 Task: Play online Dominion games in very easy mode.
Action: Mouse moved to (533, 432)
Screenshot: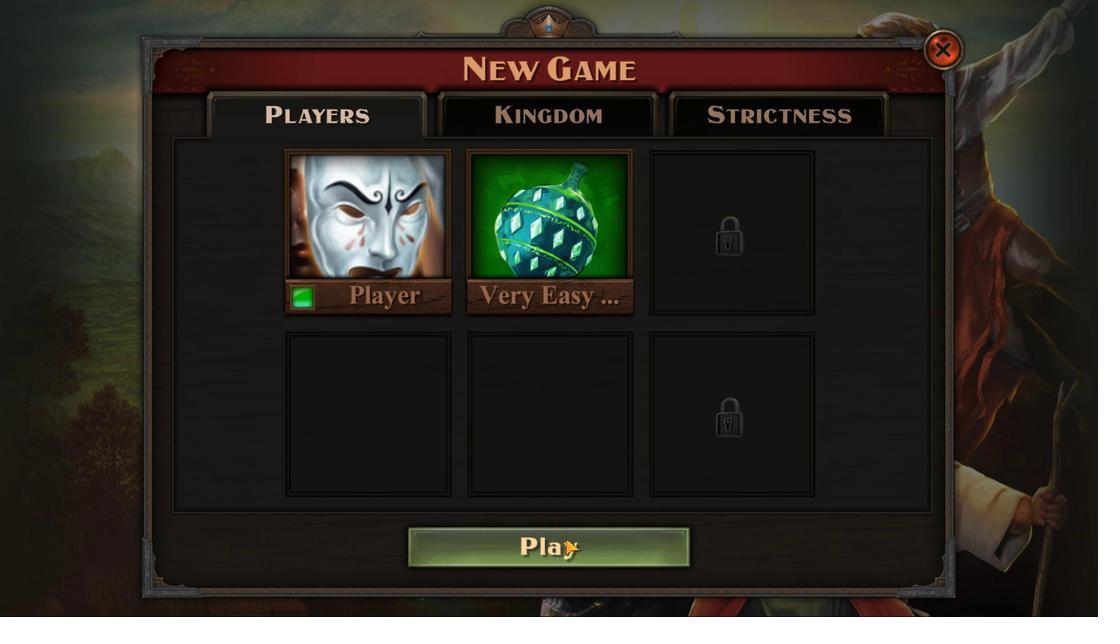 
Action: Mouse pressed left at (533, 432)
Screenshot: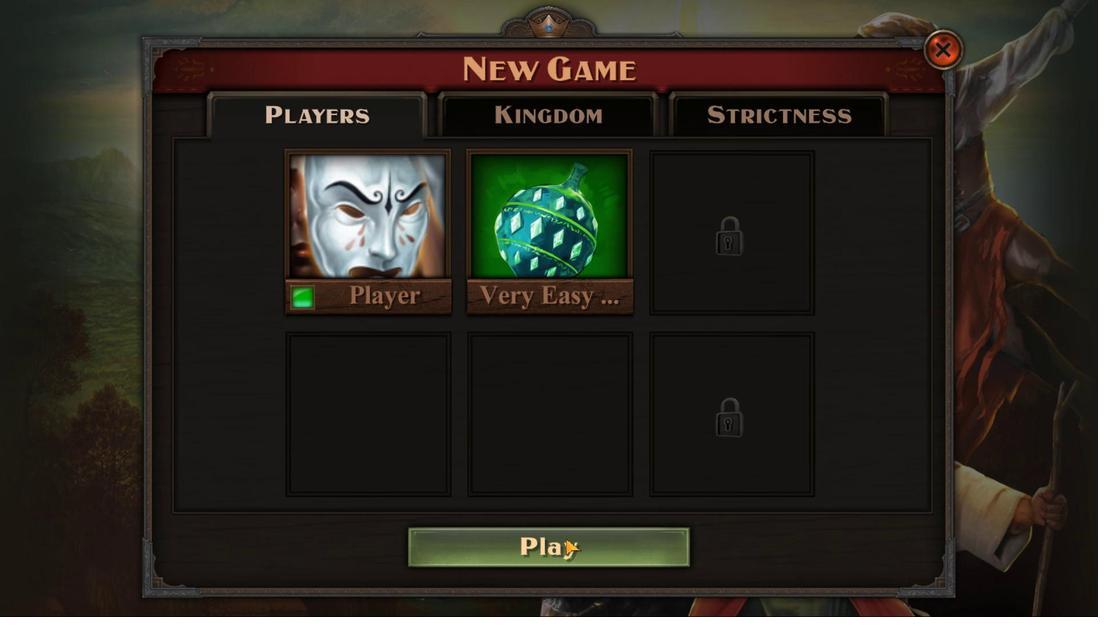 
Action: Mouse moved to (460, 422)
Screenshot: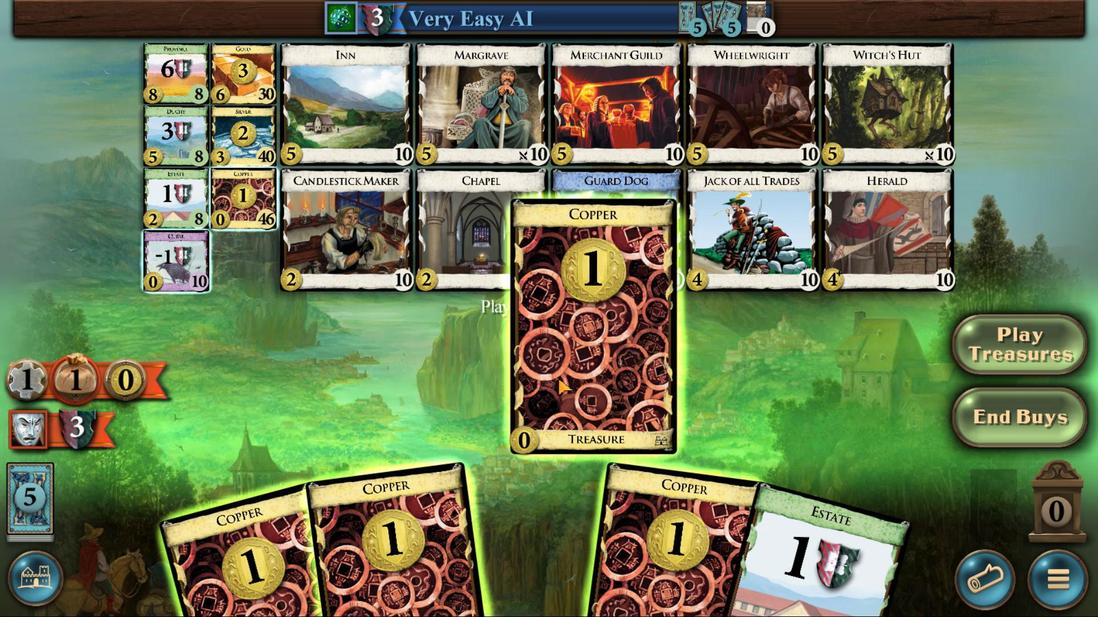 
Action: Mouse pressed left at (460, 422)
Screenshot: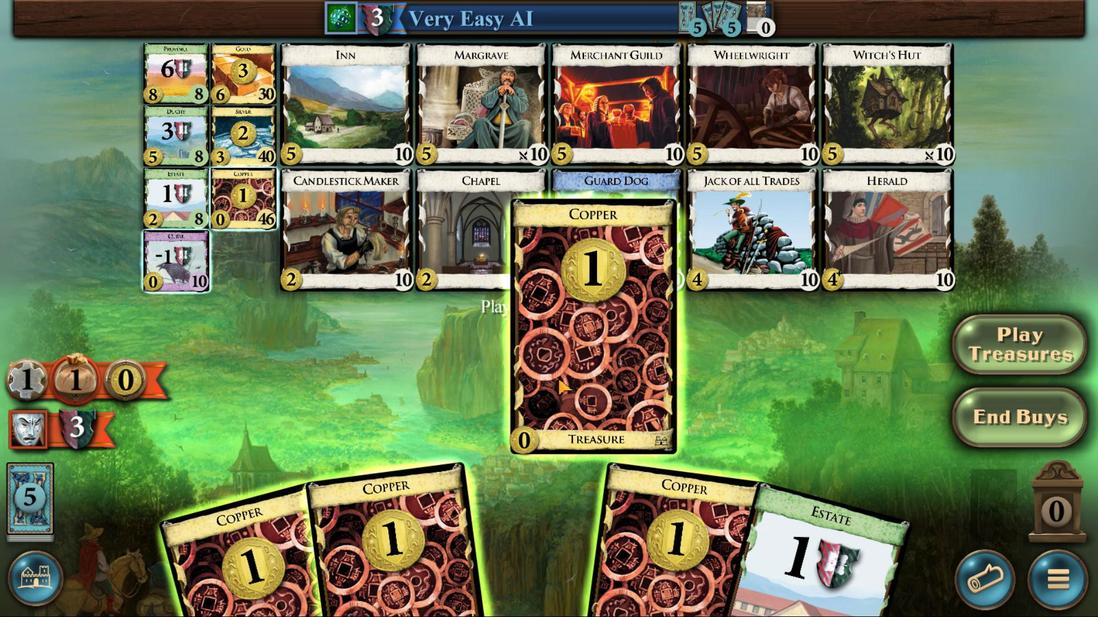 
Action: Mouse moved to (419, 426)
Screenshot: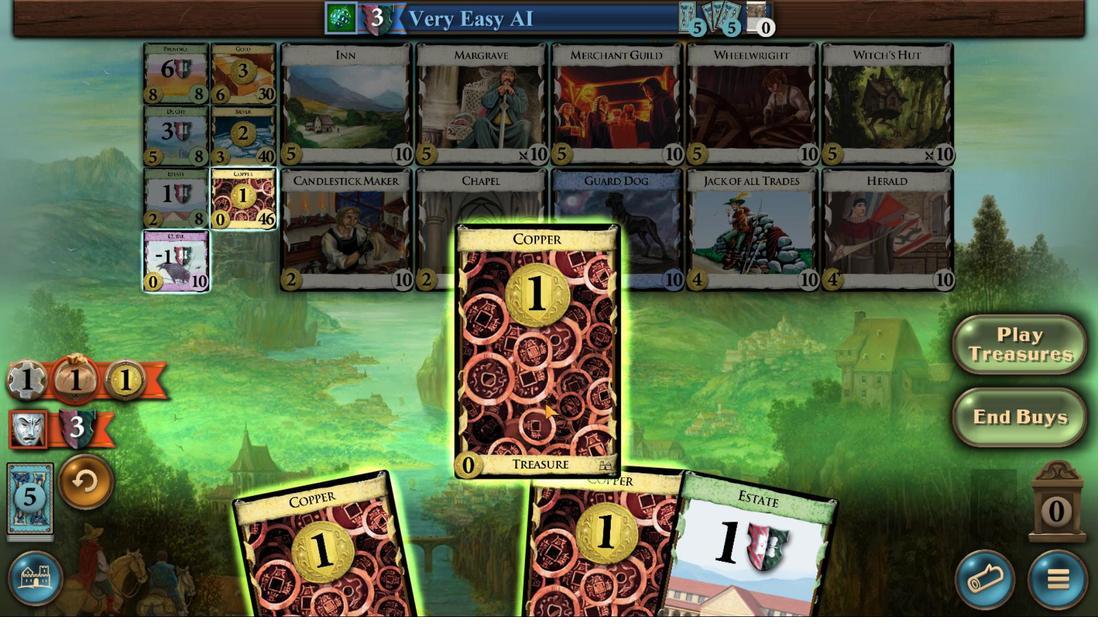 
Action: Mouse pressed left at (419, 426)
Screenshot: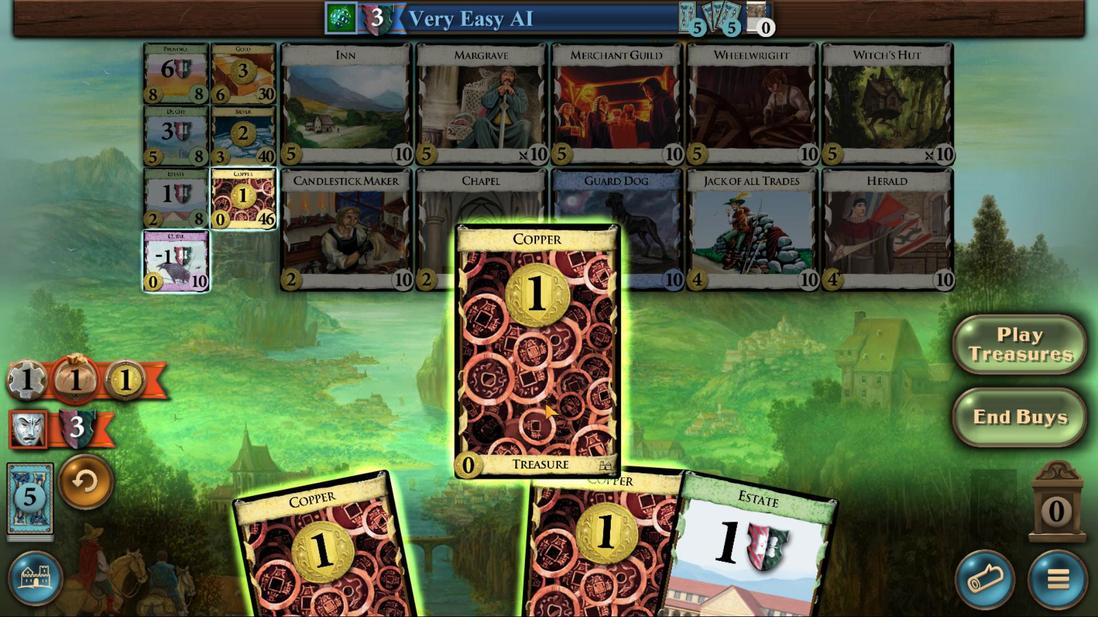 
Action: Mouse moved to (492, 423)
Screenshot: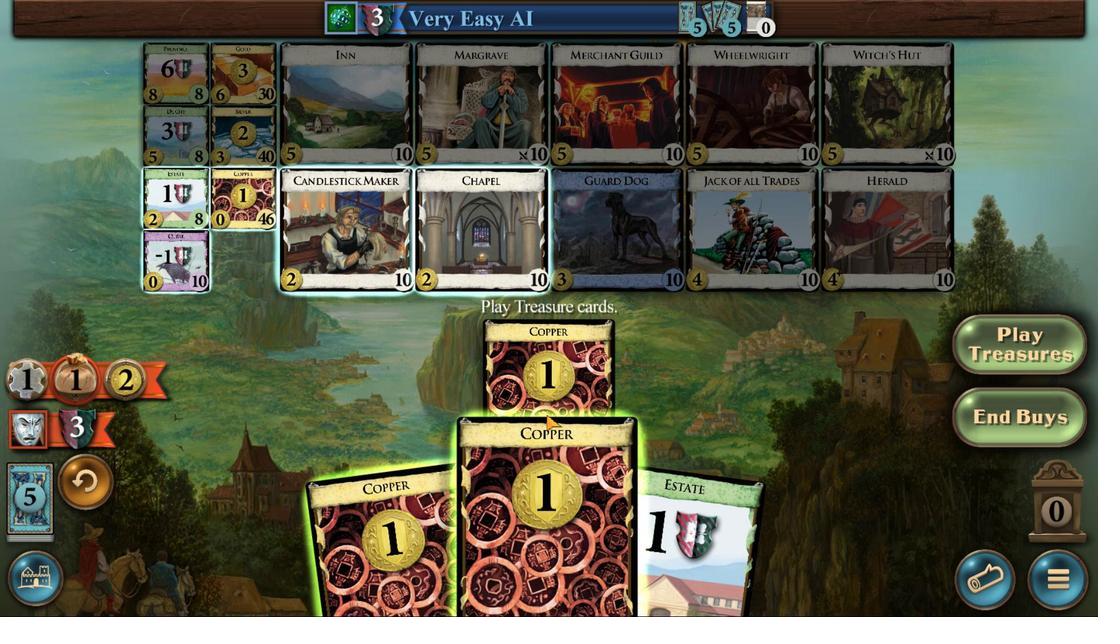 
Action: Mouse pressed left at (492, 423)
Screenshot: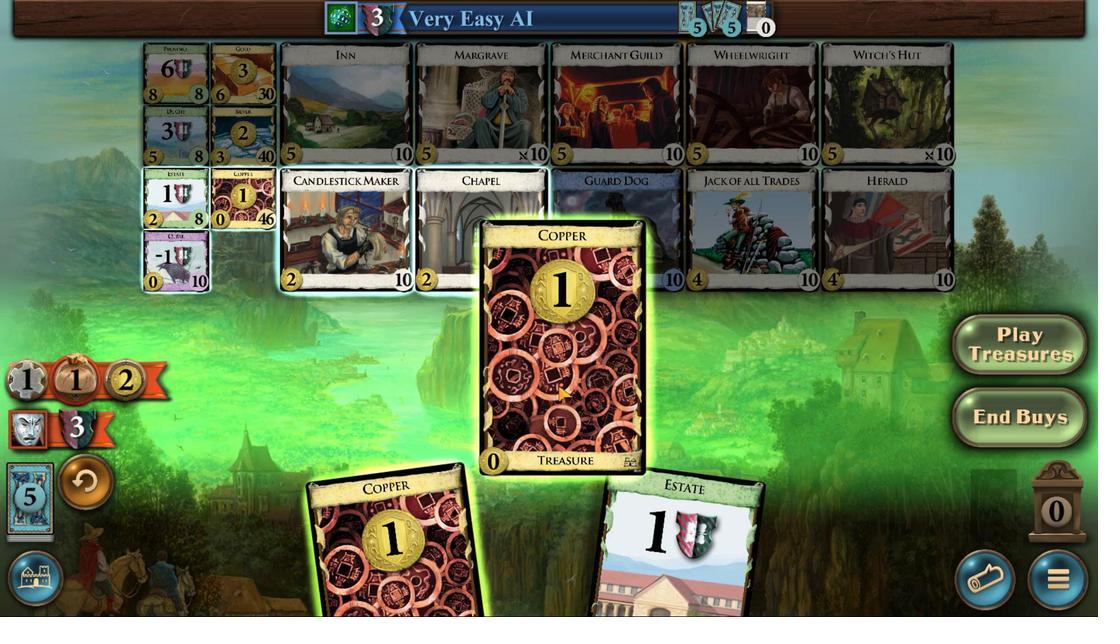 
Action: Mouse moved to (449, 422)
Screenshot: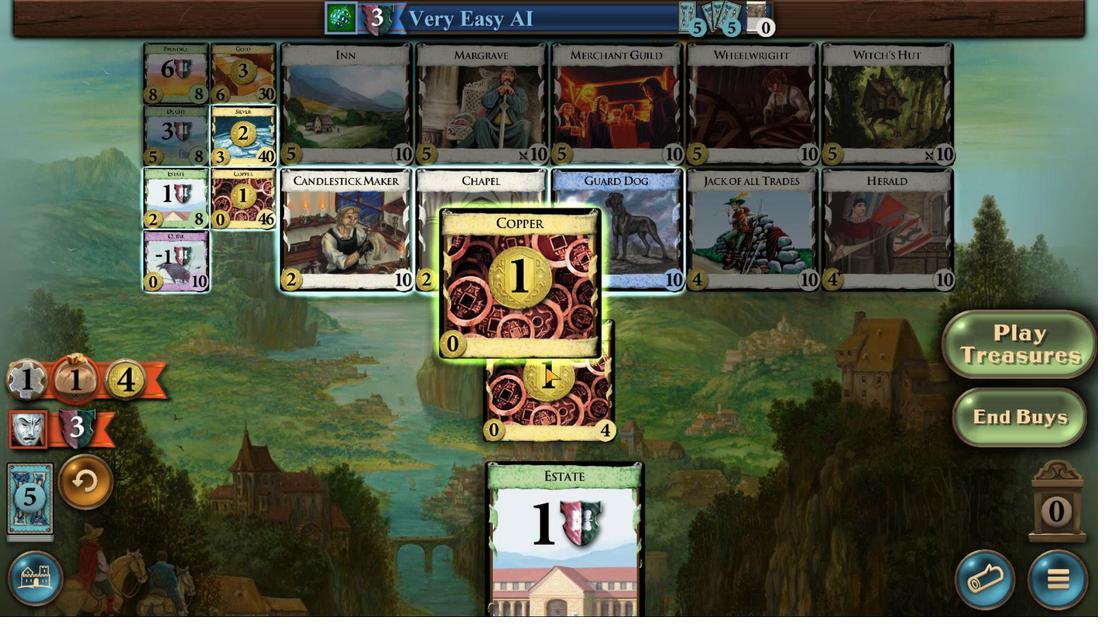 
Action: Mouse pressed left at (449, 422)
Screenshot: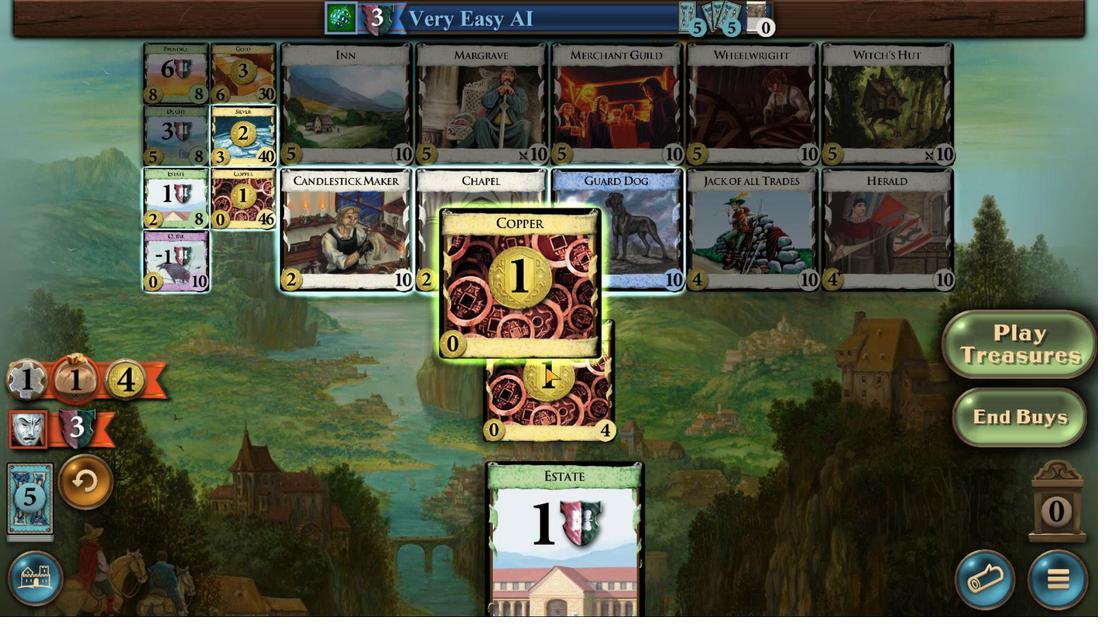 
Action: Mouse moved to (177, 271)
Screenshot: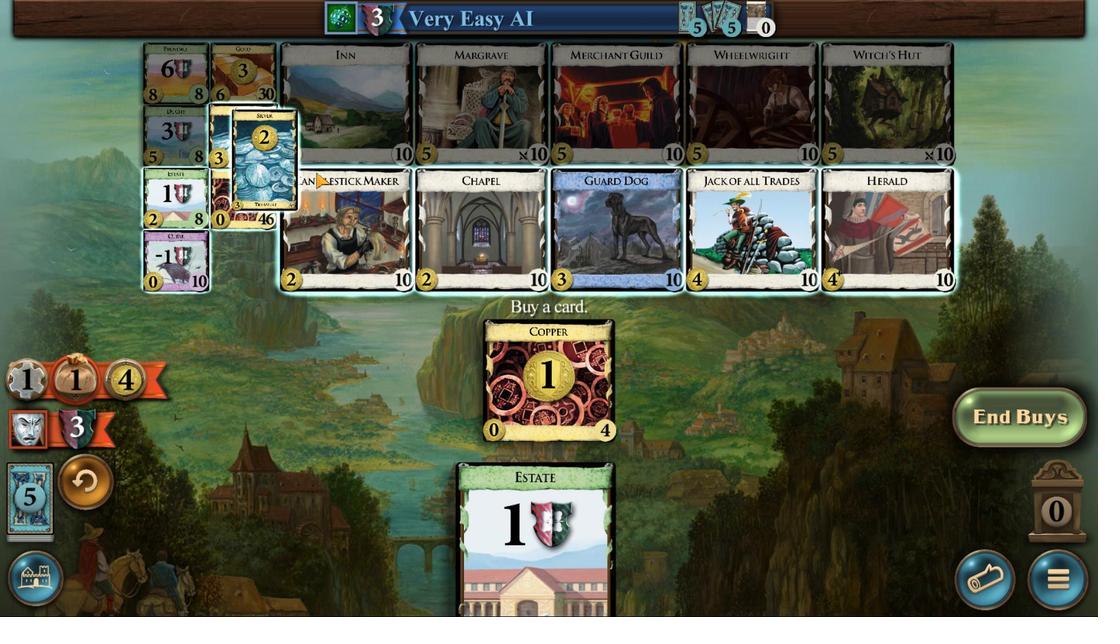 
Action: Mouse pressed left at (177, 271)
Screenshot: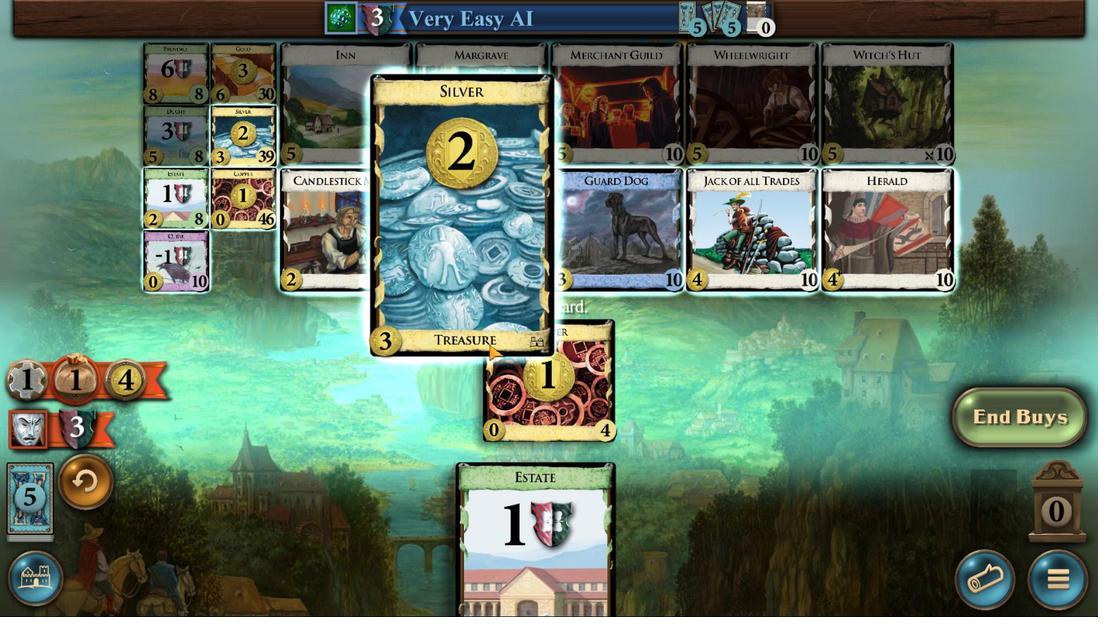
Action: Mouse moved to (757, 307)
Screenshot: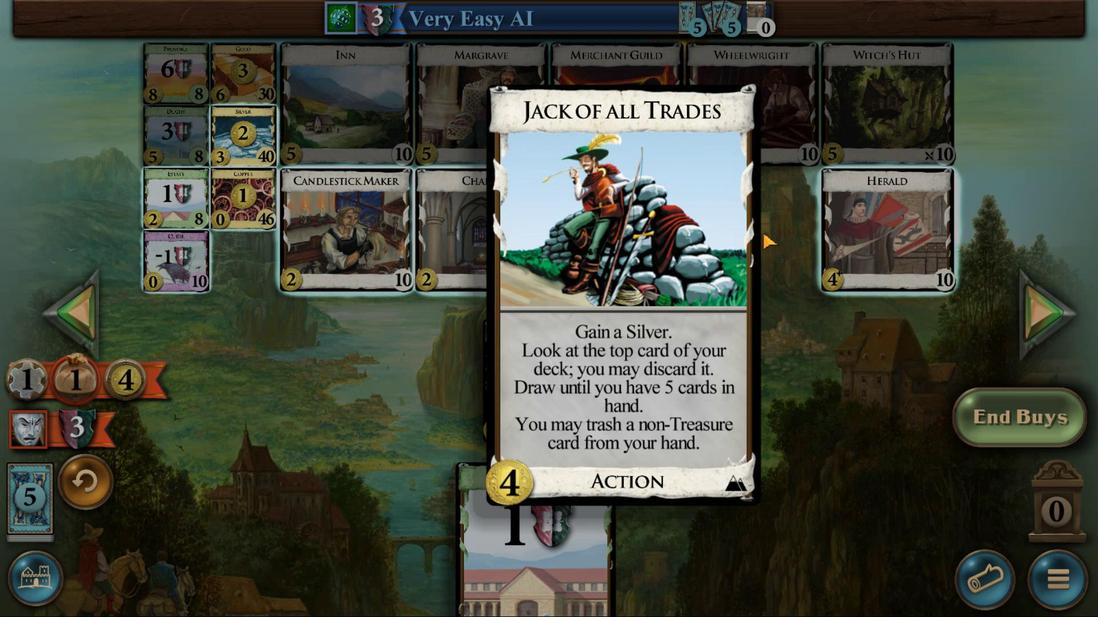 
Action: Mouse pressed left at (757, 307)
Screenshot: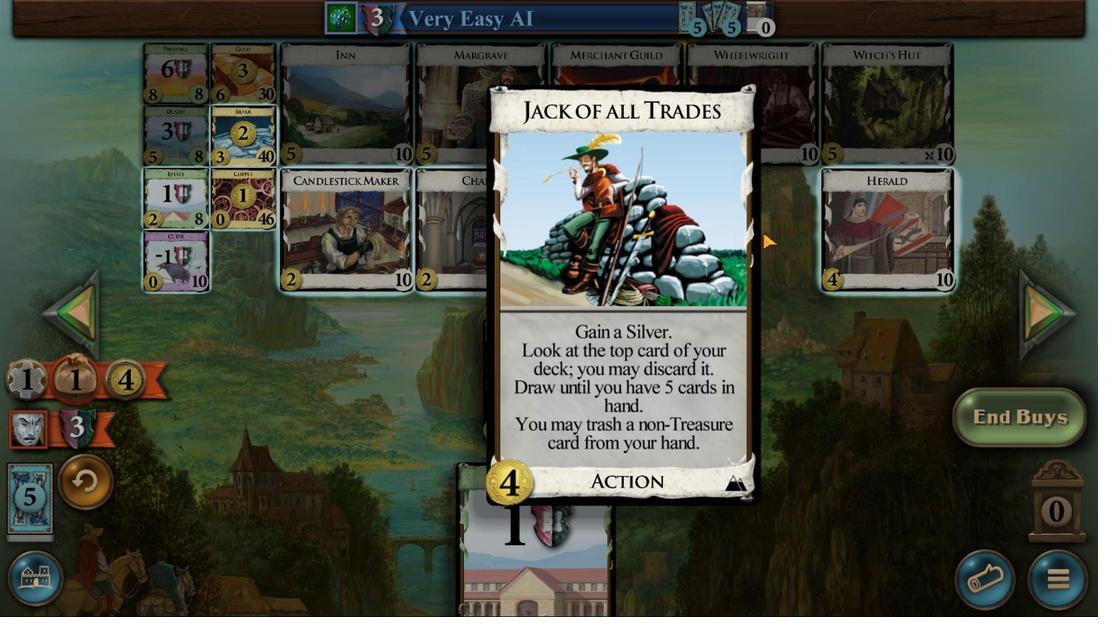 
Action: Mouse moved to (799, 341)
Screenshot: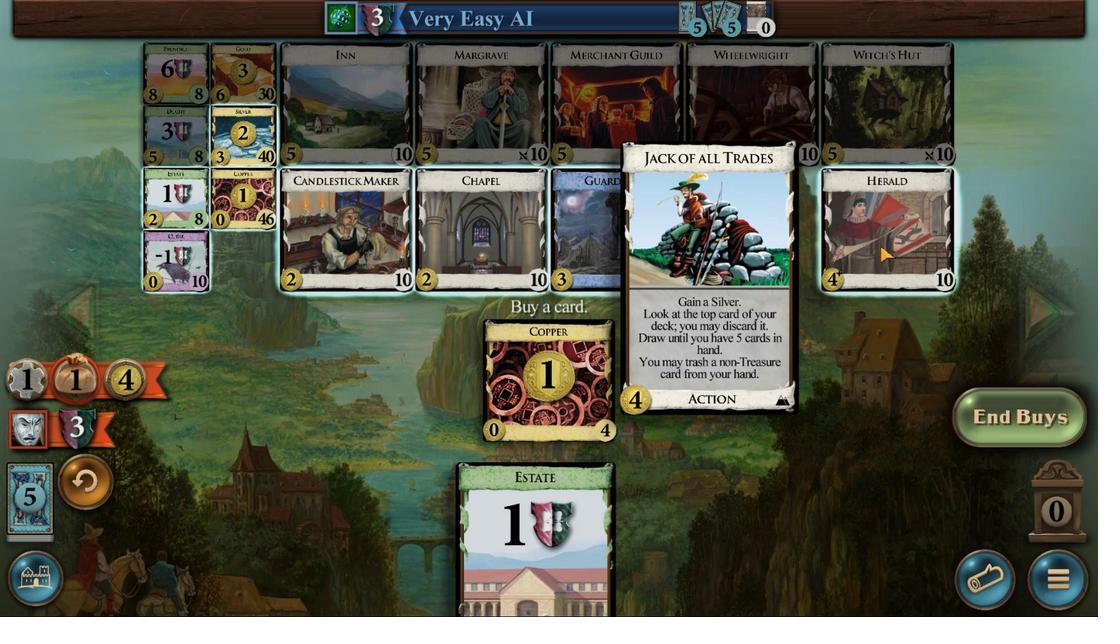 
Action: Mouse pressed left at (799, 341)
Screenshot: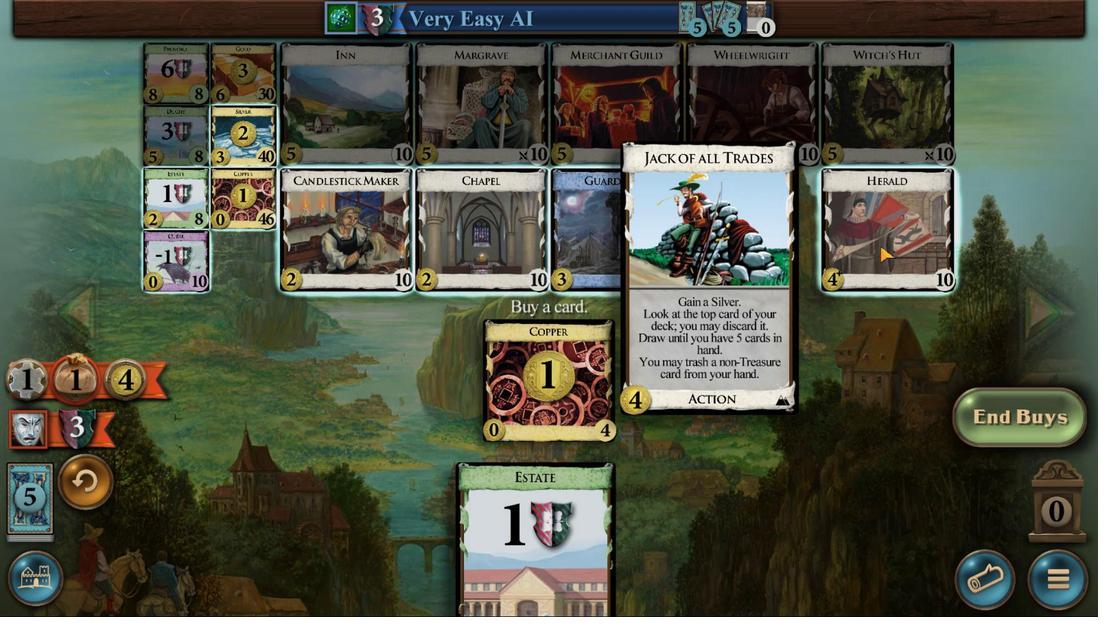 
Action: Mouse moved to (891, 313)
Screenshot: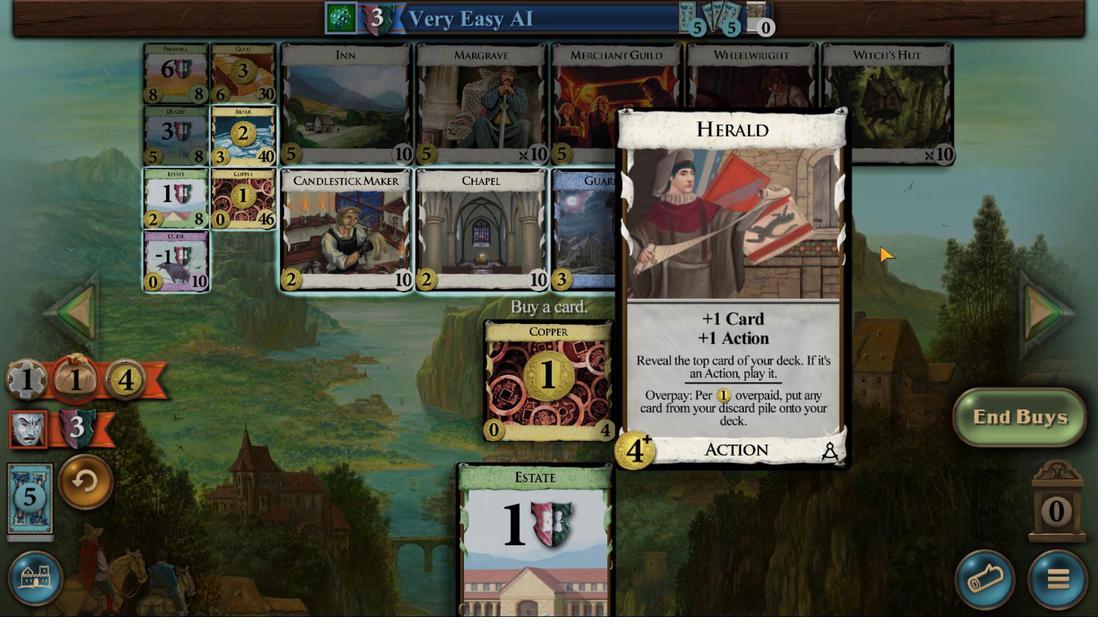 
Action: Mouse pressed left at (891, 313)
Screenshot: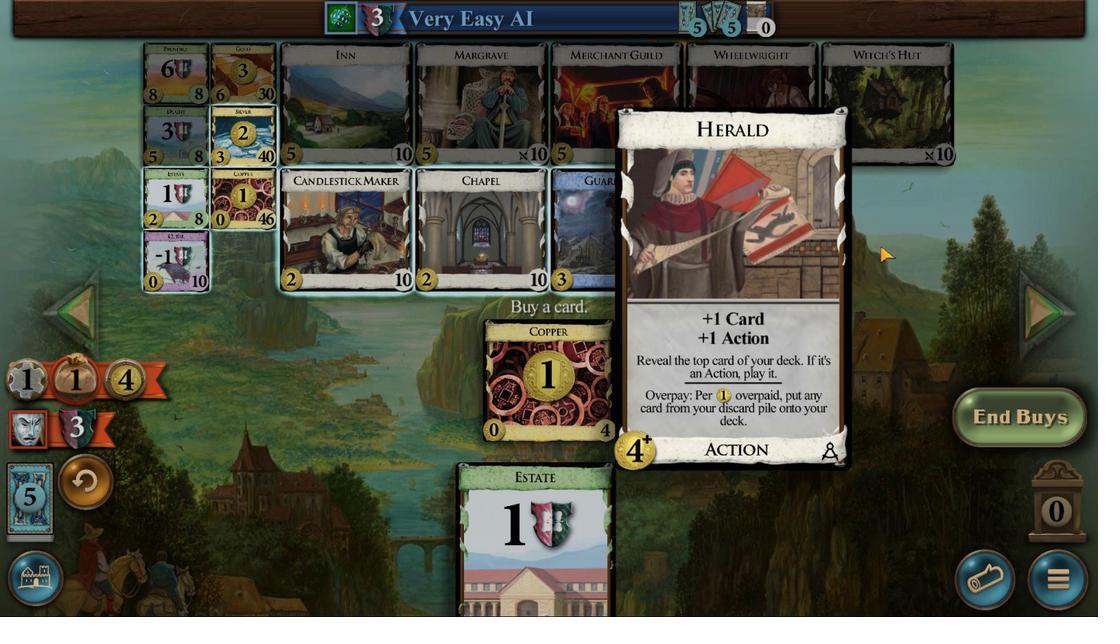 
Action: Mouse moved to (833, 340)
Screenshot: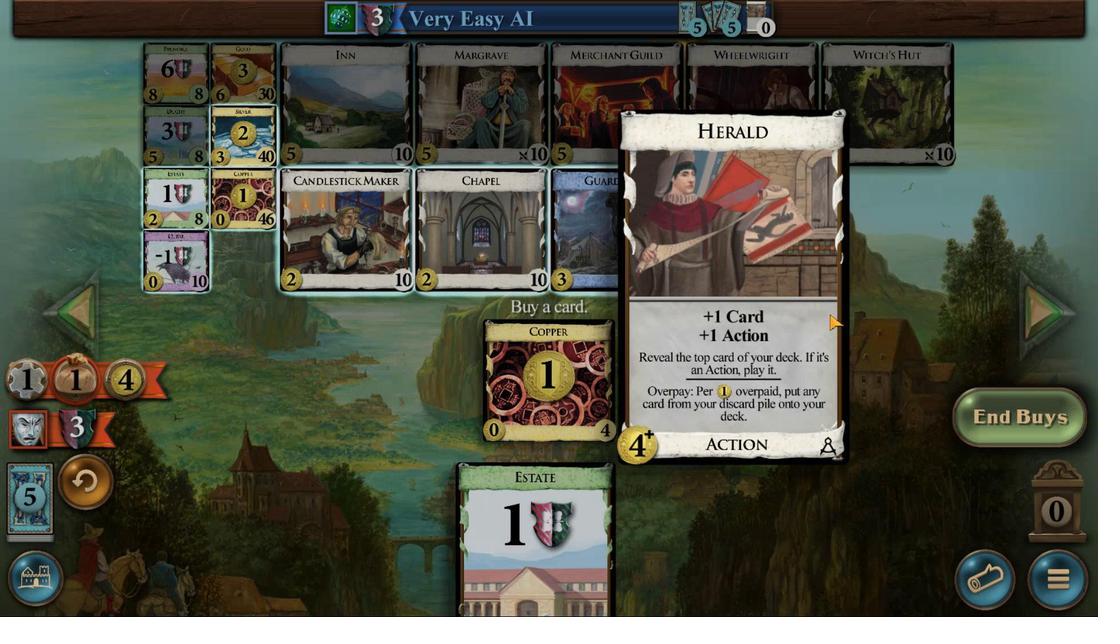 
Action: Mouse pressed left at (833, 340)
Screenshot: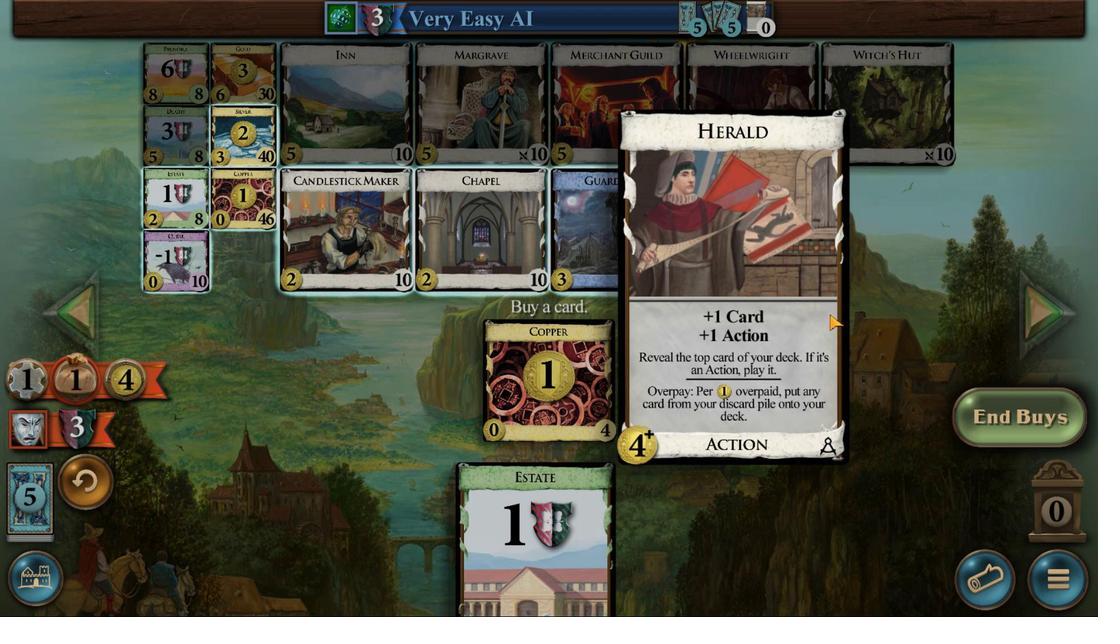 
Action: Mouse moved to (167, 271)
Screenshot: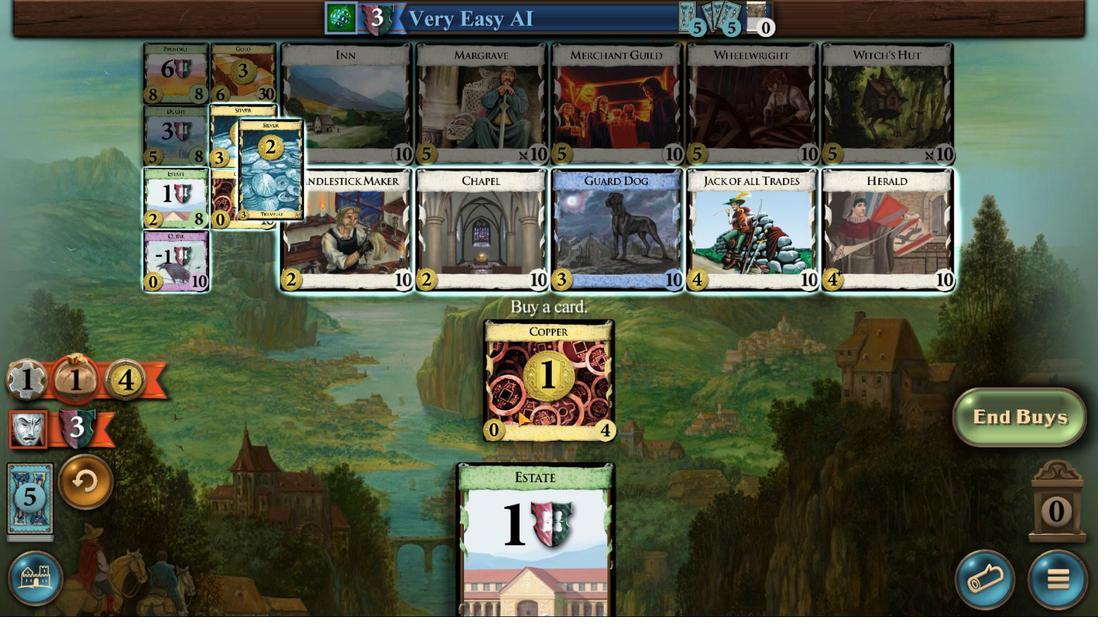 
Action: Mouse pressed left at (167, 271)
Screenshot: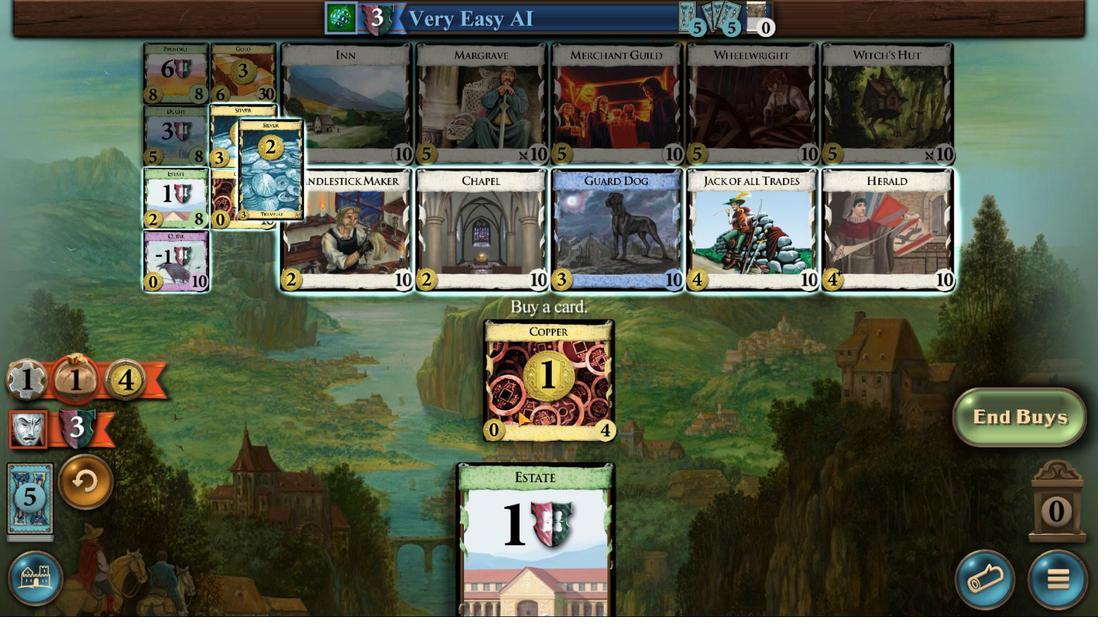 
Action: Mouse moved to (505, 430)
Screenshot: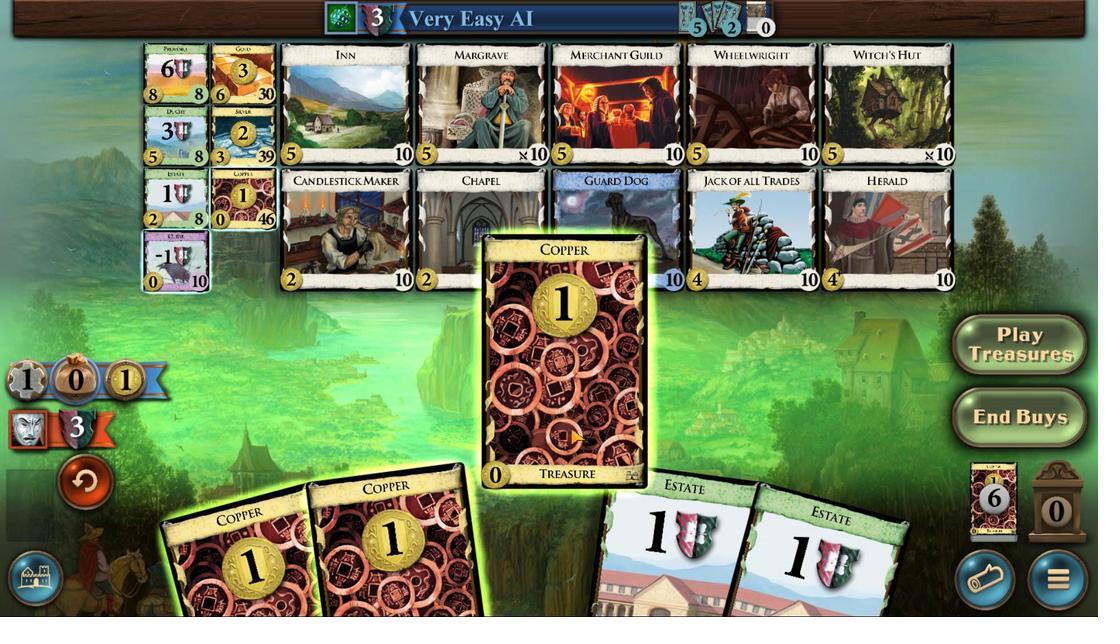 
Action: Mouse pressed left at (505, 430)
Screenshot: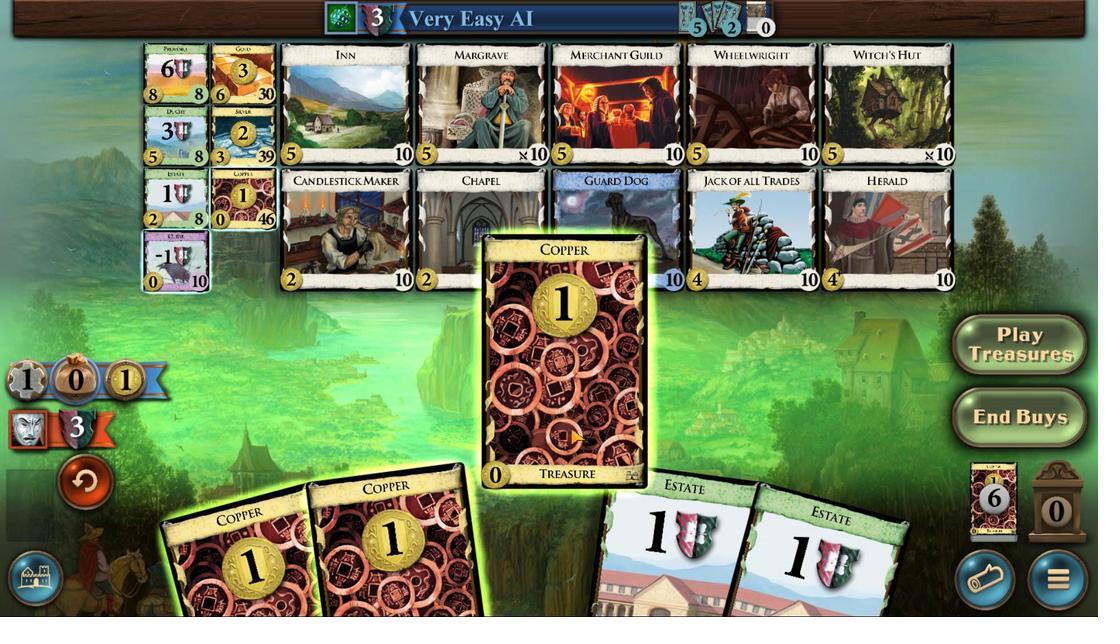 
Action: Mouse moved to (430, 420)
Screenshot: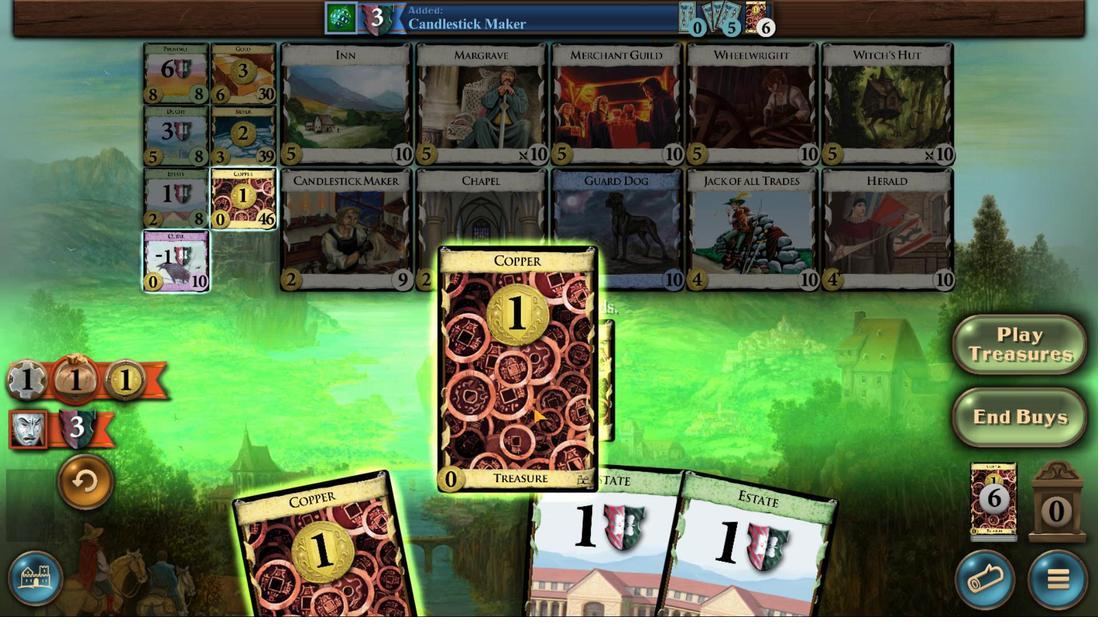 
Action: Mouse pressed left at (430, 420)
Screenshot: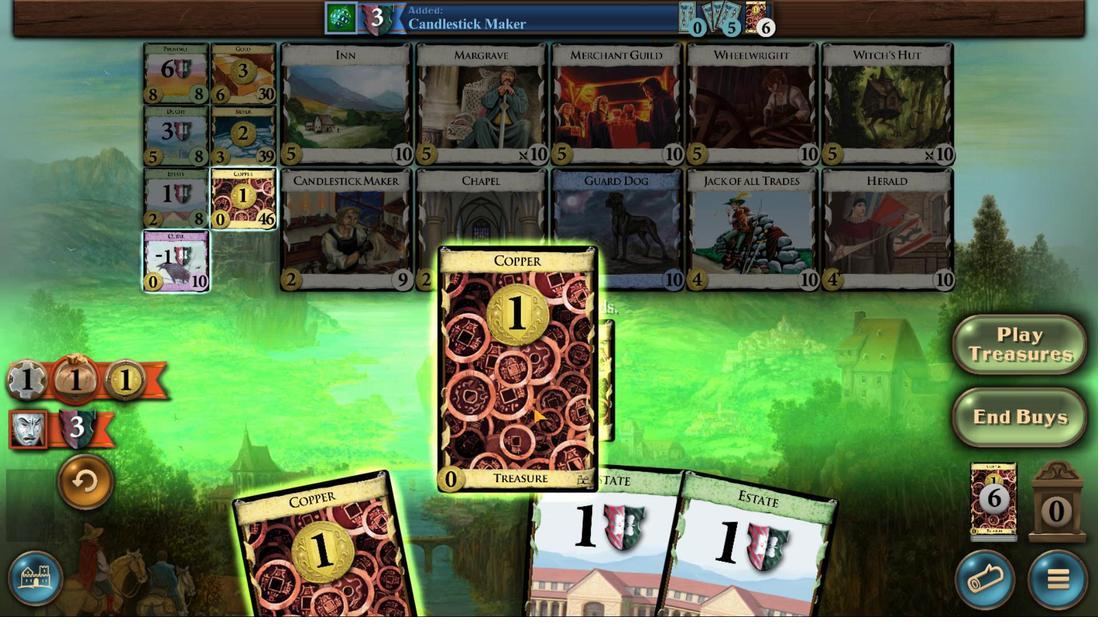 
Action: Mouse moved to (348, 420)
Screenshot: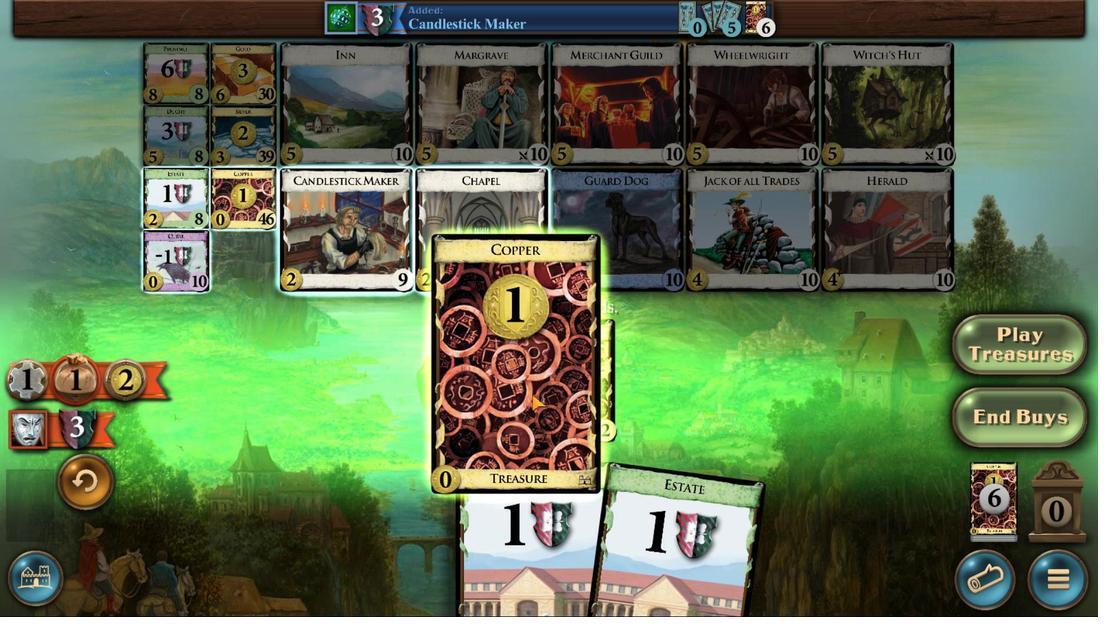 
Action: Mouse pressed left at (348, 420)
Screenshot: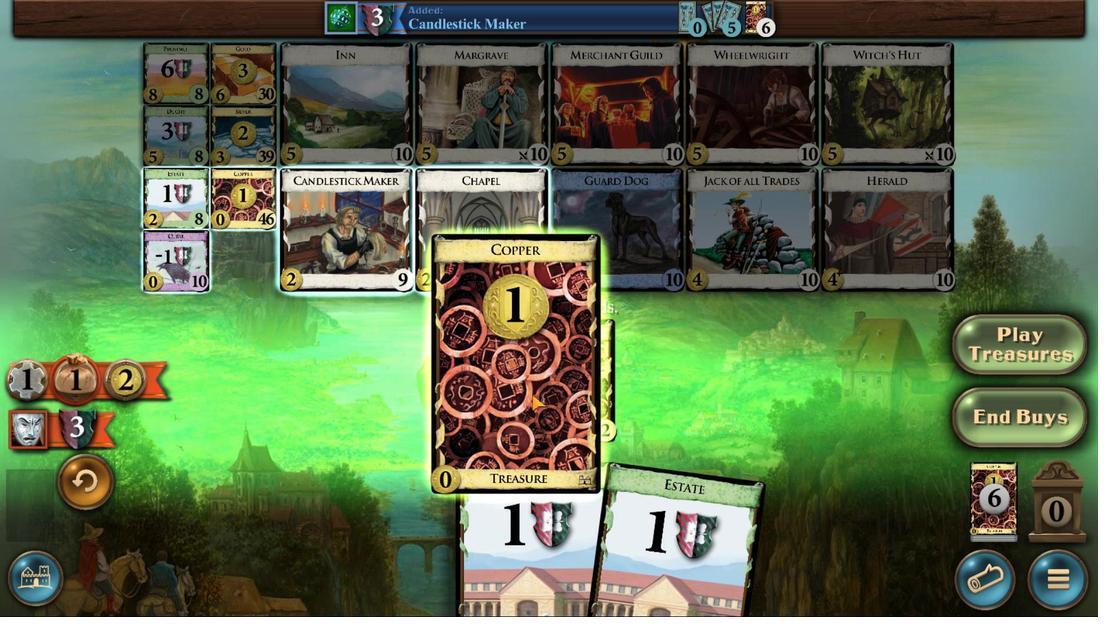 
Action: Mouse moved to (178, 268)
Screenshot: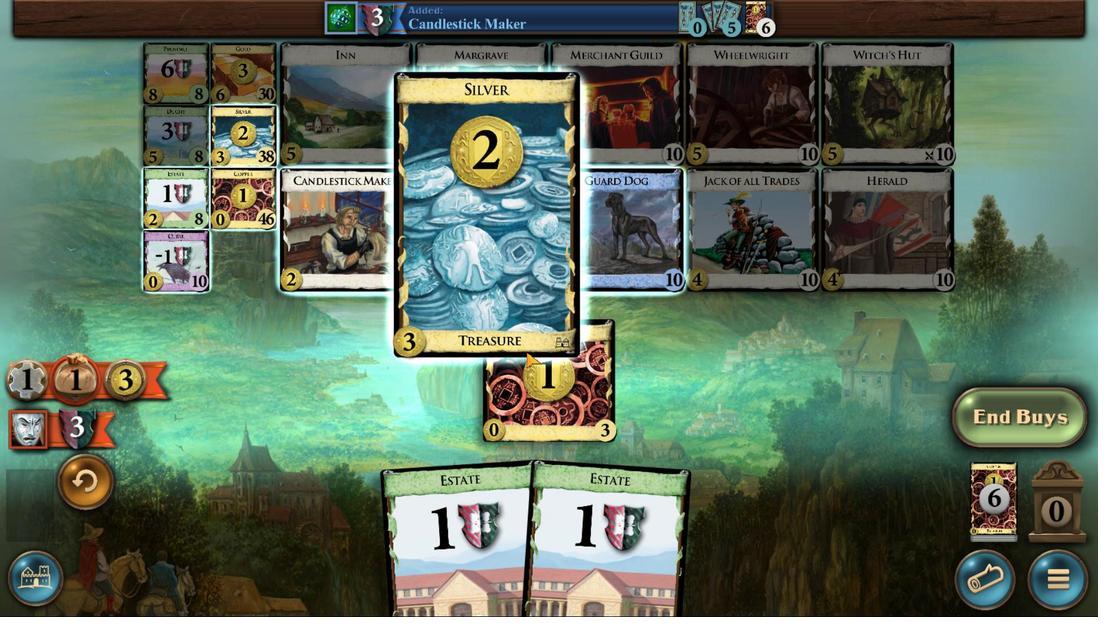 
Action: Mouse pressed left at (178, 268)
Screenshot: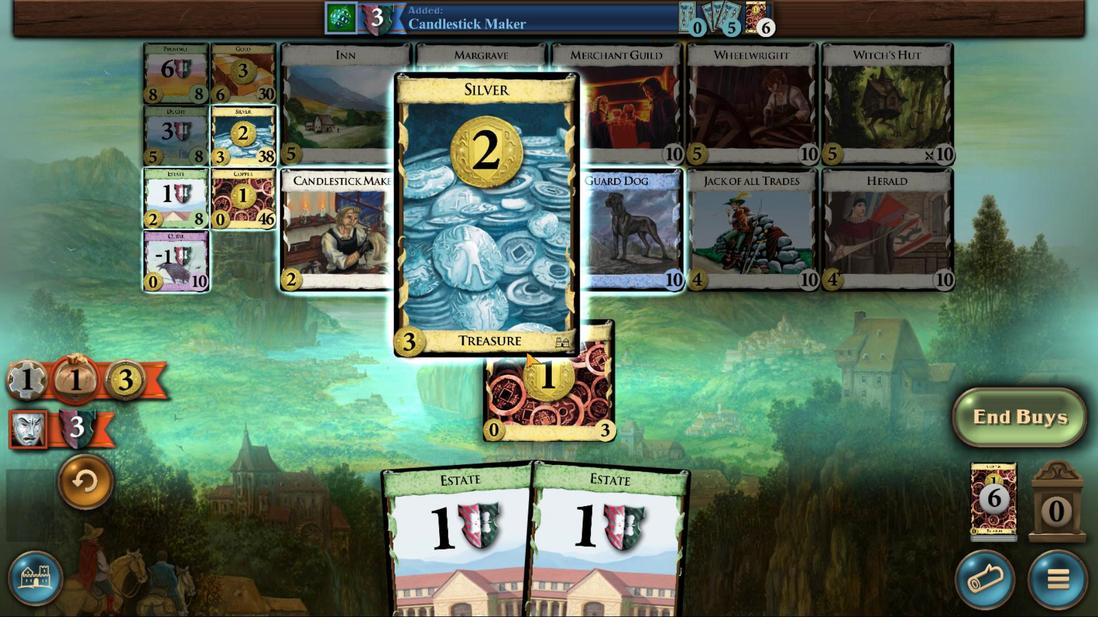 
Action: Mouse moved to (641, 425)
Screenshot: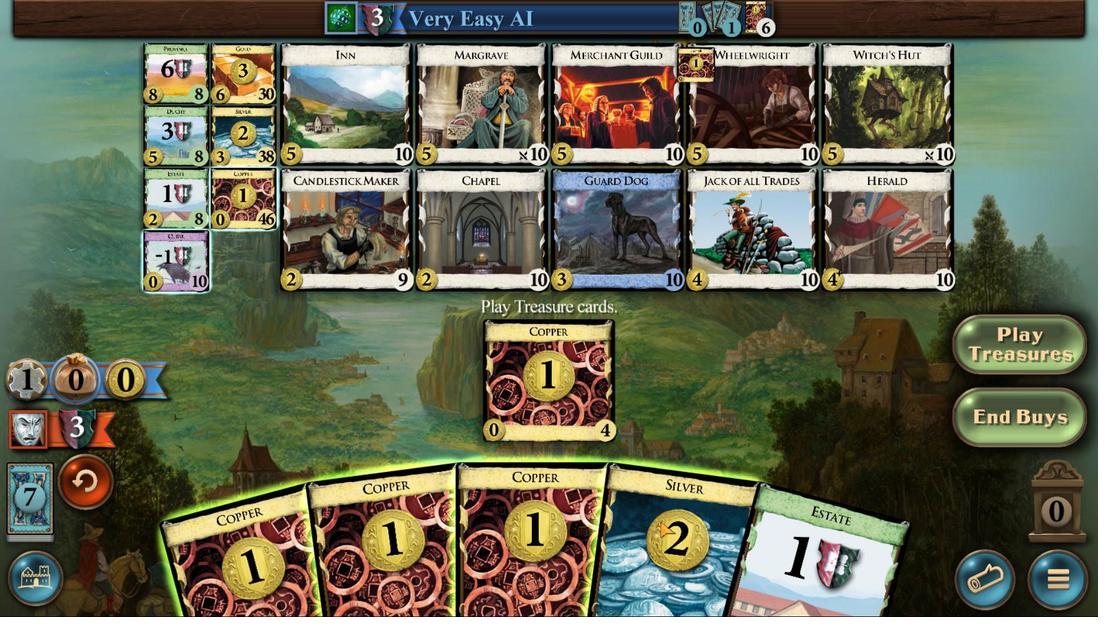 
Action: Mouse pressed left at (641, 425)
Screenshot: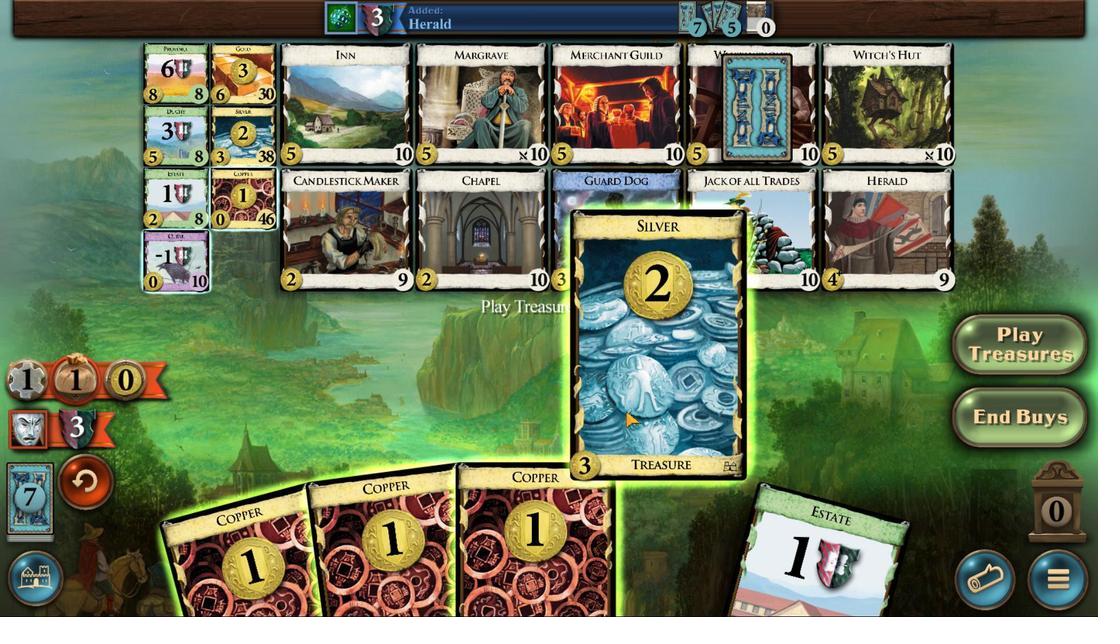 
Action: Mouse moved to (567, 423)
Screenshot: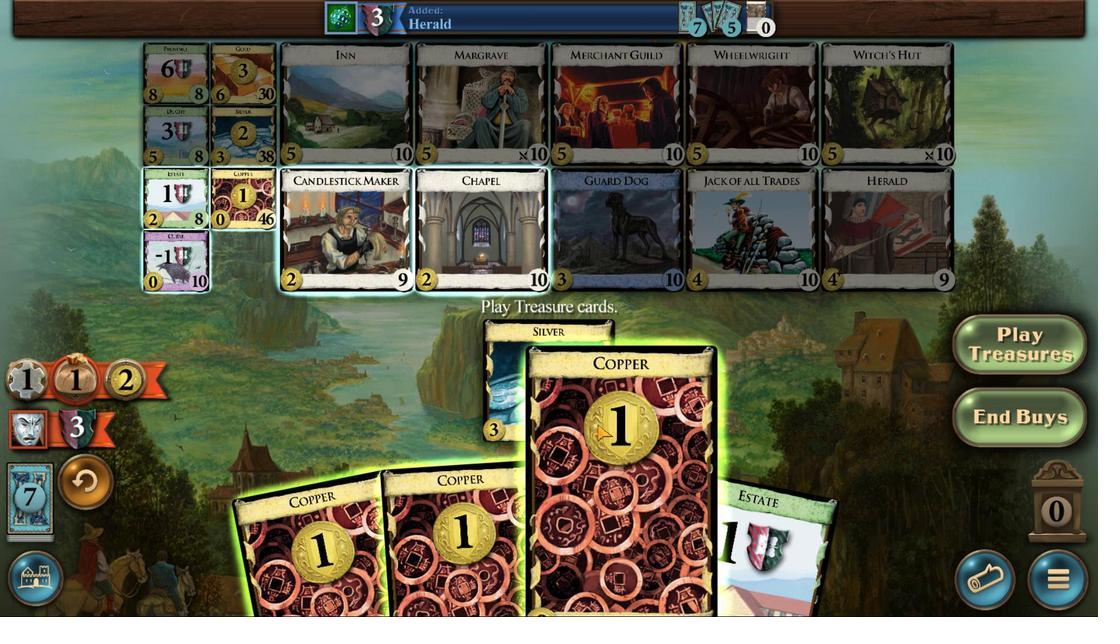 
Action: Mouse pressed left at (567, 423)
Screenshot: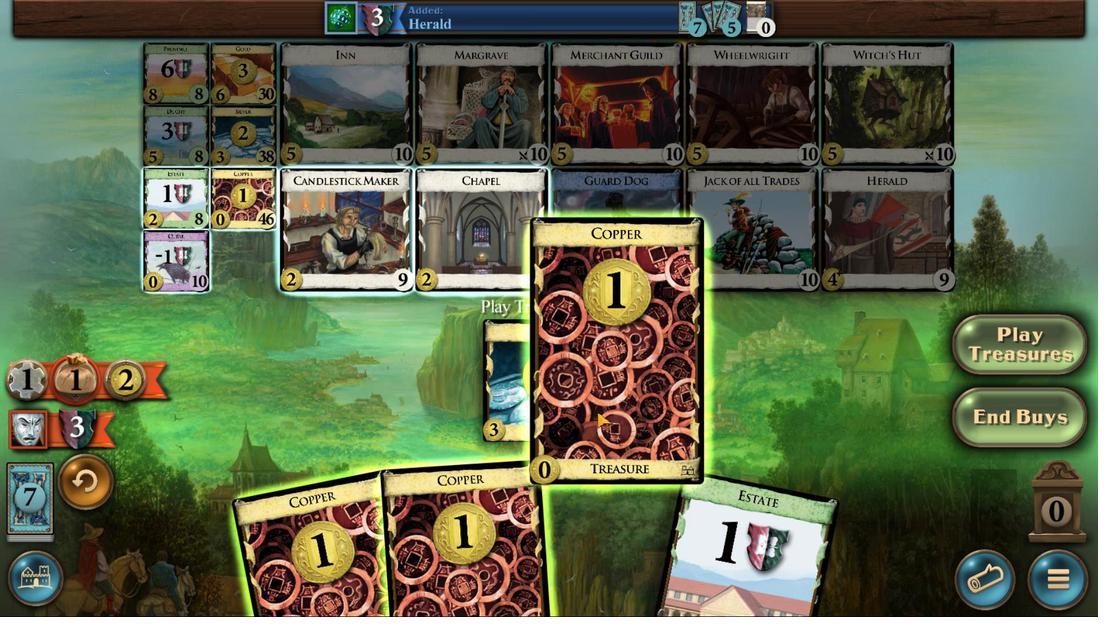 
Action: Mouse moved to (494, 433)
Screenshot: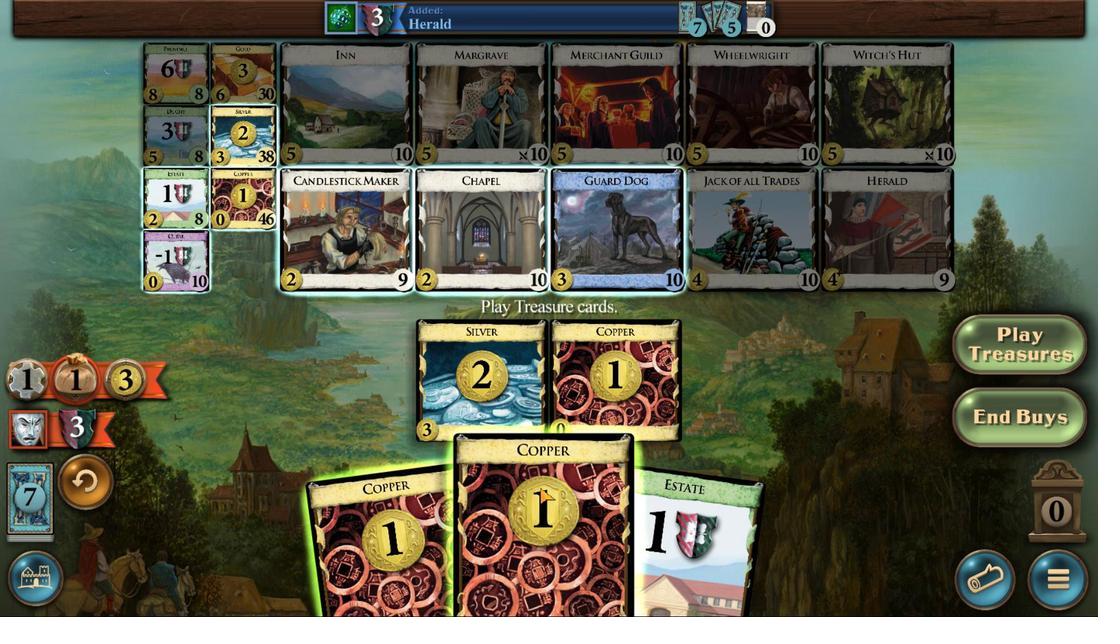 
Action: Mouse pressed left at (494, 433)
Screenshot: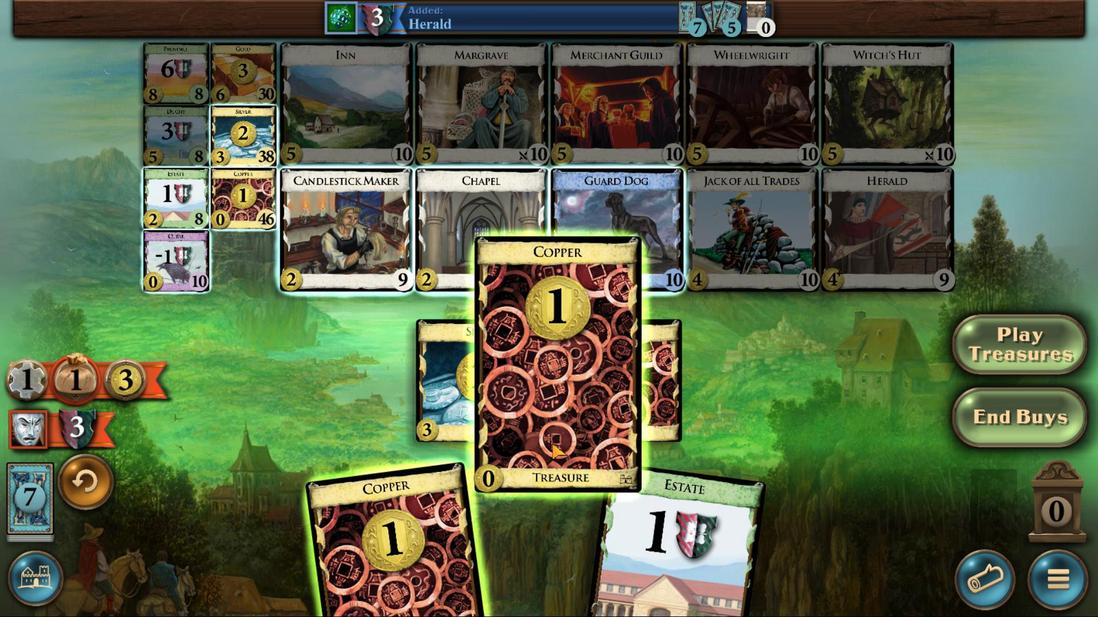 
Action: Mouse moved to (405, 436)
Screenshot: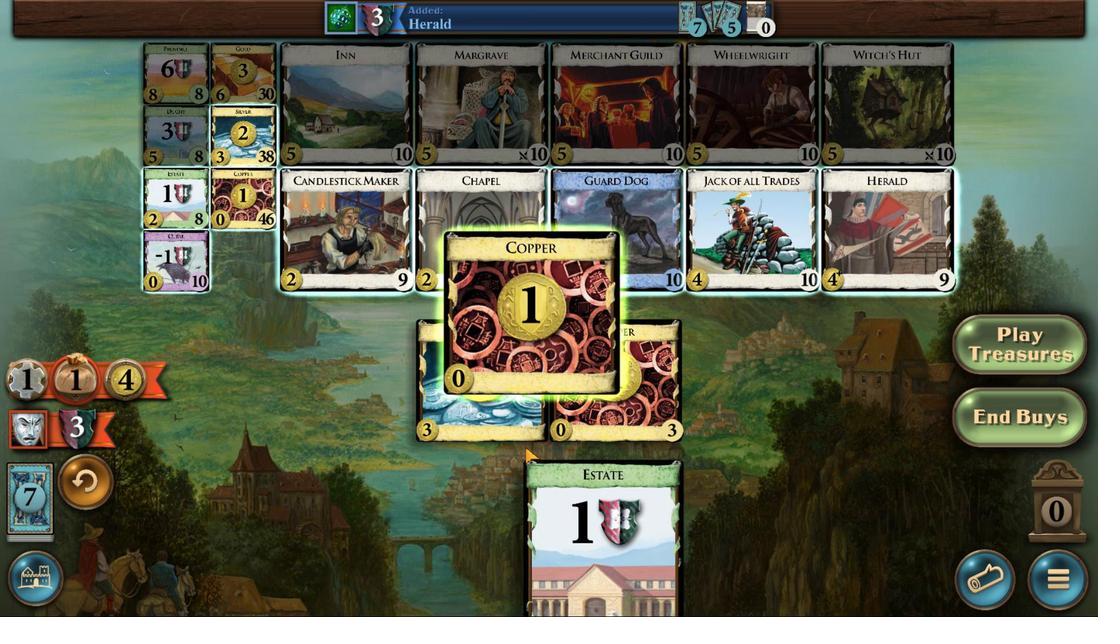
Action: Mouse pressed left at (405, 436)
Screenshot: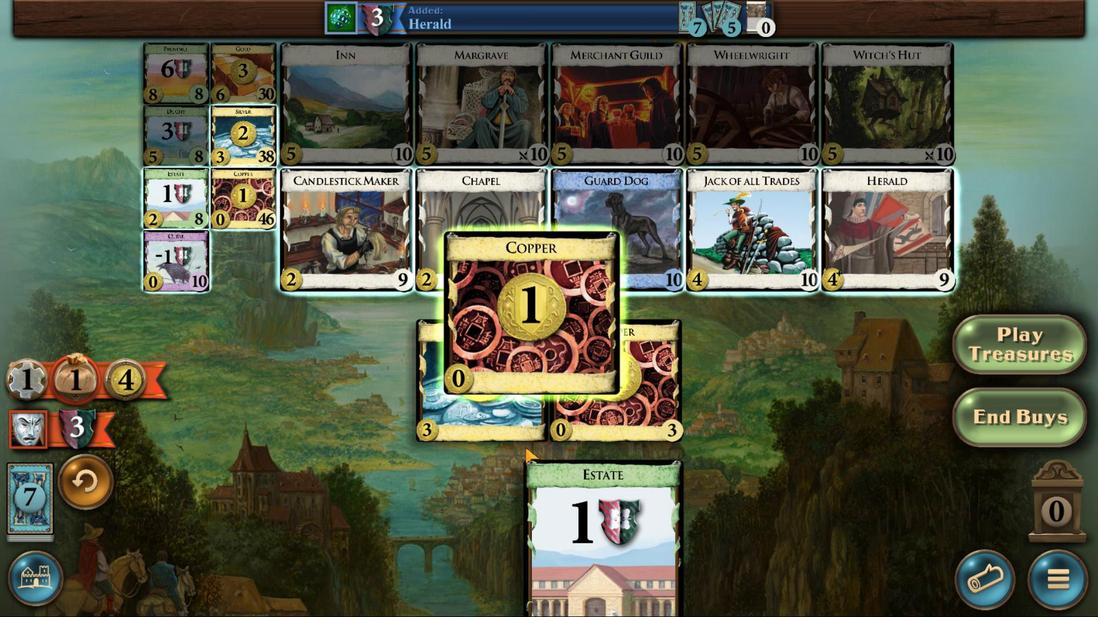 
Action: Mouse moved to (75, 267)
Screenshot: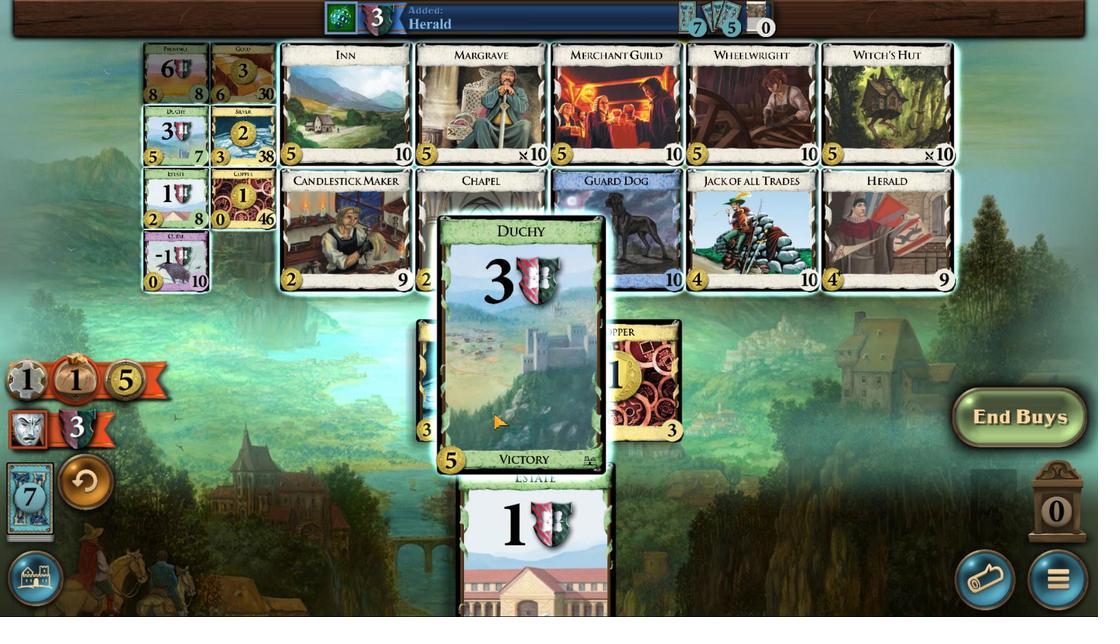 
Action: Mouse pressed left at (75, 267)
Screenshot: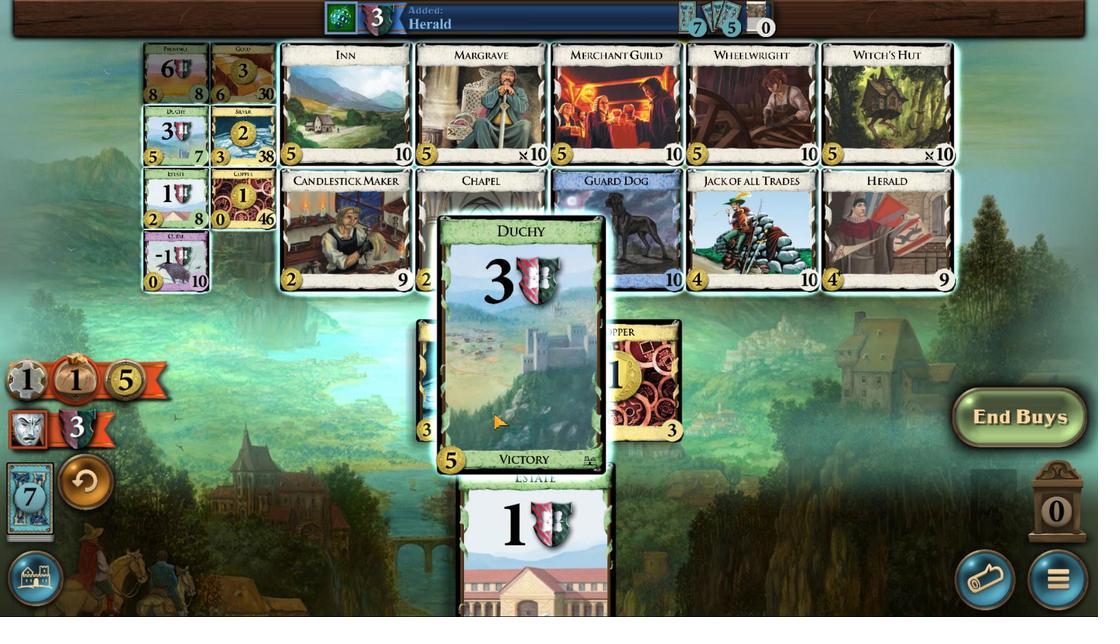 
Action: Mouse moved to (764, 434)
Screenshot: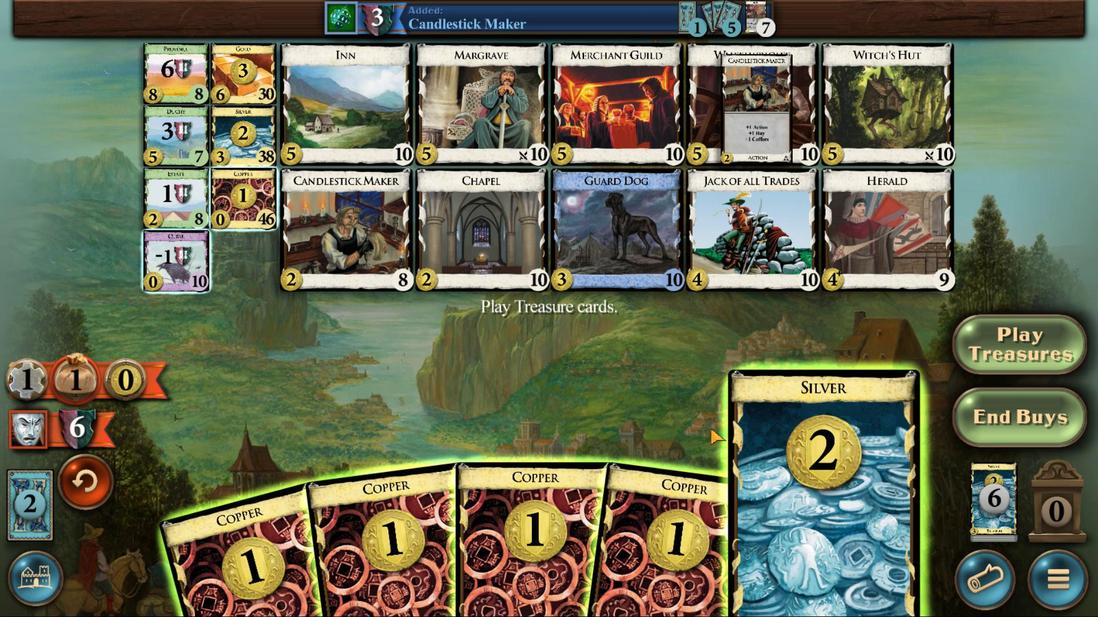 
Action: Mouse pressed left at (764, 434)
Screenshot: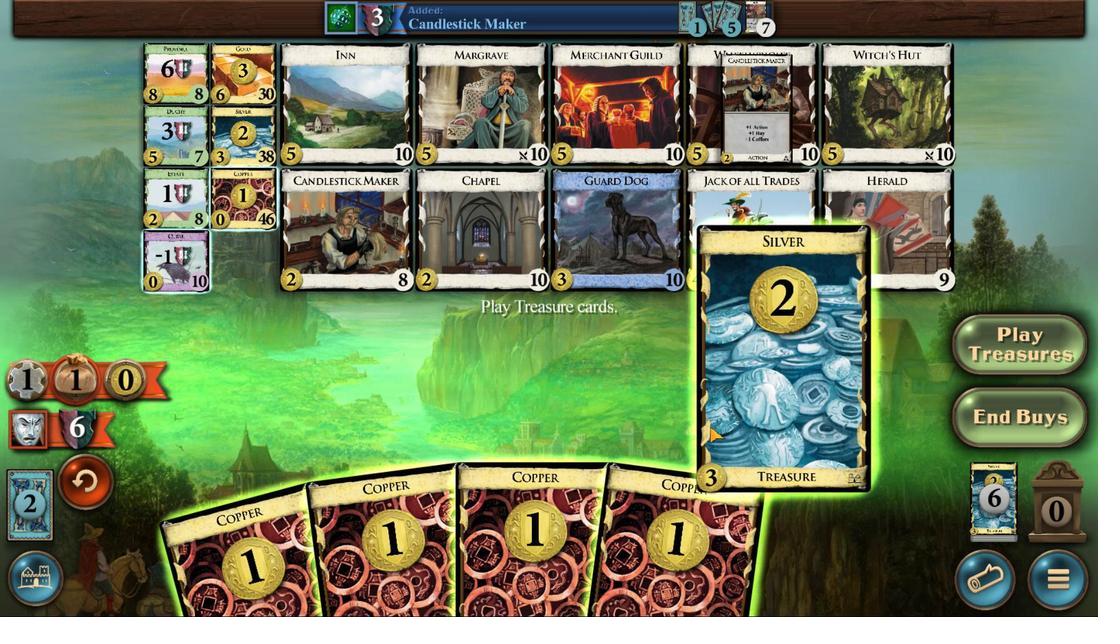 
Action: Mouse moved to (714, 430)
Screenshot: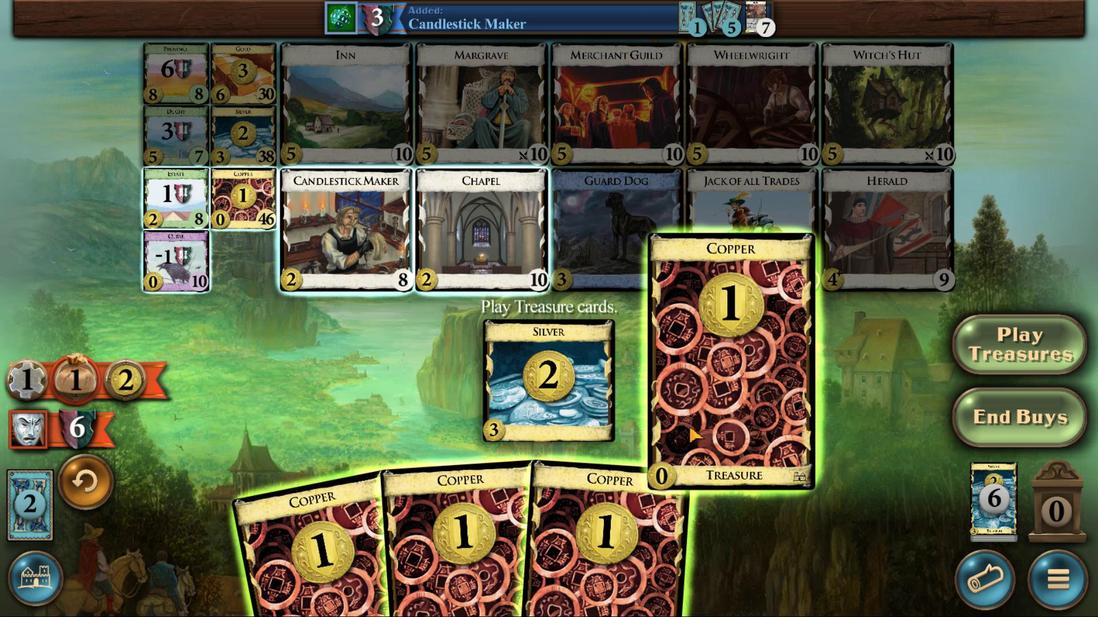 
Action: Mouse pressed left at (714, 430)
Screenshot: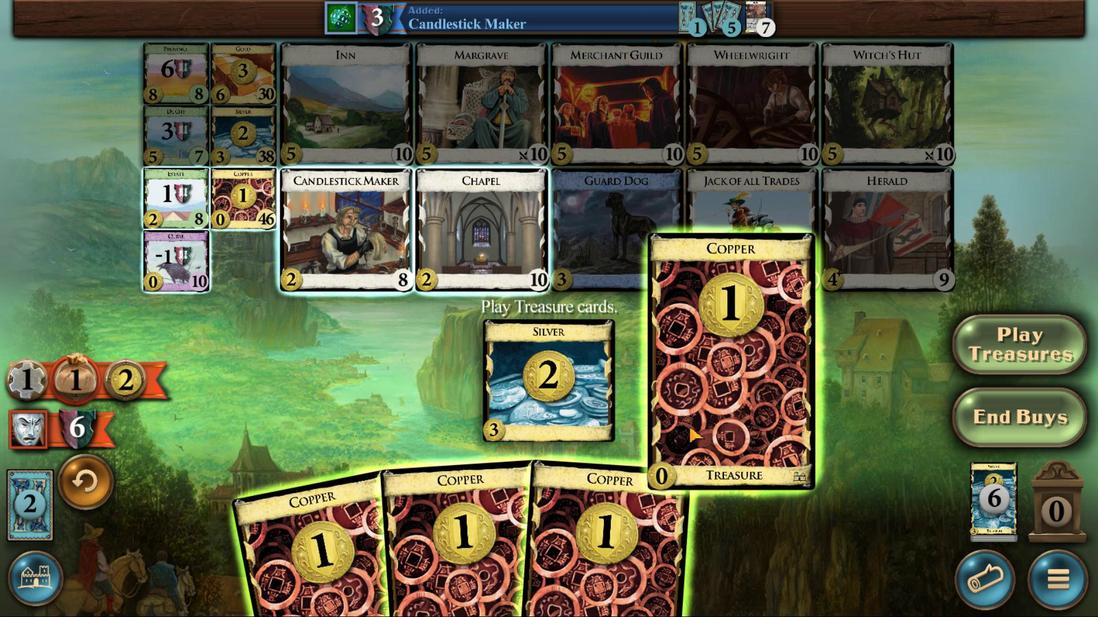 
Action: Mouse moved to (657, 437)
Screenshot: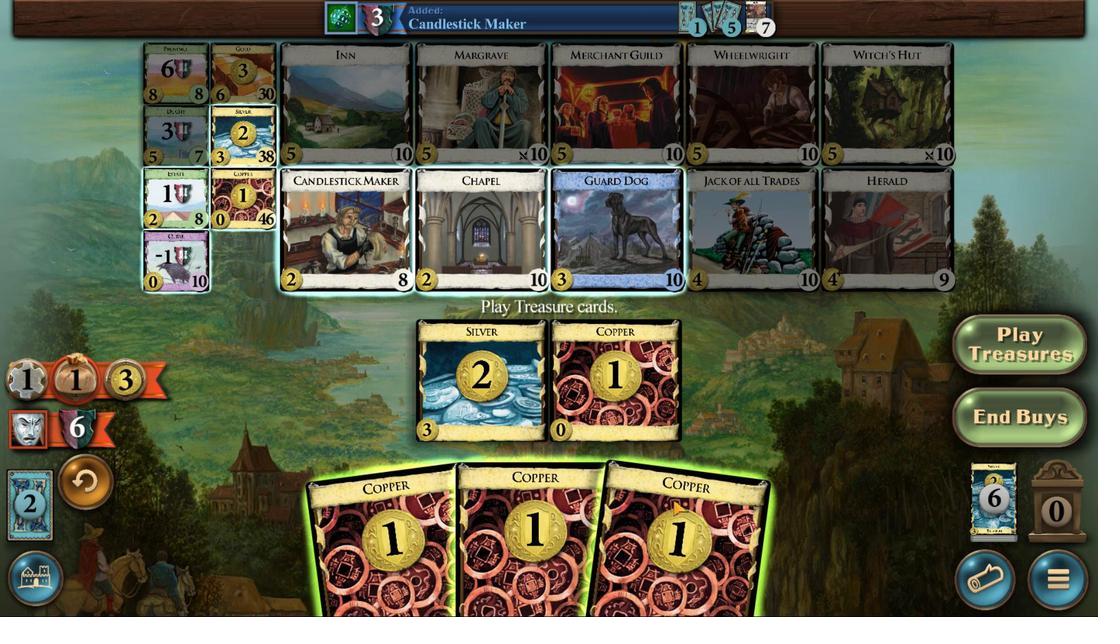 
Action: Mouse pressed left at (657, 437)
Screenshot: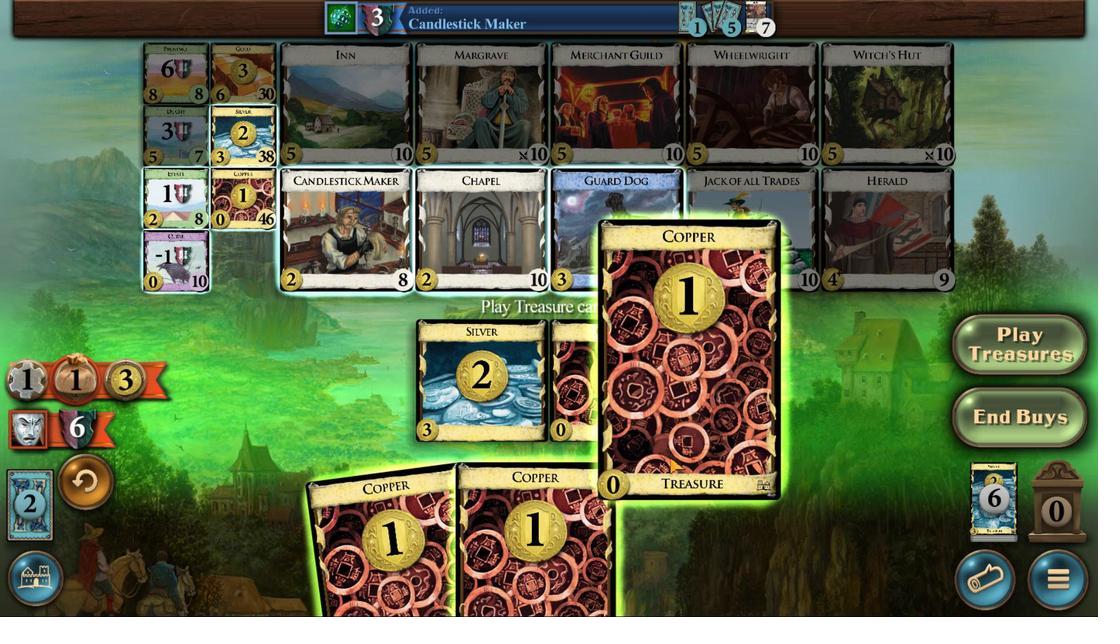 
Action: Mouse moved to (614, 445)
Screenshot: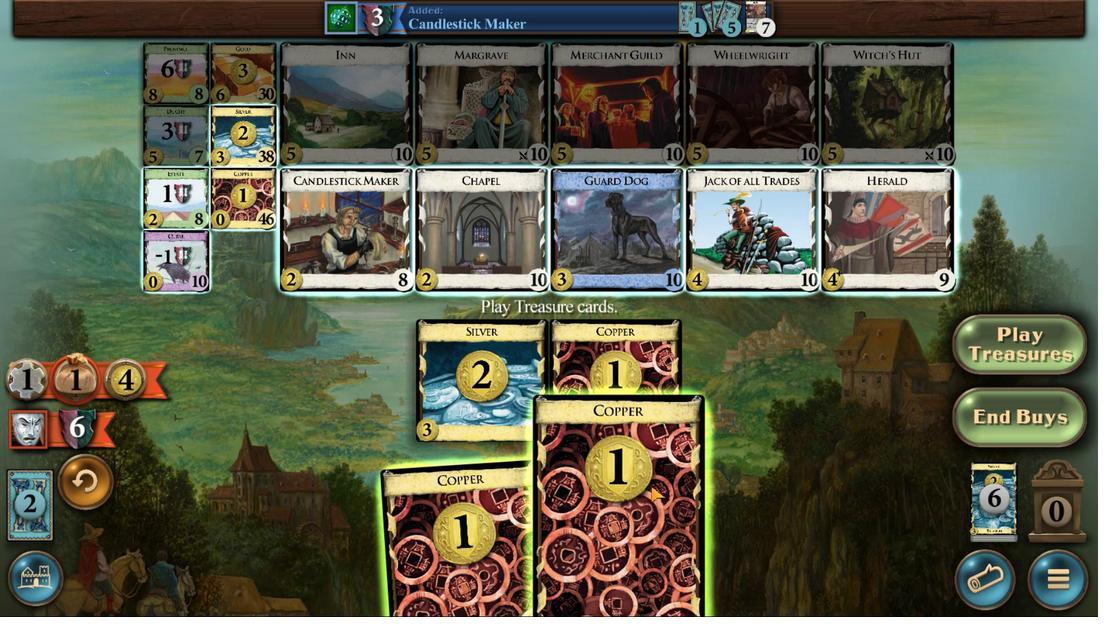 
Action: Mouse pressed left at (614, 445)
Screenshot: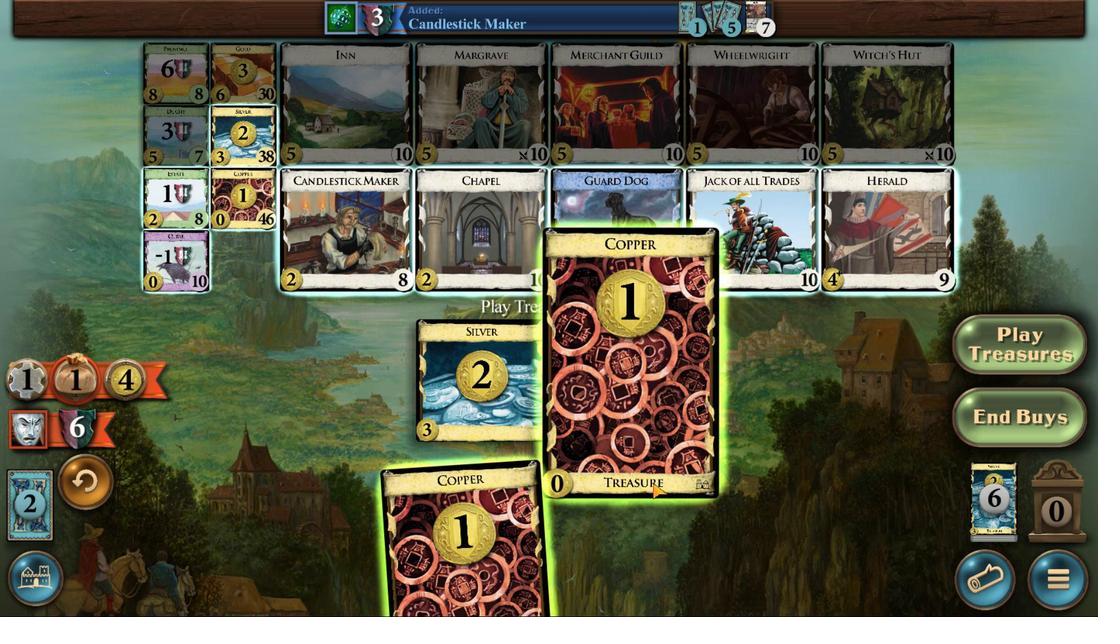 
Action: Mouse moved to (610, 440)
Screenshot: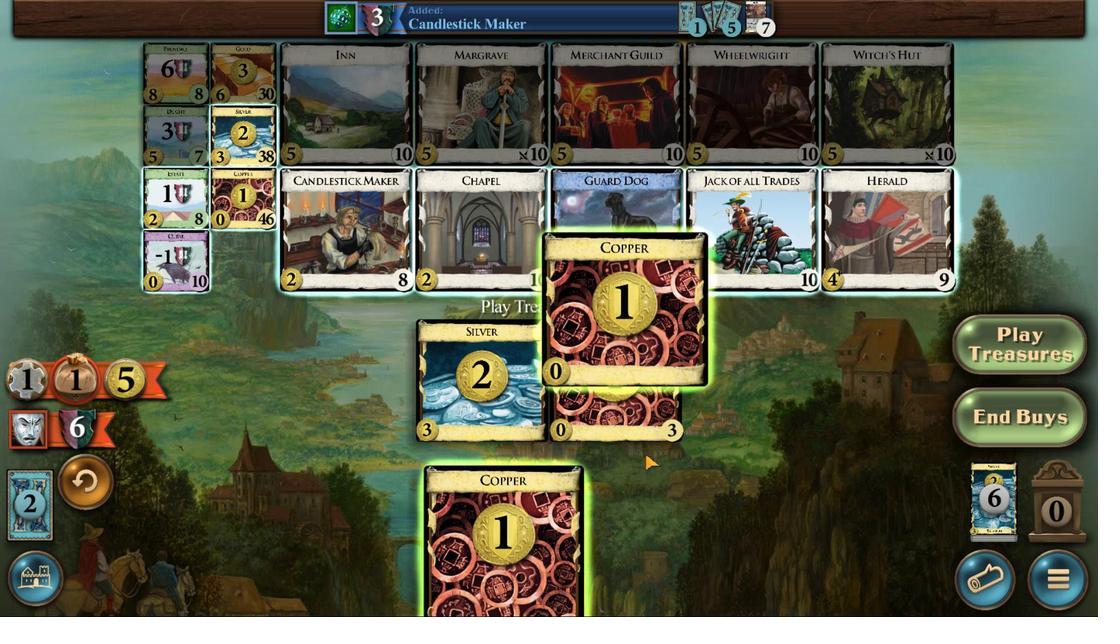 
Action: Mouse pressed left at (610, 440)
Screenshot: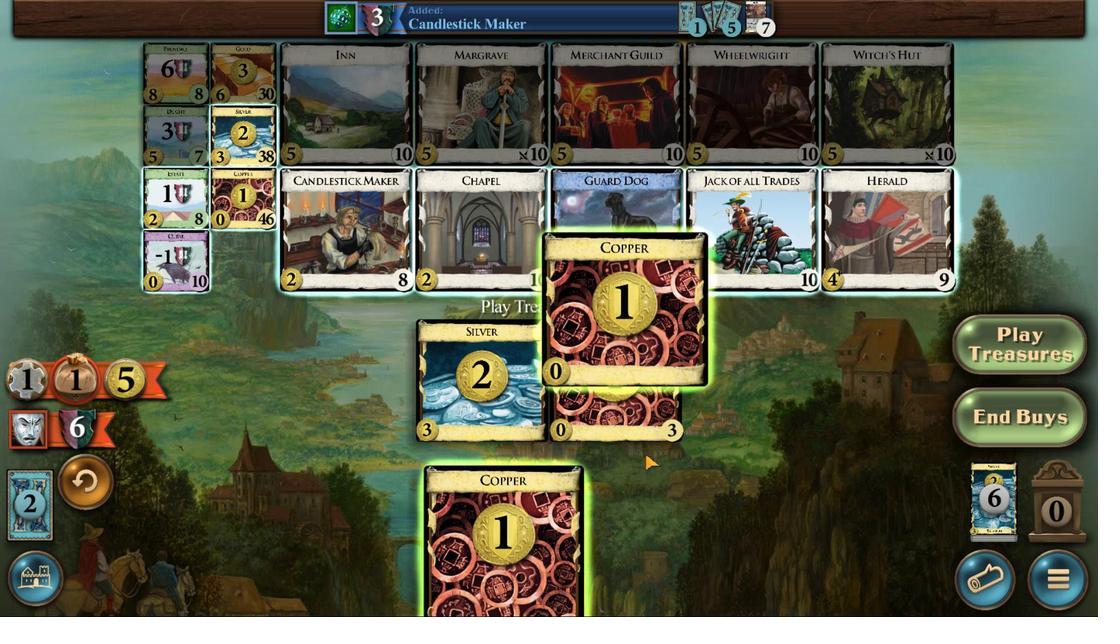 
Action: Mouse moved to (425, 254)
Screenshot: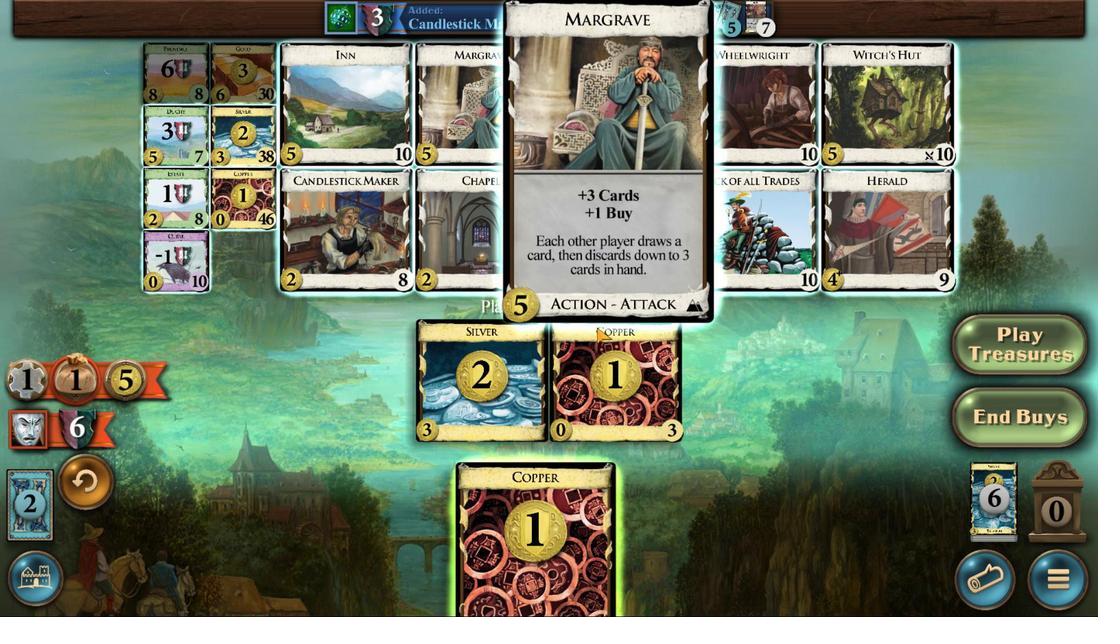 
Action: Mouse pressed left at (425, 254)
Screenshot: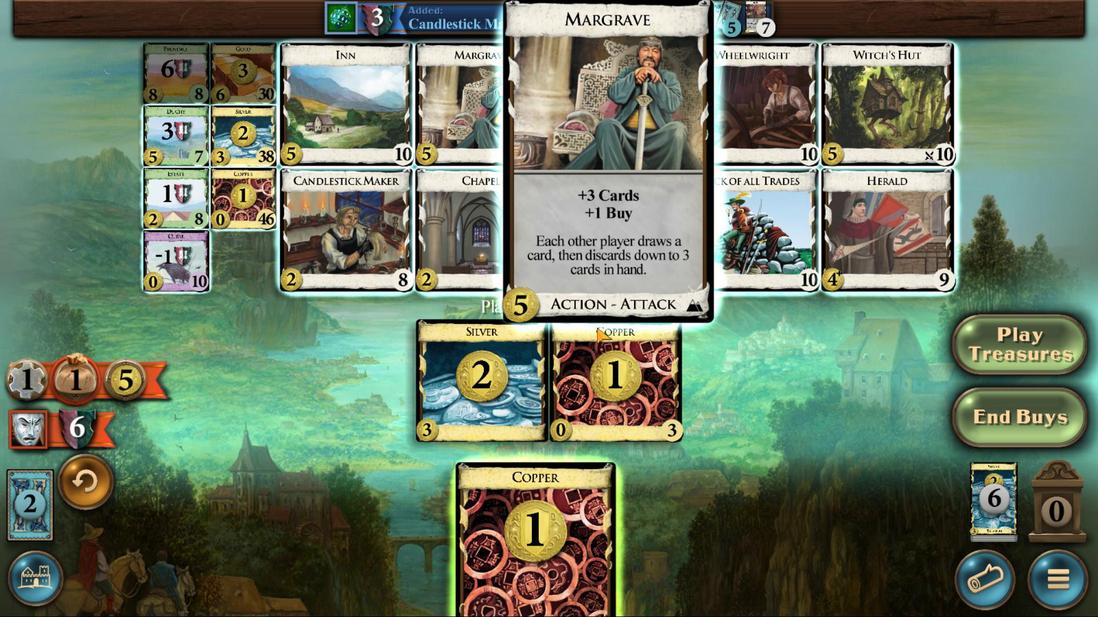 
Action: Mouse moved to (182, 435)
Screenshot: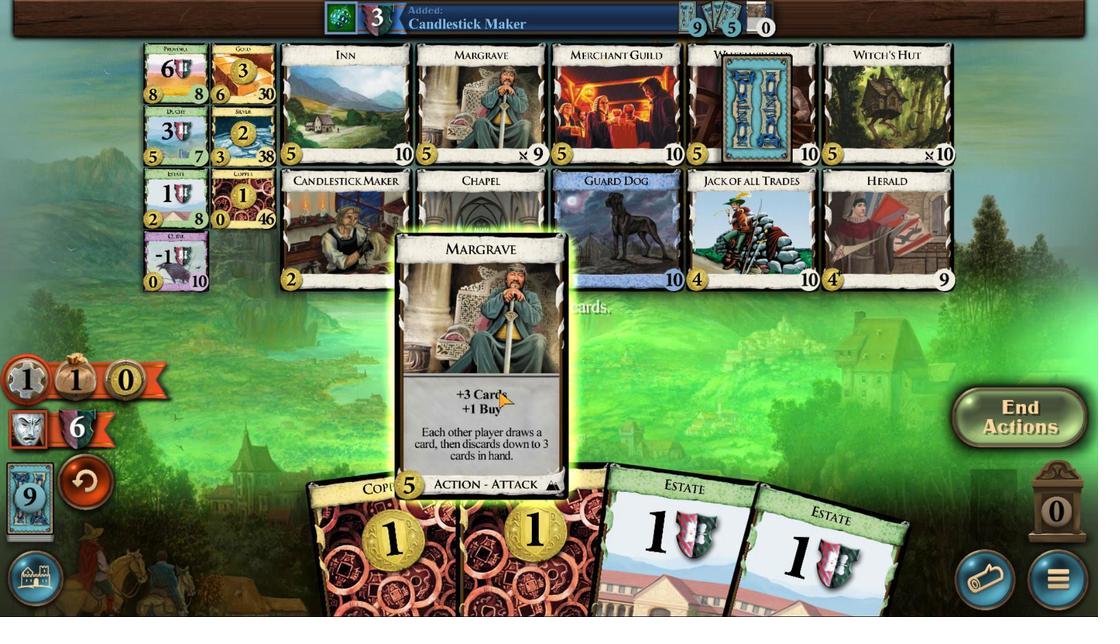 
Action: Mouse pressed left at (182, 435)
Screenshot: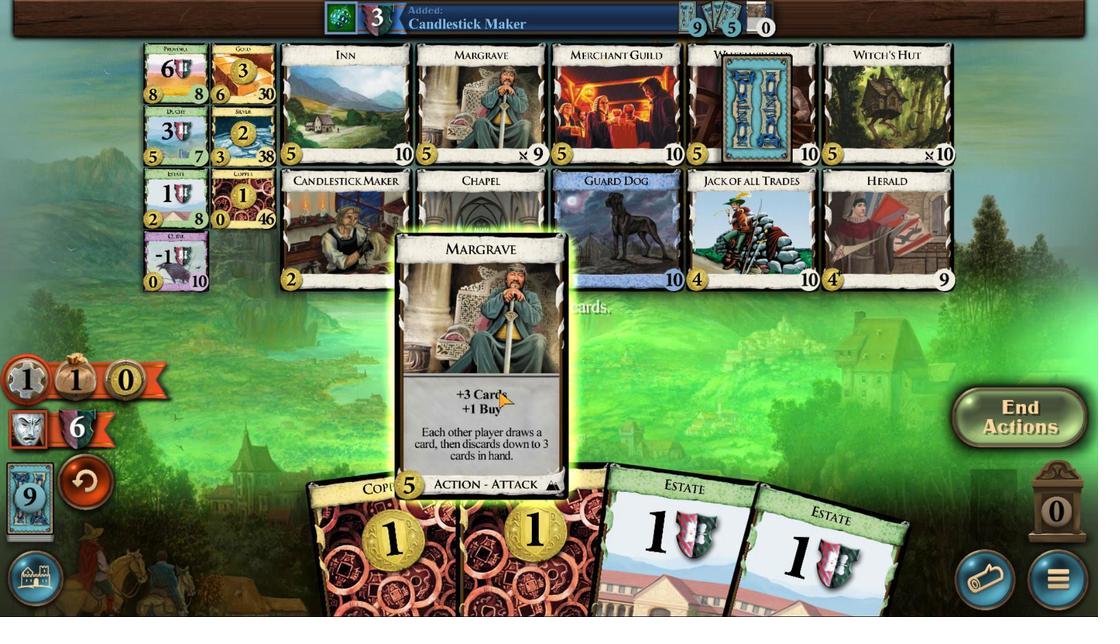
Action: Mouse moved to (442, 427)
Screenshot: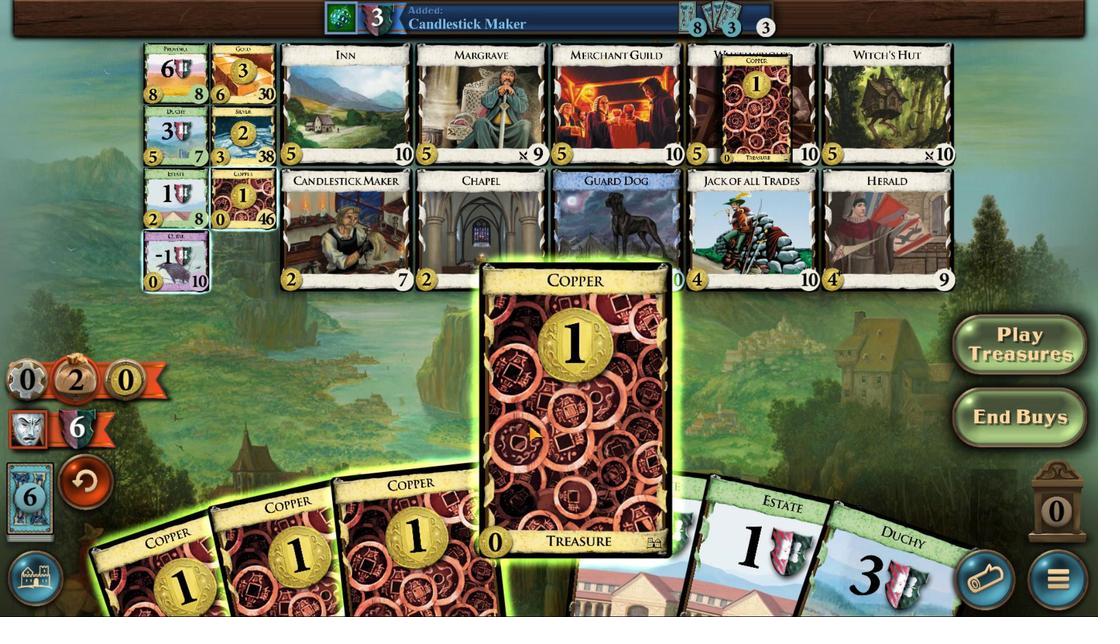 
Action: Mouse pressed left at (442, 427)
Screenshot: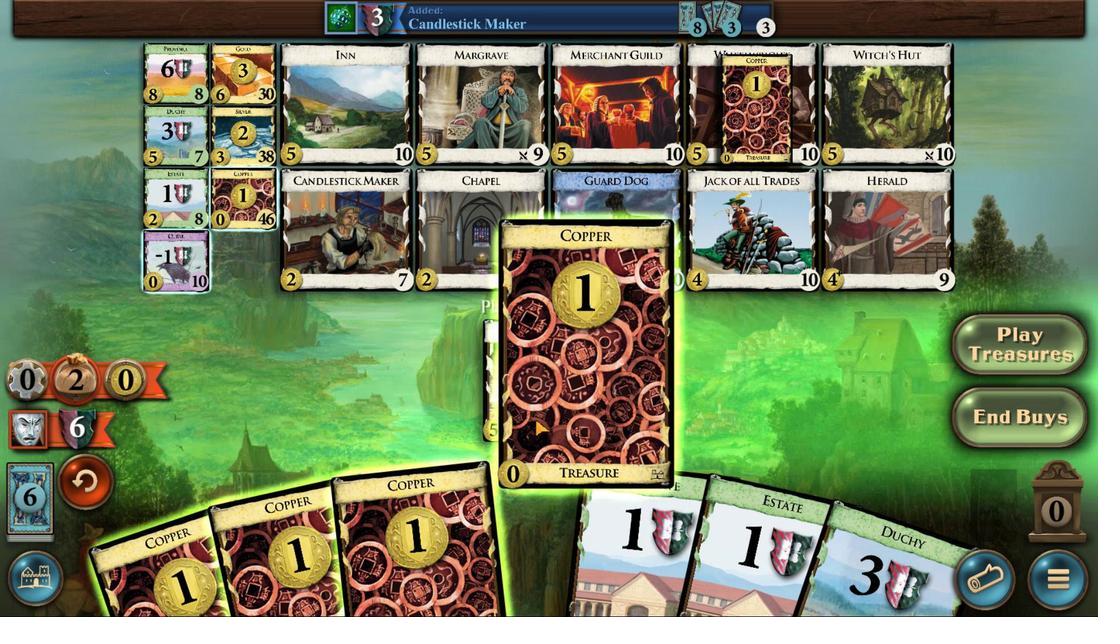 
Action: Mouse moved to (382, 422)
Screenshot: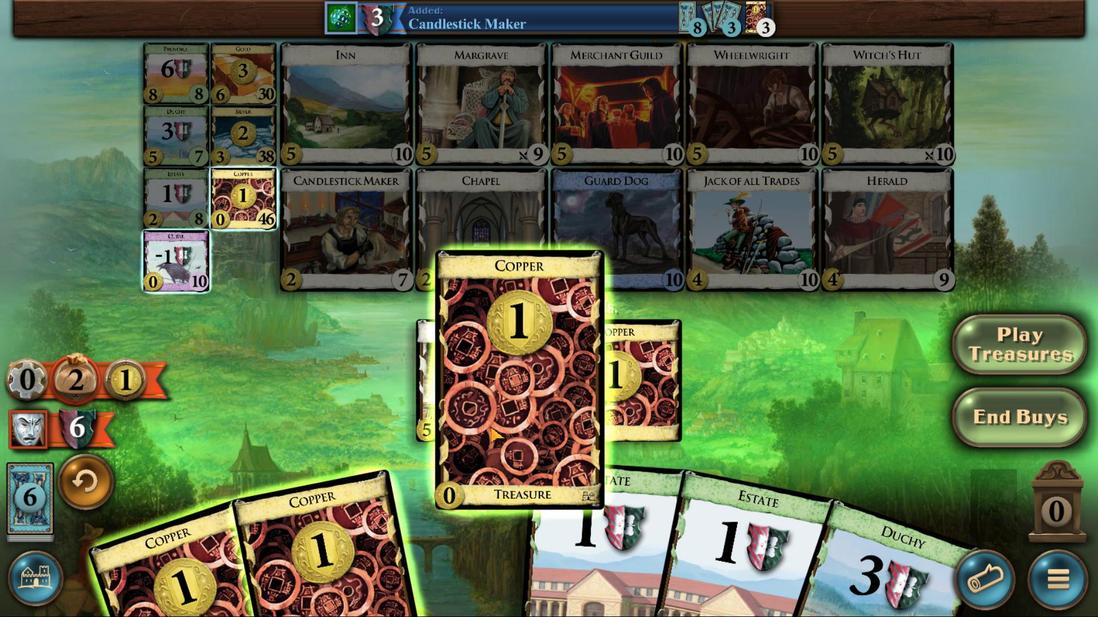 
Action: Mouse pressed left at (382, 422)
Screenshot: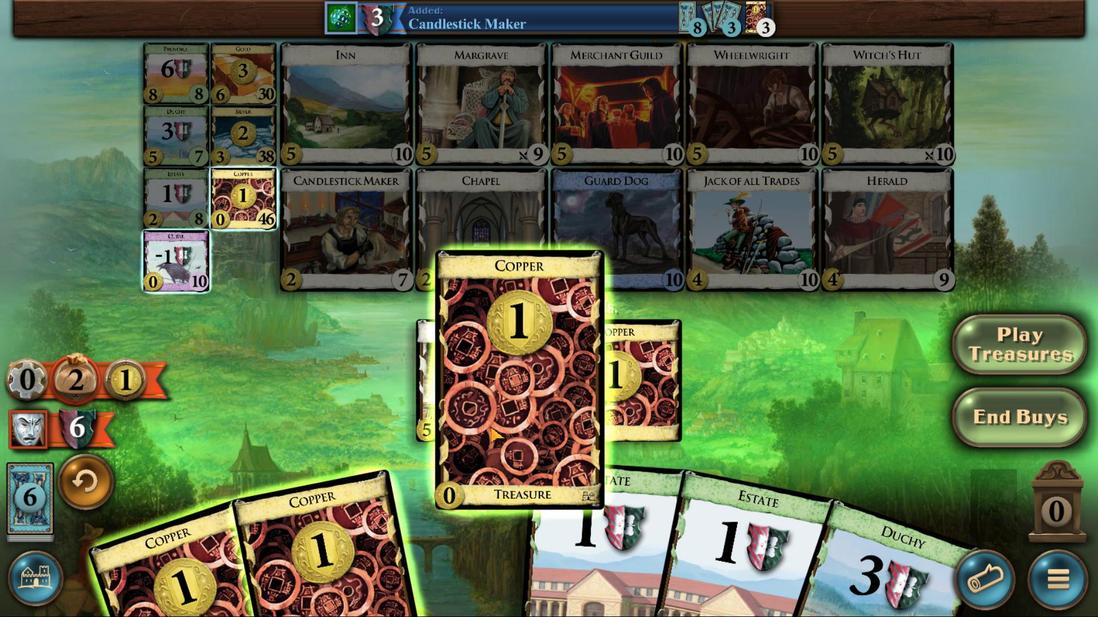 
Action: Mouse moved to (340, 427)
Screenshot: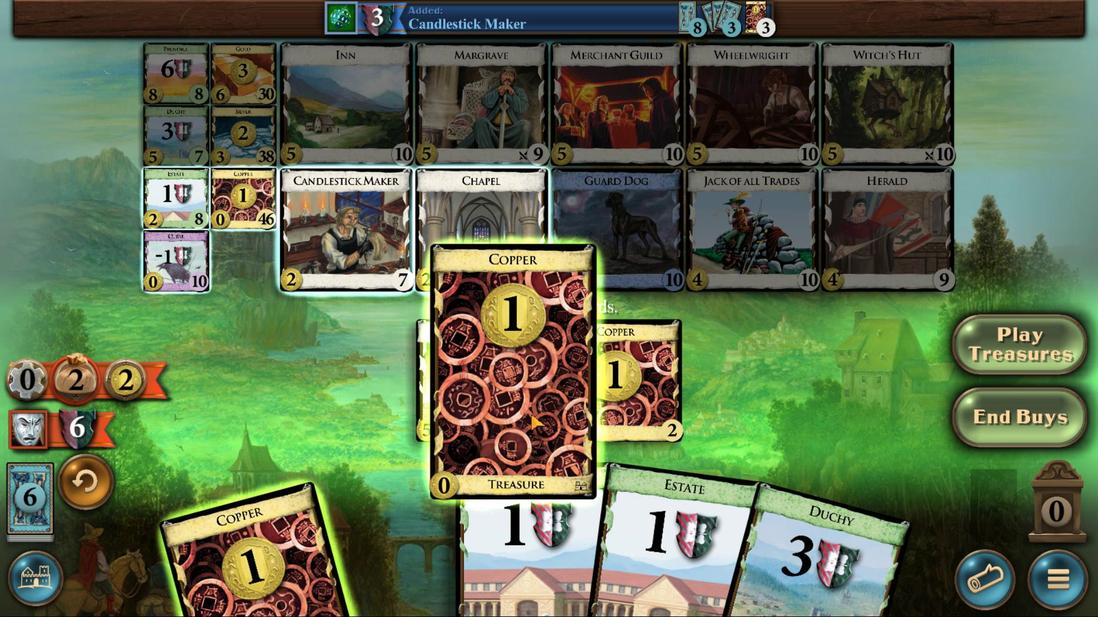 
Action: Mouse pressed left at (340, 427)
Screenshot: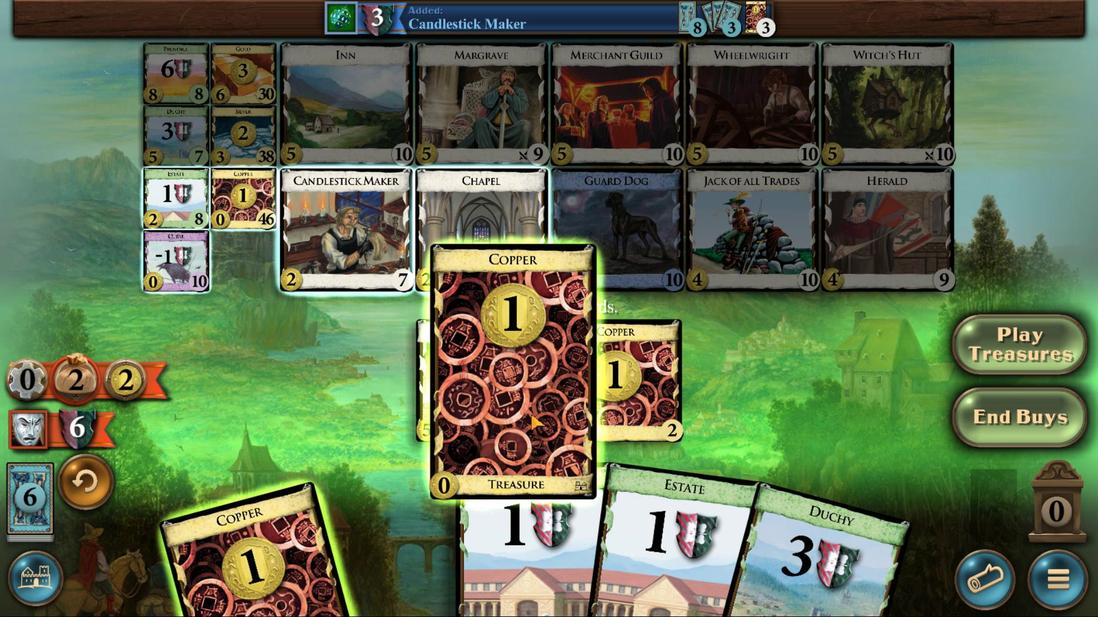 
Action: Mouse moved to (276, 424)
Screenshot: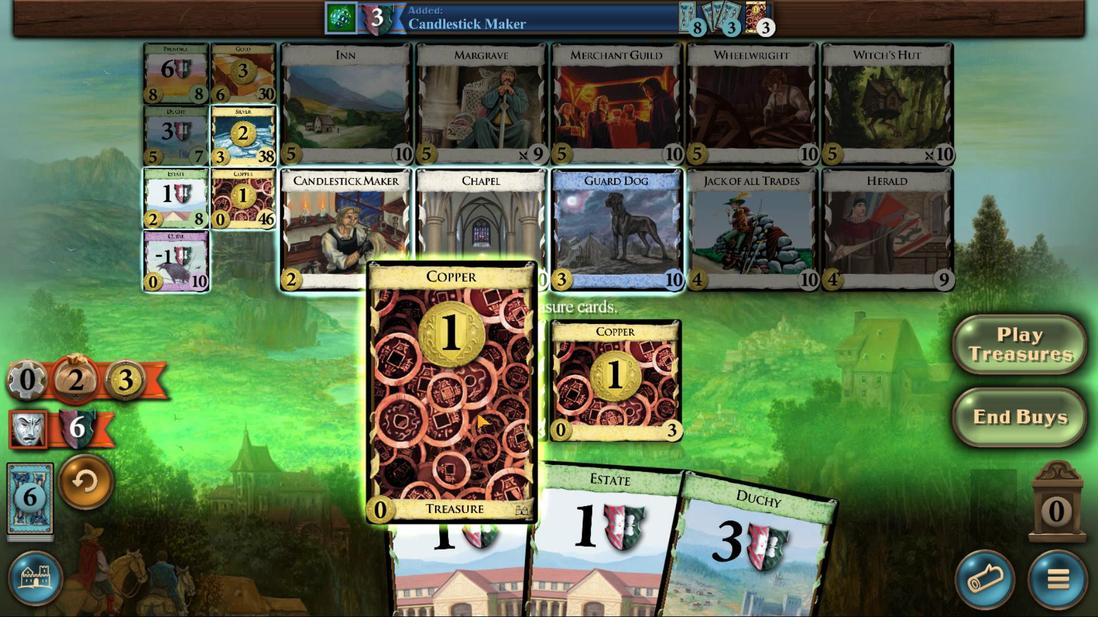 
Action: Mouse pressed left at (276, 424)
Screenshot: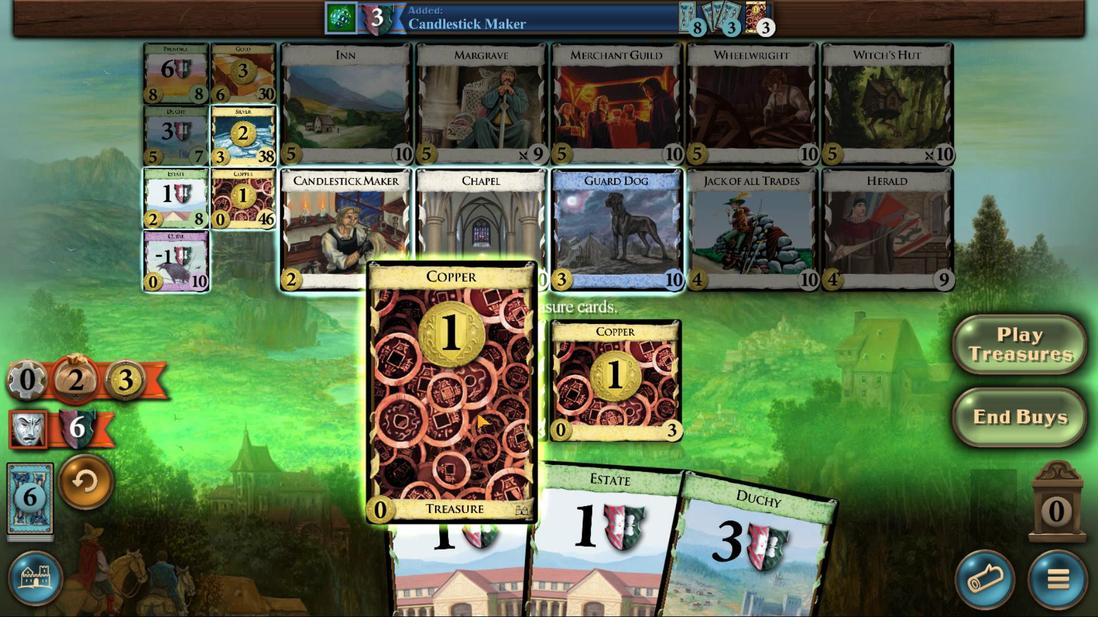 
Action: Mouse moved to (169, 272)
Screenshot: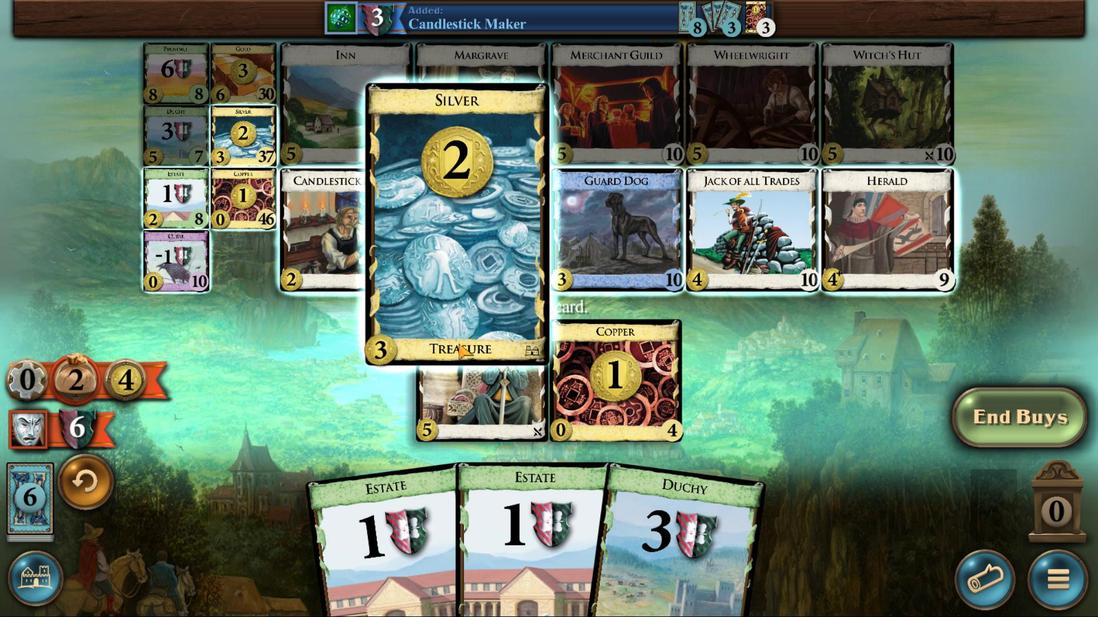 
Action: Mouse pressed left at (169, 272)
Screenshot: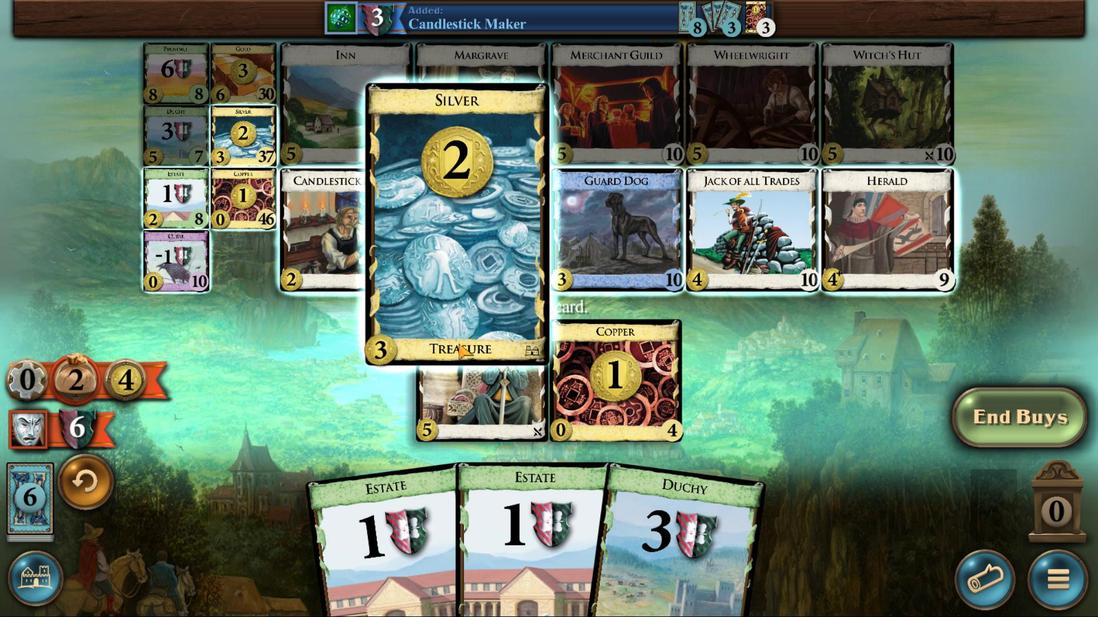 
Action: Mouse moved to (184, 292)
Screenshot: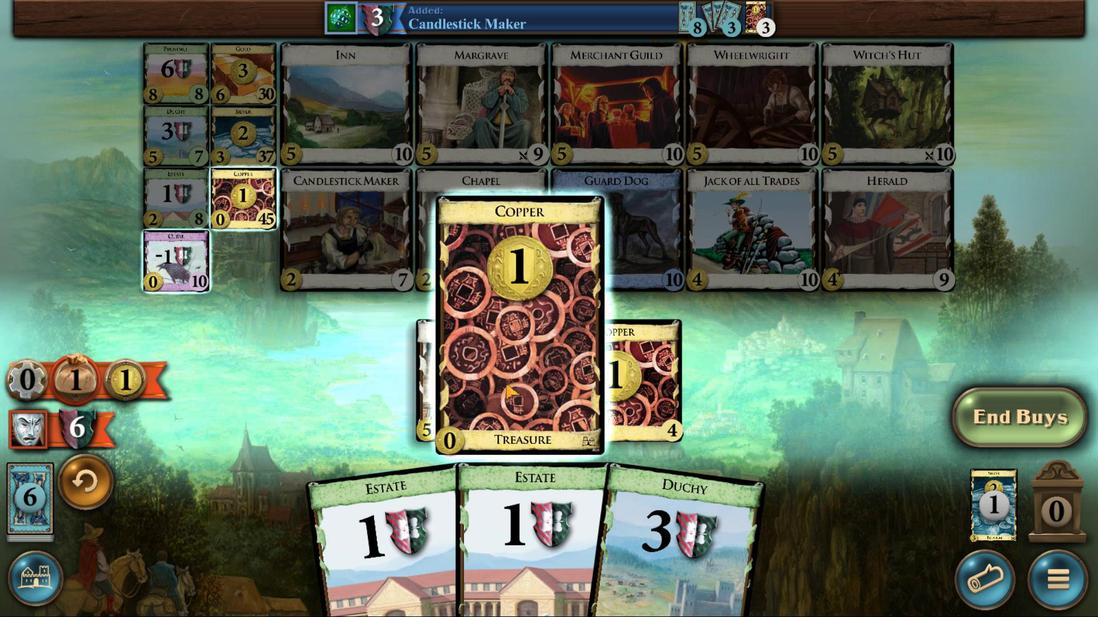 
Action: Mouse pressed left at (184, 292)
Screenshot: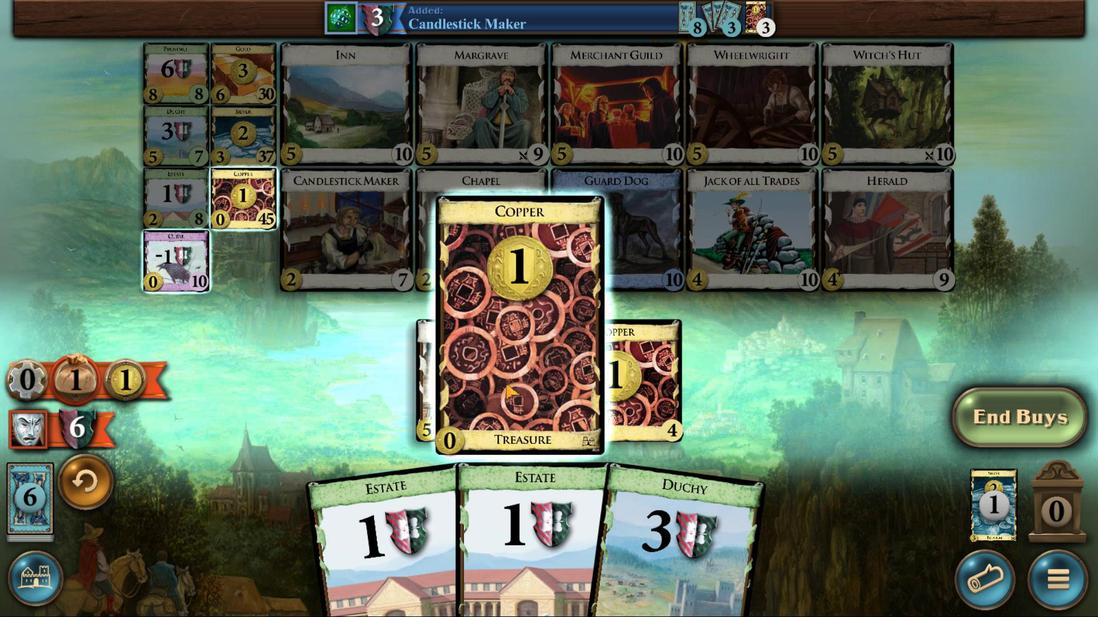 
Action: Mouse moved to (622, 423)
Screenshot: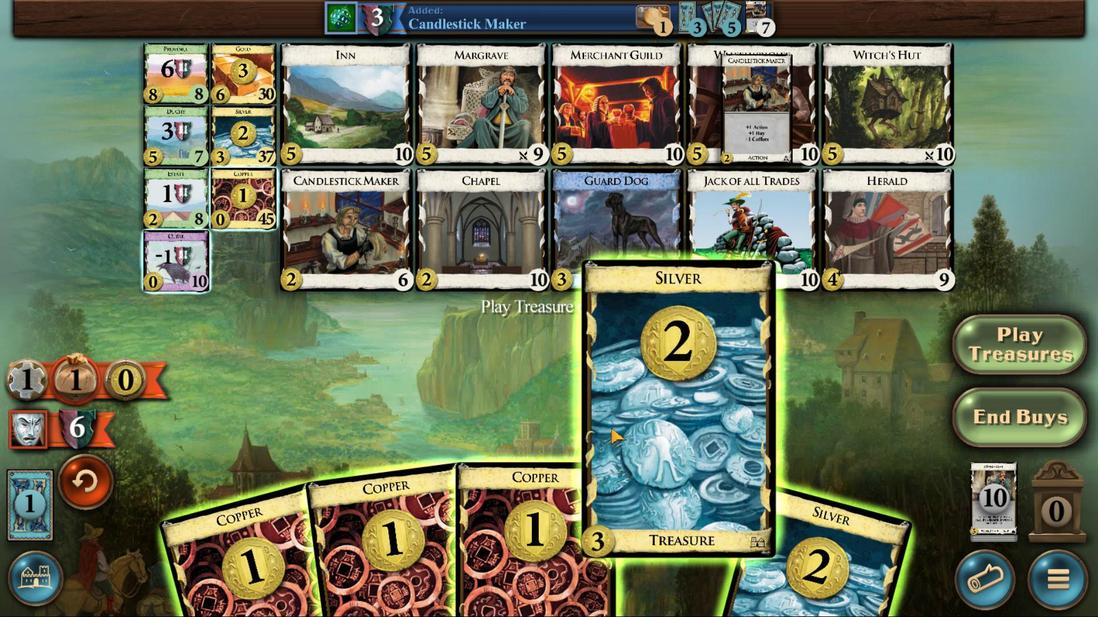 
Action: Mouse pressed left at (622, 423)
Screenshot: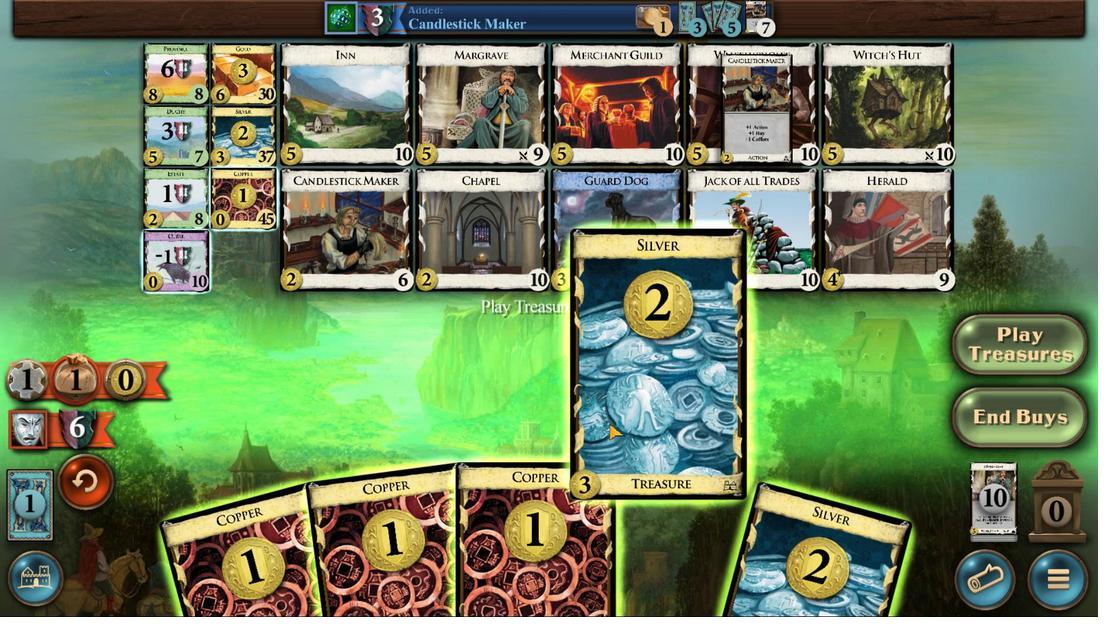 
Action: Mouse moved to (701, 437)
Screenshot: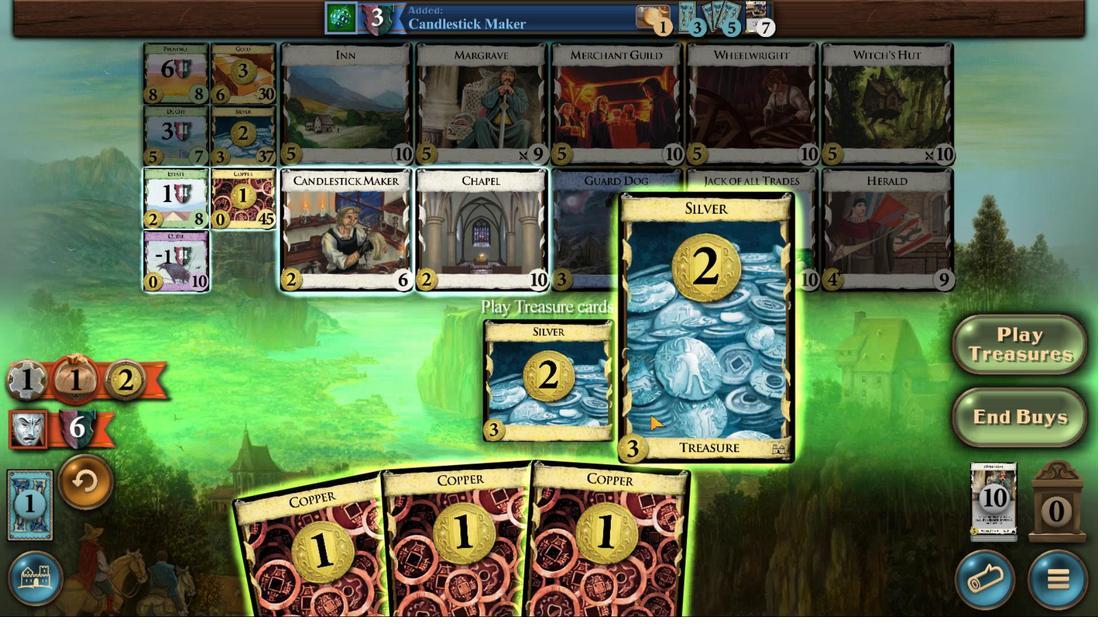 
Action: Mouse pressed left at (701, 437)
Screenshot: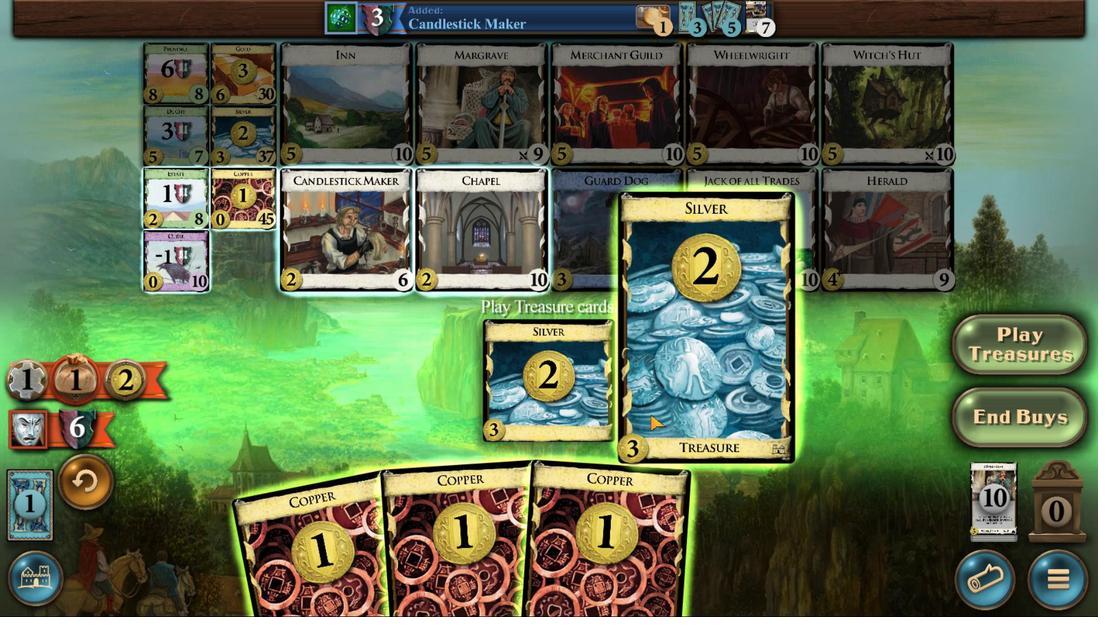 
Action: Mouse moved to (670, 434)
Screenshot: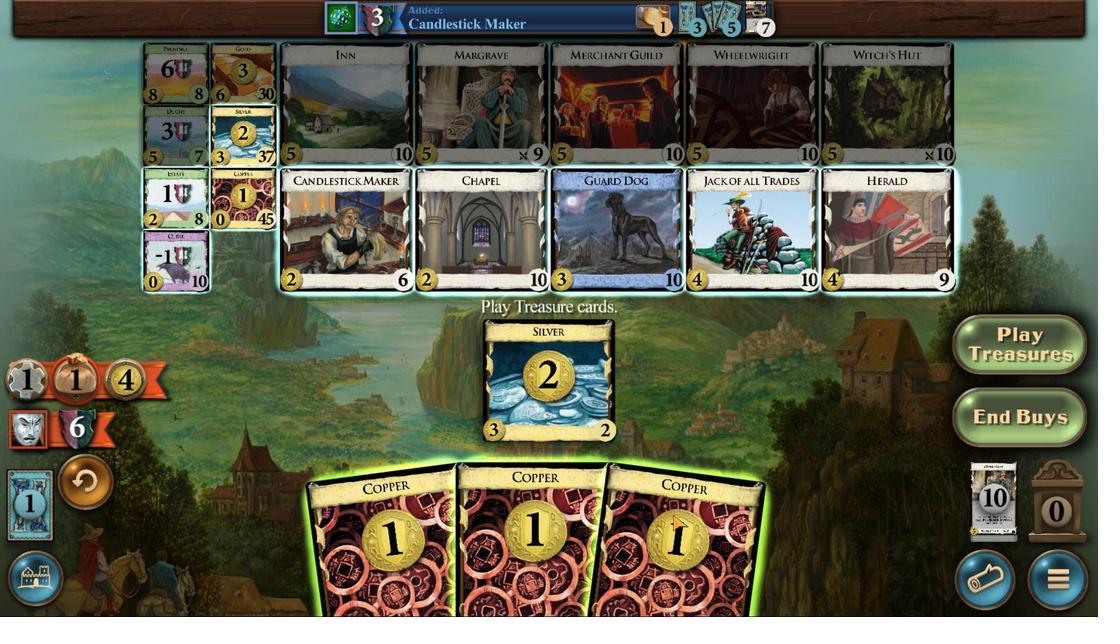 
Action: Mouse pressed left at (670, 434)
Screenshot: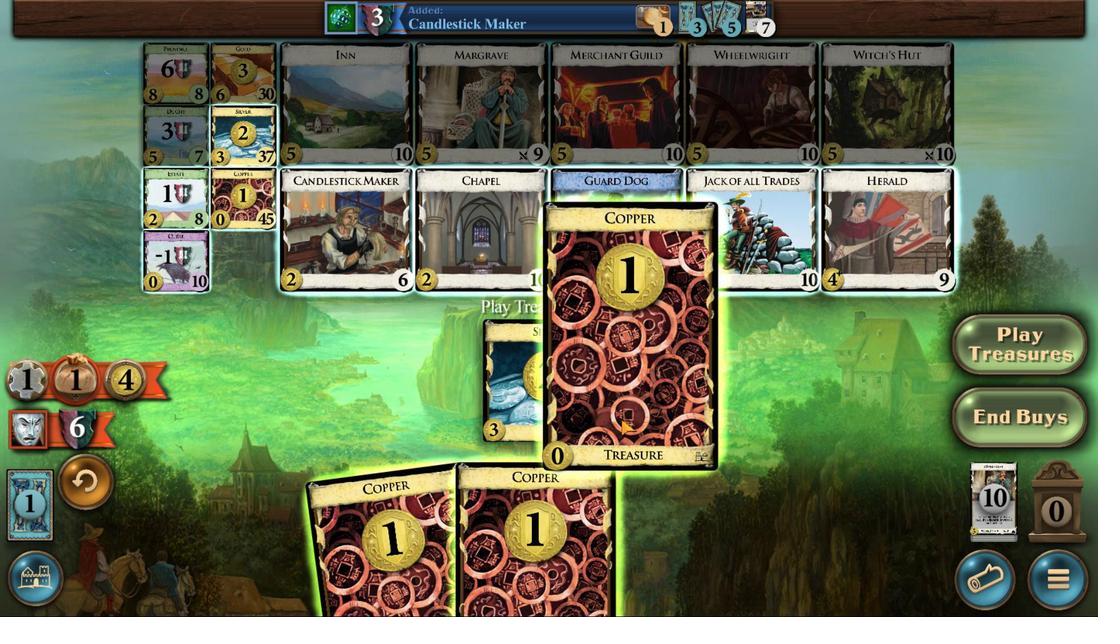 
Action: Mouse moved to (584, 428)
Screenshot: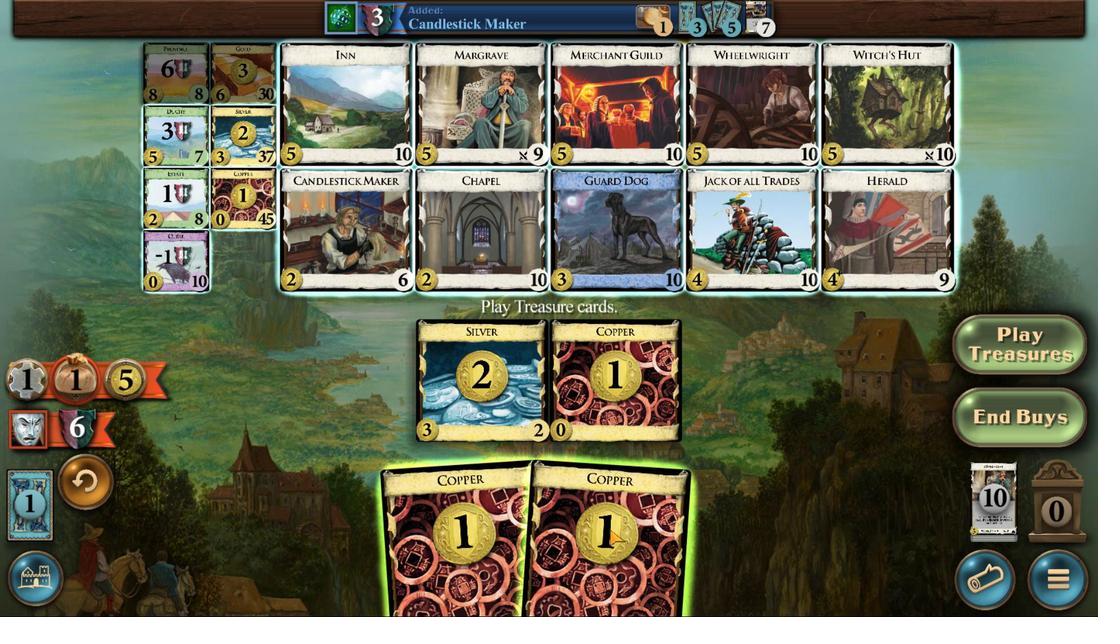 
Action: Mouse pressed left at (584, 428)
Screenshot: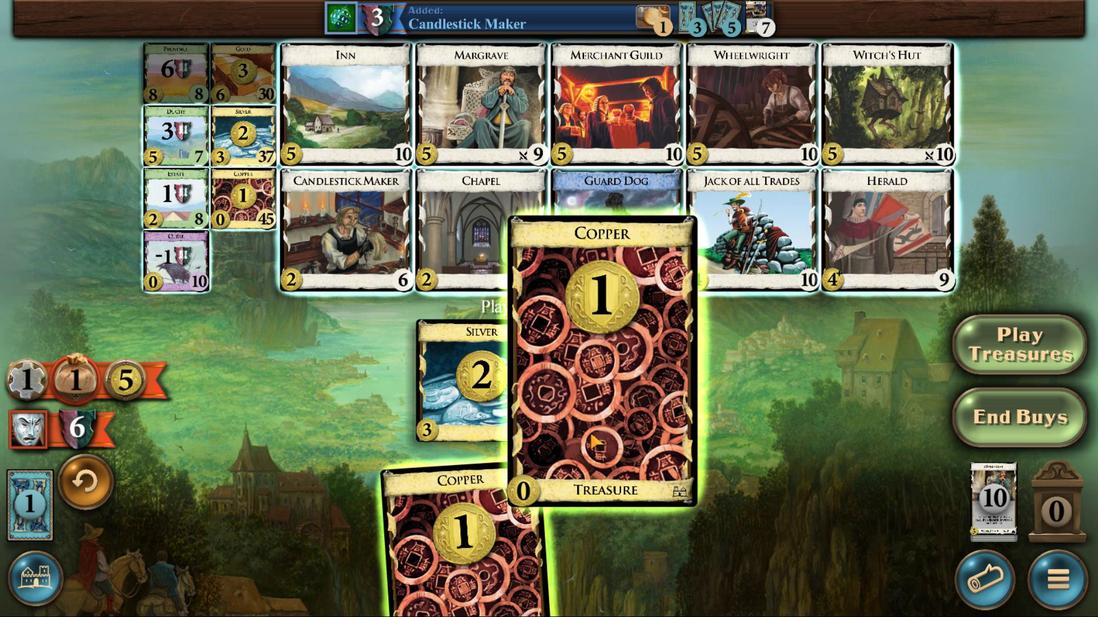 
Action: Mouse moved to (161, 248)
Screenshot: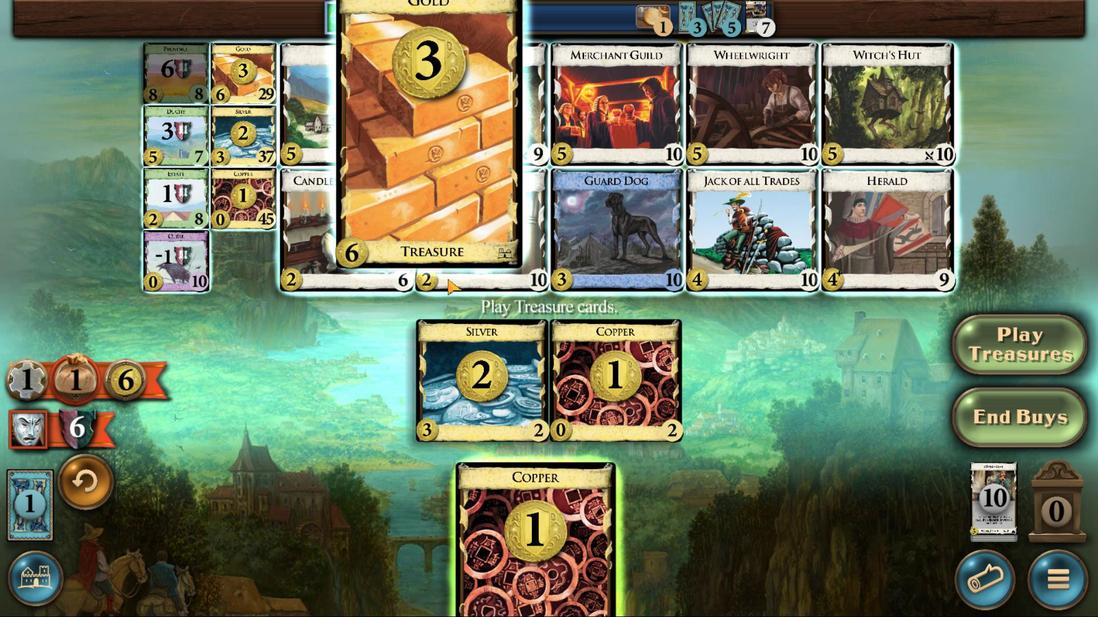 
Action: Mouse pressed left at (161, 248)
Screenshot: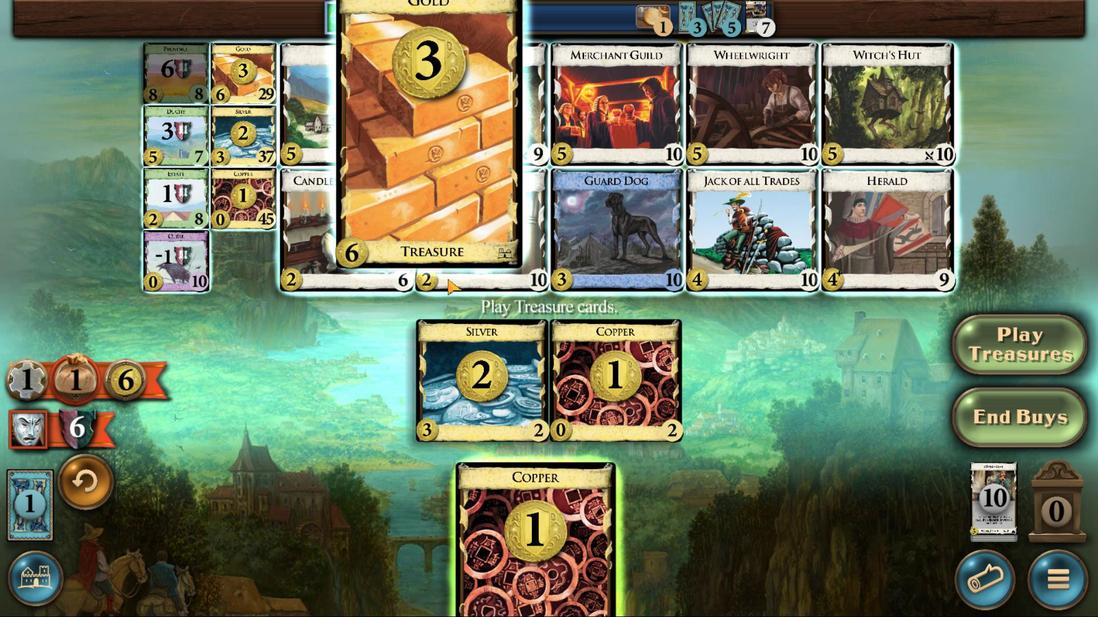 
Action: Mouse moved to (341, 428)
Screenshot: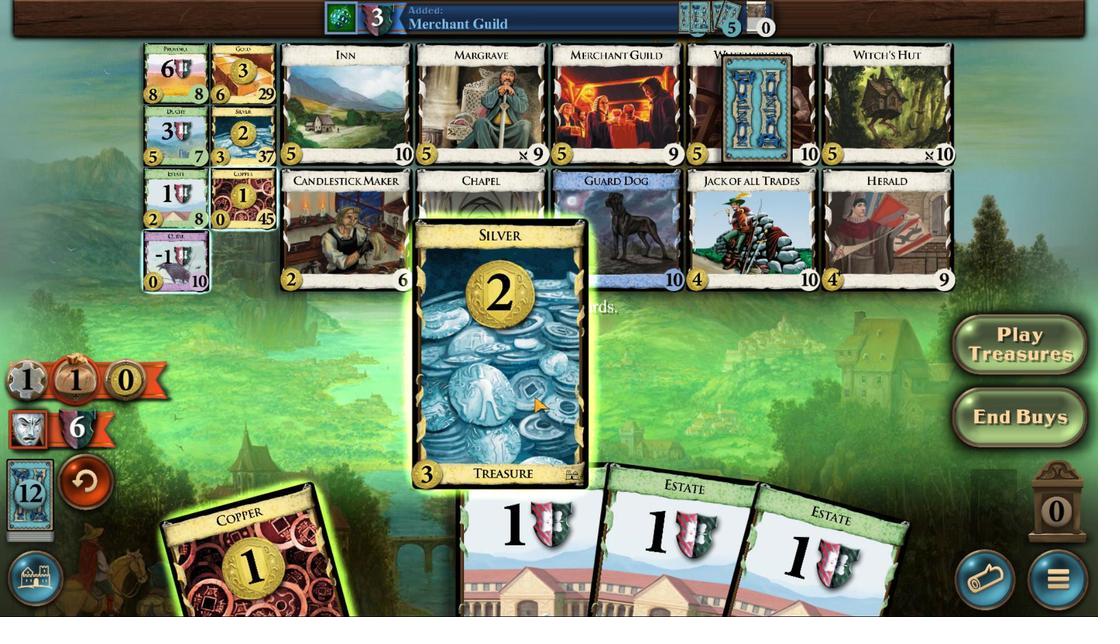 
Action: Mouse pressed left at (341, 428)
Screenshot: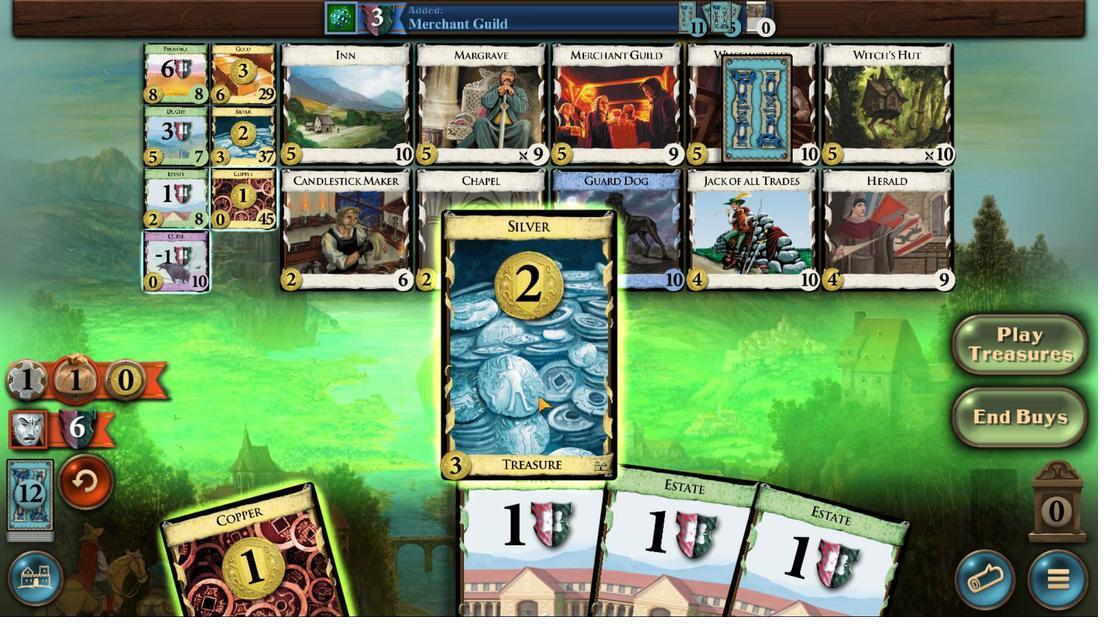 
Action: Mouse moved to (245, 438)
Screenshot: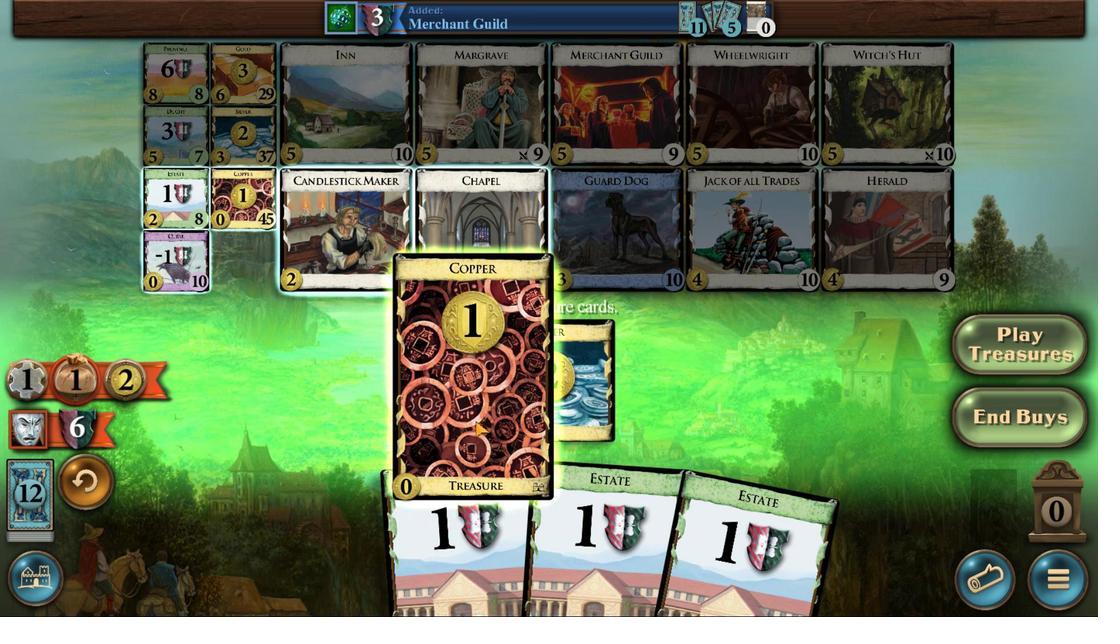 
Action: Mouse pressed left at (245, 438)
Screenshot: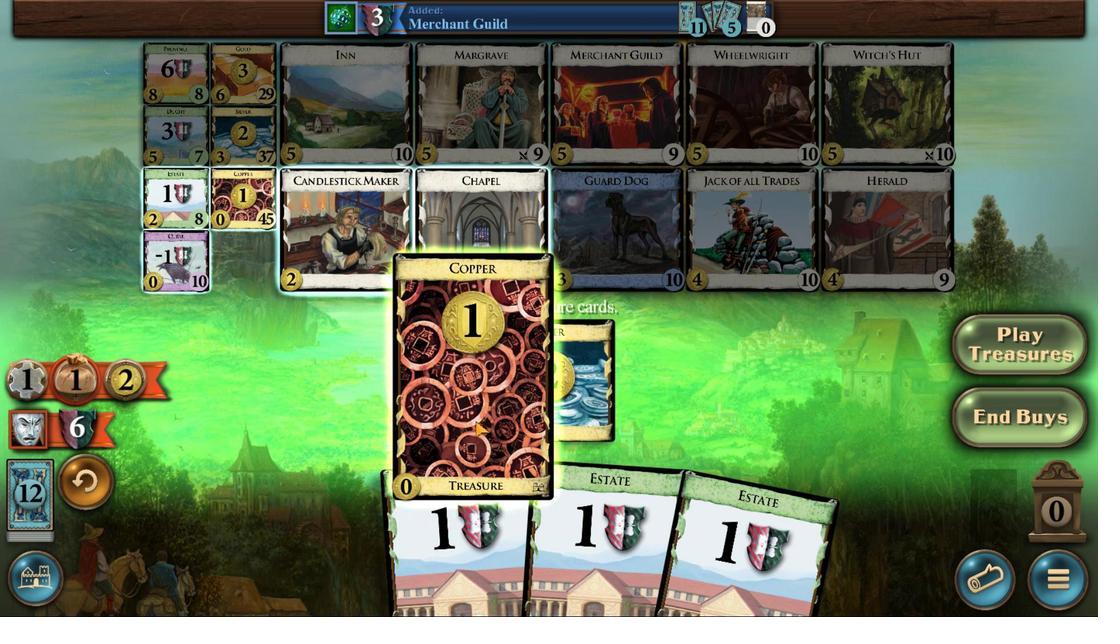 
Action: Mouse moved to (167, 269)
Screenshot: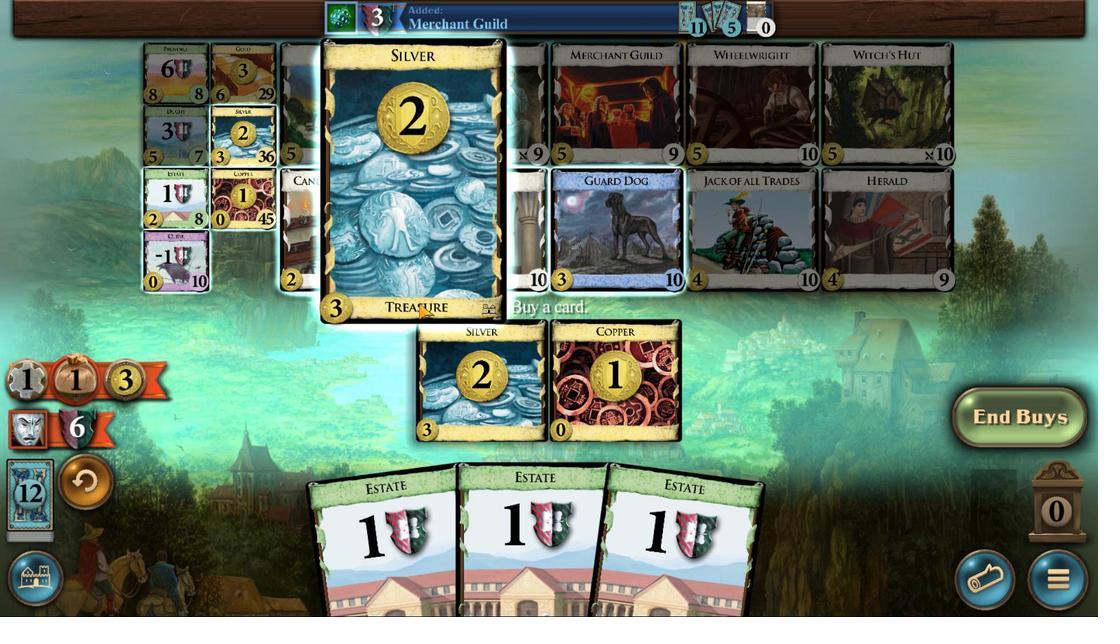 
Action: Mouse pressed left at (167, 269)
Screenshot: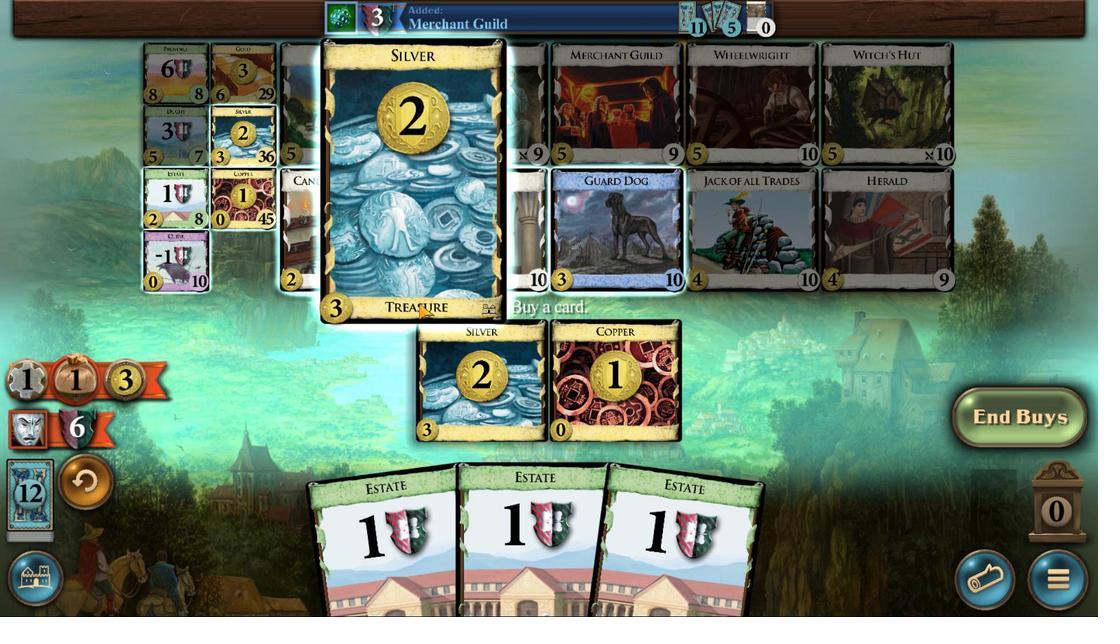 
Action: Mouse moved to (268, 299)
Screenshot: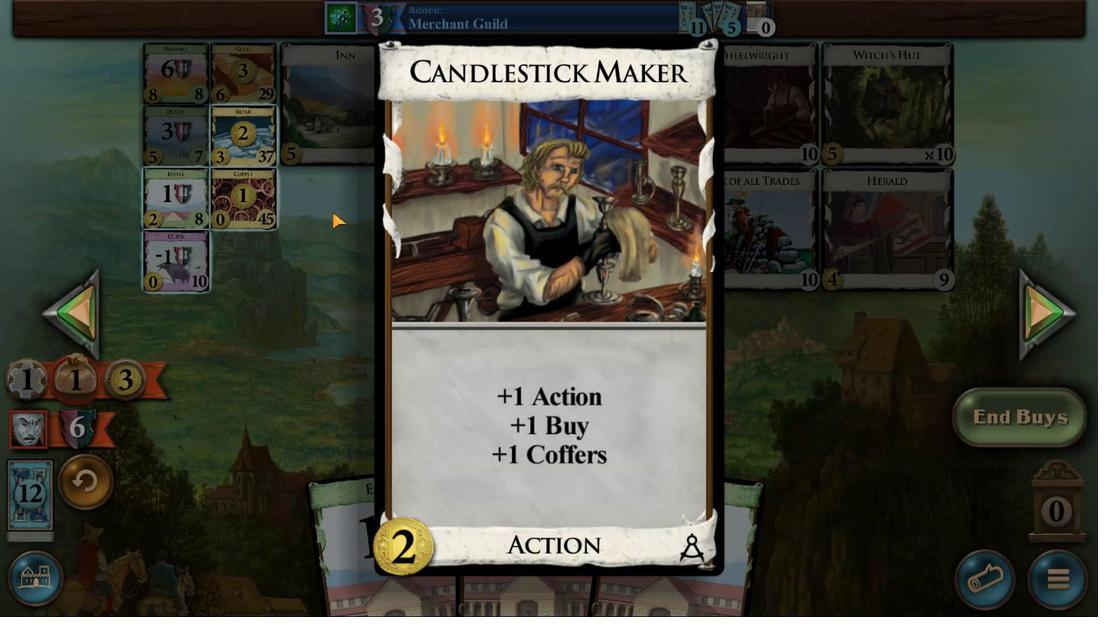 
Action: Mouse pressed left at (268, 299)
Screenshot: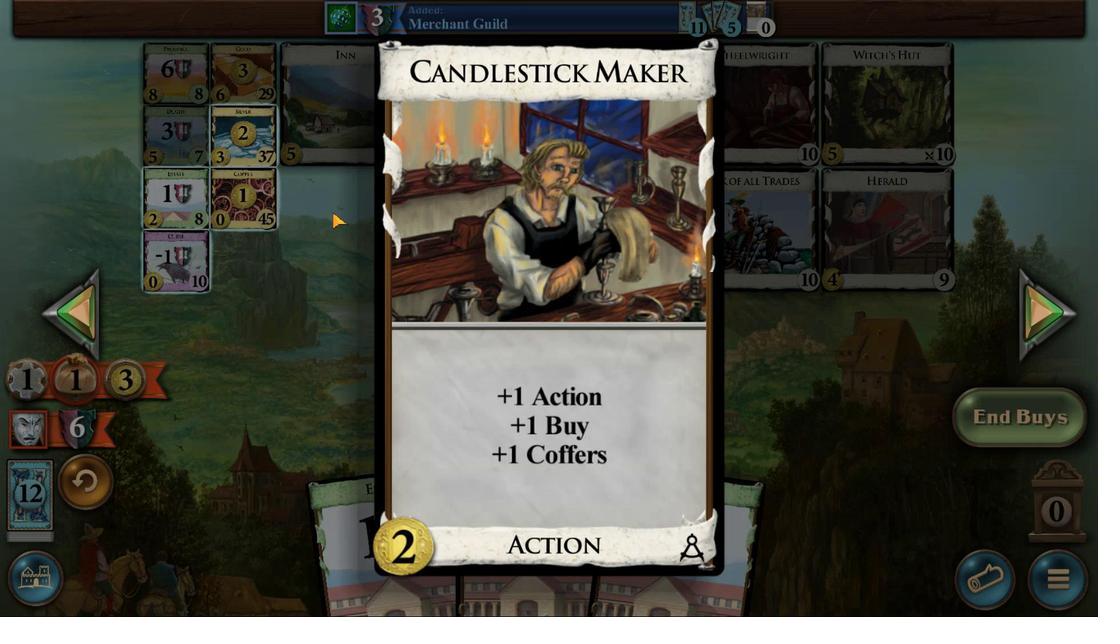 
Action: Mouse moved to (792, 359)
Screenshot: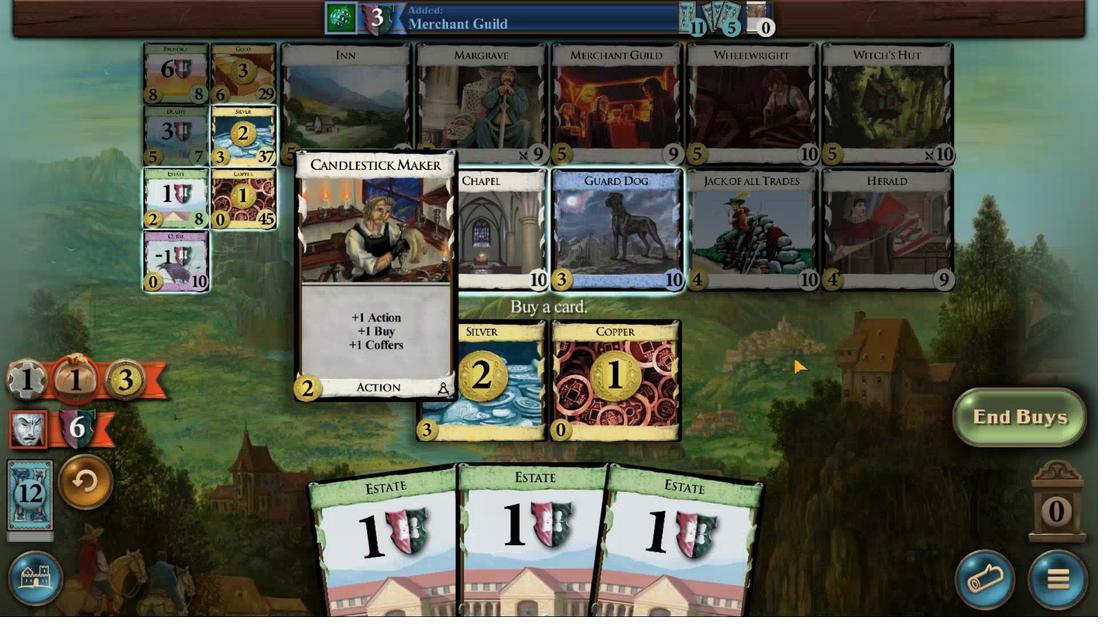 
Action: Mouse pressed left at (792, 359)
Screenshot: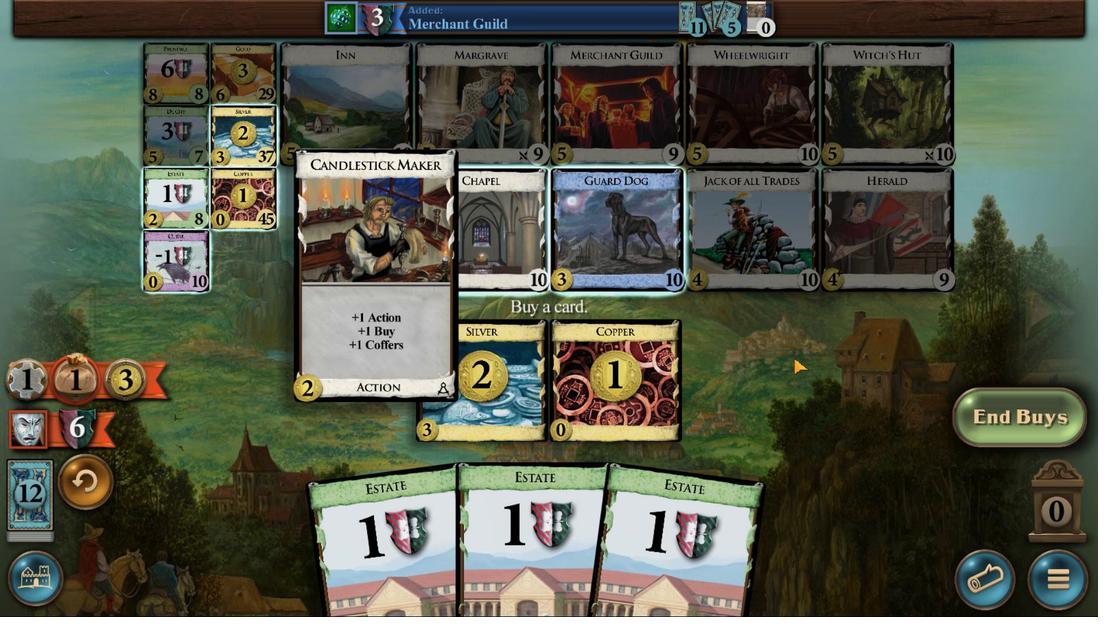 
Action: Mouse moved to (305, 306)
Screenshot: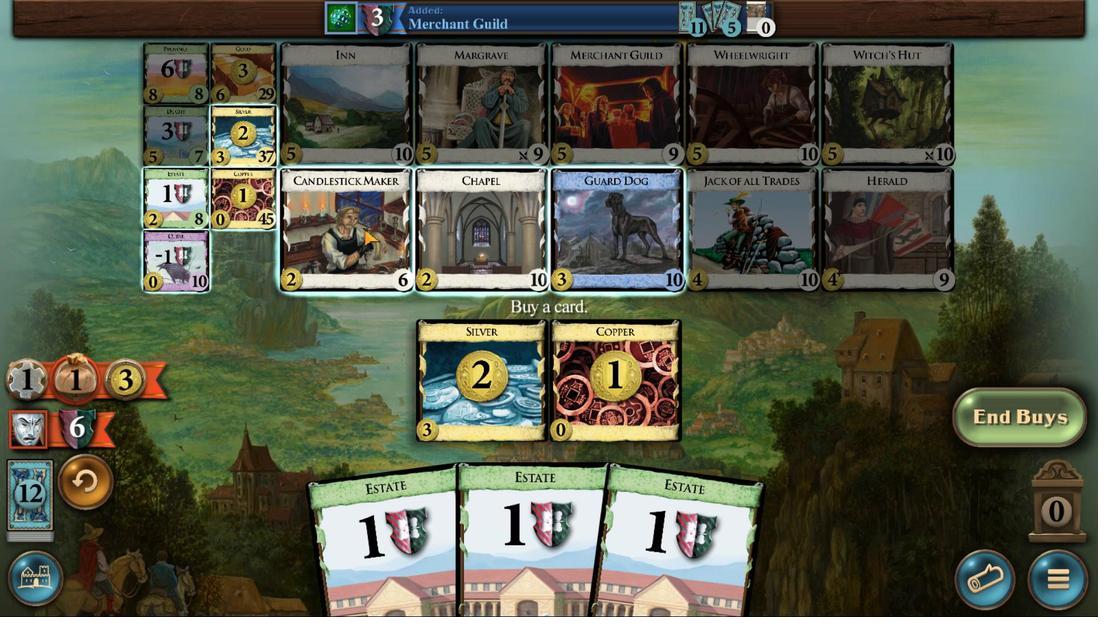 
Action: Mouse pressed left at (305, 306)
Screenshot: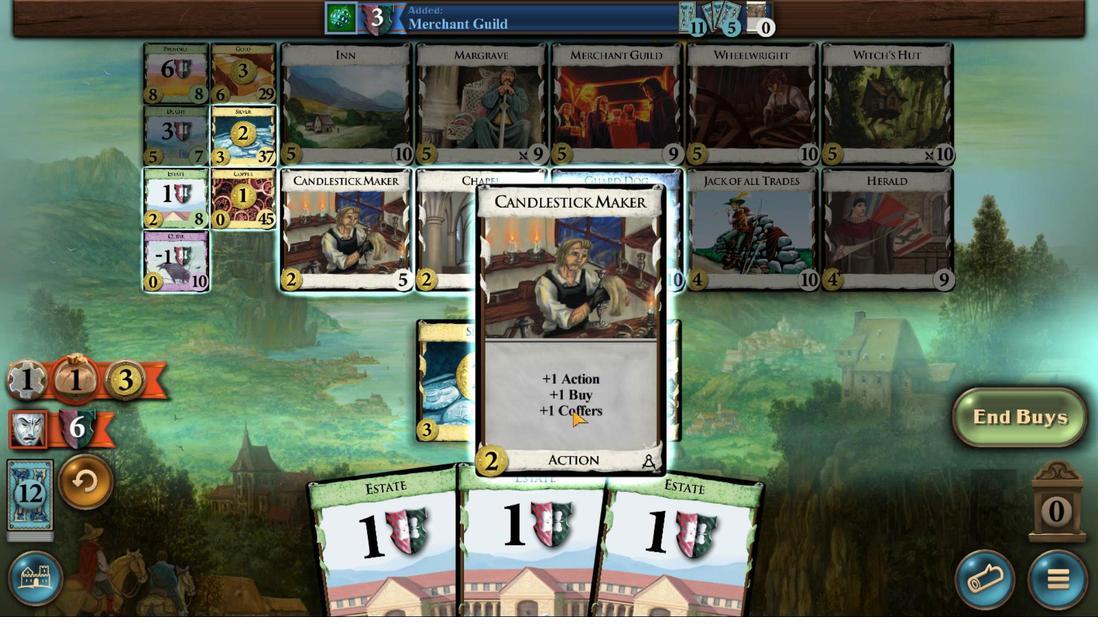 
Action: Mouse moved to (146, 429)
Screenshot: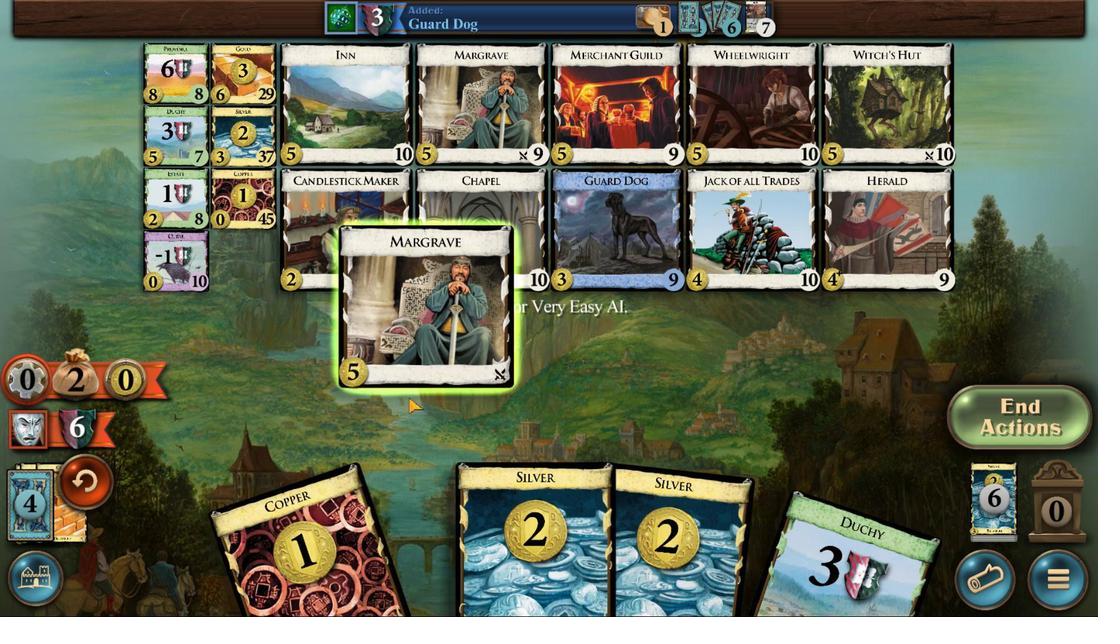 
Action: Mouse pressed left at (146, 429)
Screenshot: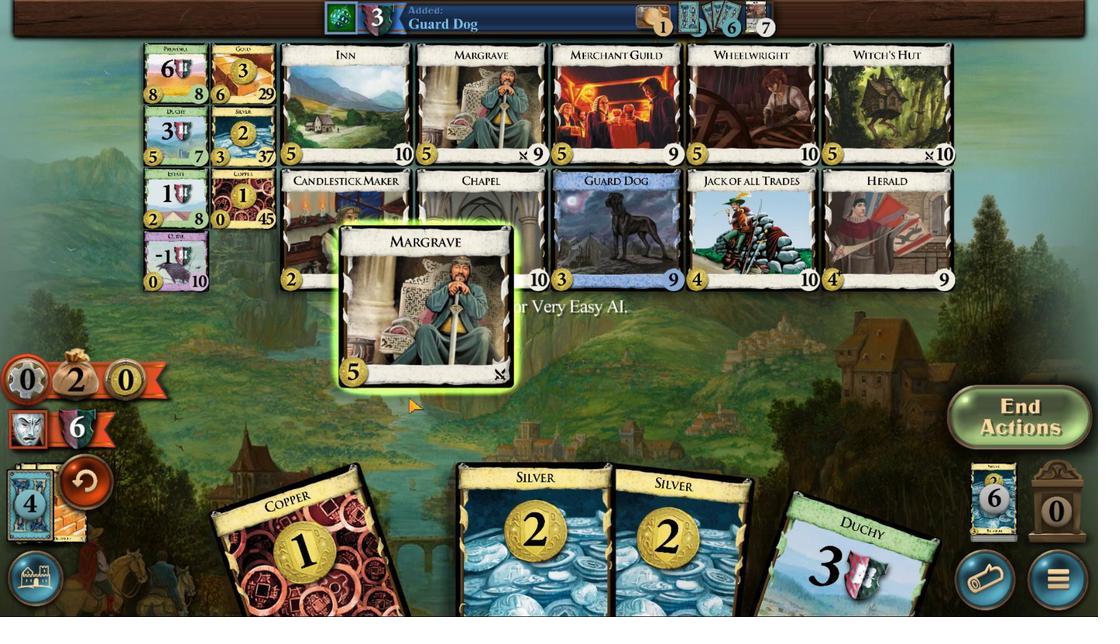 
Action: Mouse moved to (721, 425)
Screenshot: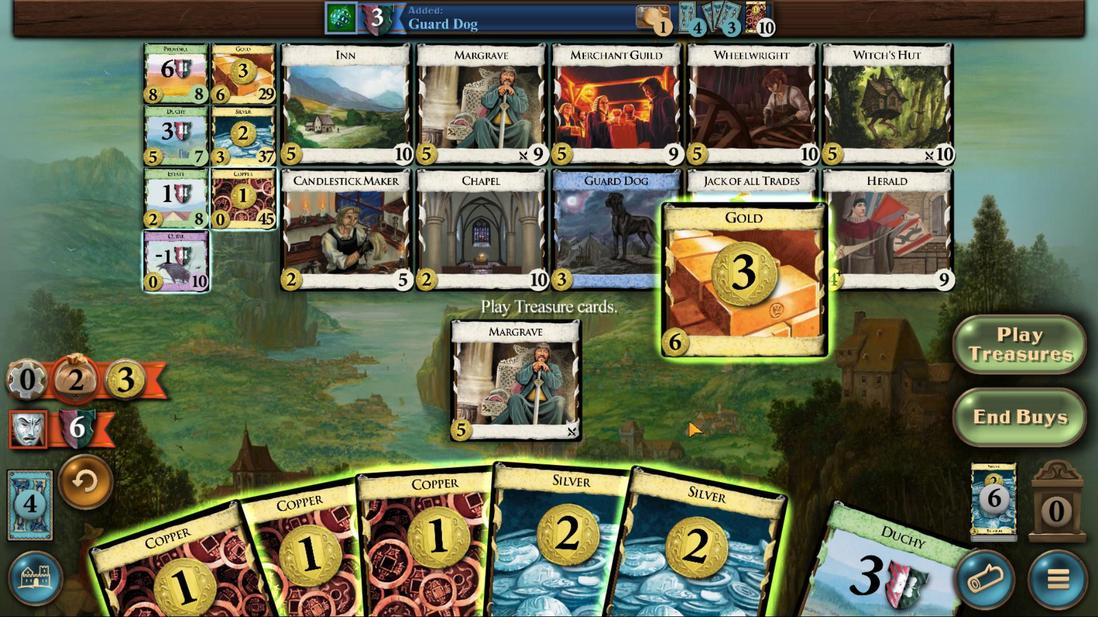 
Action: Mouse pressed left at (721, 425)
Screenshot: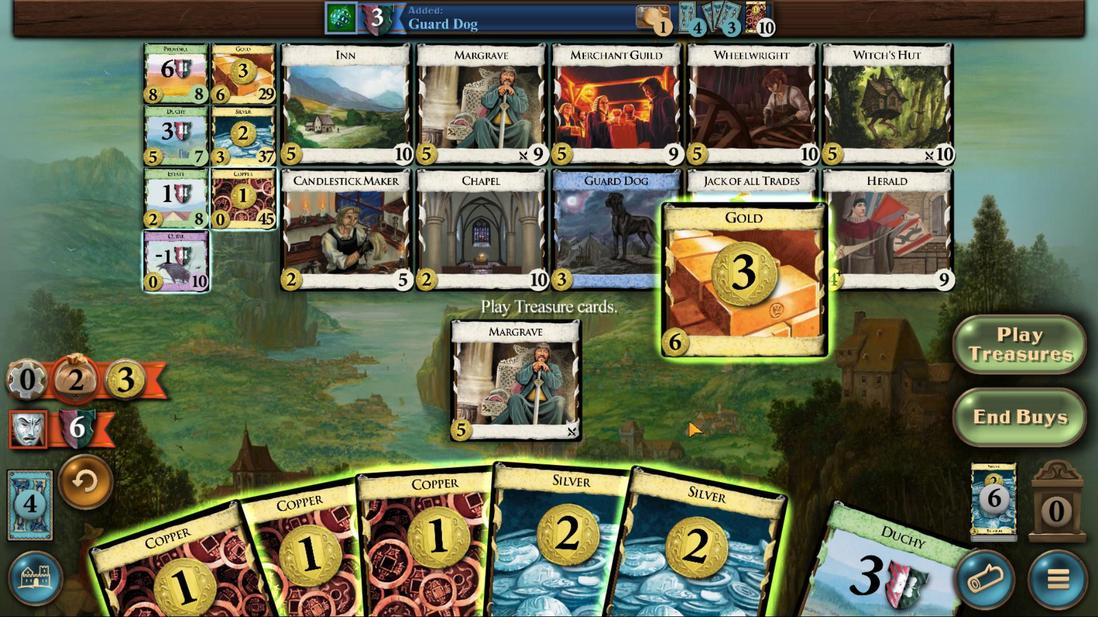 
Action: Mouse moved to (690, 421)
Screenshot: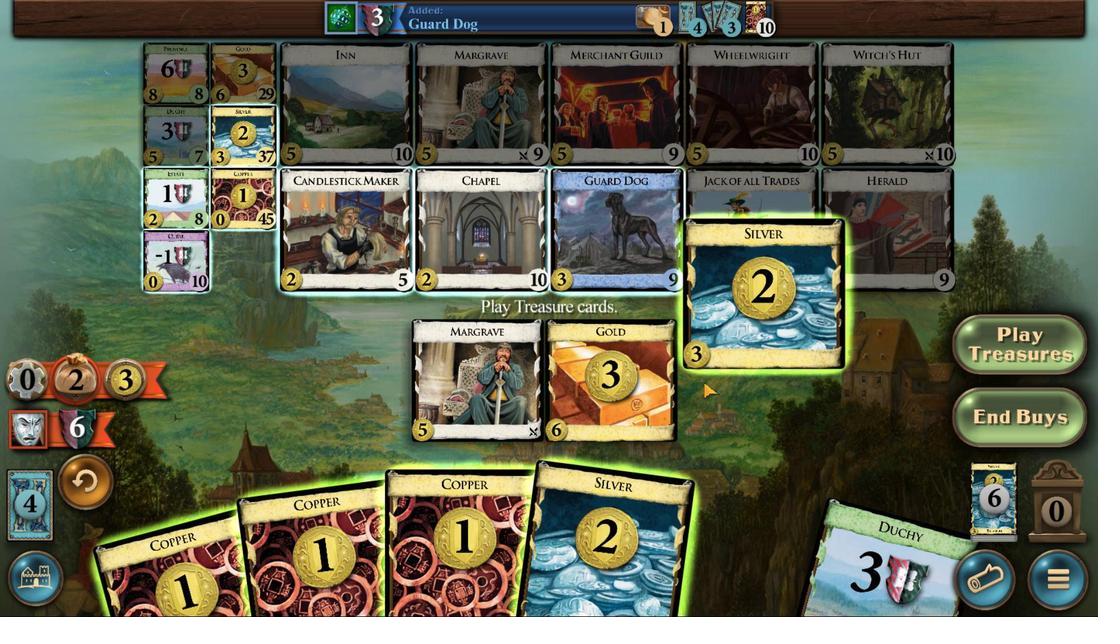 
Action: Mouse pressed left at (690, 421)
Screenshot: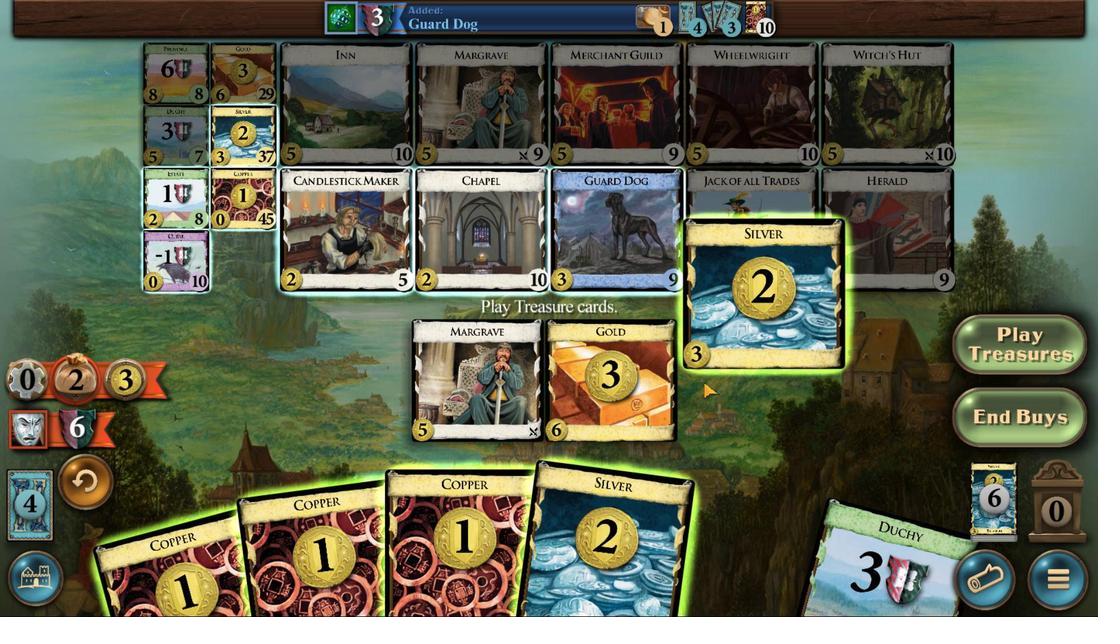 
Action: Mouse moved to (652, 419)
Screenshot: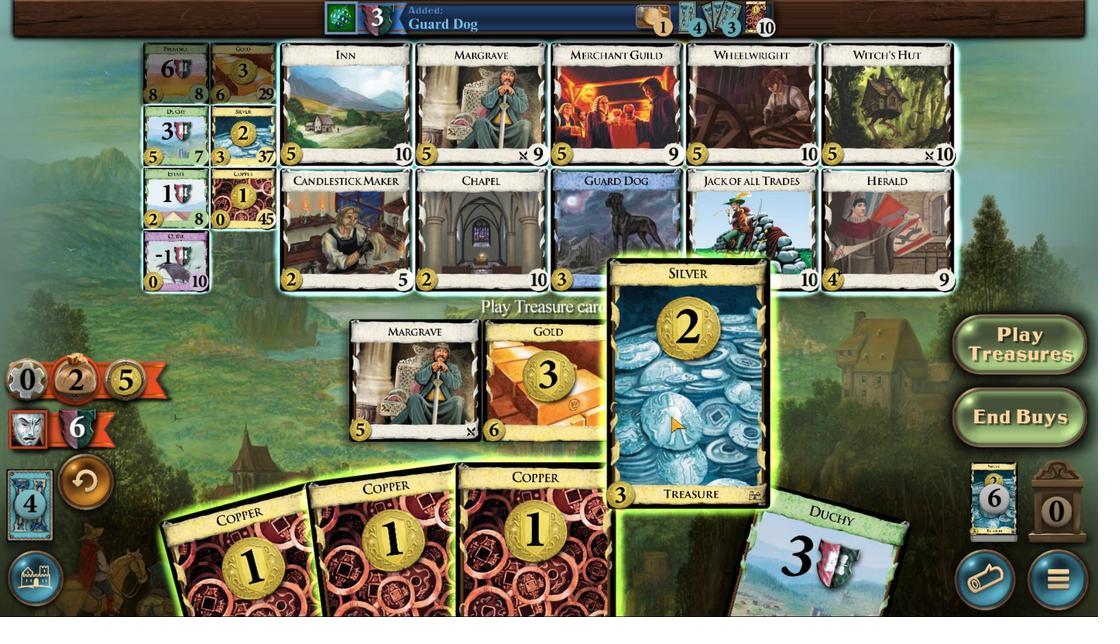 
Action: Mouse pressed left at (652, 419)
Screenshot: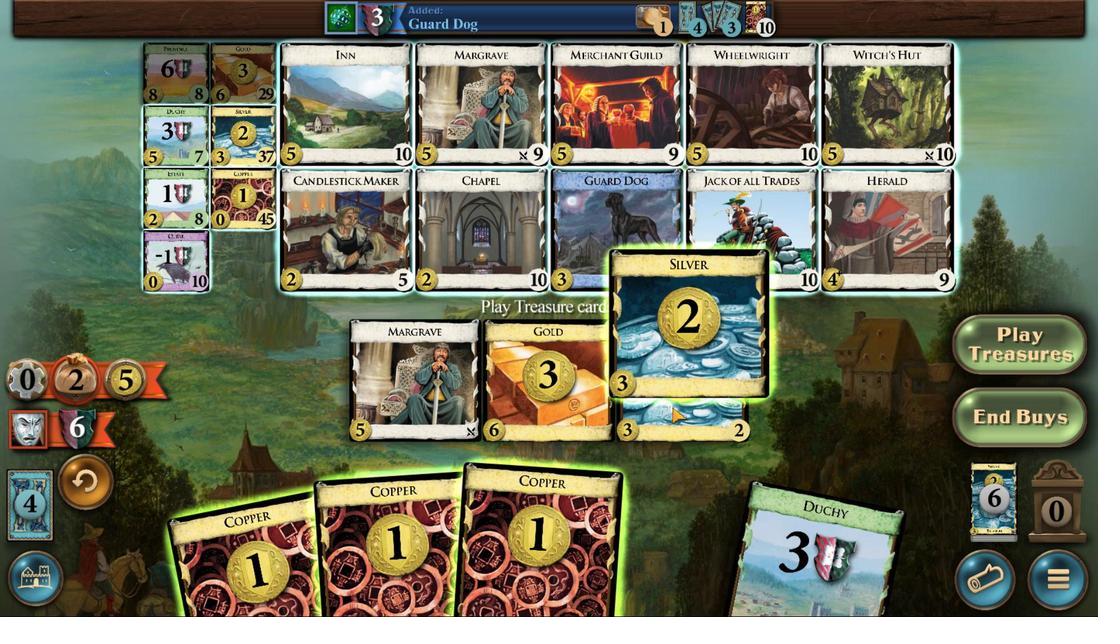
Action: Mouse moved to (561, 422)
Screenshot: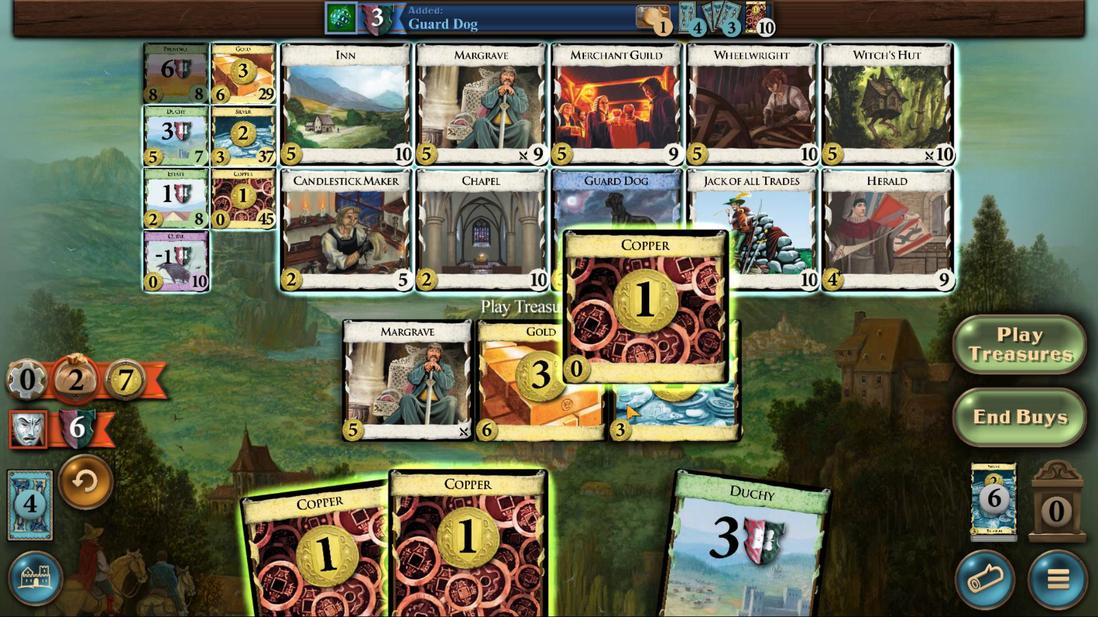 
Action: Mouse pressed left at (561, 422)
Screenshot: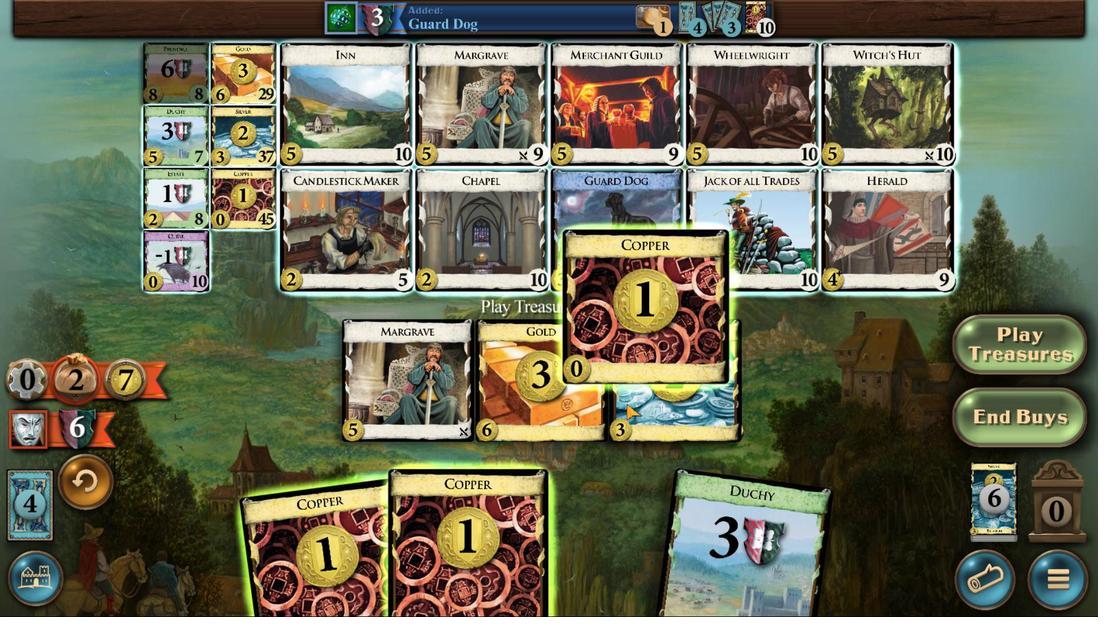 
Action: Mouse moved to (457, 430)
Screenshot: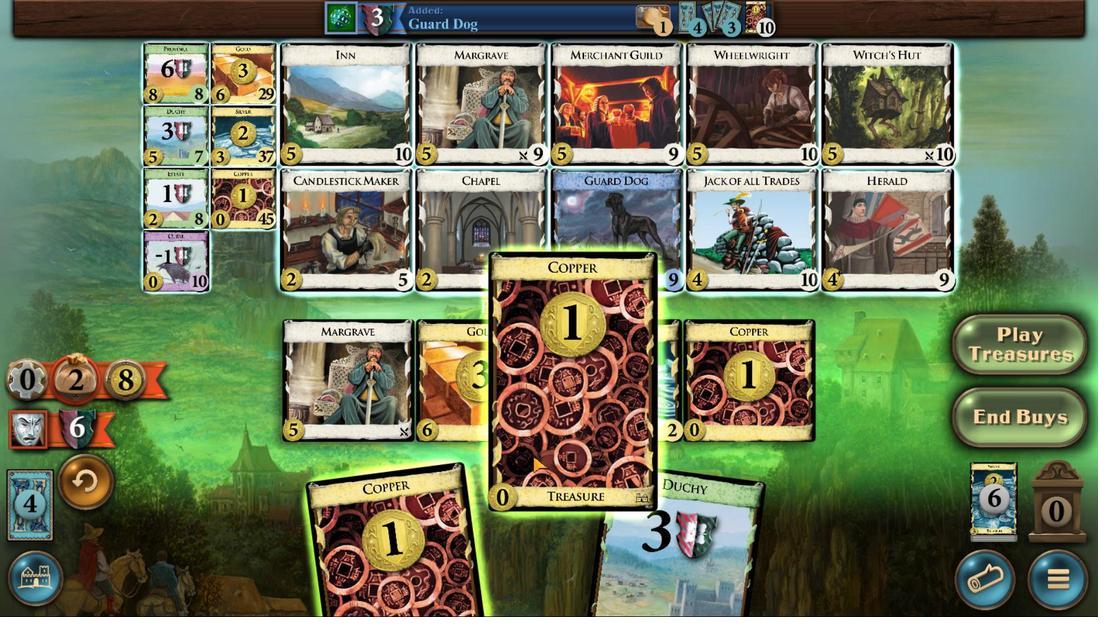 
Action: Mouse pressed left at (457, 430)
Screenshot: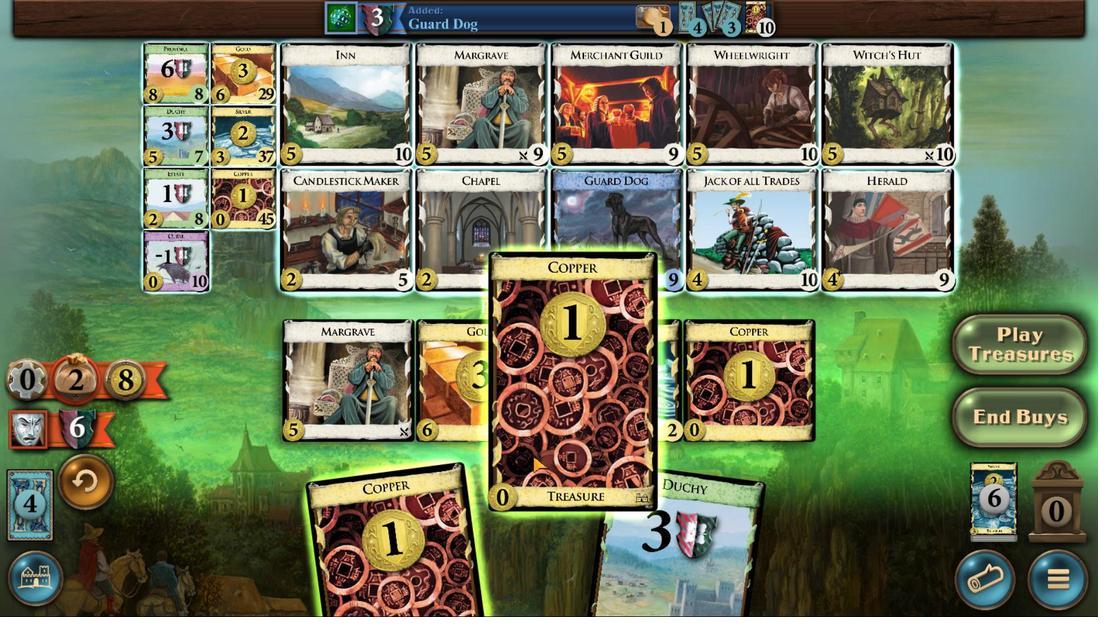 
Action: Mouse moved to (81, 241)
Screenshot: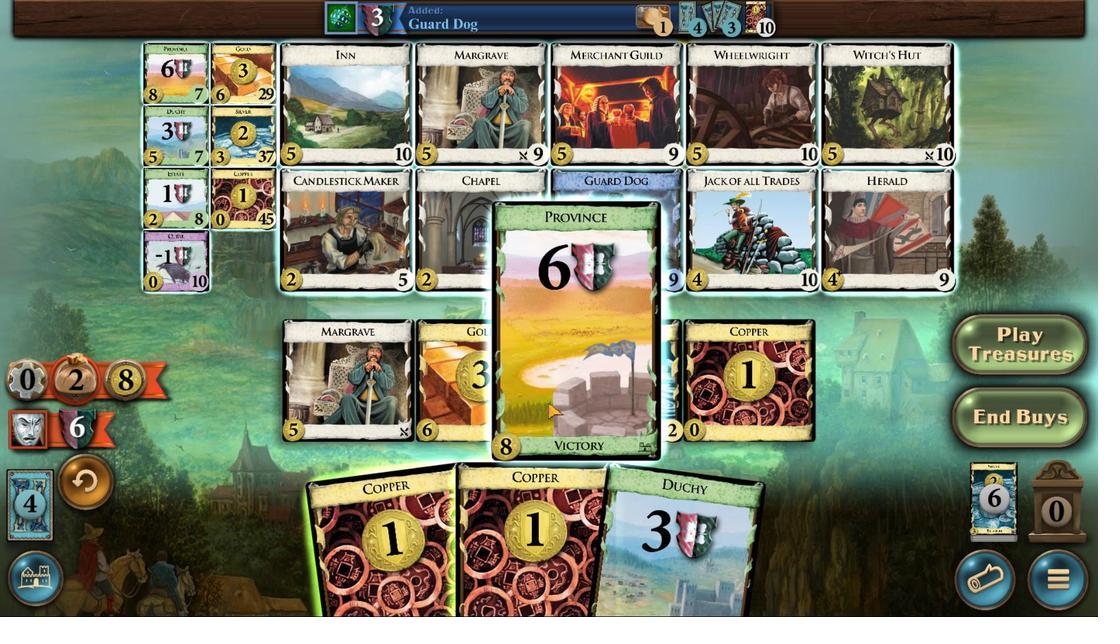 
Action: Mouse pressed left at (81, 241)
Screenshot: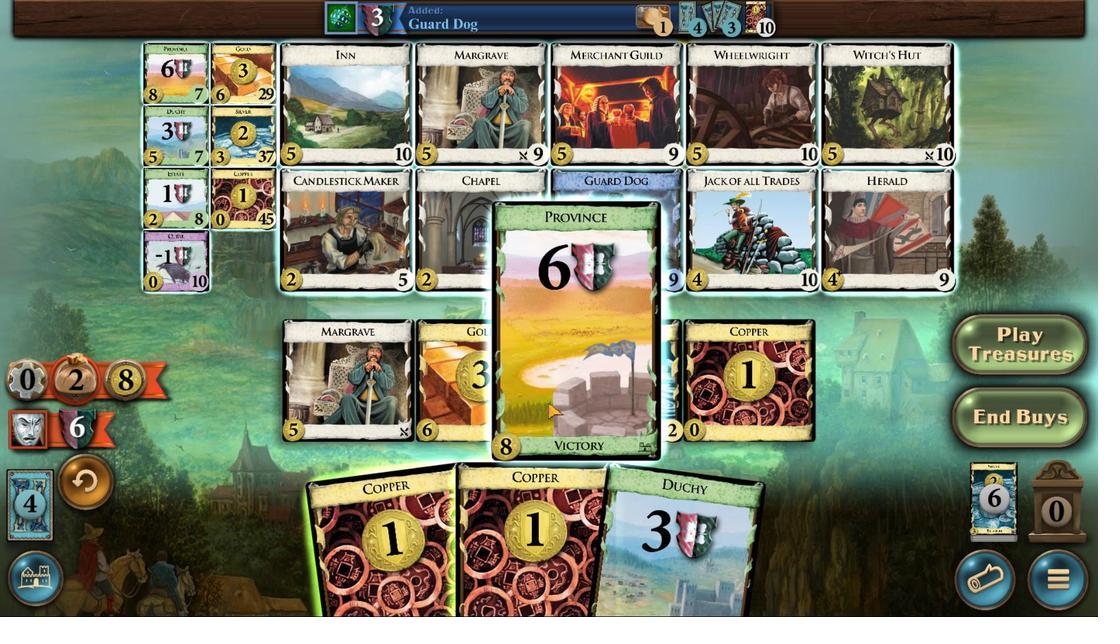 
Action: Mouse moved to (163, 295)
Screenshot: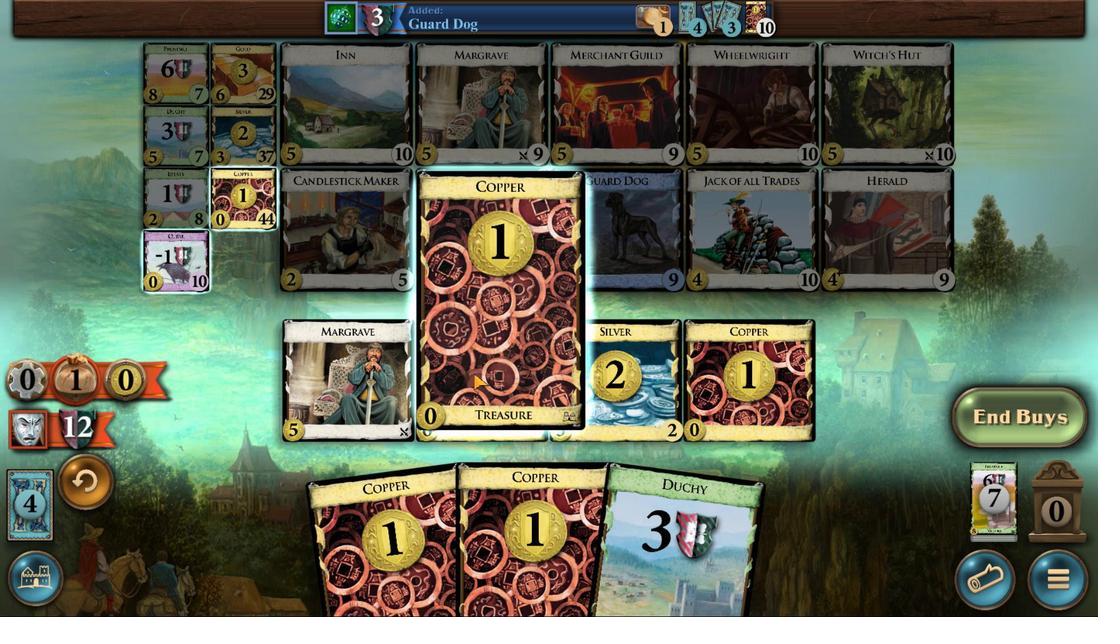 
Action: Mouse pressed left at (163, 295)
Screenshot: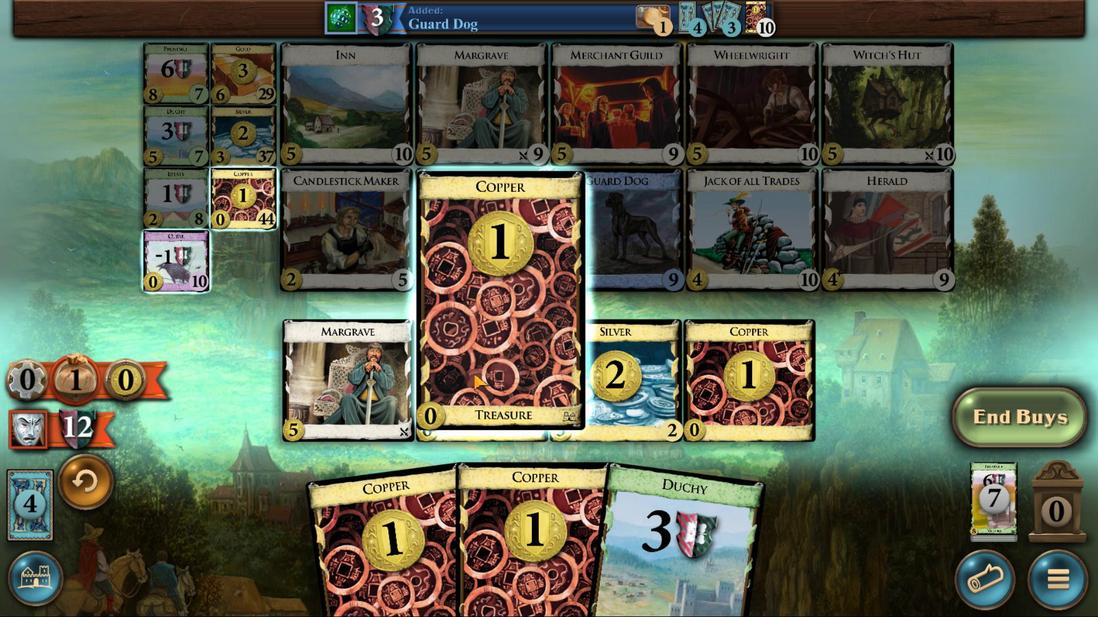 
Action: Mouse moved to (814, 438)
Screenshot: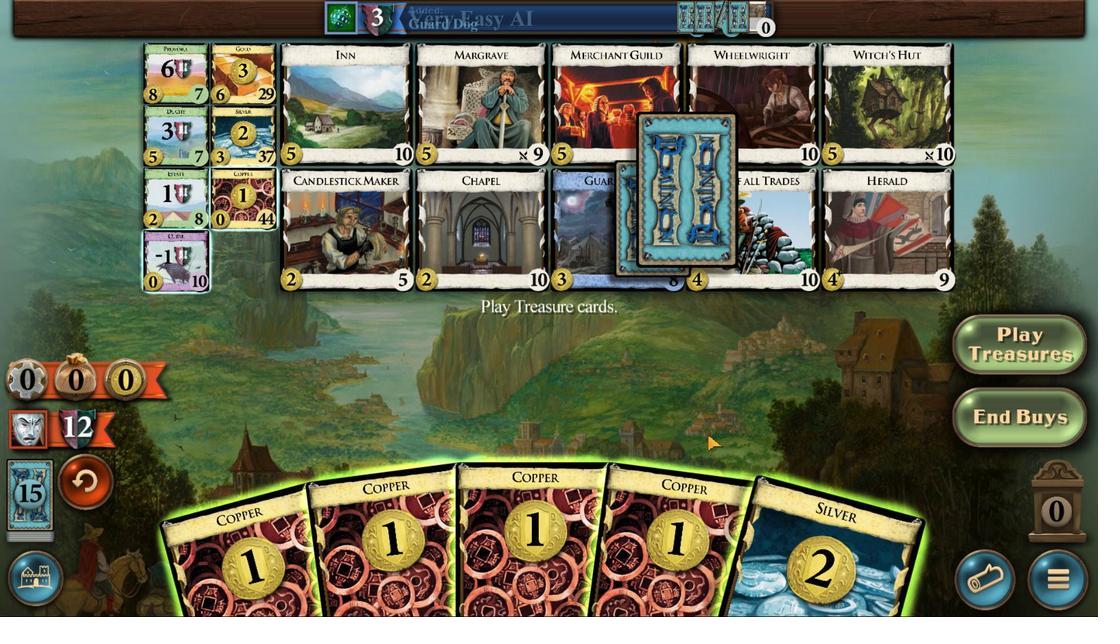 
Action: Mouse pressed left at (814, 438)
Screenshot: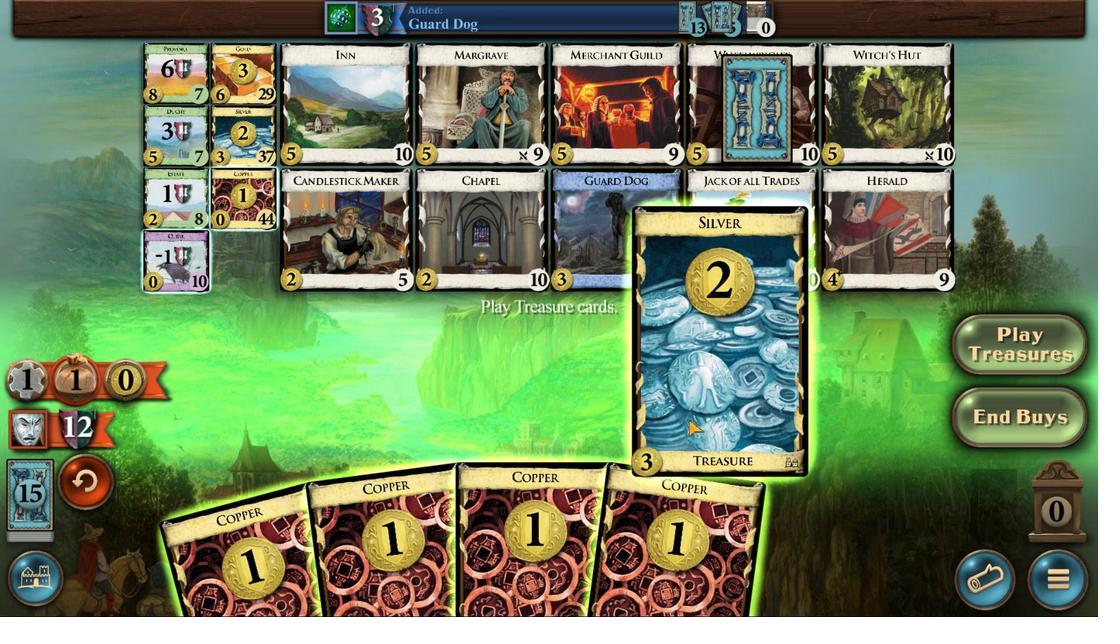 
Action: Mouse moved to (743, 436)
Screenshot: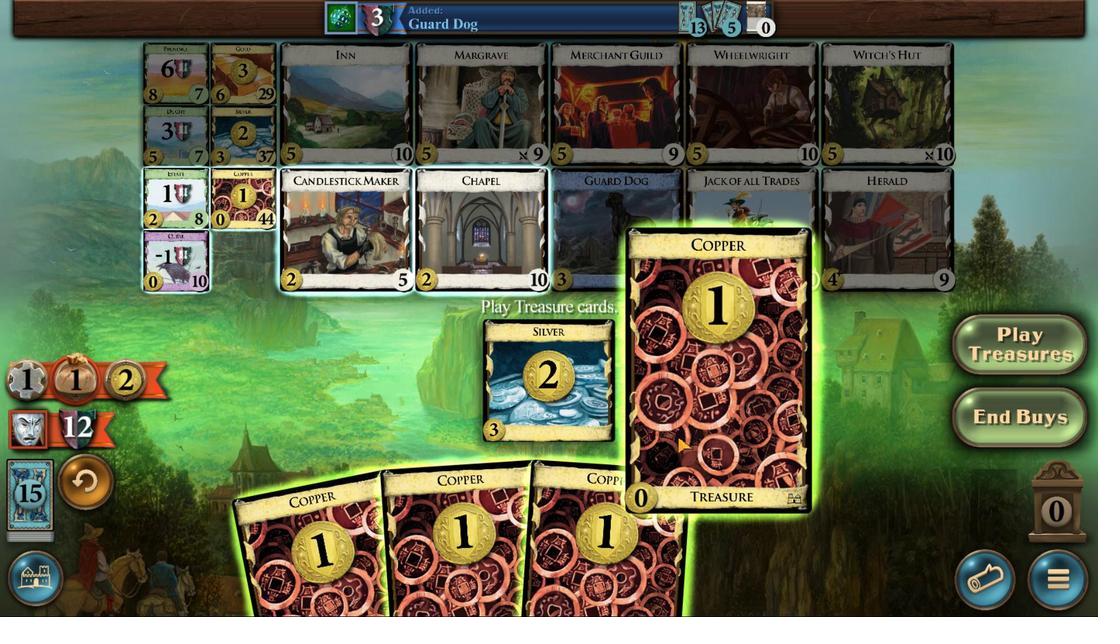 
Action: Mouse pressed left at (743, 436)
Screenshot: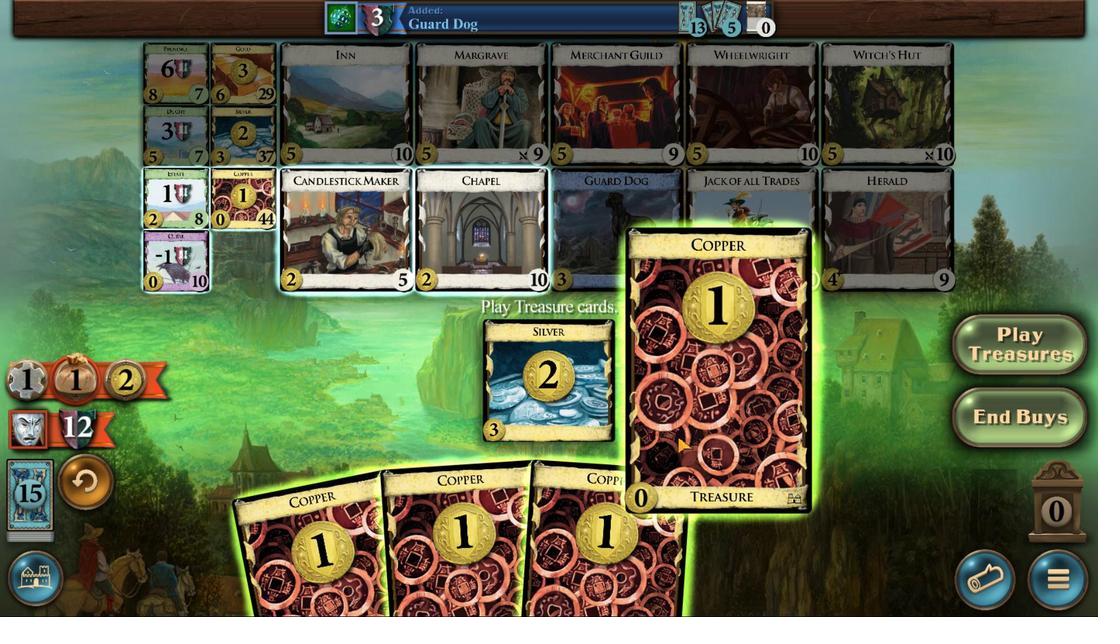 
Action: Mouse moved to (641, 438)
Screenshot: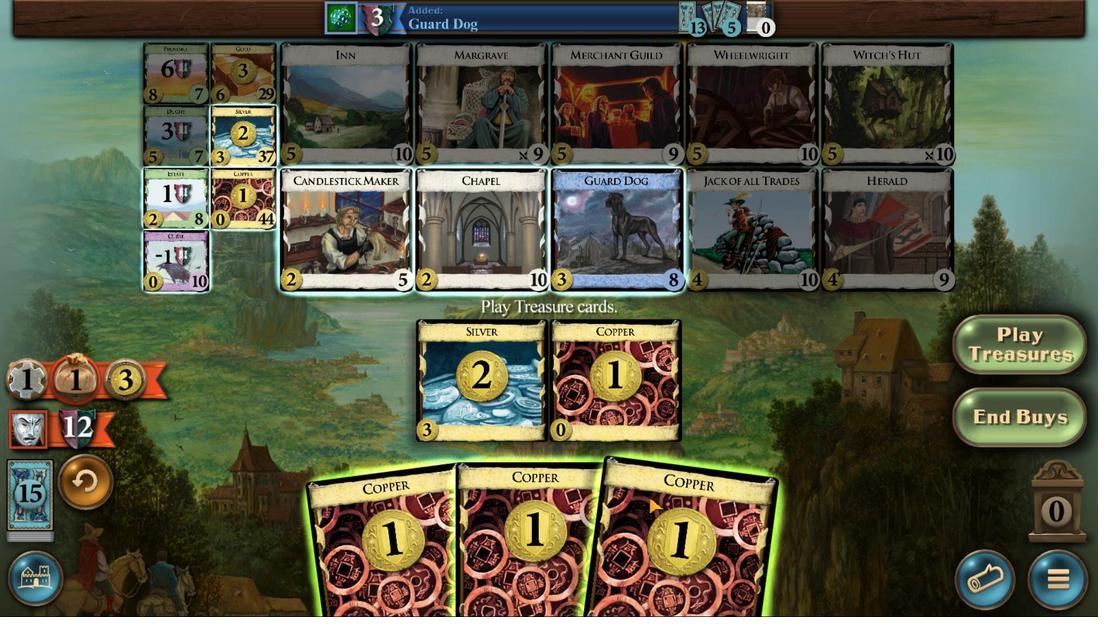 
Action: Mouse pressed left at (641, 438)
Screenshot: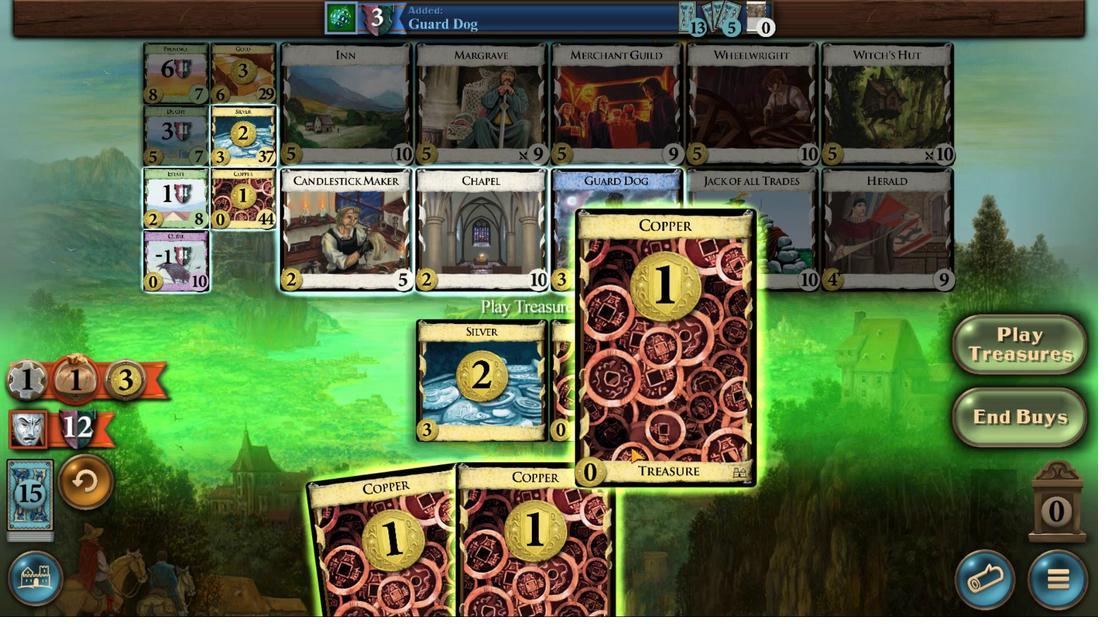 
Action: Mouse moved to (565, 435)
Screenshot: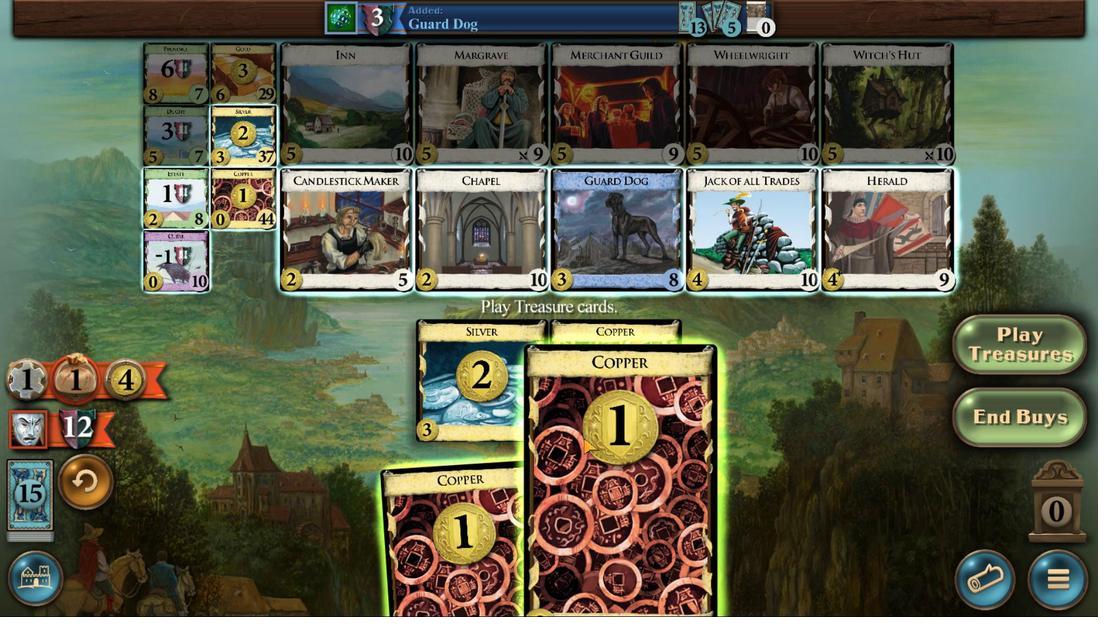 
Action: Mouse pressed left at (565, 435)
Screenshot: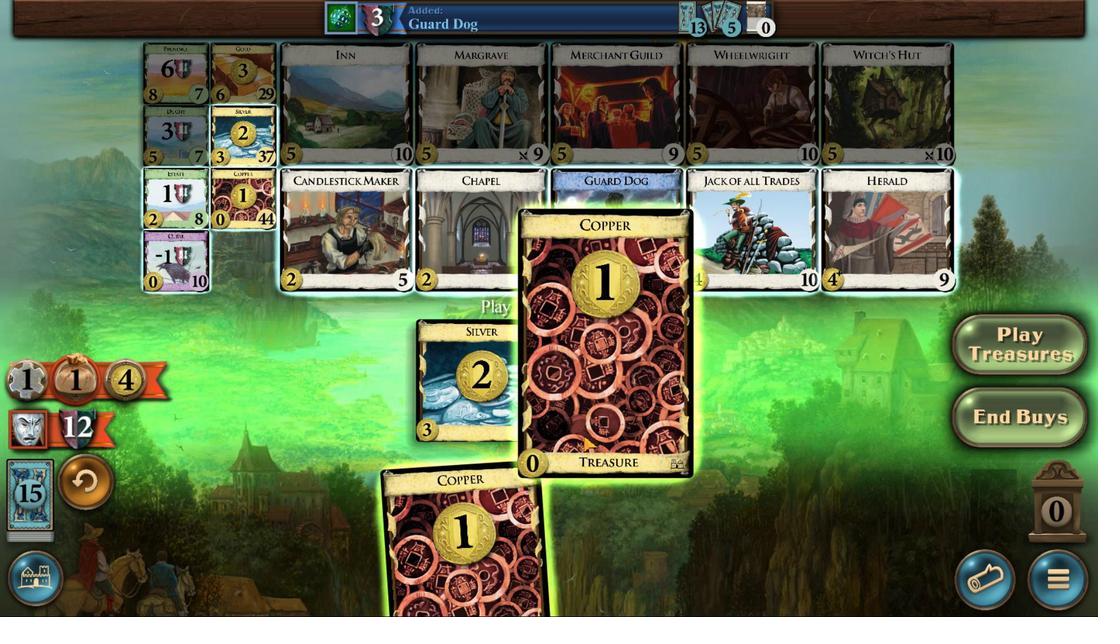 
Action: Mouse moved to (482, 434)
Screenshot: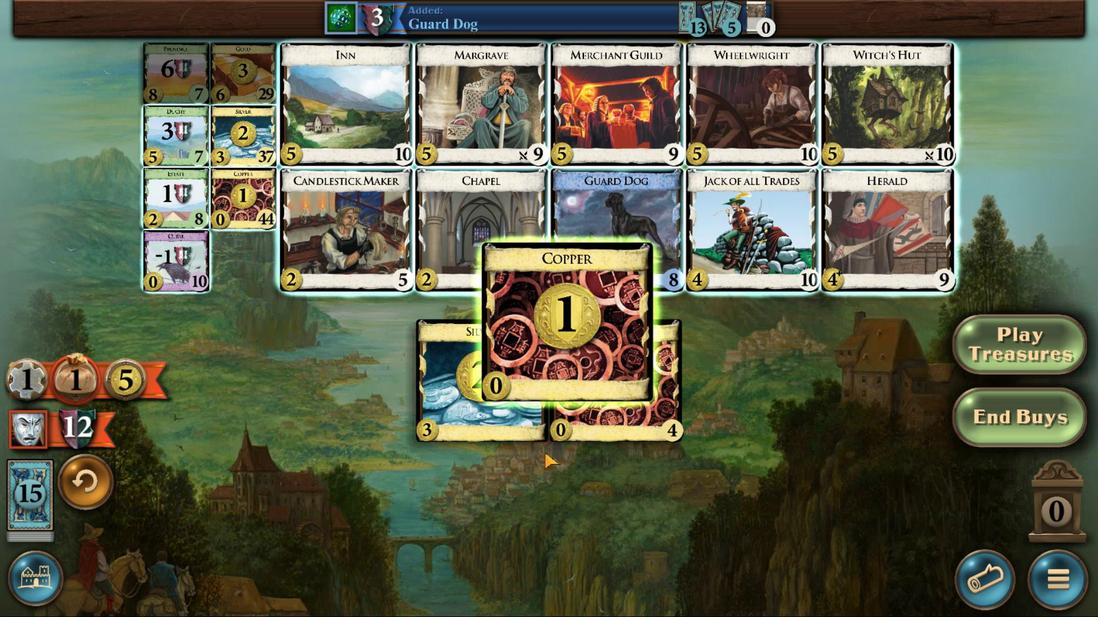 
Action: Mouse pressed left at (481, 435)
Screenshot: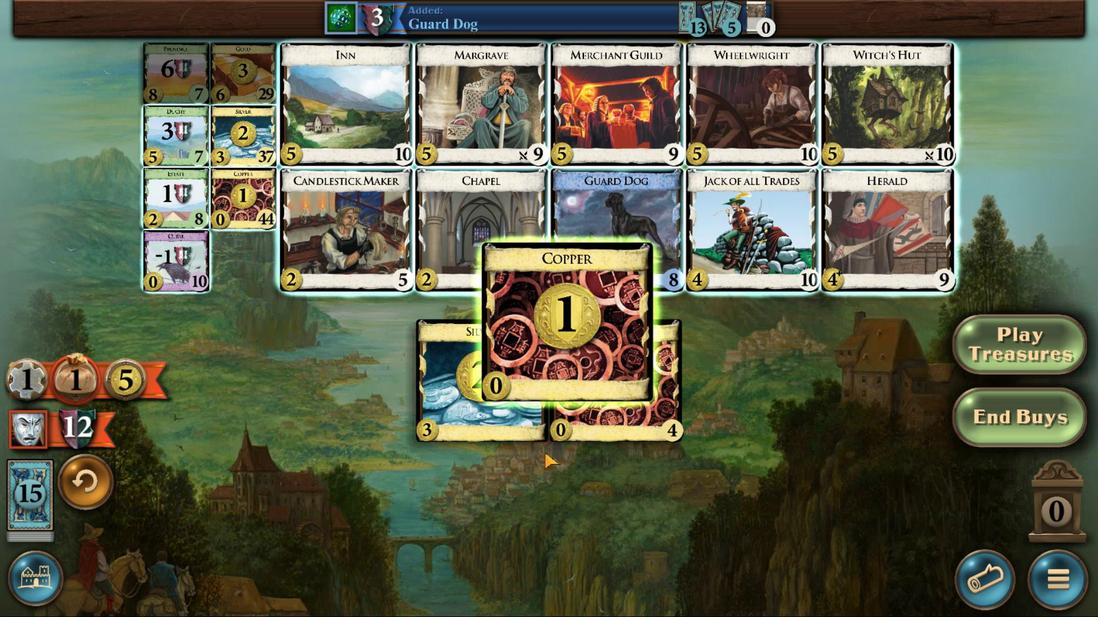 
Action: Mouse moved to (171, 241)
Screenshot: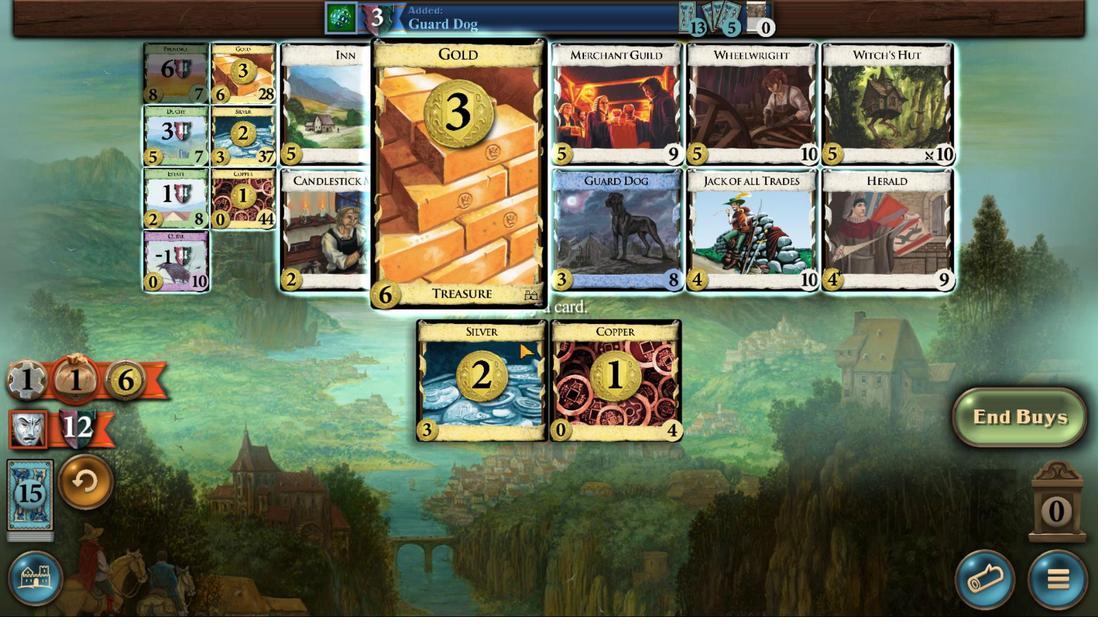 
Action: Mouse pressed left at (171, 241)
Screenshot: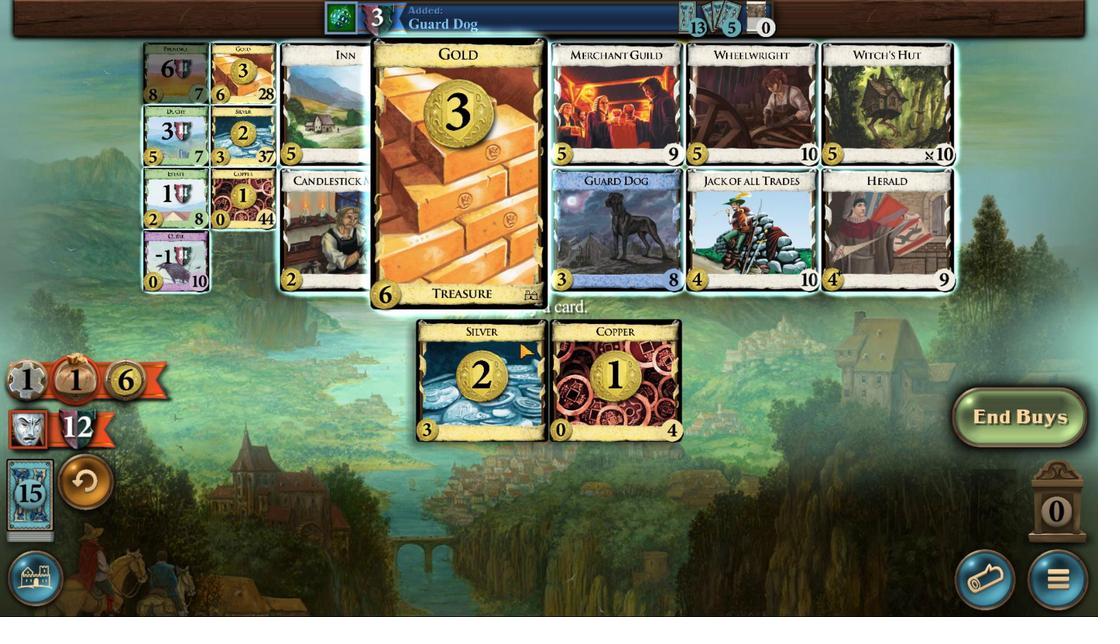 
Action: Mouse moved to (502, 432)
Screenshot: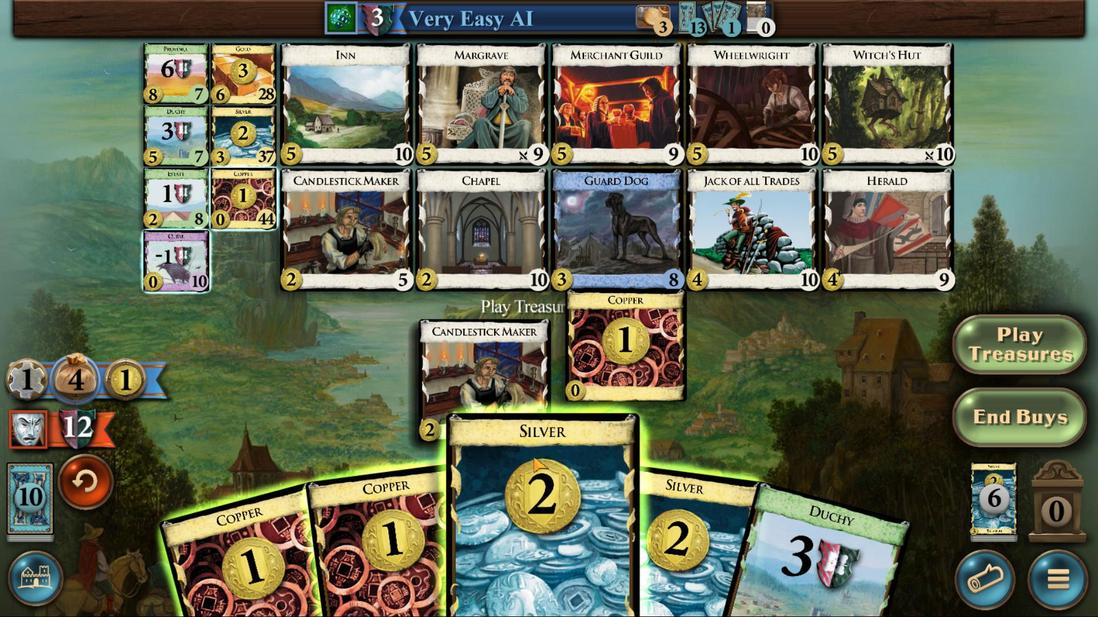 
Action: Mouse pressed left at (502, 432)
Screenshot: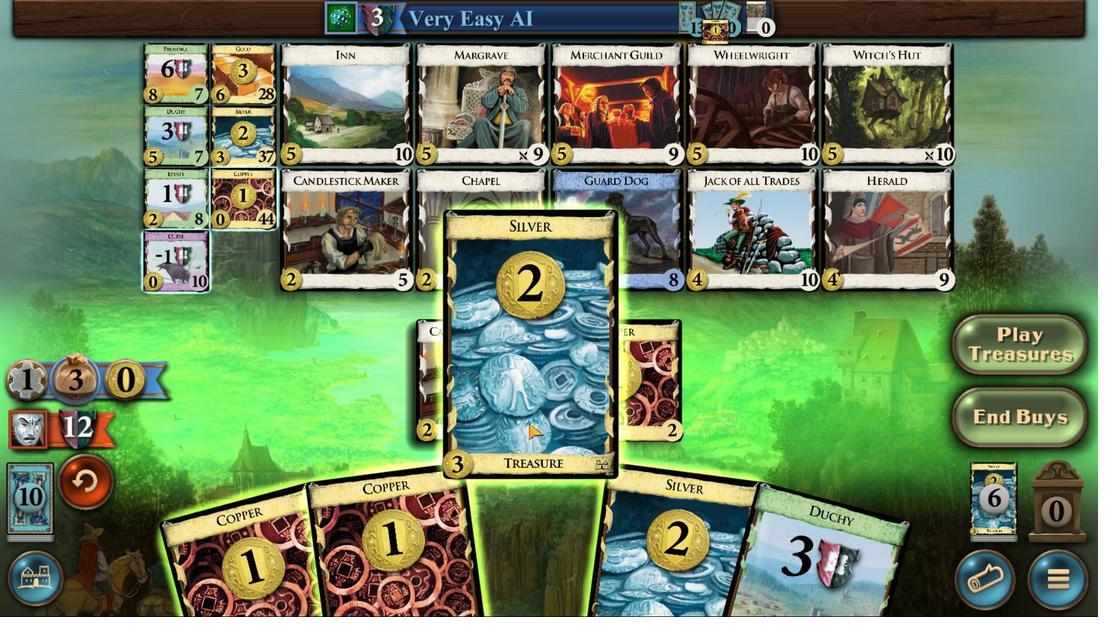 
Action: Mouse moved to (633, 433)
Screenshot: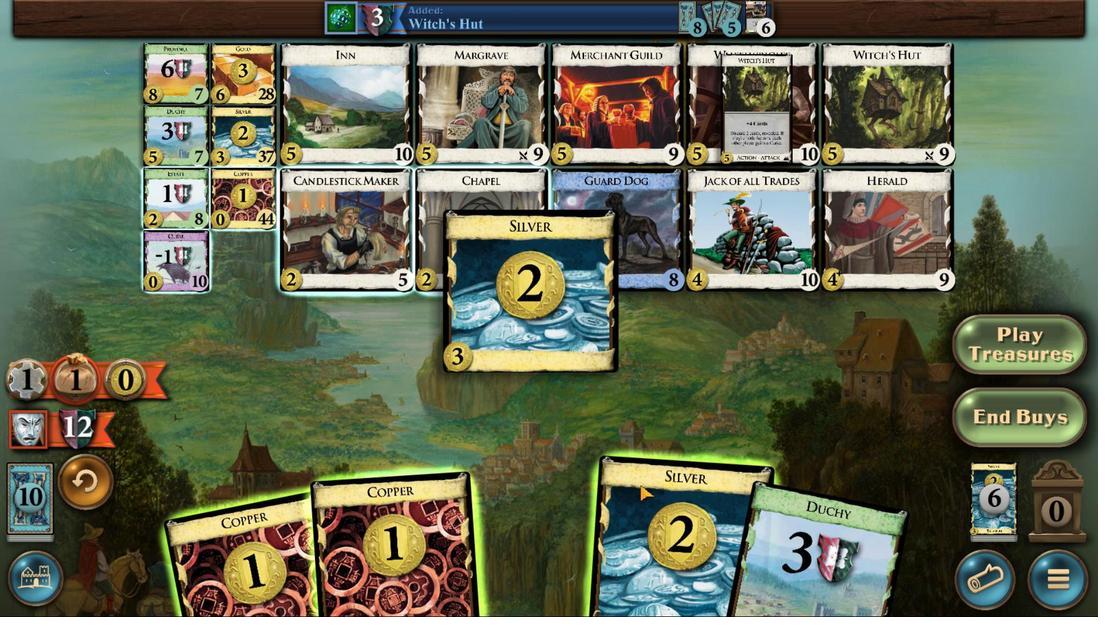 
Action: Mouse pressed left at (633, 433)
Screenshot: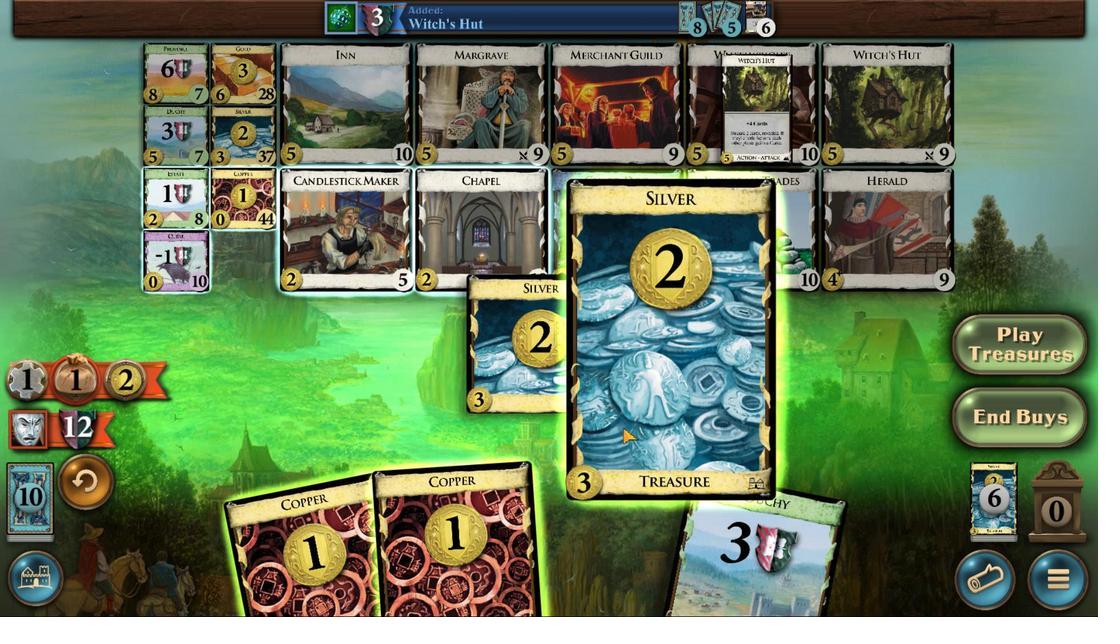 
Action: Mouse moved to (499, 433)
Screenshot: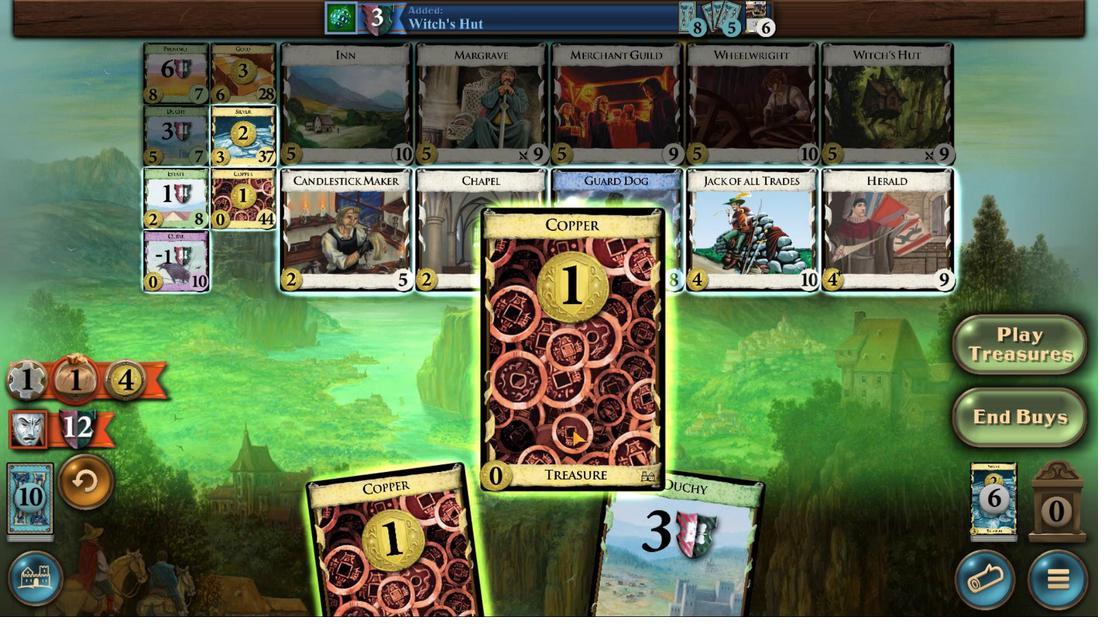 
Action: Mouse pressed left at (499, 433)
Screenshot: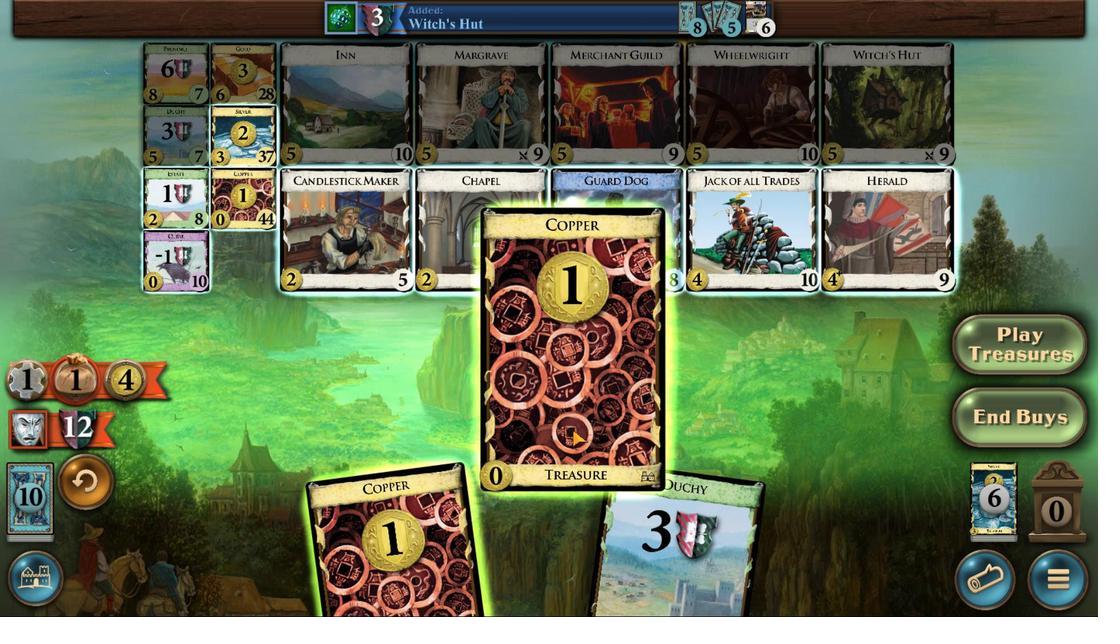 
Action: Mouse moved to (430, 429)
Screenshot: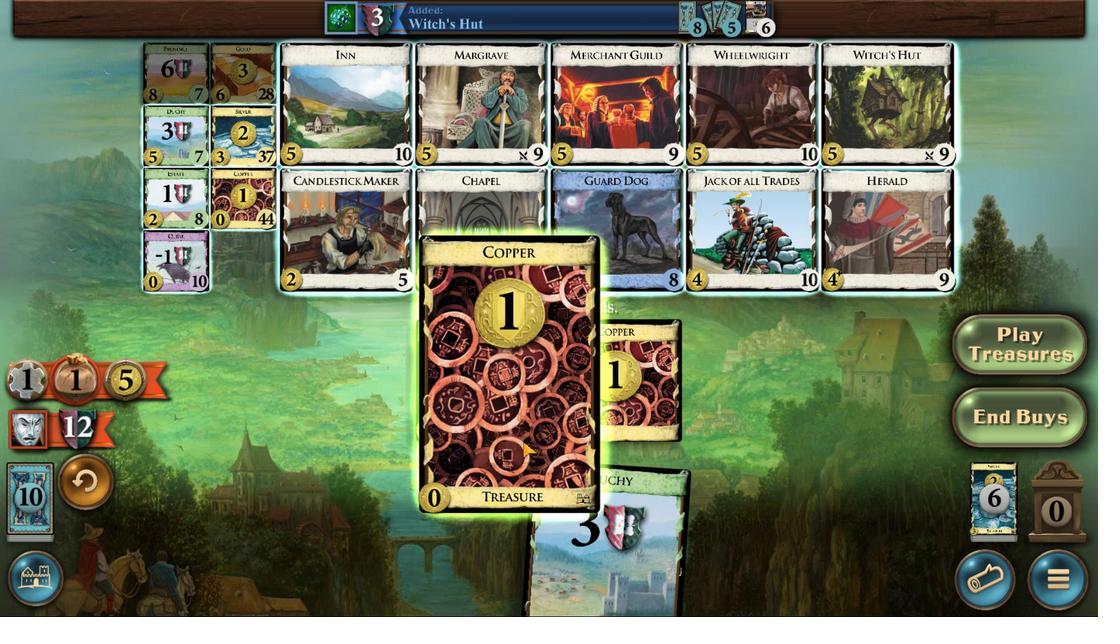 
Action: Mouse pressed left at (430, 429)
Screenshot: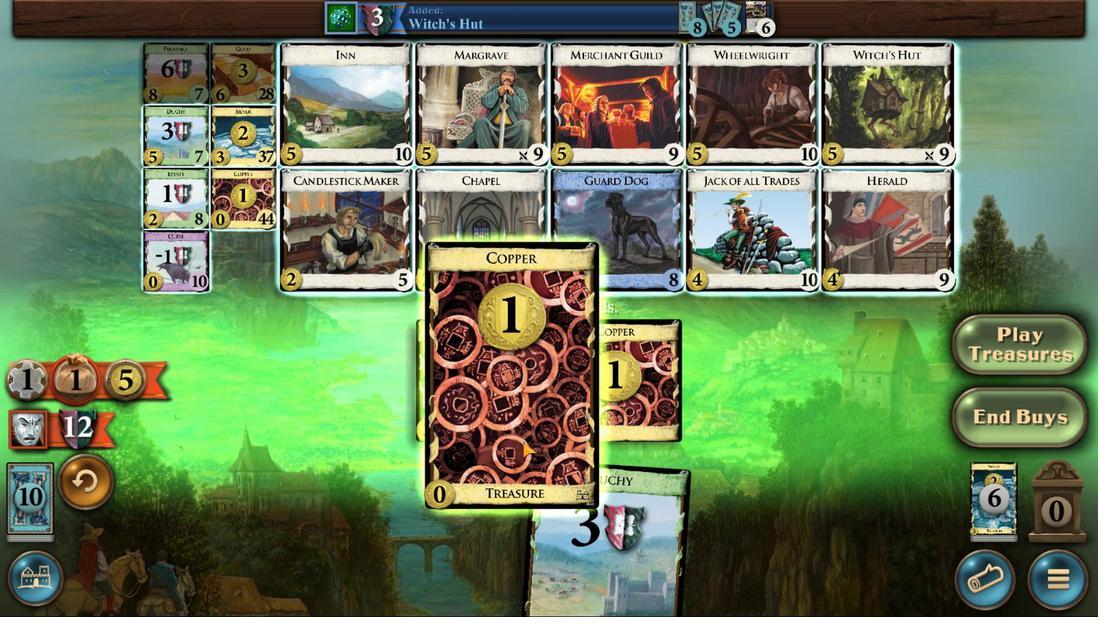 
Action: Mouse moved to (158, 244)
Screenshot: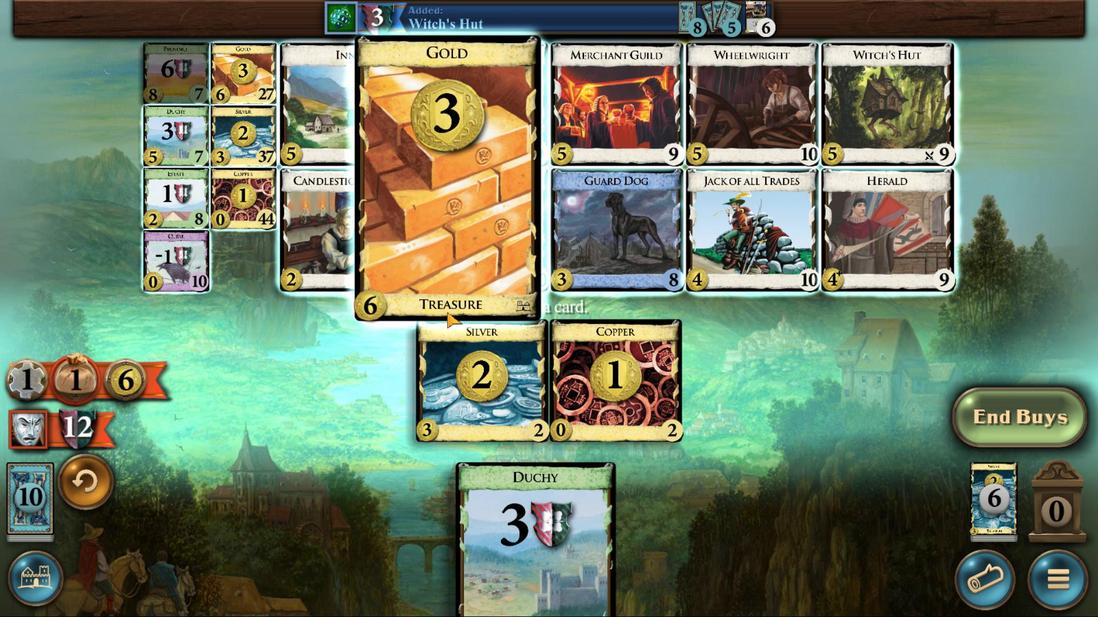 
Action: Mouse pressed left at (158, 244)
Screenshot: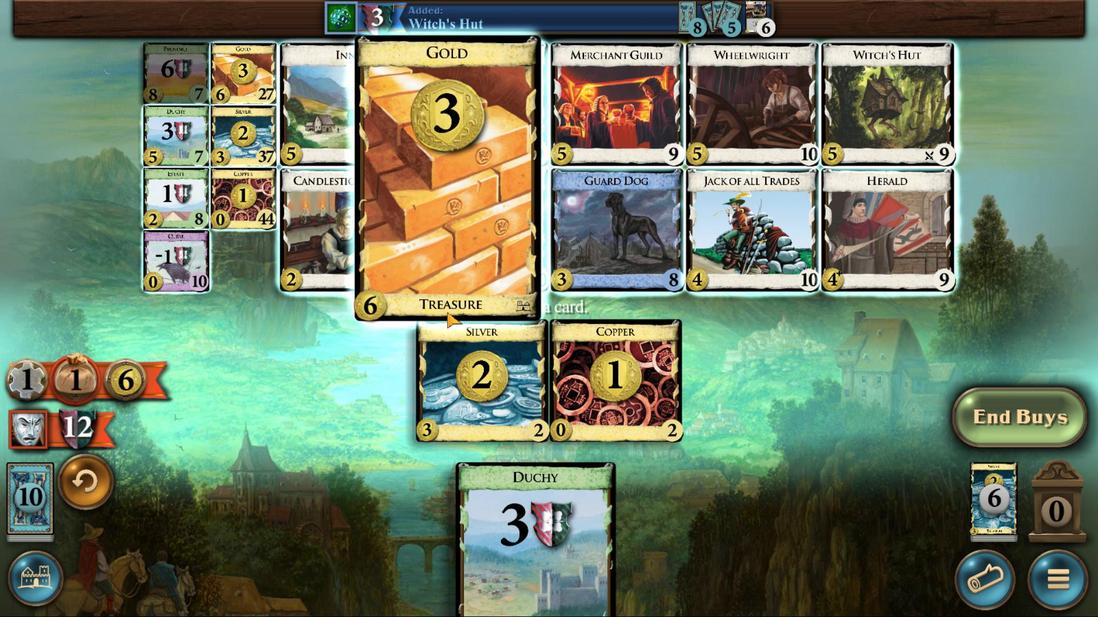 
Action: Mouse moved to (195, 427)
Screenshot: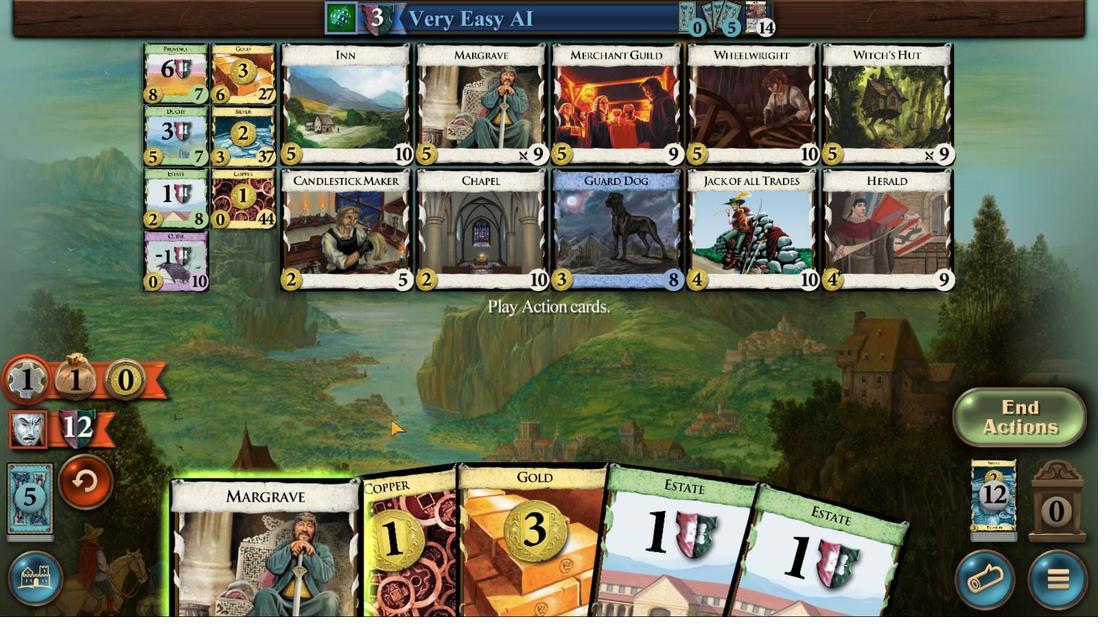
Action: Mouse pressed left at (195, 427)
Screenshot: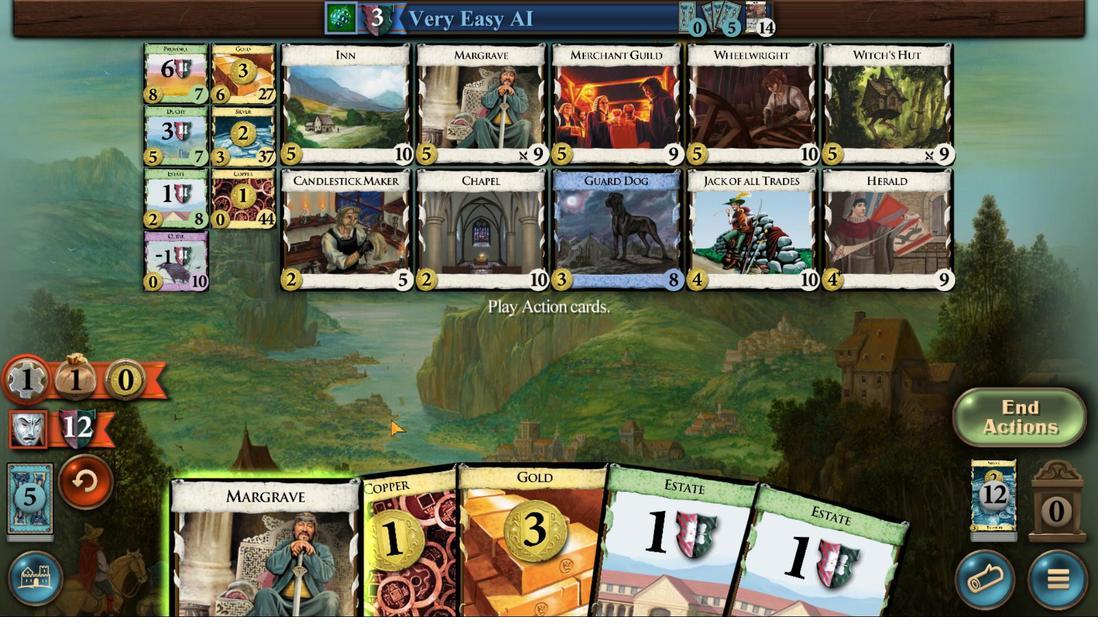 
Action: Mouse moved to (328, 427)
Screenshot: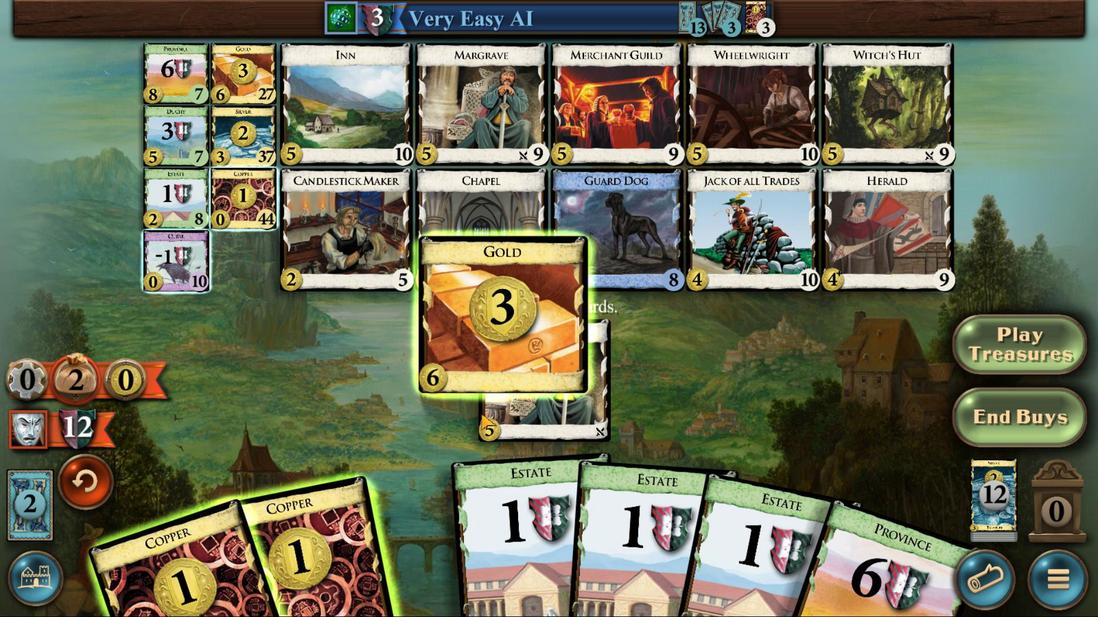 
Action: Mouse pressed left at (328, 427)
Screenshot: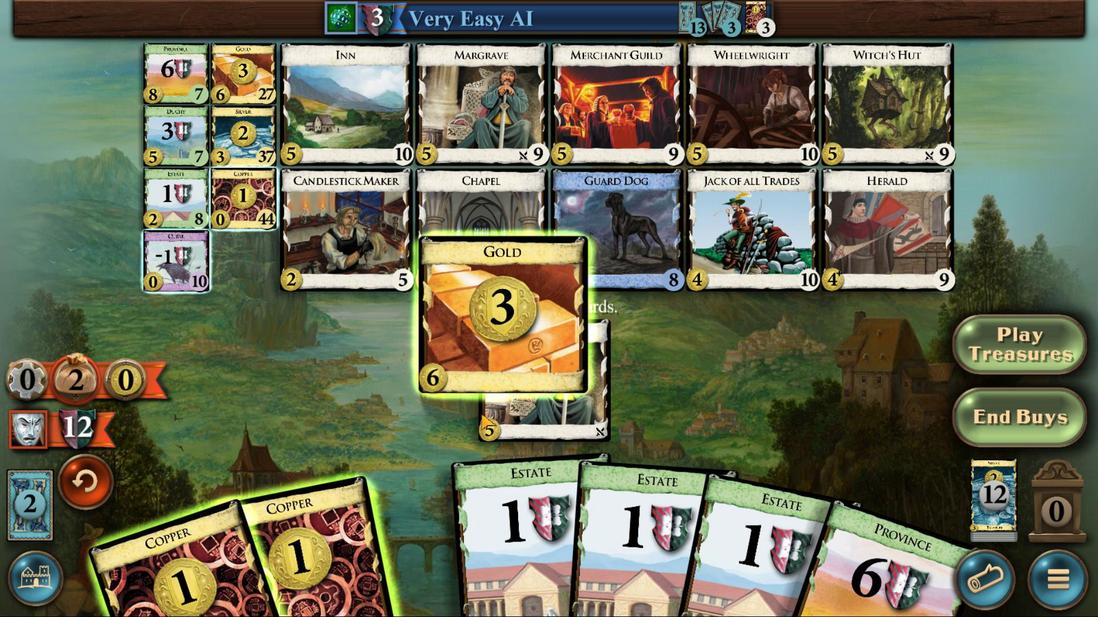 
Action: Mouse moved to (244, 434)
Screenshot: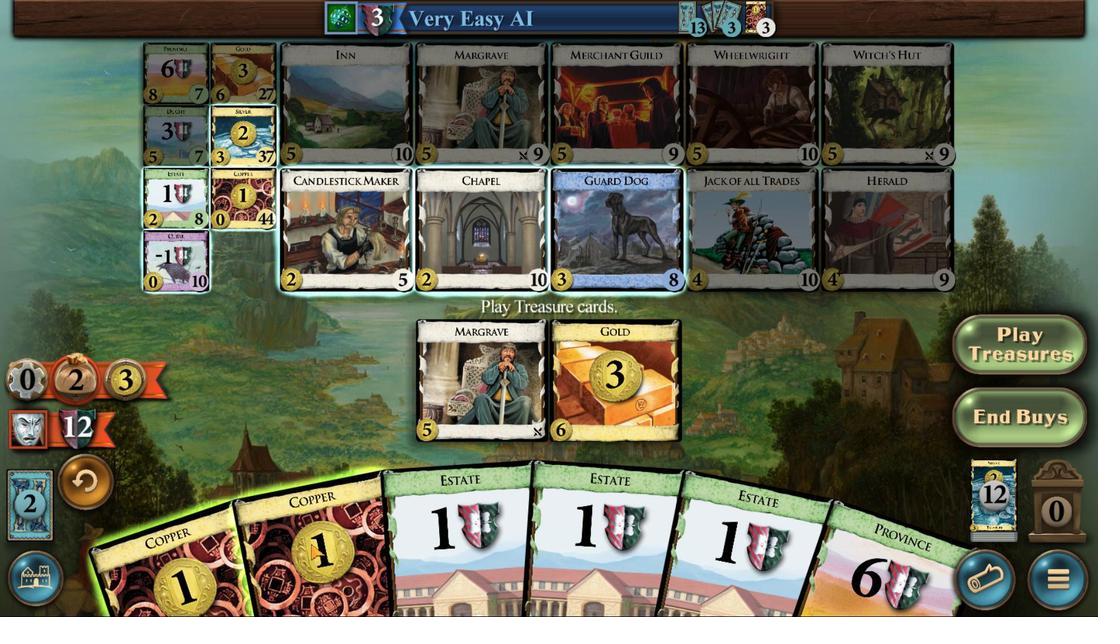 
Action: Mouse pressed left at (244, 434)
Screenshot: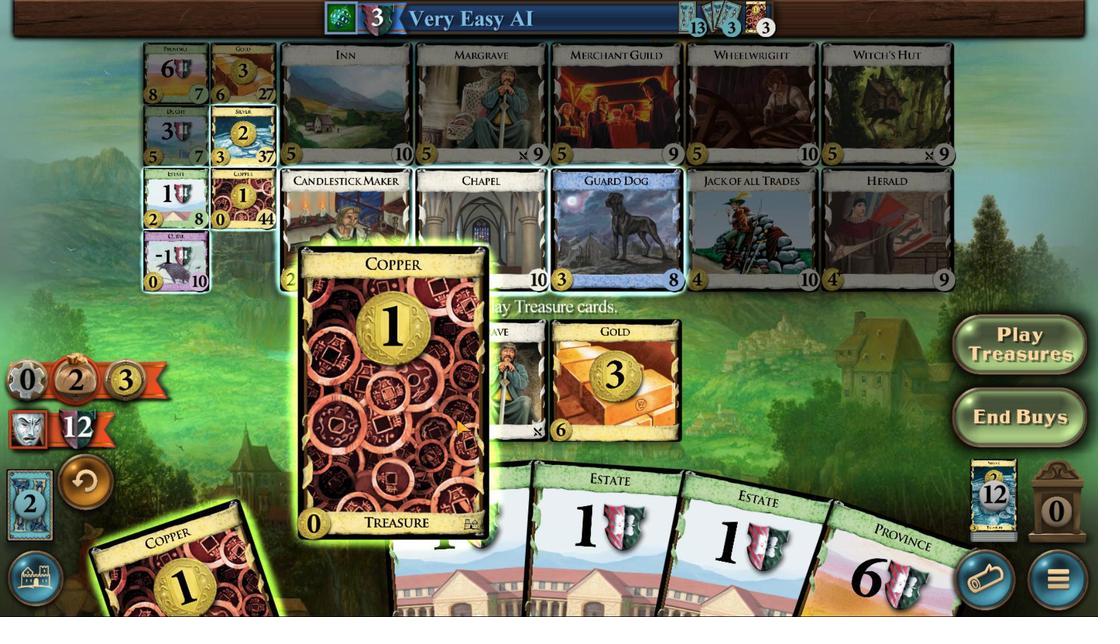 
Action: Mouse moved to (178, 439)
Screenshot: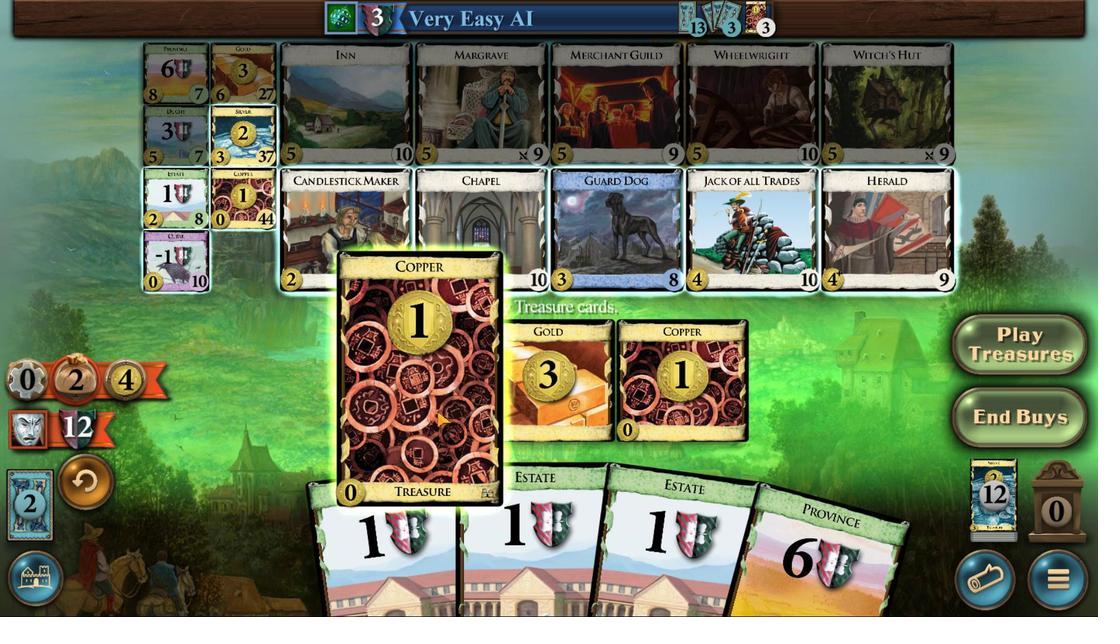 
Action: Mouse pressed left at (178, 439)
Screenshot: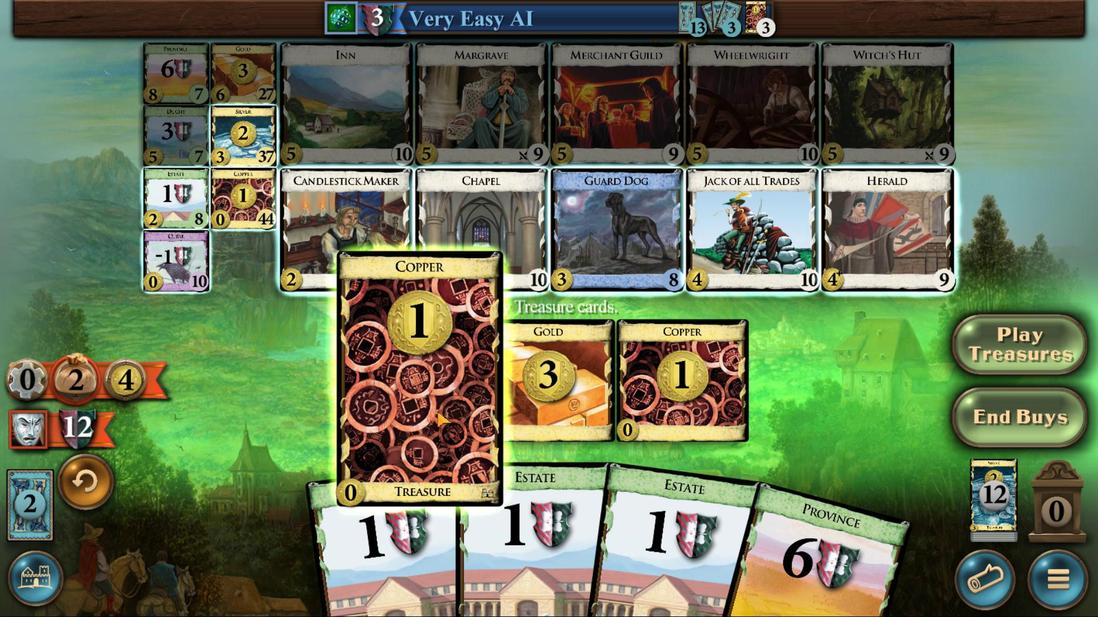 
Action: Mouse moved to (88, 264)
Screenshot: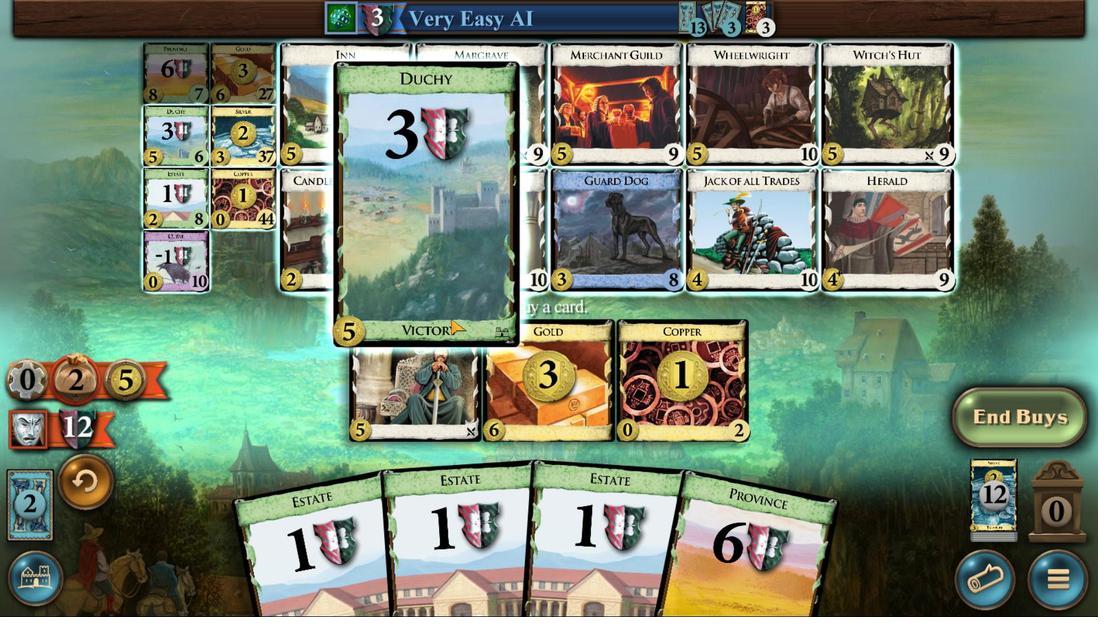 
Action: Mouse pressed left at (85, 264)
Screenshot: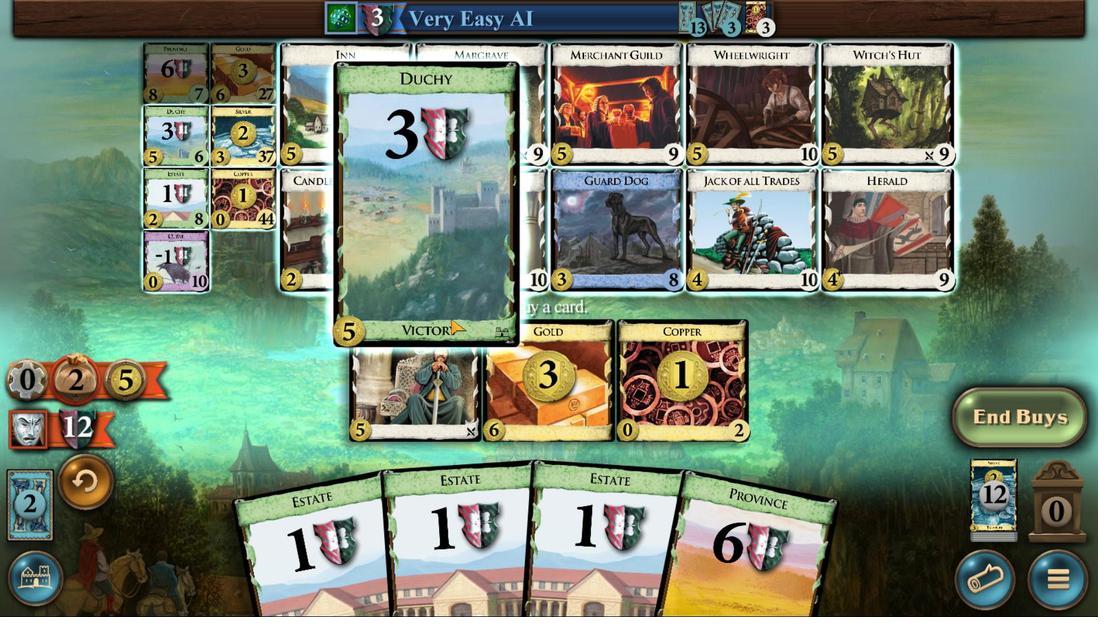 
Action: Mouse moved to (175, 293)
Screenshot: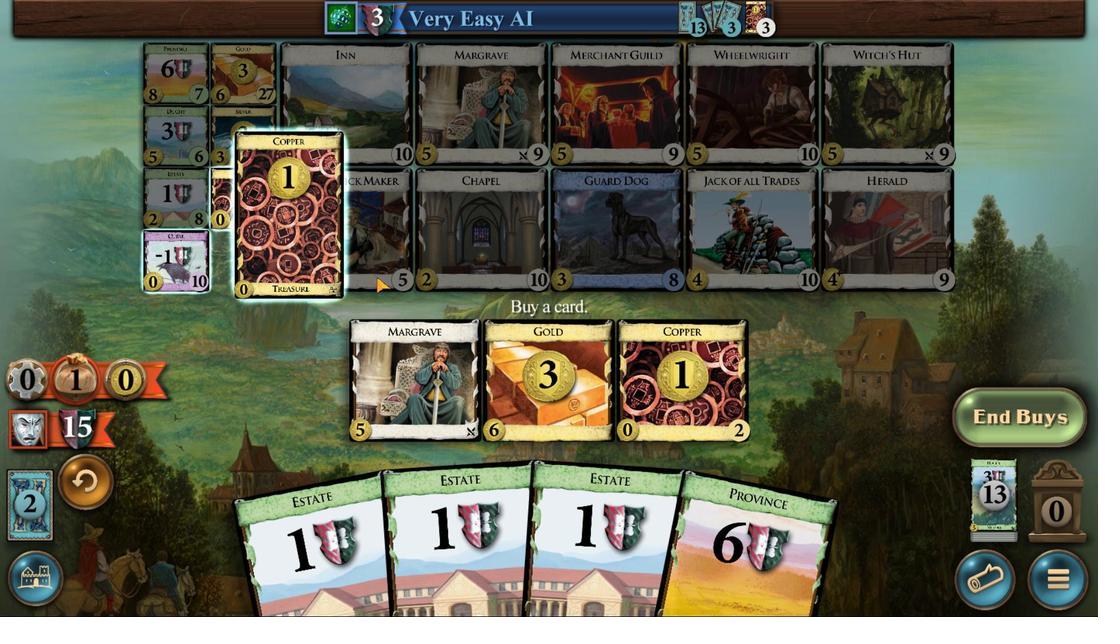 
Action: Mouse pressed left at (175, 293)
Screenshot: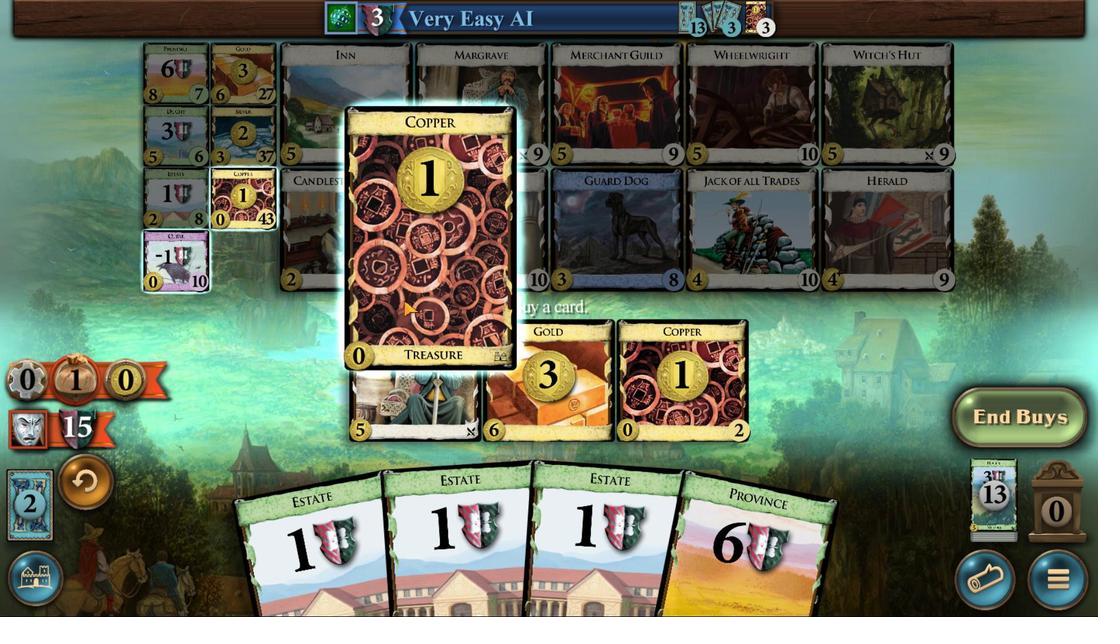 
Action: Mouse moved to (173, 424)
Screenshot: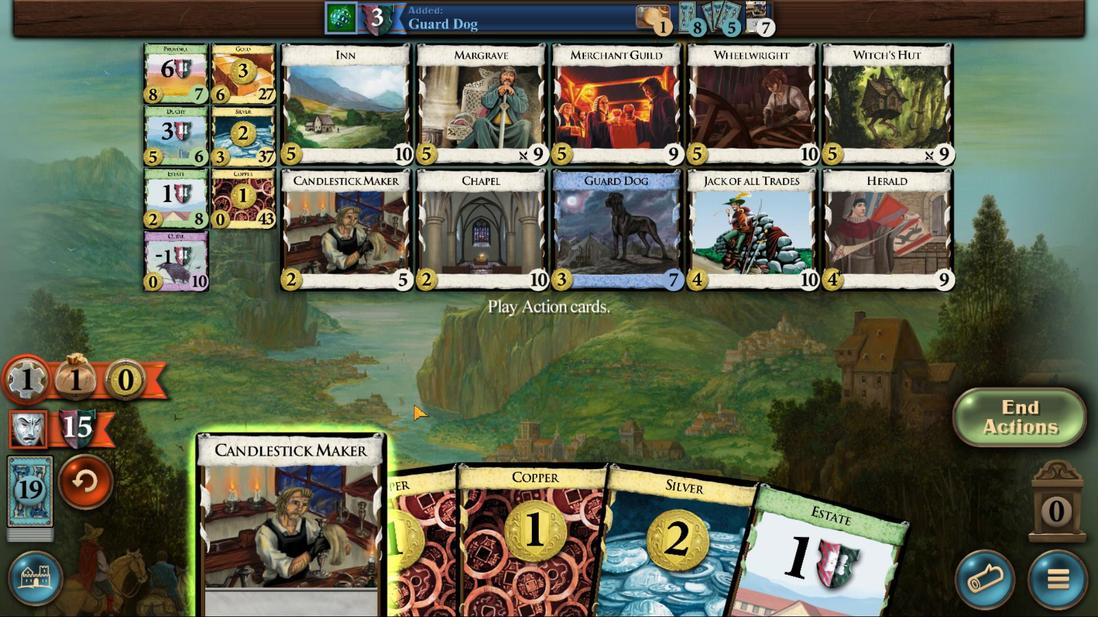 
Action: Mouse pressed left at (173, 424)
Screenshot: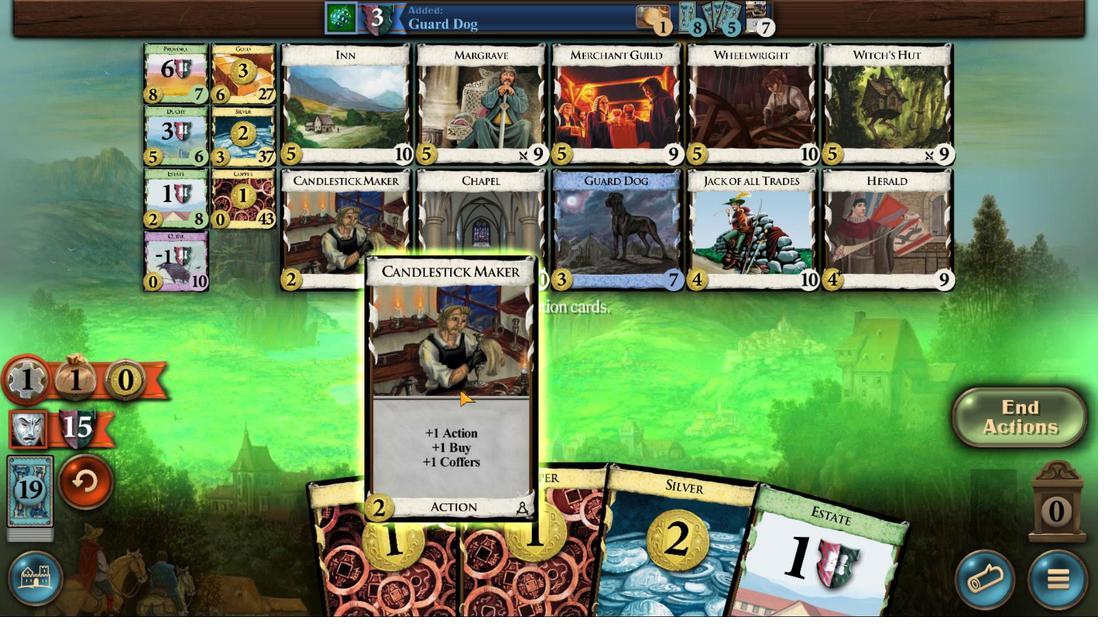 
Action: Mouse moved to (519, 431)
Screenshot: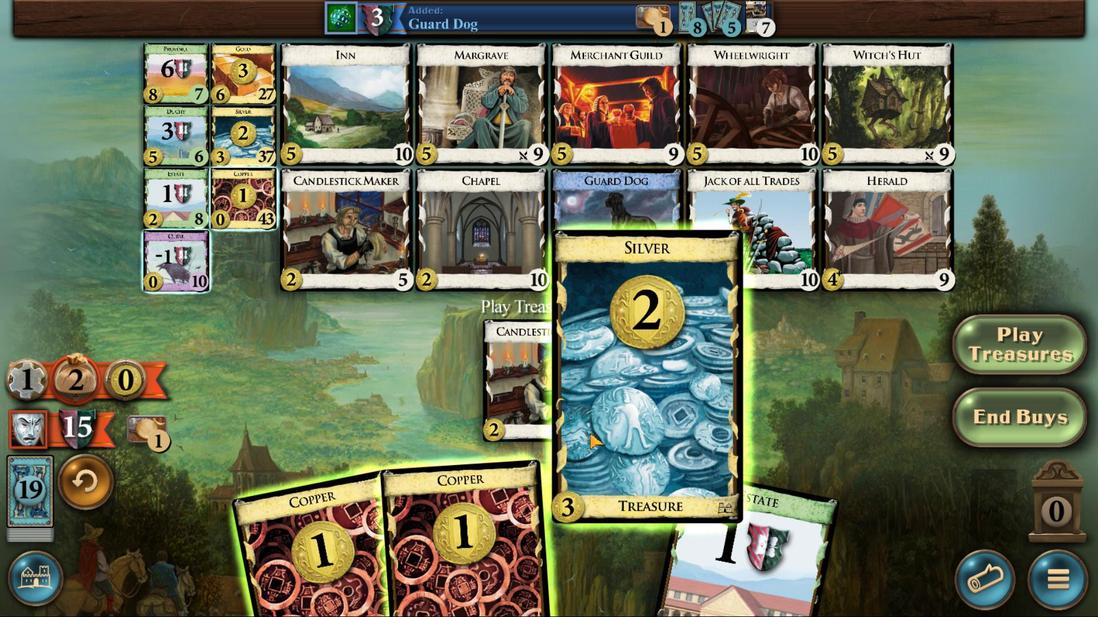 
Action: Mouse pressed left at (519, 431)
Screenshot: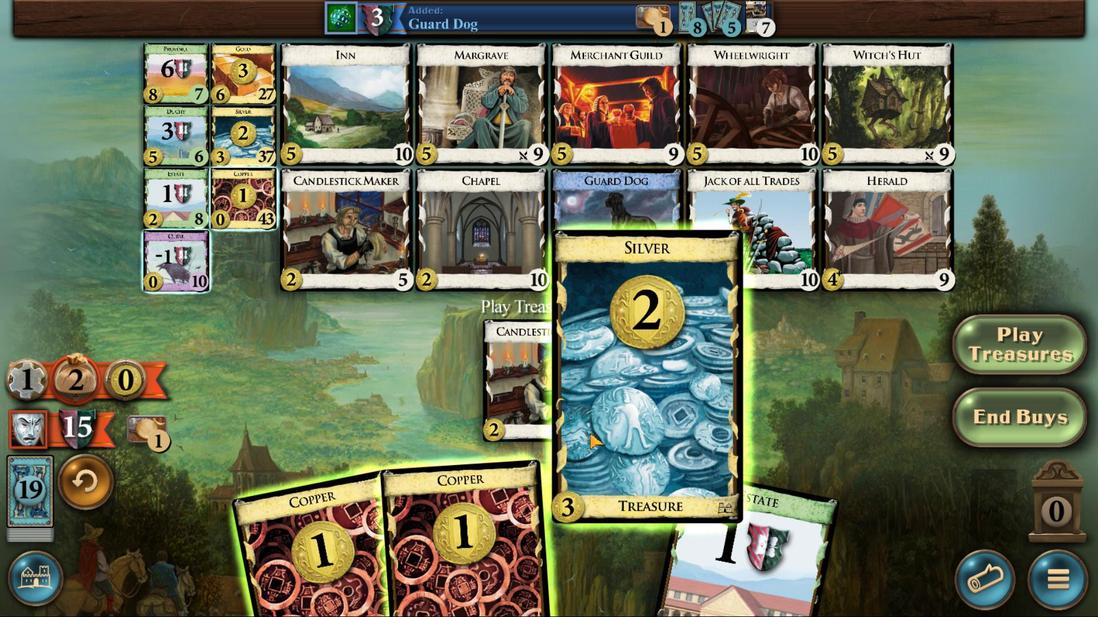 
Action: Mouse moved to (482, 429)
Screenshot: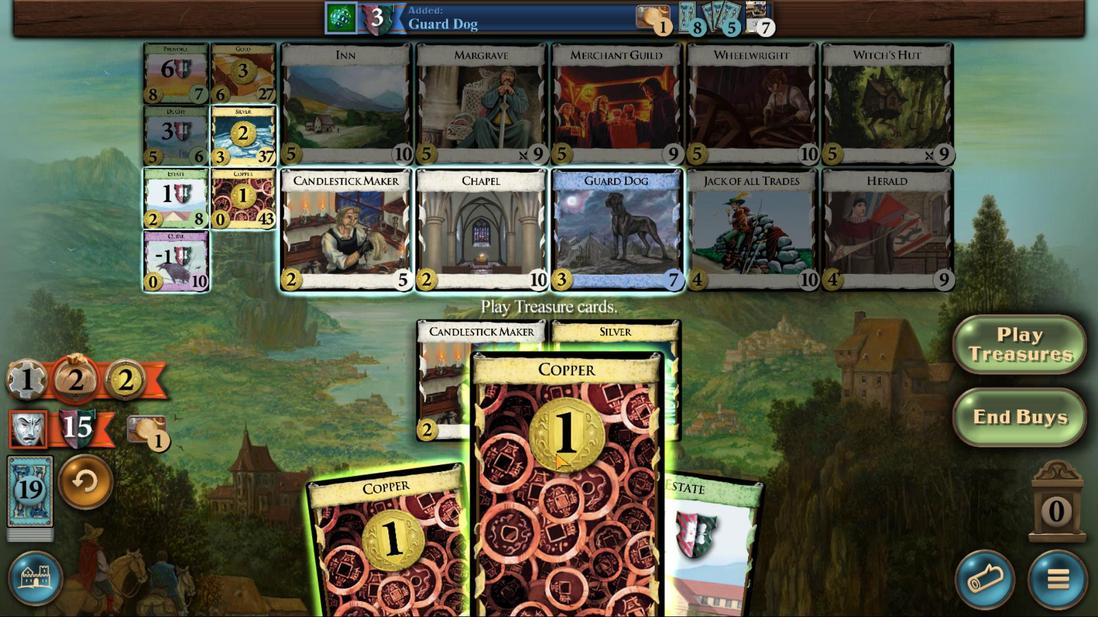 
Action: Mouse pressed left at (482, 429)
Screenshot: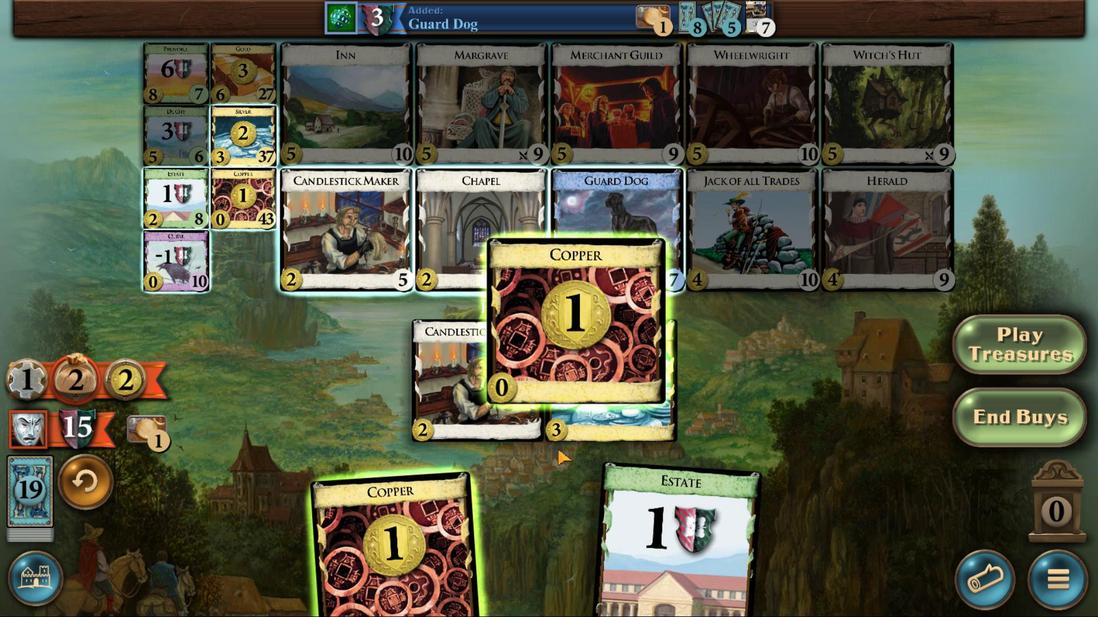 
Action: Mouse moved to (167, 271)
Screenshot: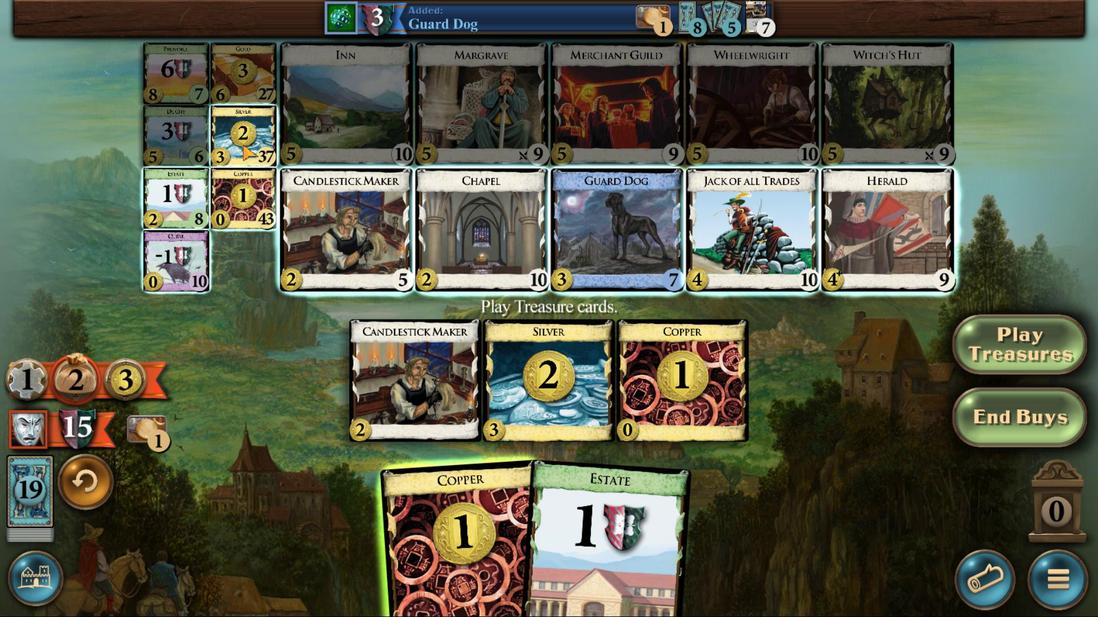 
Action: Mouse pressed left at (167, 271)
Screenshot: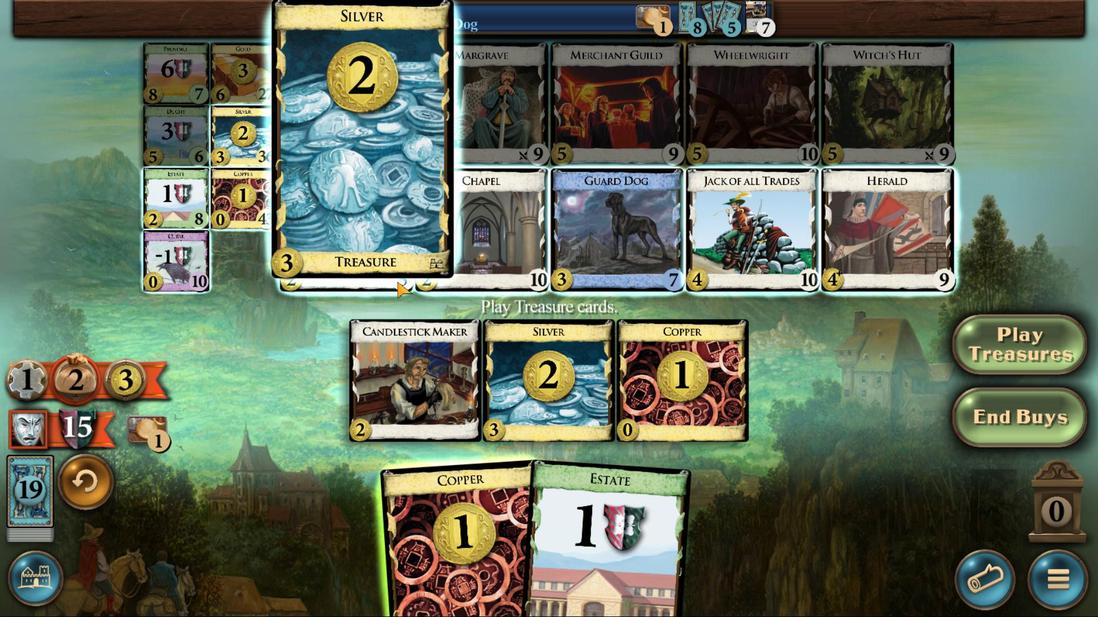 
Action: Mouse moved to (172, 291)
Screenshot: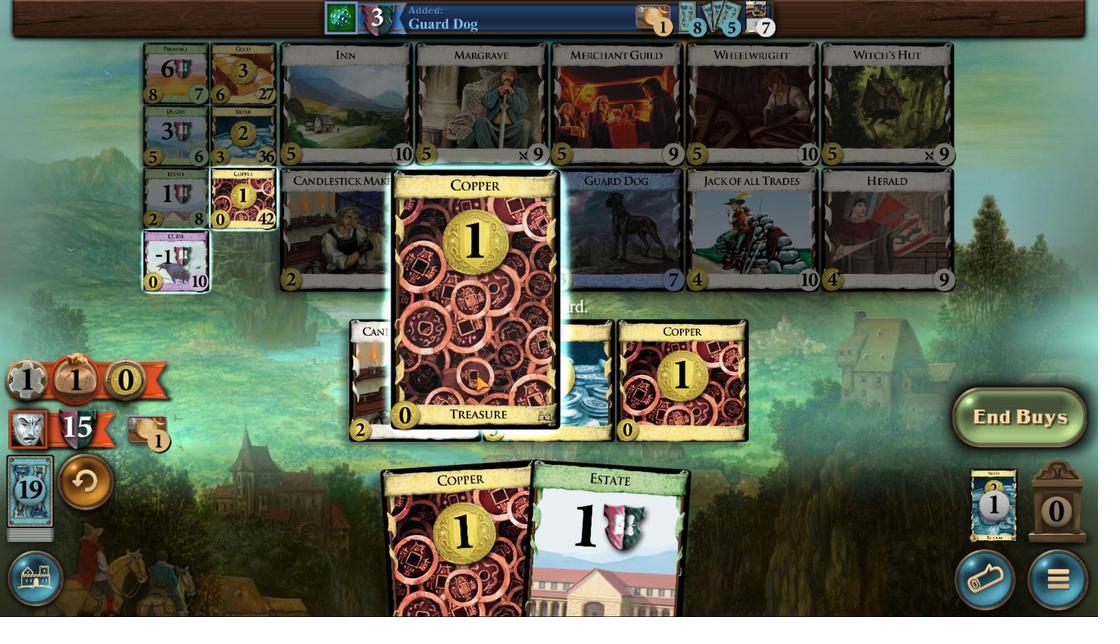 
Action: Mouse pressed left at (172, 291)
Screenshot: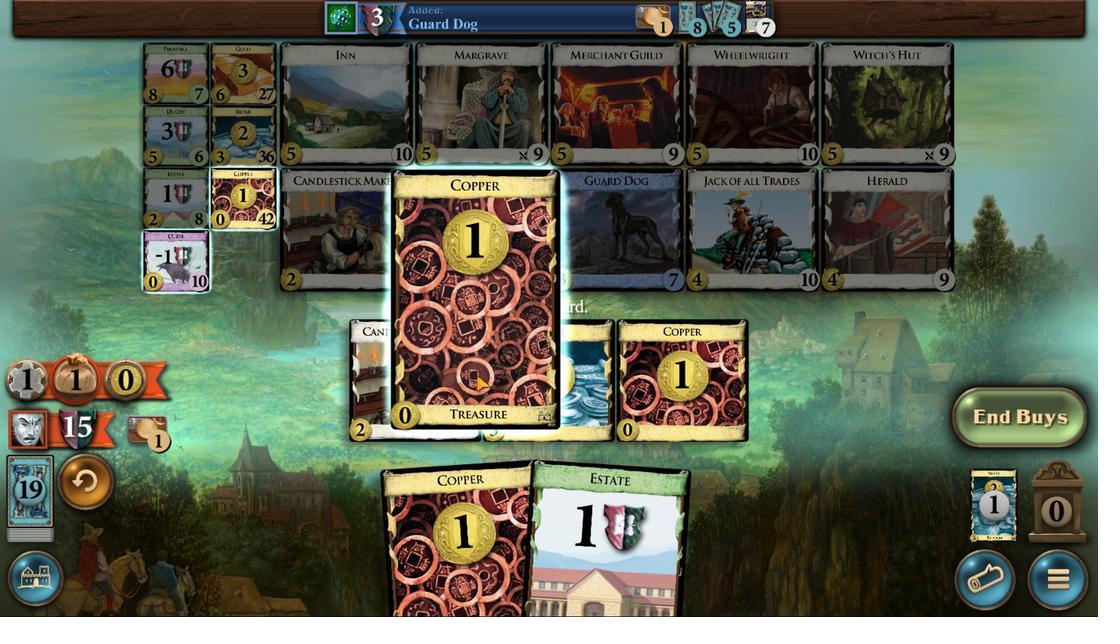 
Action: Mouse moved to (177, 426)
Screenshot: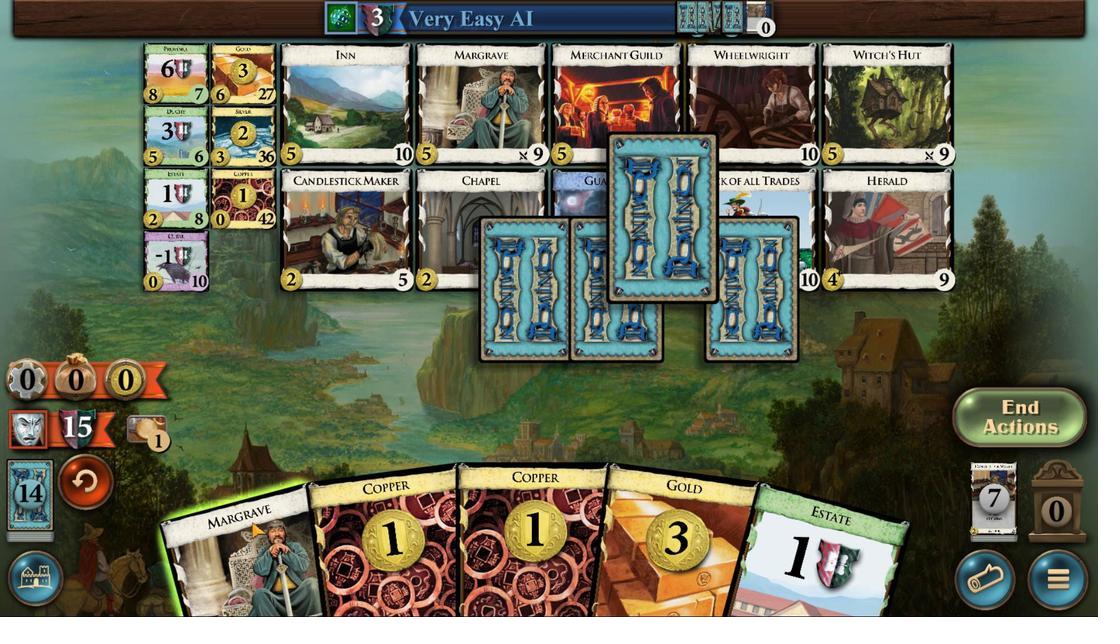 
Action: Mouse pressed left at (177, 426)
Screenshot: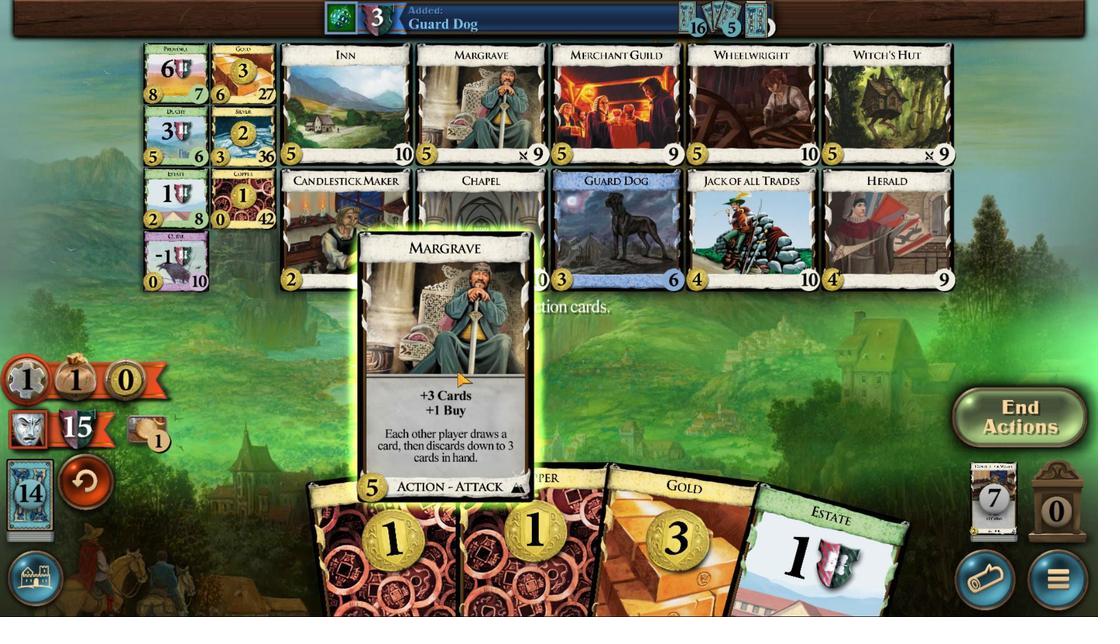 
Action: Mouse moved to (602, 423)
Screenshot: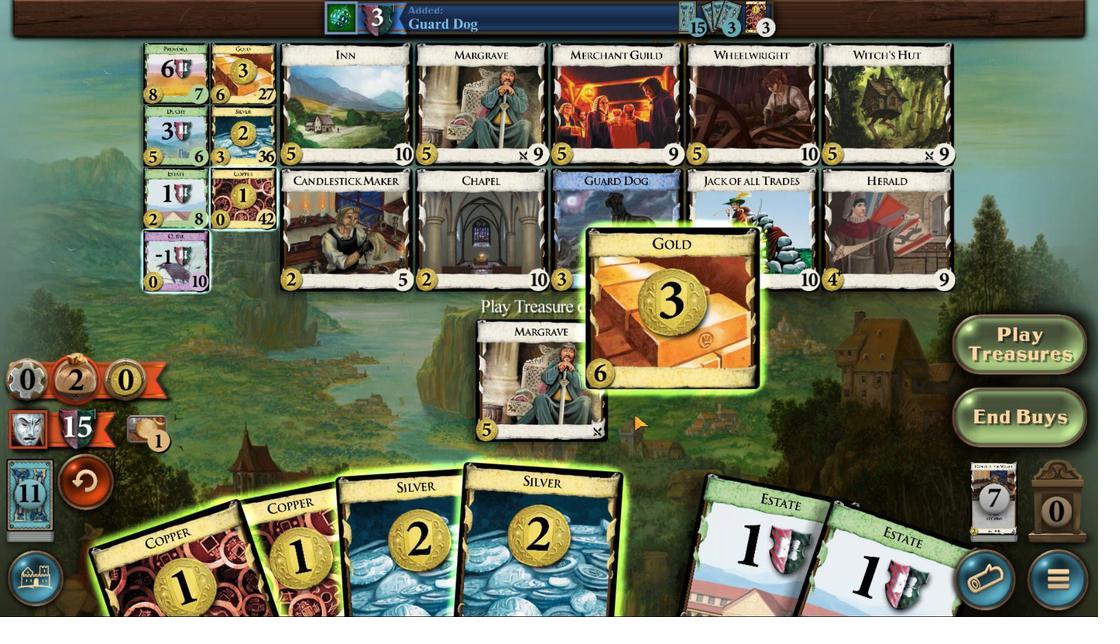 
Action: Mouse pressed left at (602, 423)
Screenshot: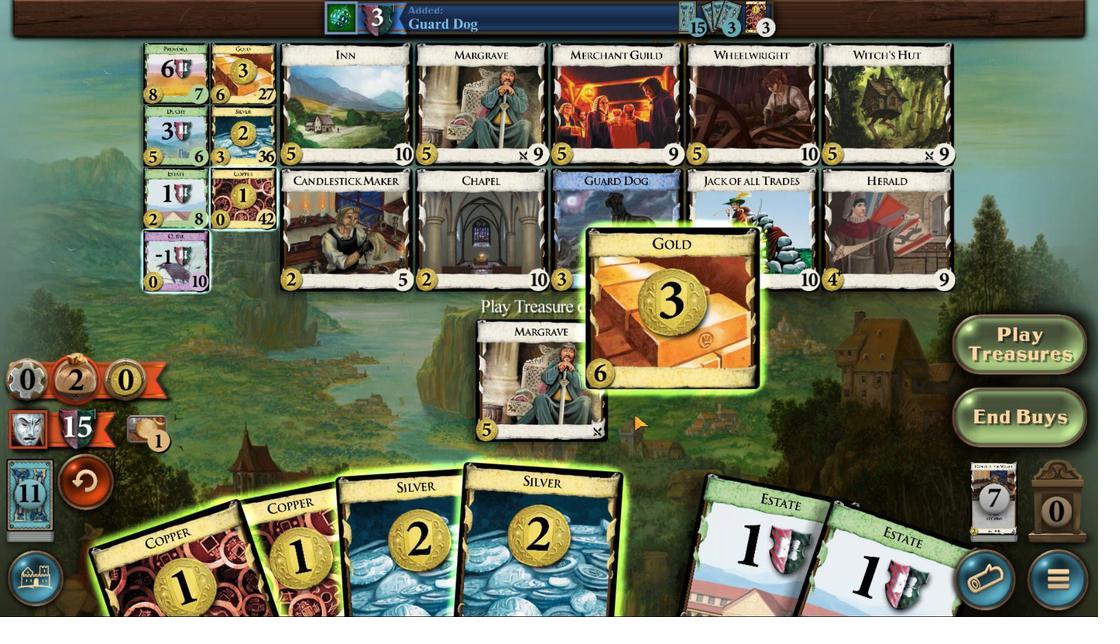 
Action: Mouse moved to (555, 434)
Screenshot: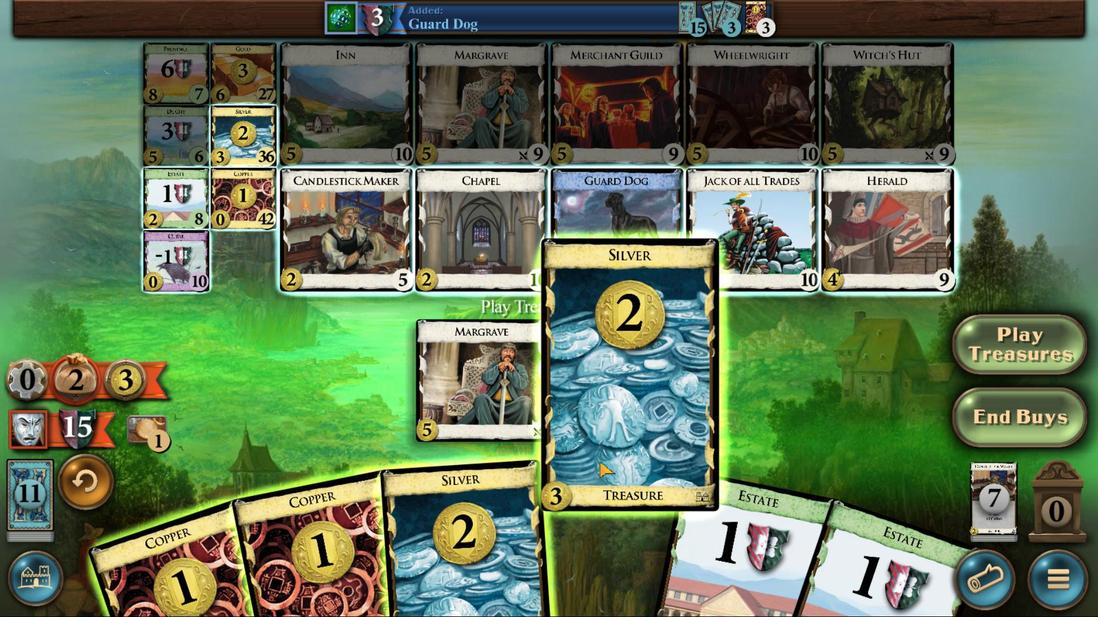 
Action: Mouse pressed left at (555, 434)
Screenshot: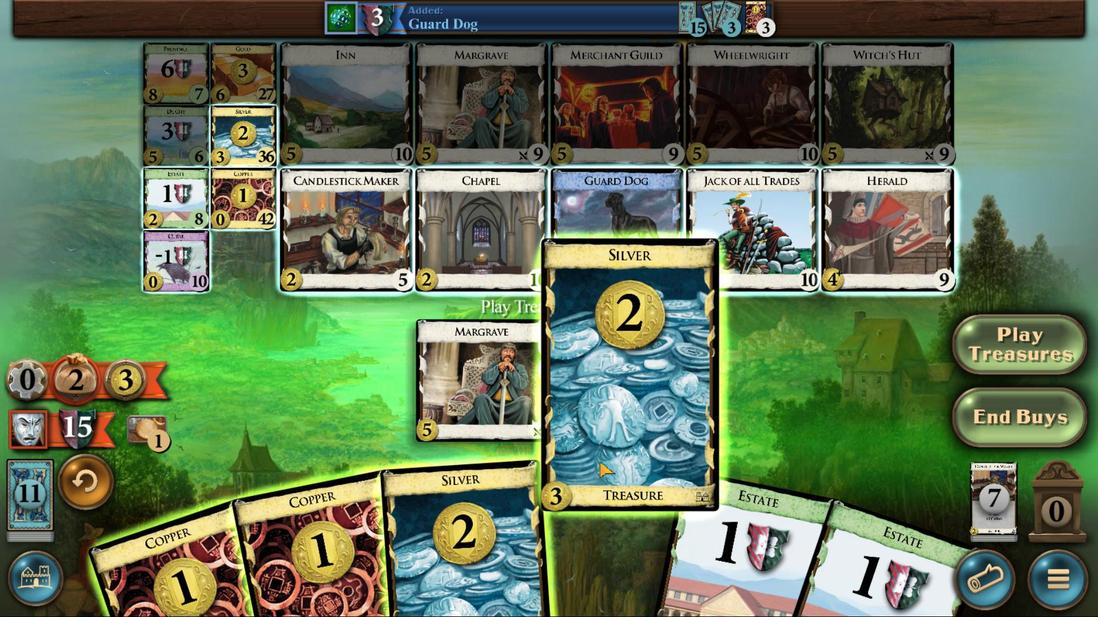 
Action: Mouse moved to (498, 431)
Screenshot: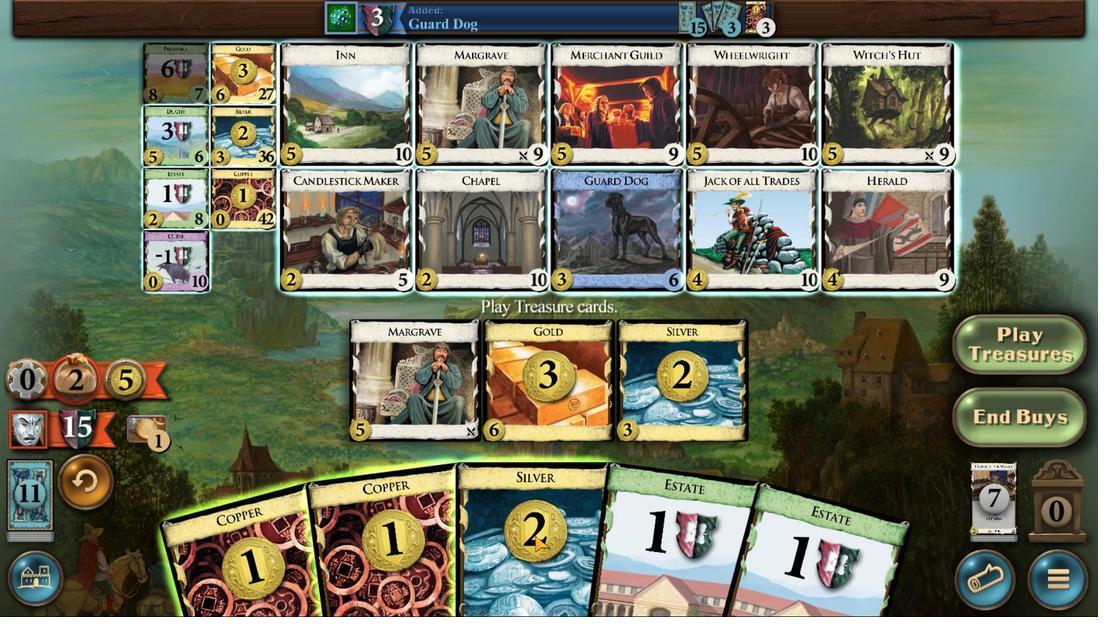 
Action: Mouse pressed left at (498, 431)
Screenshot: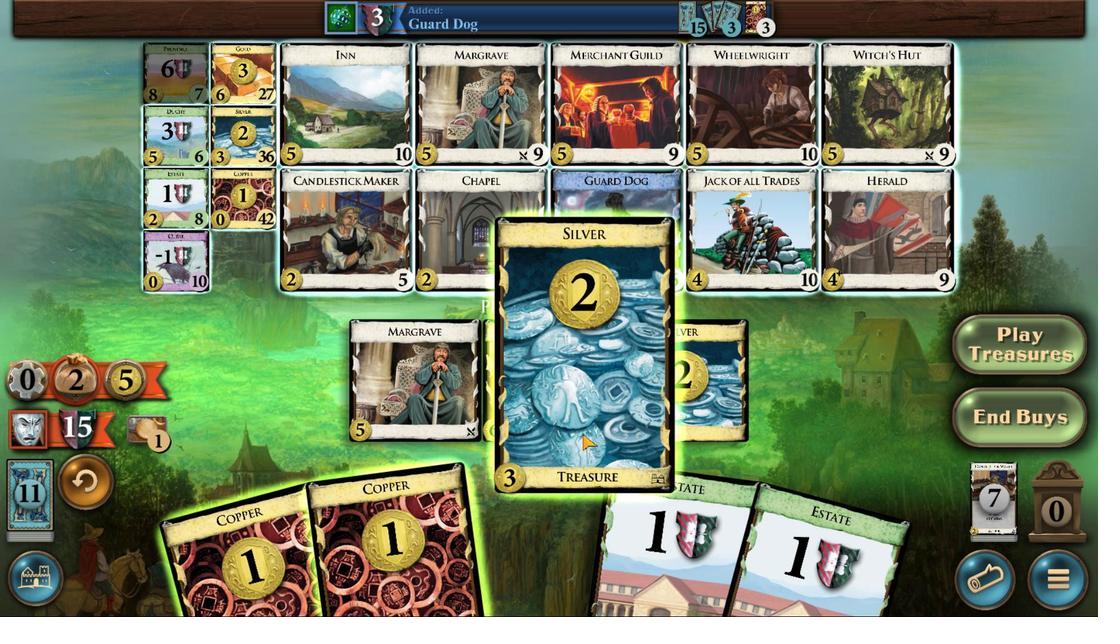 
Action: Mouse moved to (98, 244)
Screenshot: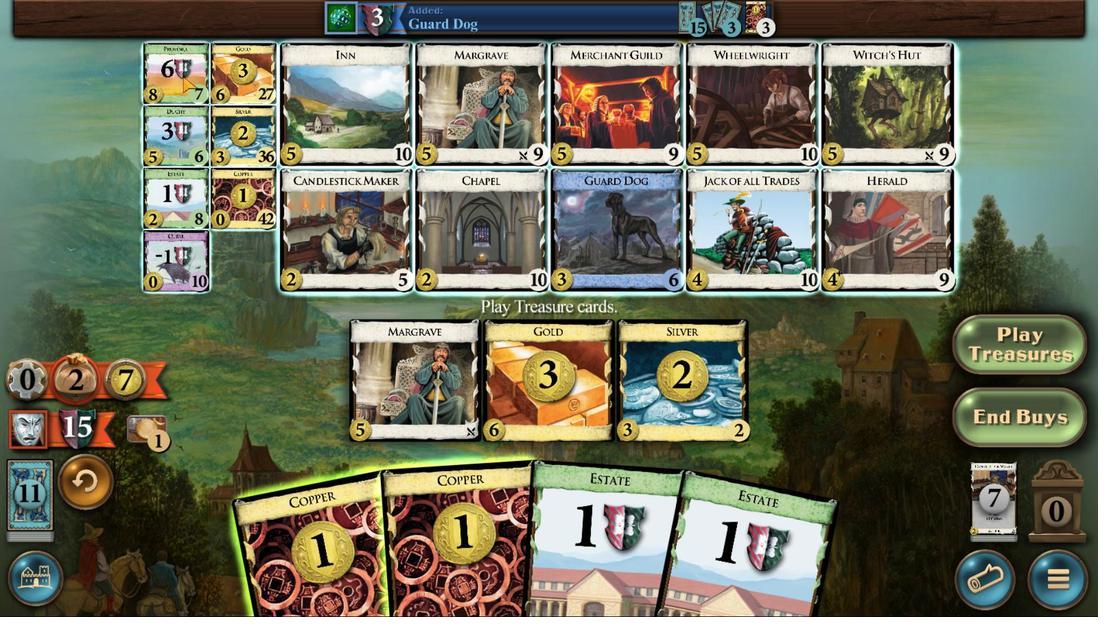
Action: Mouse pressed left at (98, 244)
Screenshot: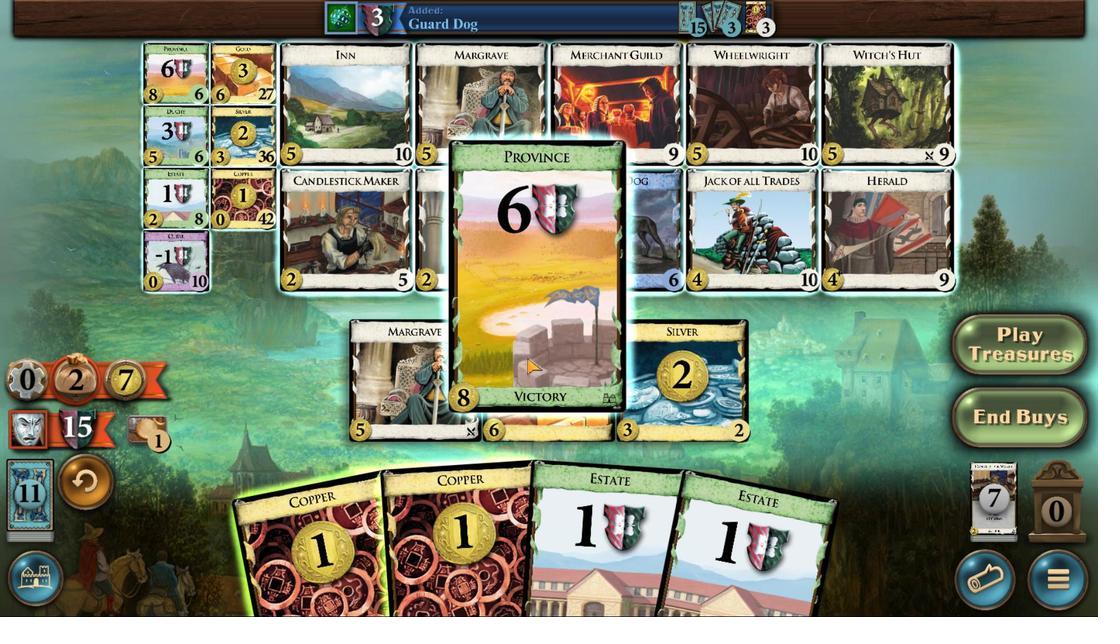 
Action: Mouse moved to (164, 287)
Screenshot: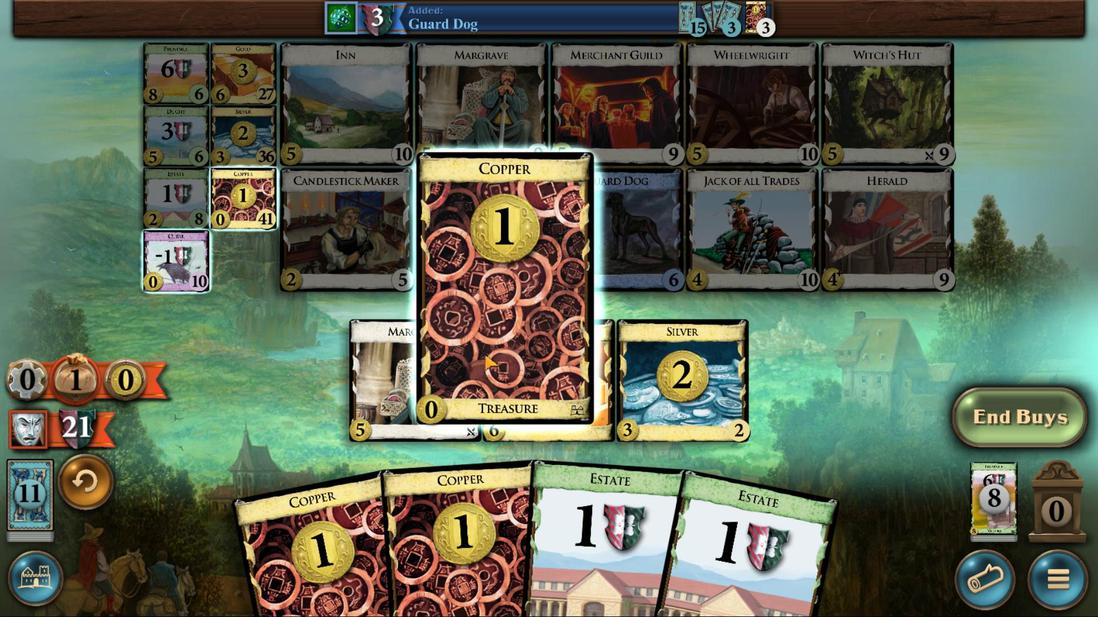 
Action: Mouse pressed left at (164, 287)
Screenshot: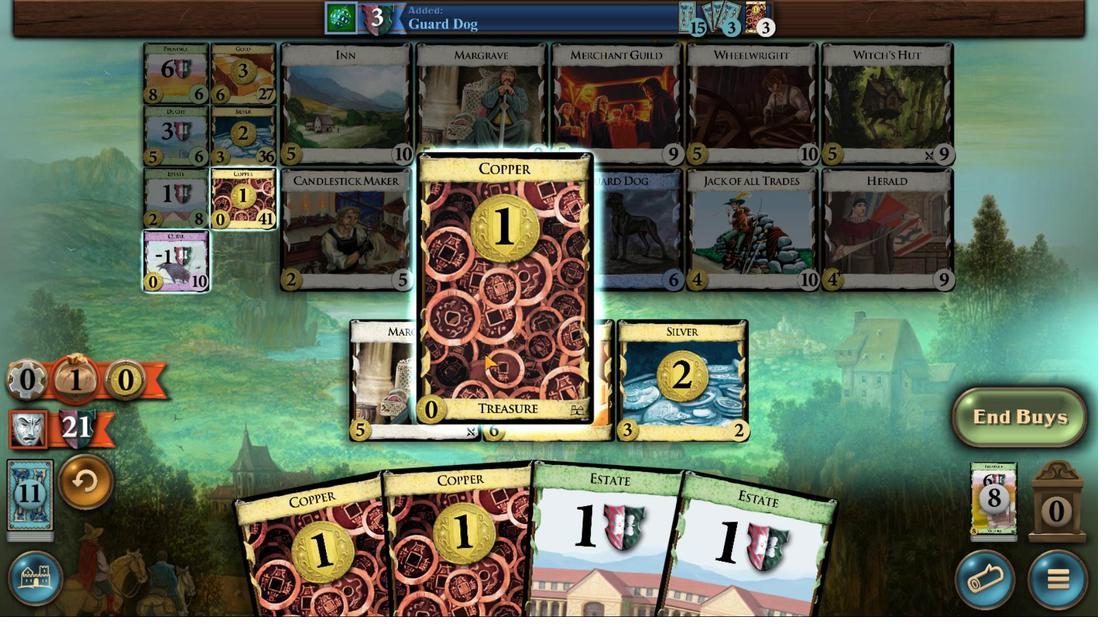 
Action: Mouse moved to (454, 410)
Screenshot: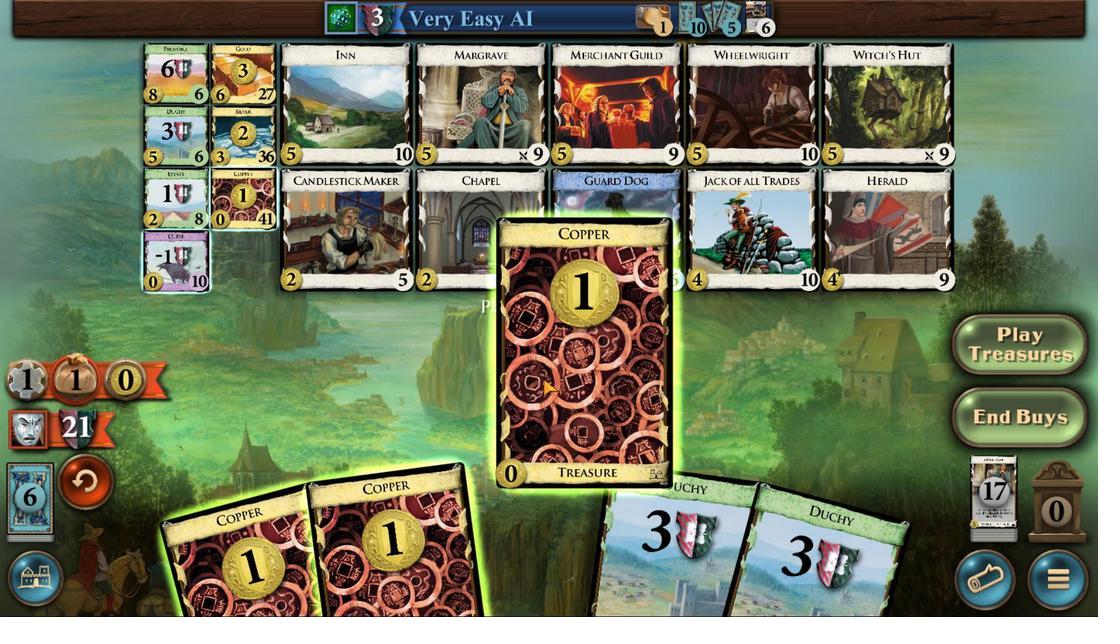 
Action: Mouse pressed left at (454, 410)
Screenshot: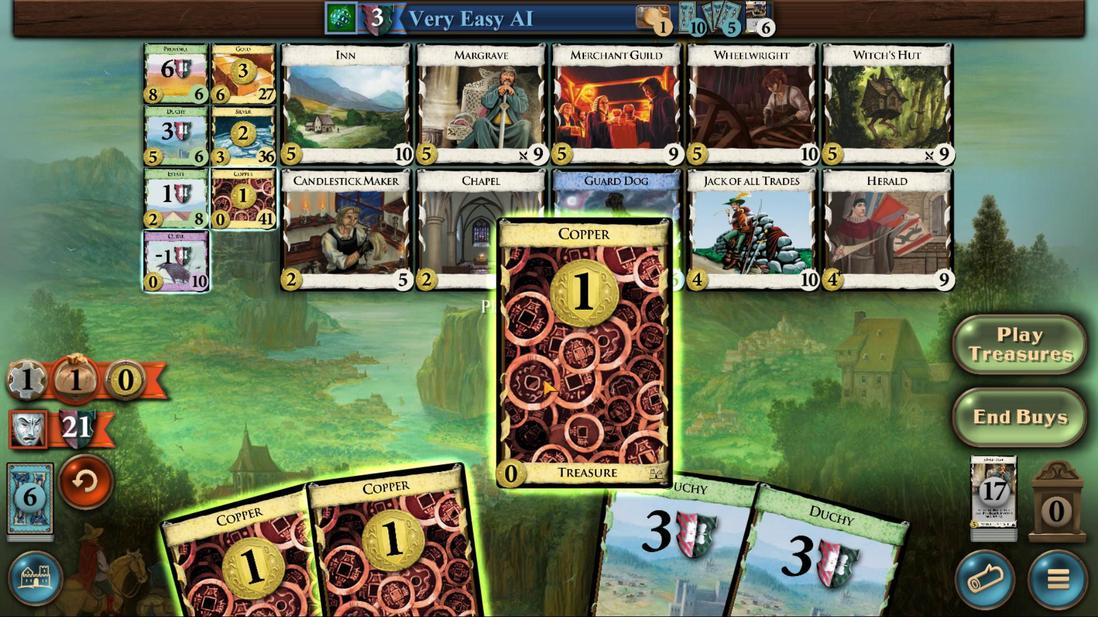 
Action: Mouse moved to (433, 410)
Screenshot: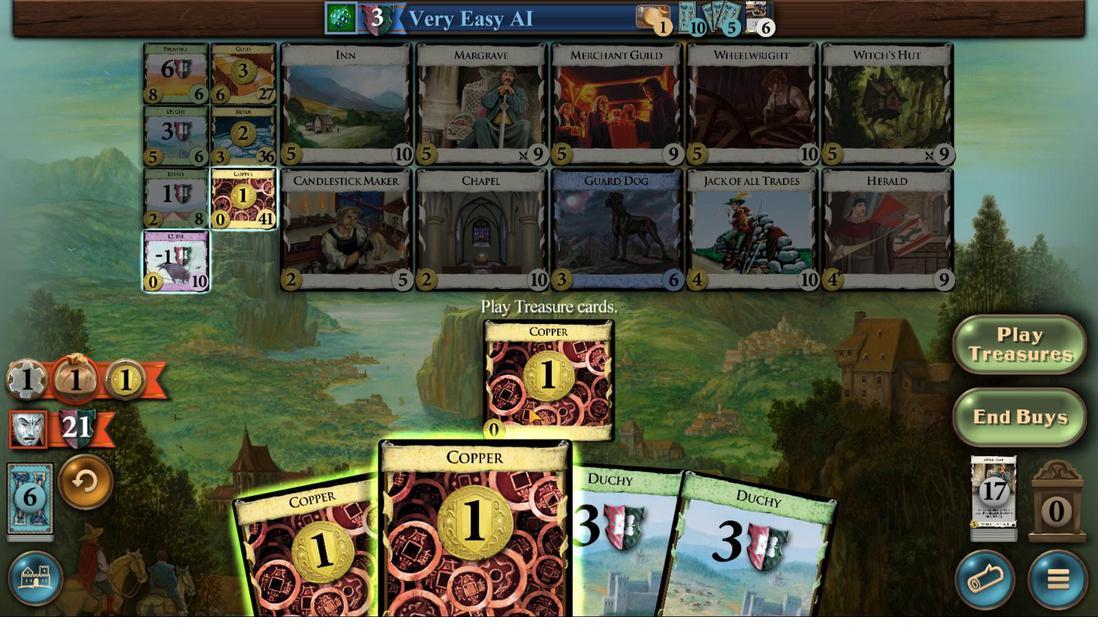 
Action: Mouse pressed left at (433, 410)
Screenshot: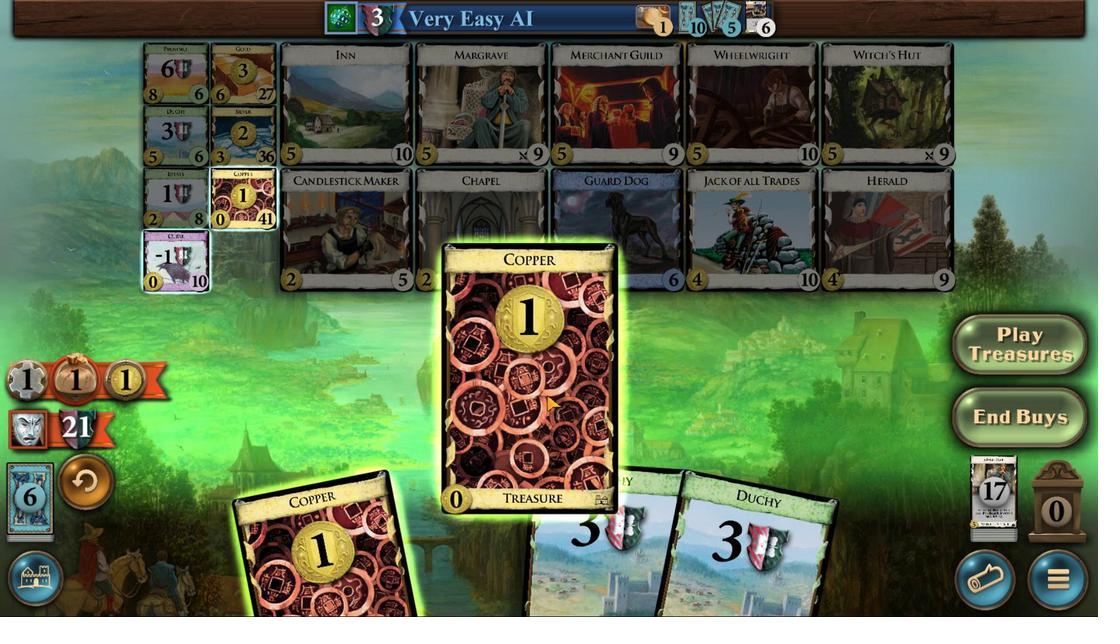 
Action: Mouse moved to (351, 414)
Screenshot: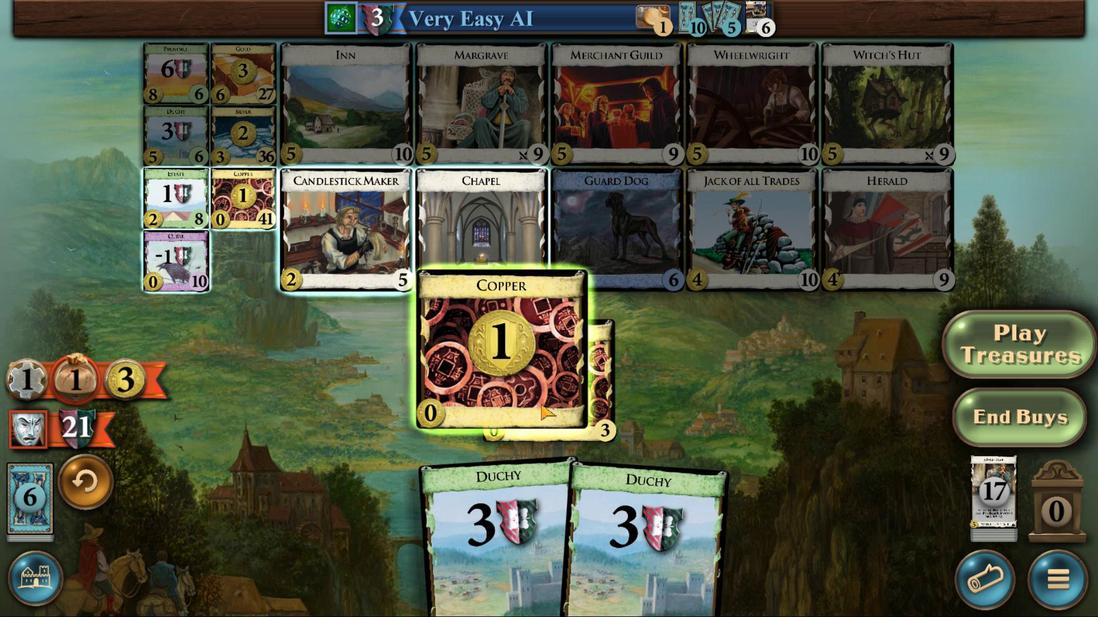 
Action: Mouse pressed left at (351, 414)
Screenshot: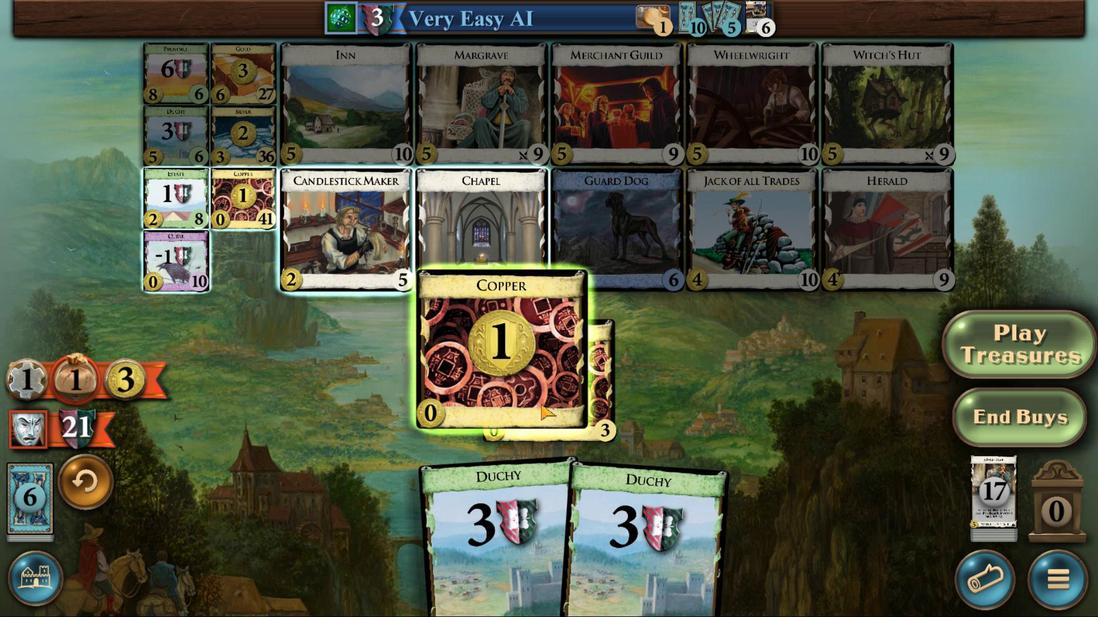 
Action: Mouse moved to (183, 263)
Screenshot: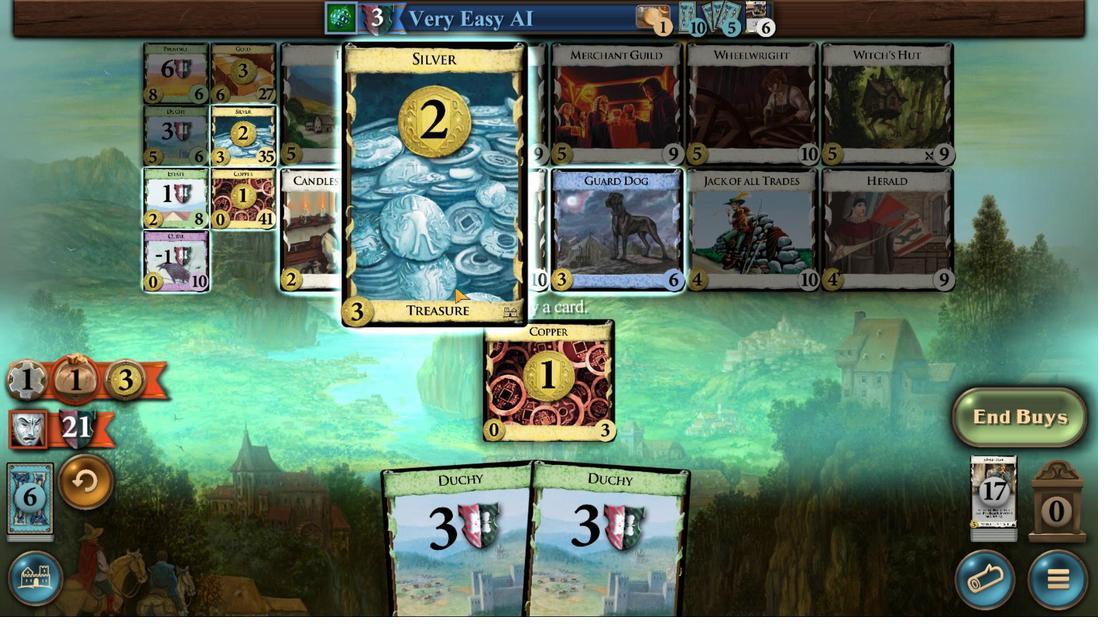 
Action: Mouse pressed left at (183, 263)
Screenshot: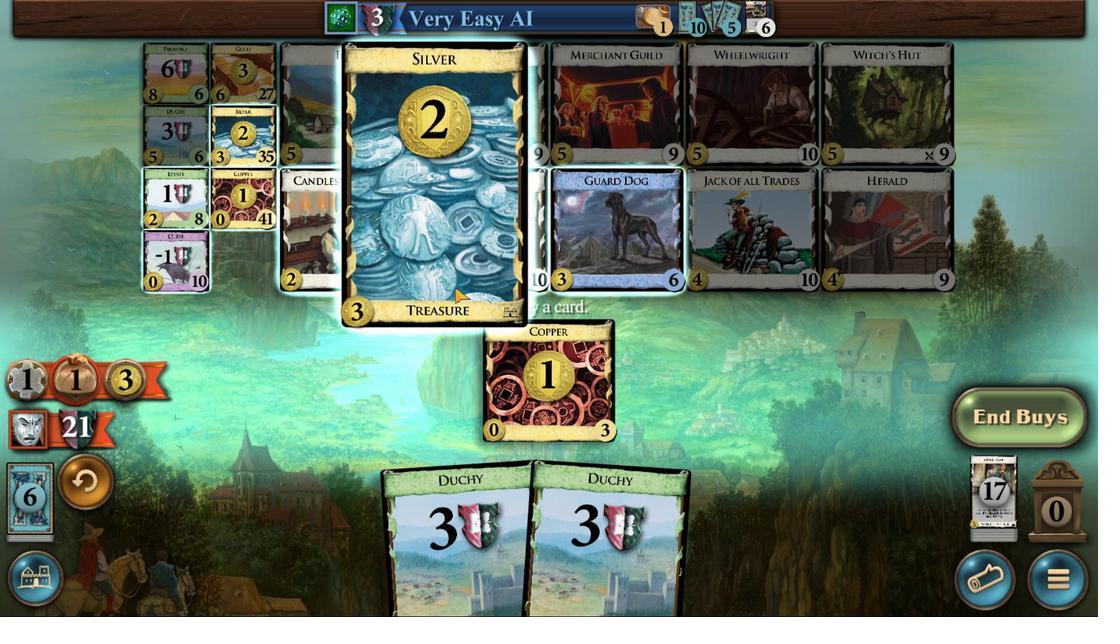 
Action: Mouse moved to (640, 415)
Screenshot: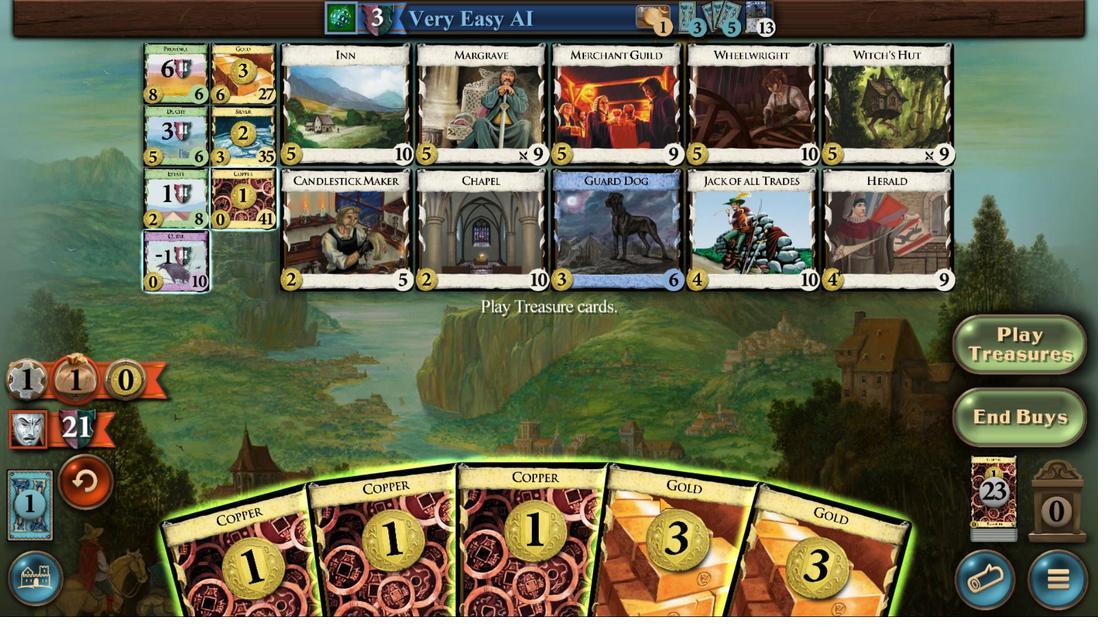 
Action: Mouse pressed left at (640, 415)
Screenshot: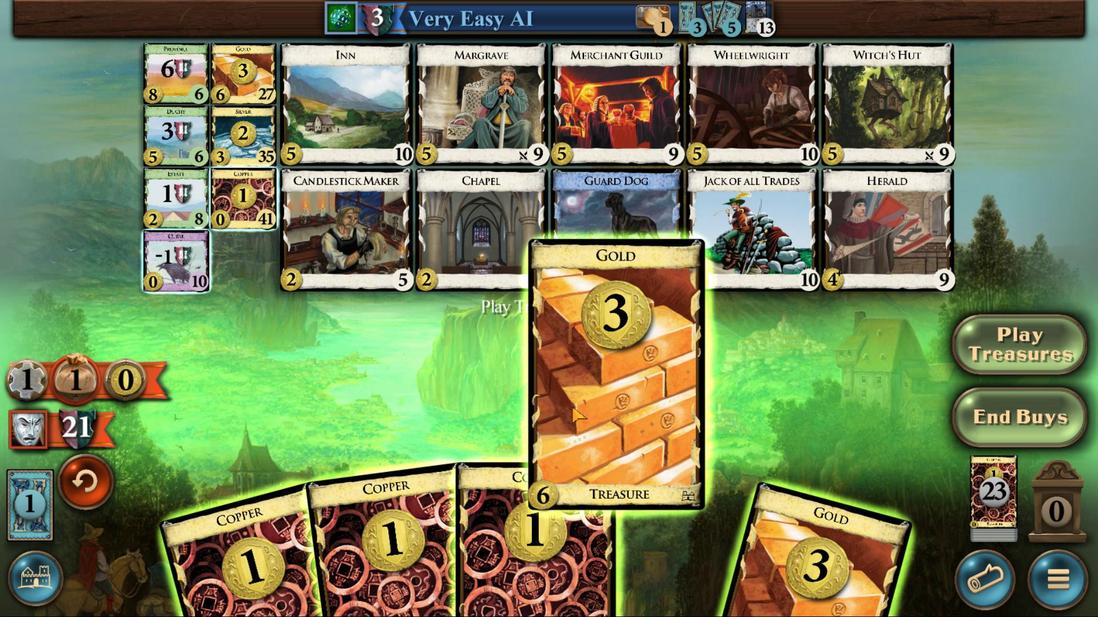 
Action: Mouse moved to (719, 424)
Screenshot: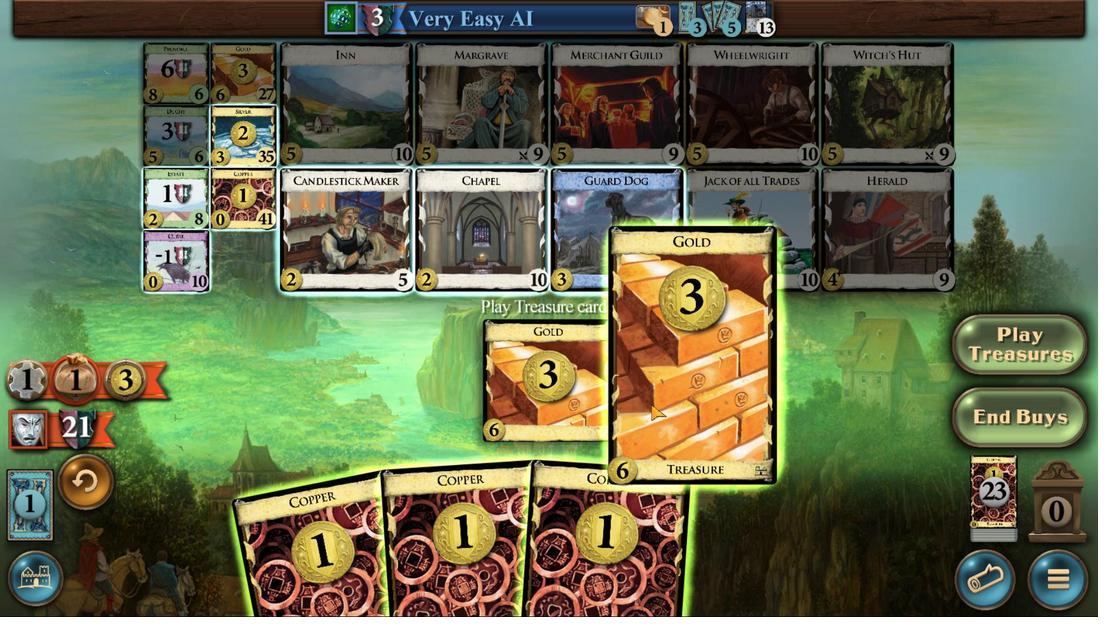 
Action: Mouse pressed left at (719, 424)
Screenshot: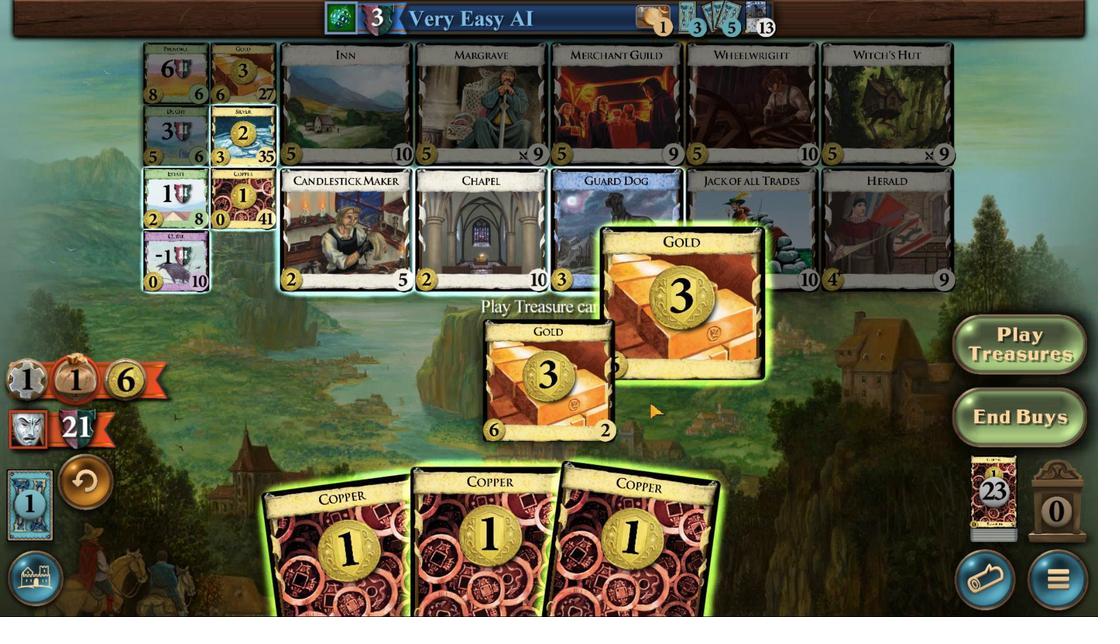 
Action: Mouse moved to (653, 410)
Screenshot: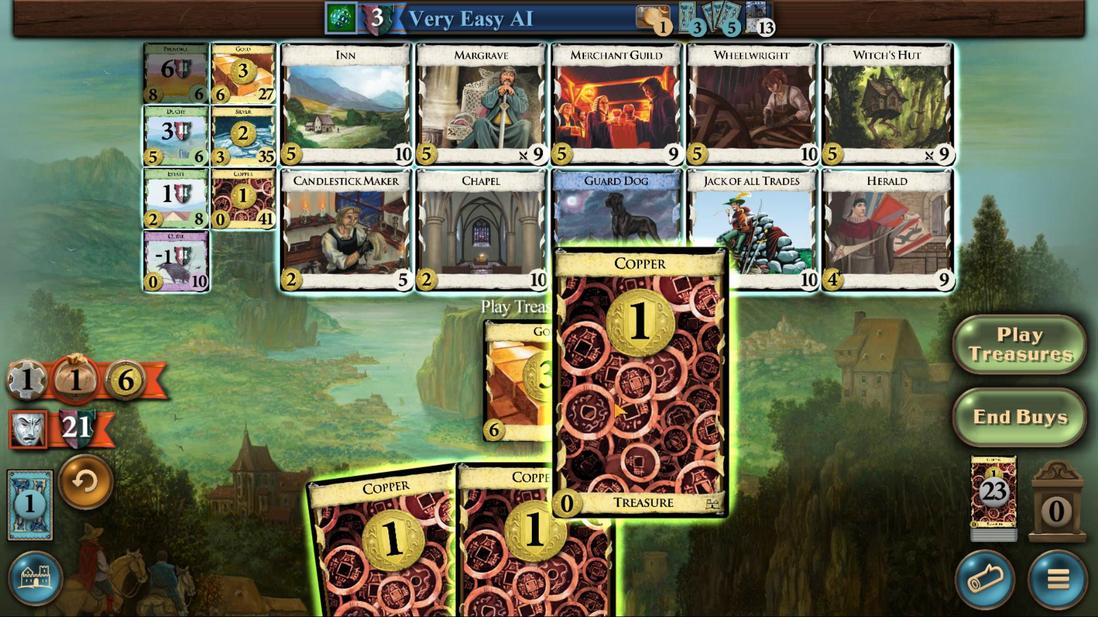 
Action: Mouse pressed left at (653, 410)
Screenshot: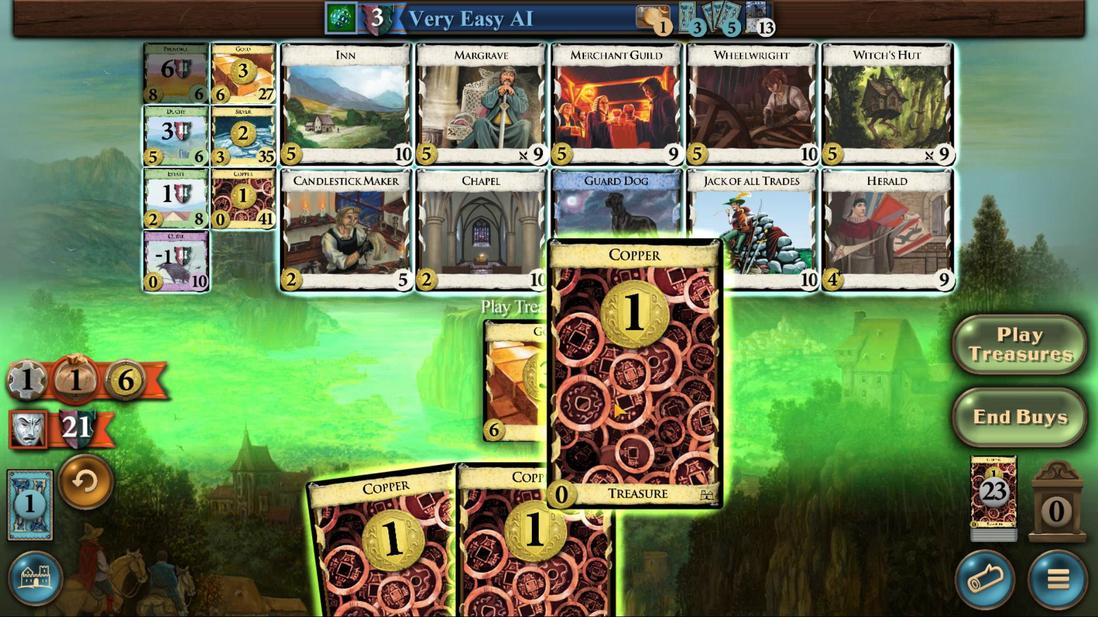 
Action: Mouse moved to (566, 416)
Screenshot: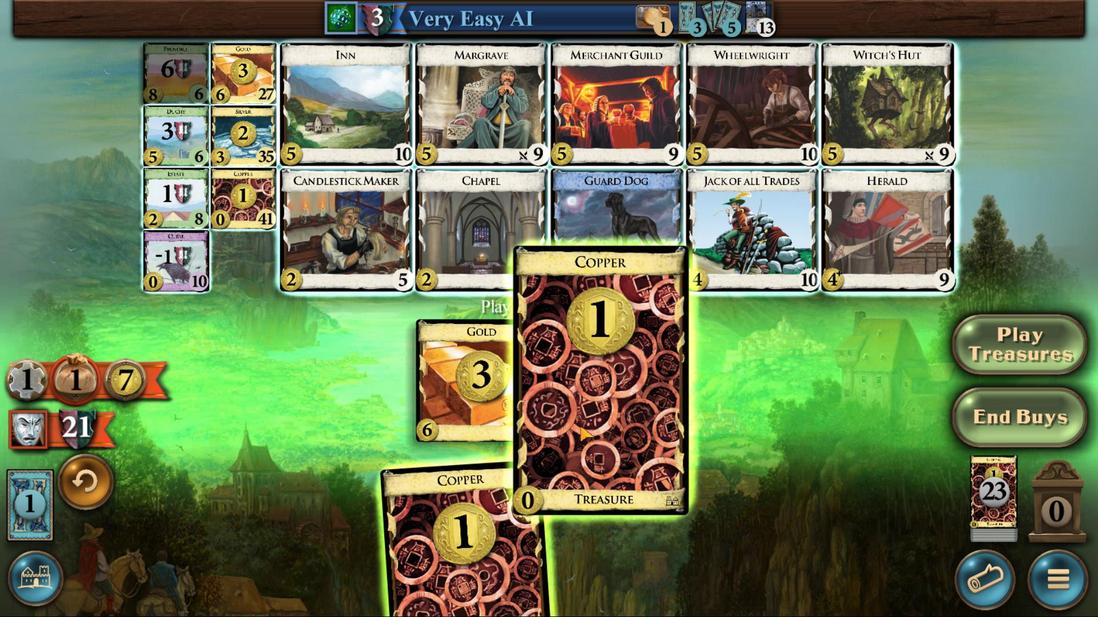 
Action: Mouse pressed left at (566, 416)
Screenshot: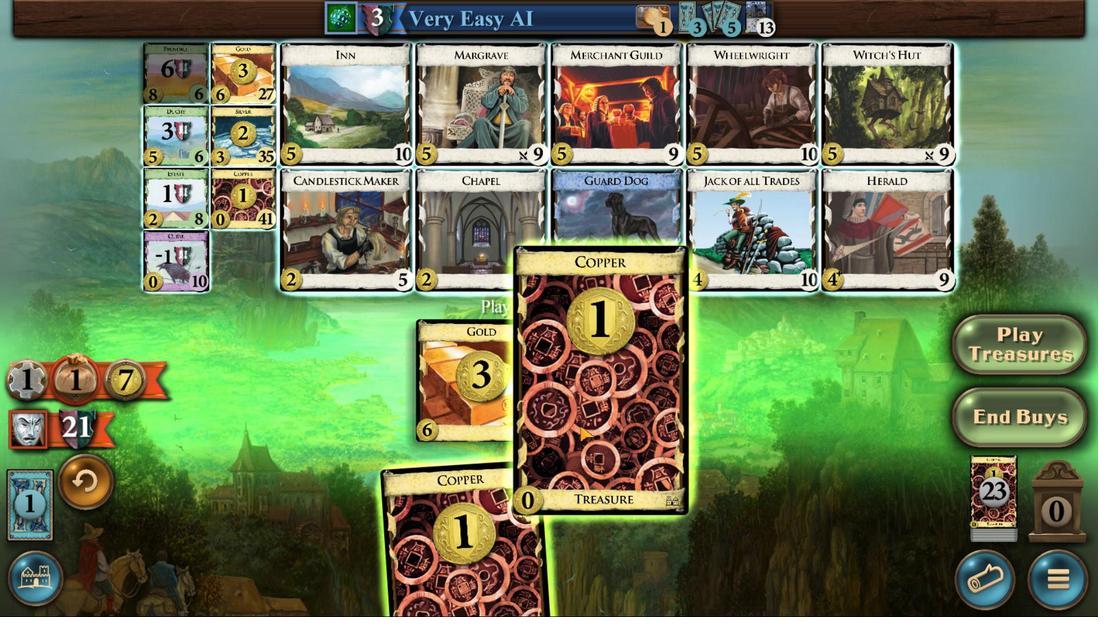 
Action: Mouse moved to (111, 248)
Screenshot: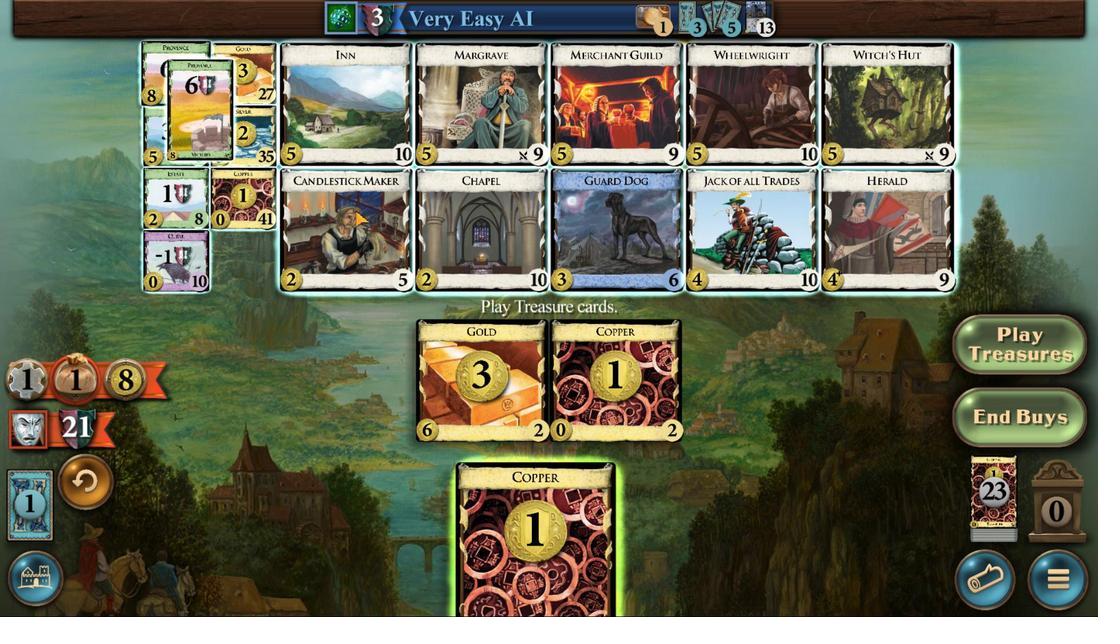 
Action: Mouse pressed left at (111, 248)
Screenshot: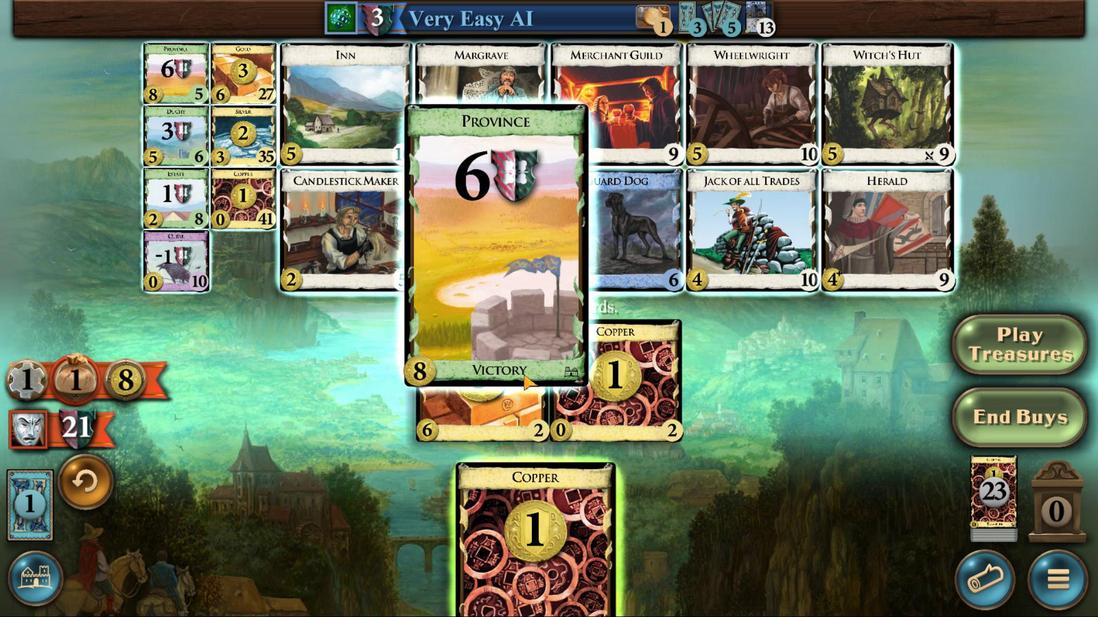 
Action: Mouse moved to (190, 422)
Screenshot: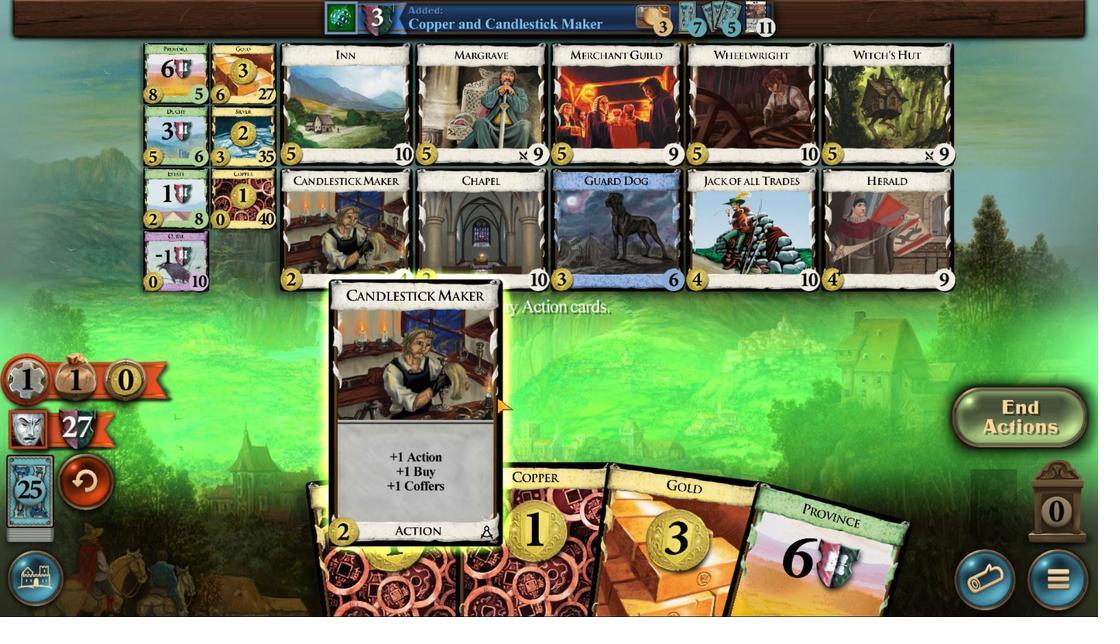 
Action: Mouse pressed left at (190, 422)
Screenshot: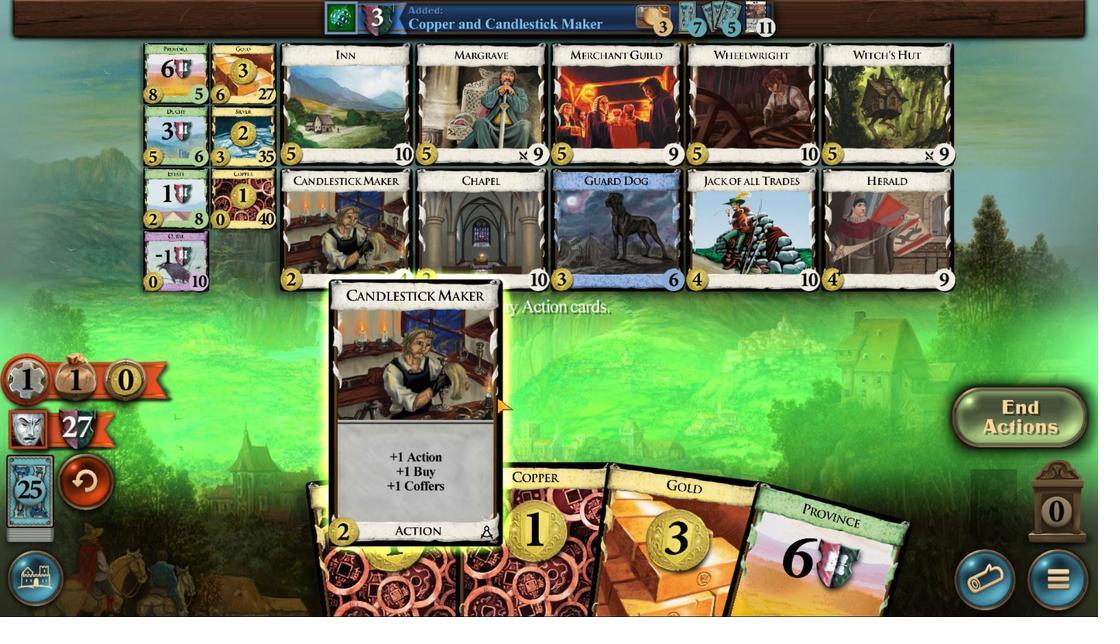 
Action: Mouse moved to (557, 426)
Screenshot: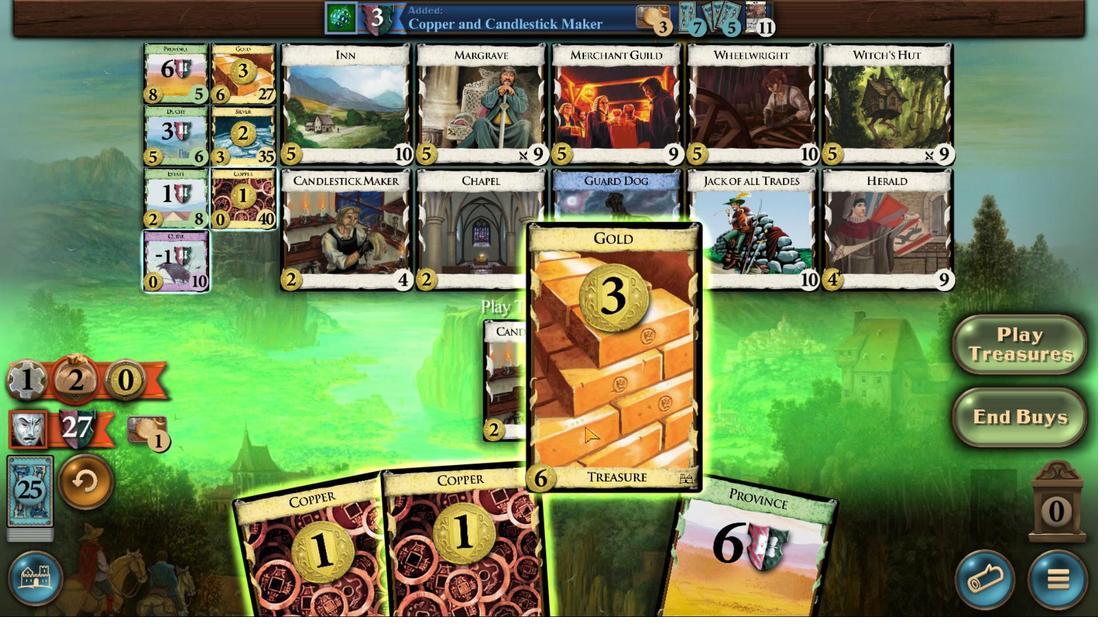 
Action: Mouse pressed left at (557, 426)
Screenshot: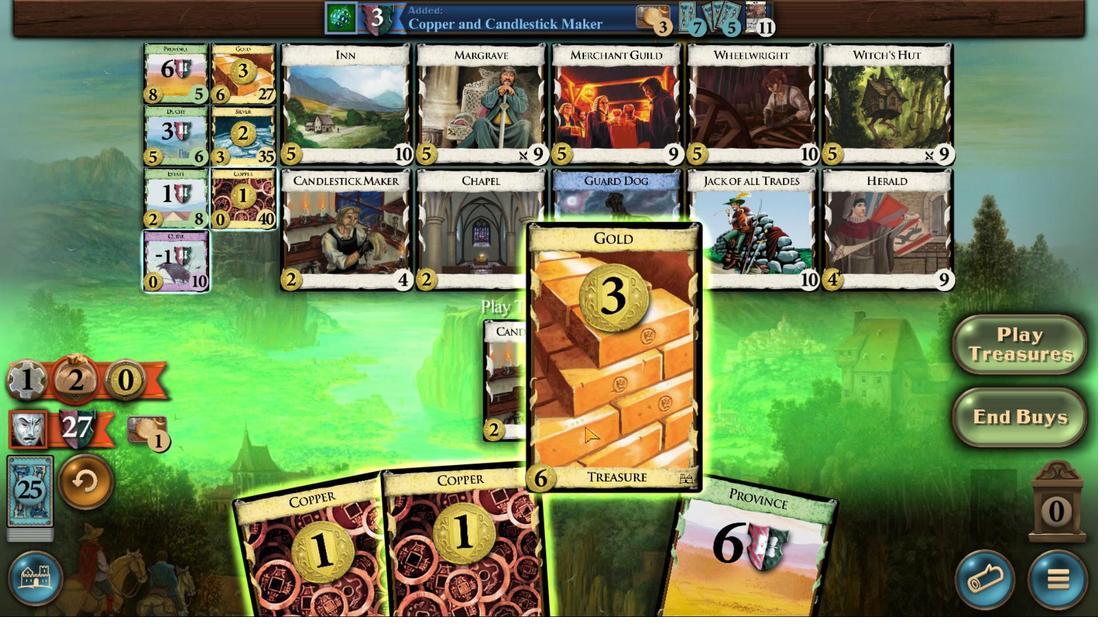 
Action: Mouse moved to (510, 424)
Screenshot: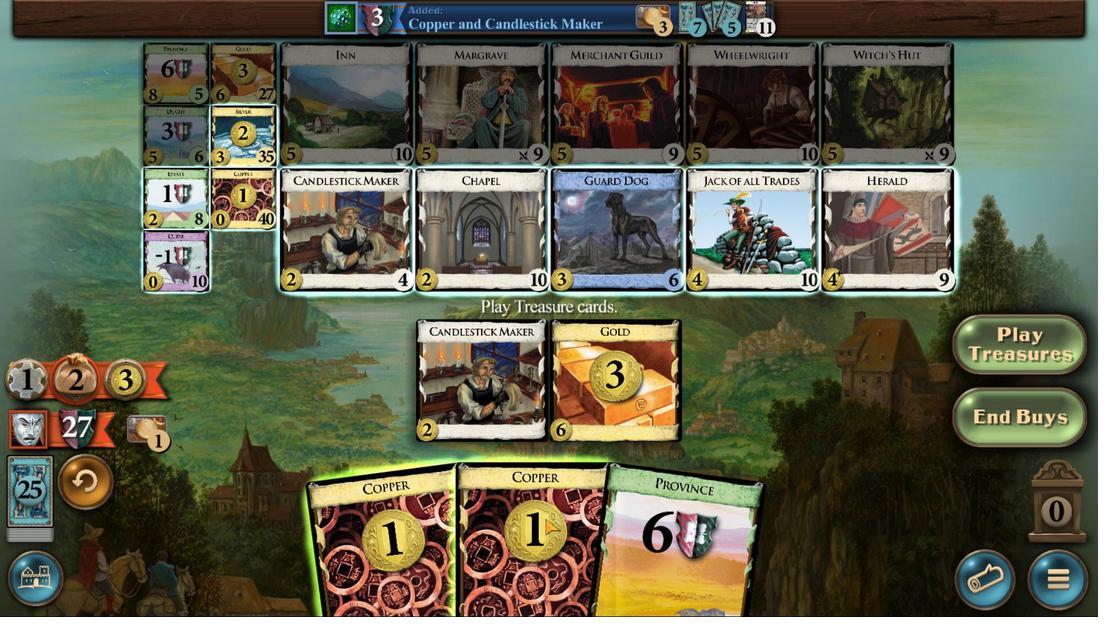 
Action: Mouse pressed left at (510, 424)
Screenshot: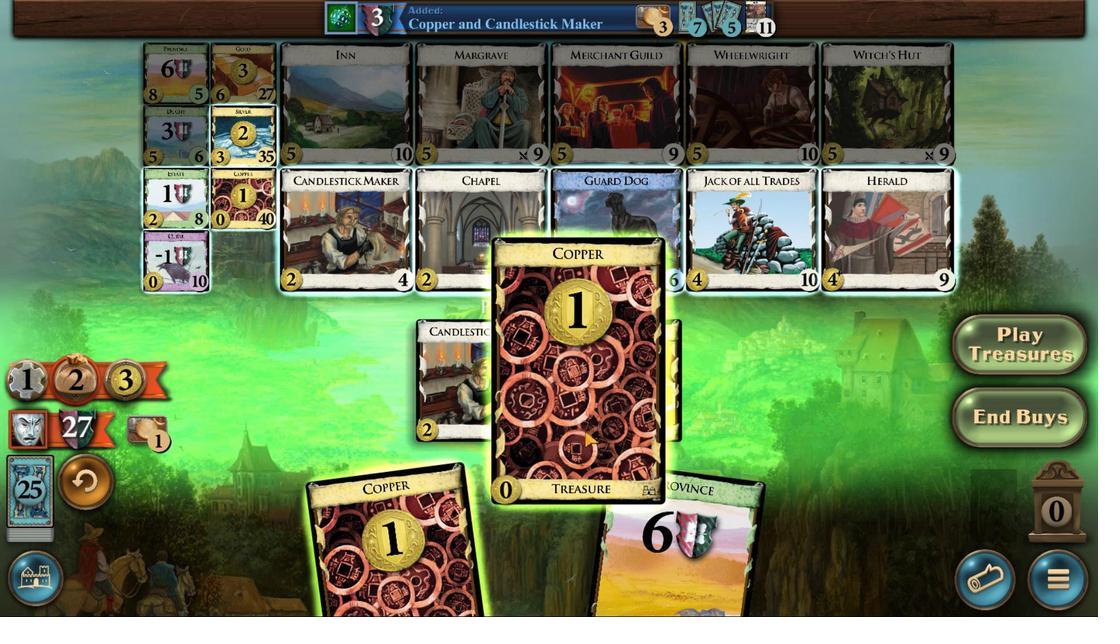 
Action: Mouse moved to (442, 261)
Screenshot: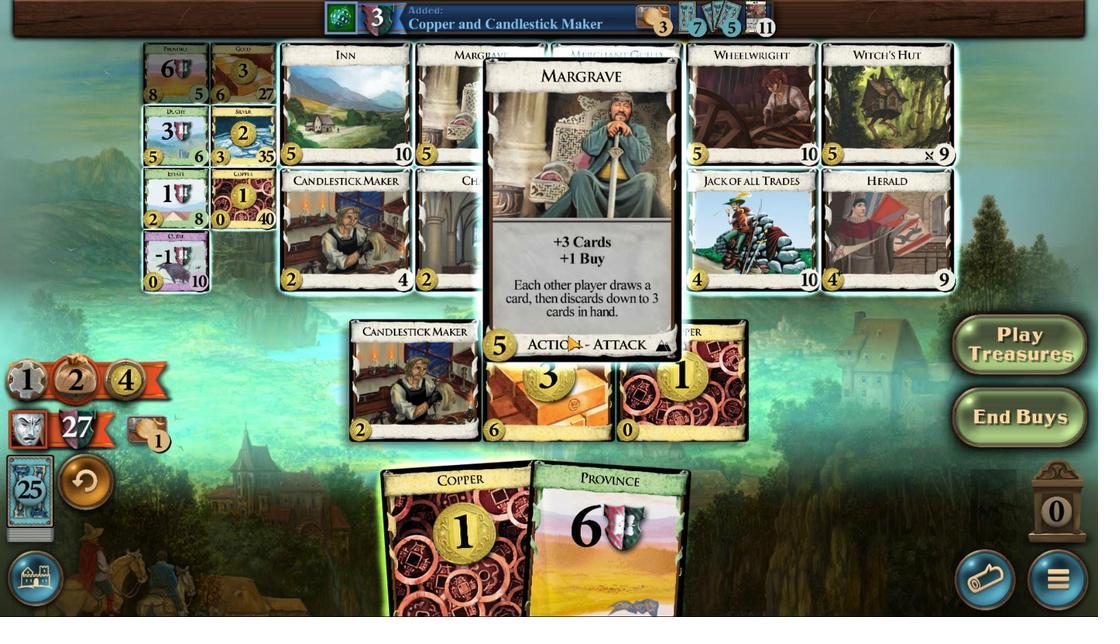 
Action: Mouse pressed left at (442, 261)
Screenshot: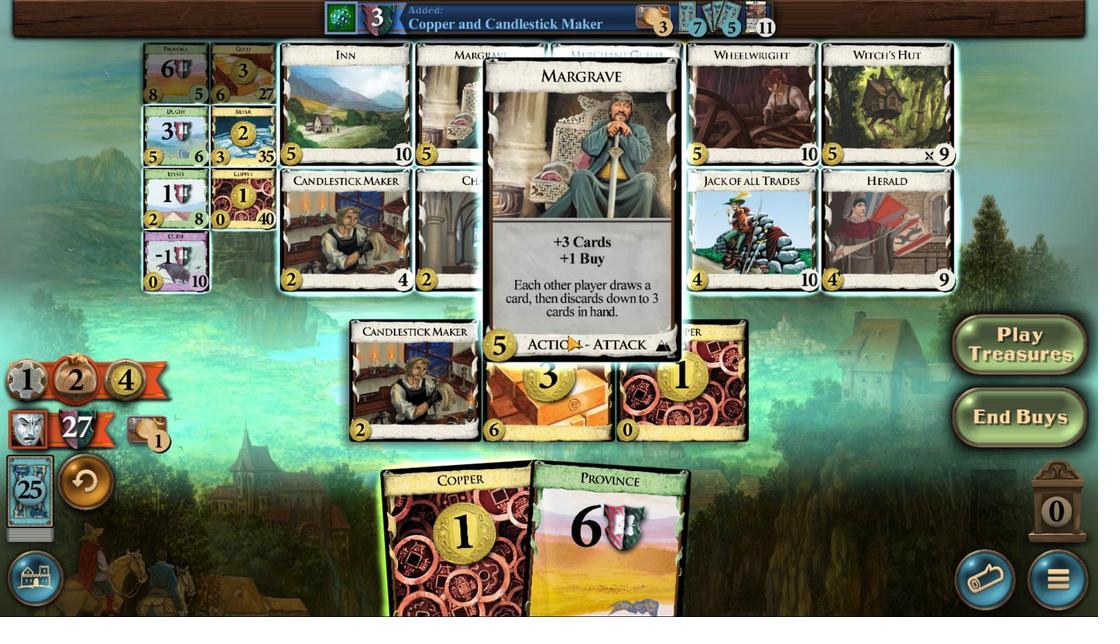 
Action: Mouse moved to (169, 285)
Screenshot: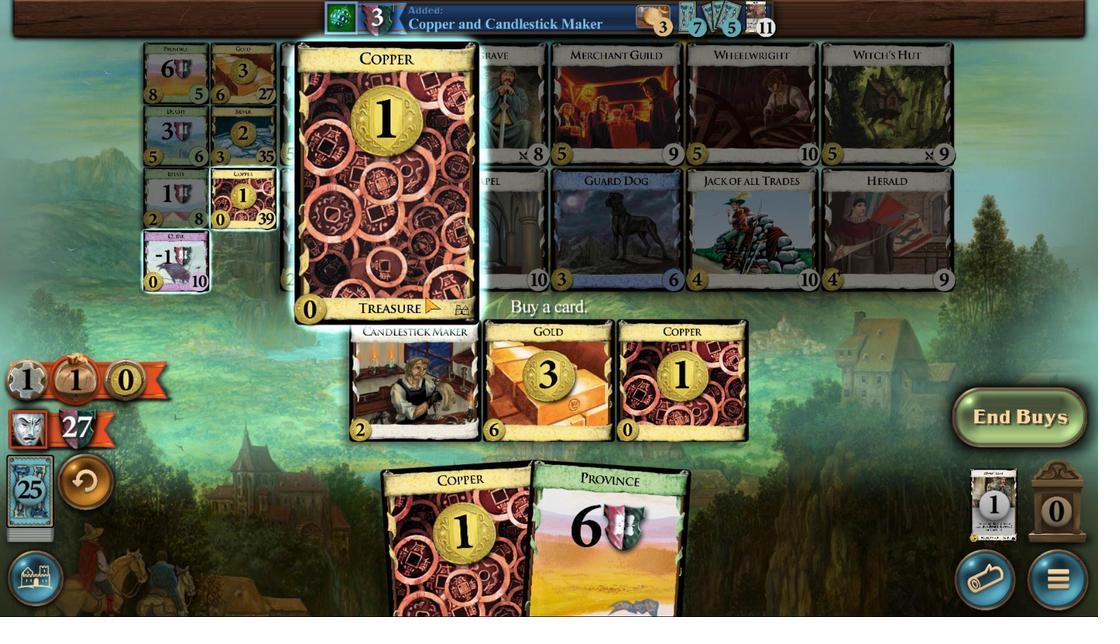 
Action: Mouse pressed left at (169, 285)
Screenshot: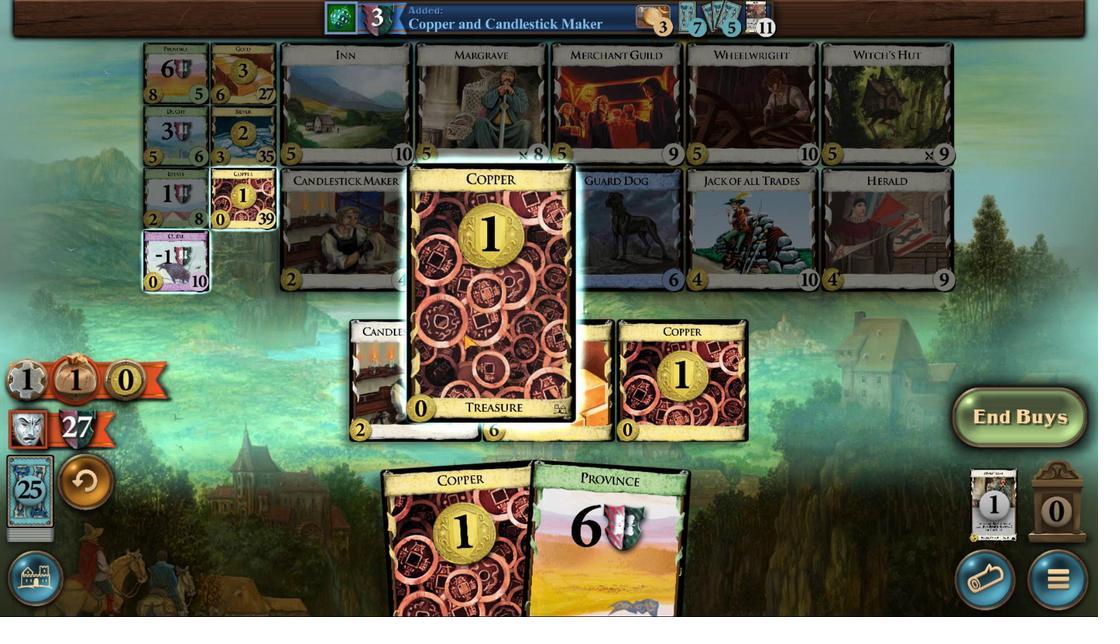 
Action: Mouse moved to (135, 427)
Screenshot: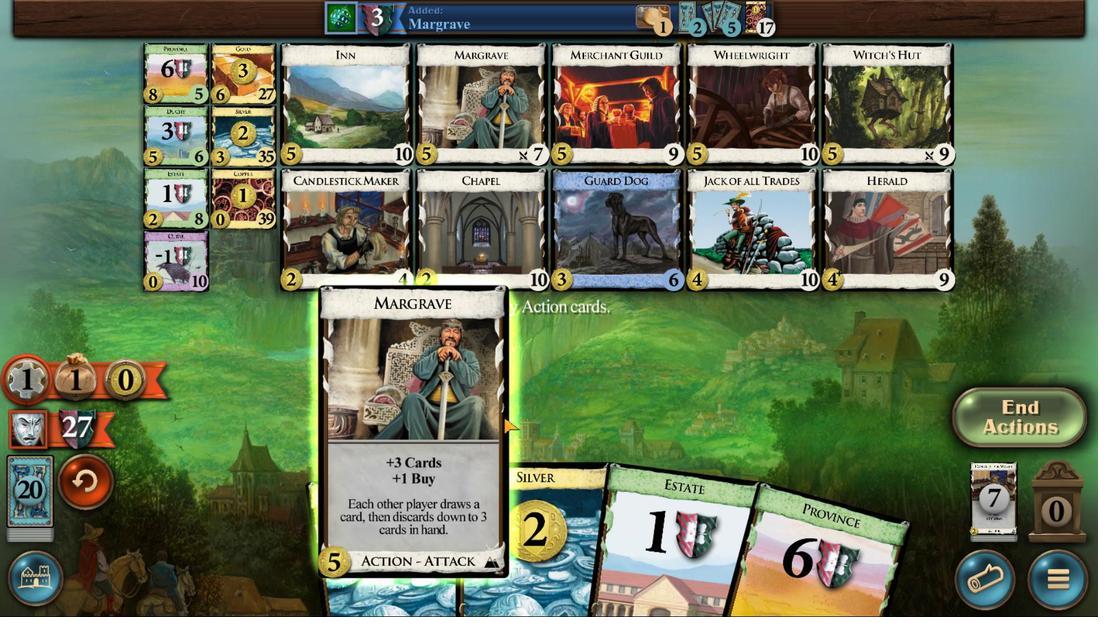 
Action: Mouse pressed left at (135, 427)
Screenshot: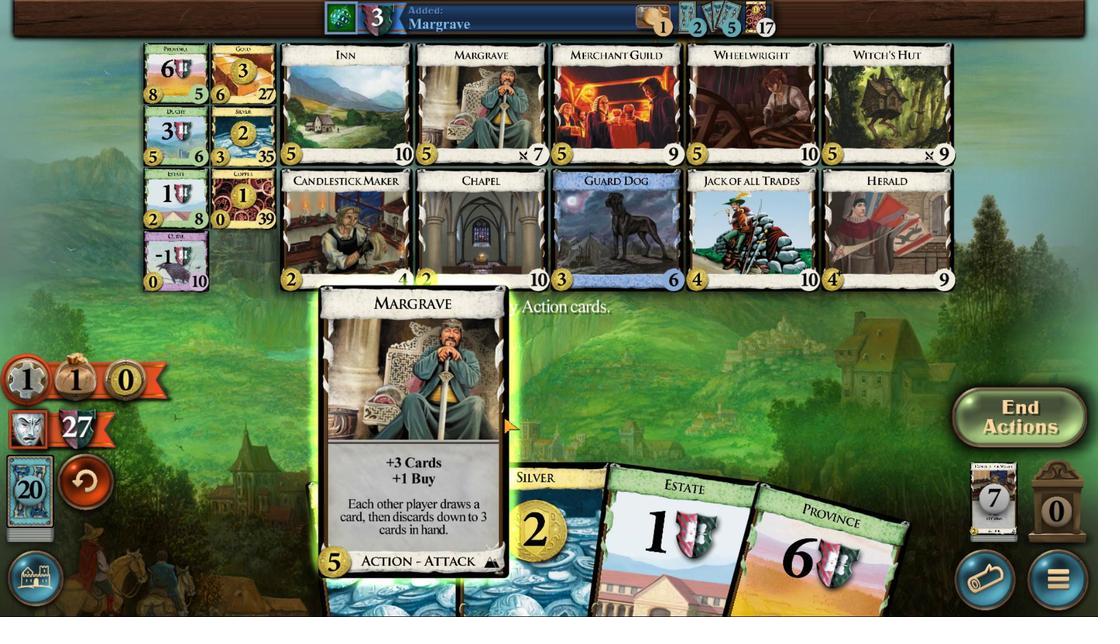 
Action: Mouse moved to (581, 418)
Screenshot: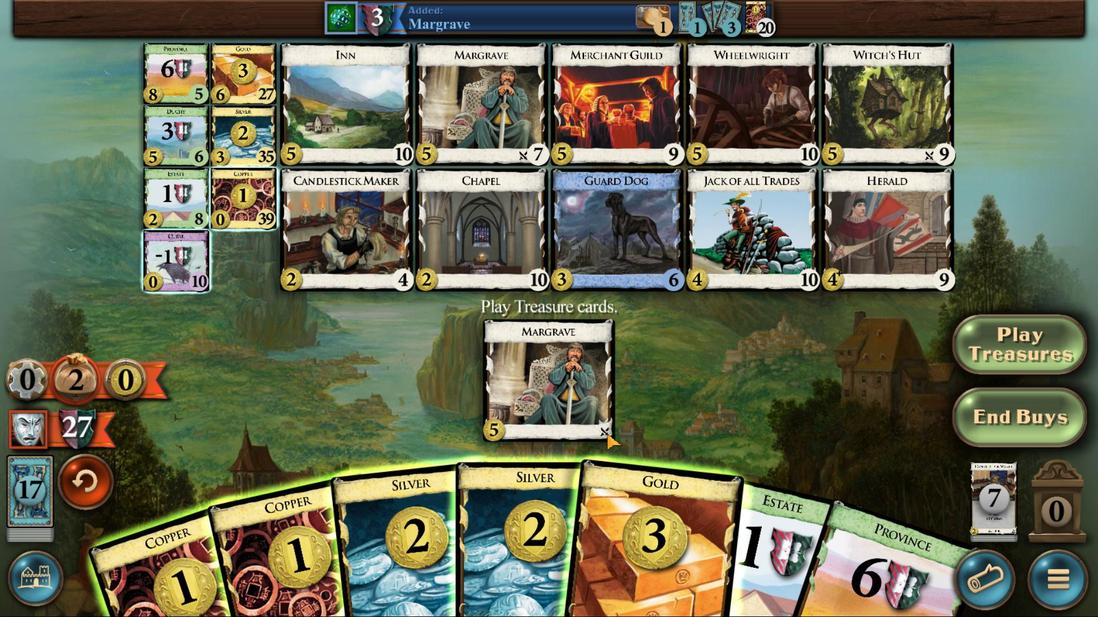 
Action: Mouse pressed left at (581, 418)
Screenshot: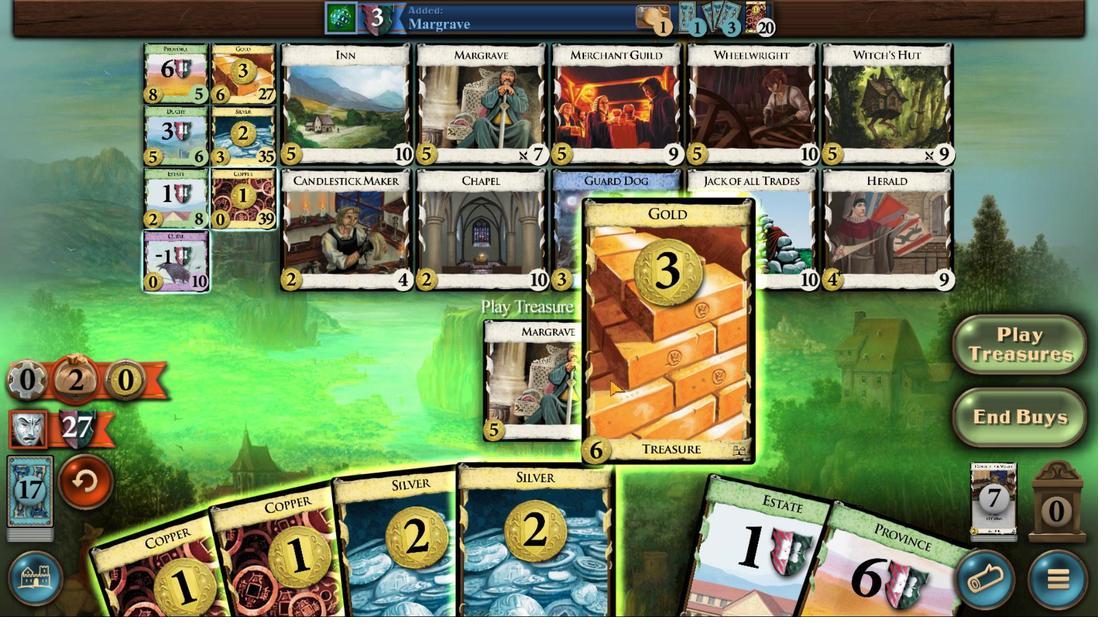 
Action: Mouse moved to (527, 408)
Screenshot: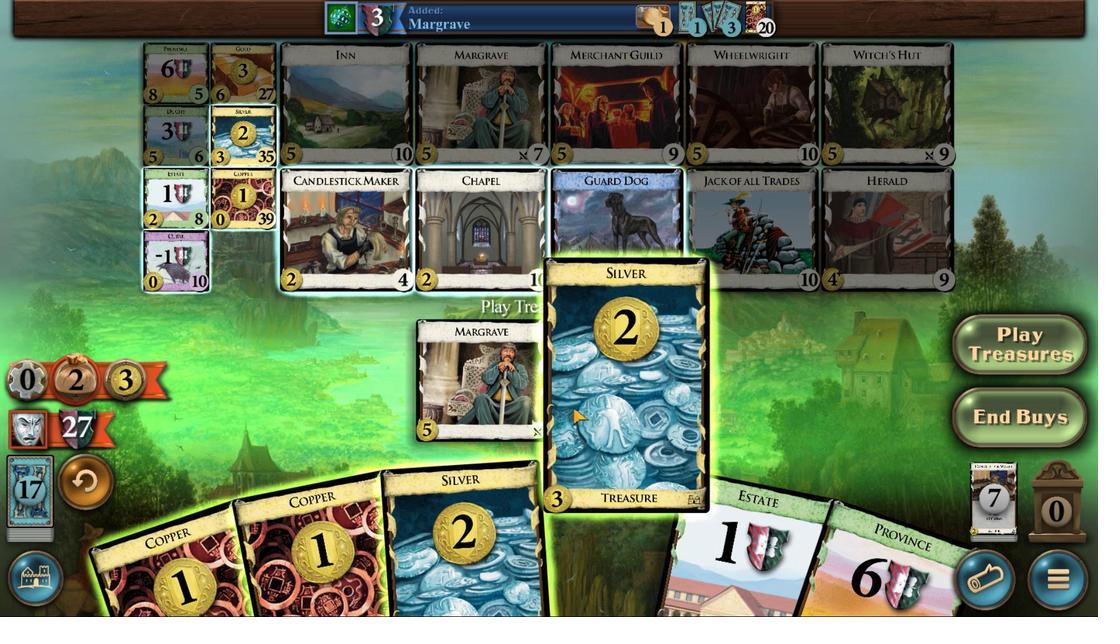 
Action: Mouse pressed left at (527, 408)
Screenshot: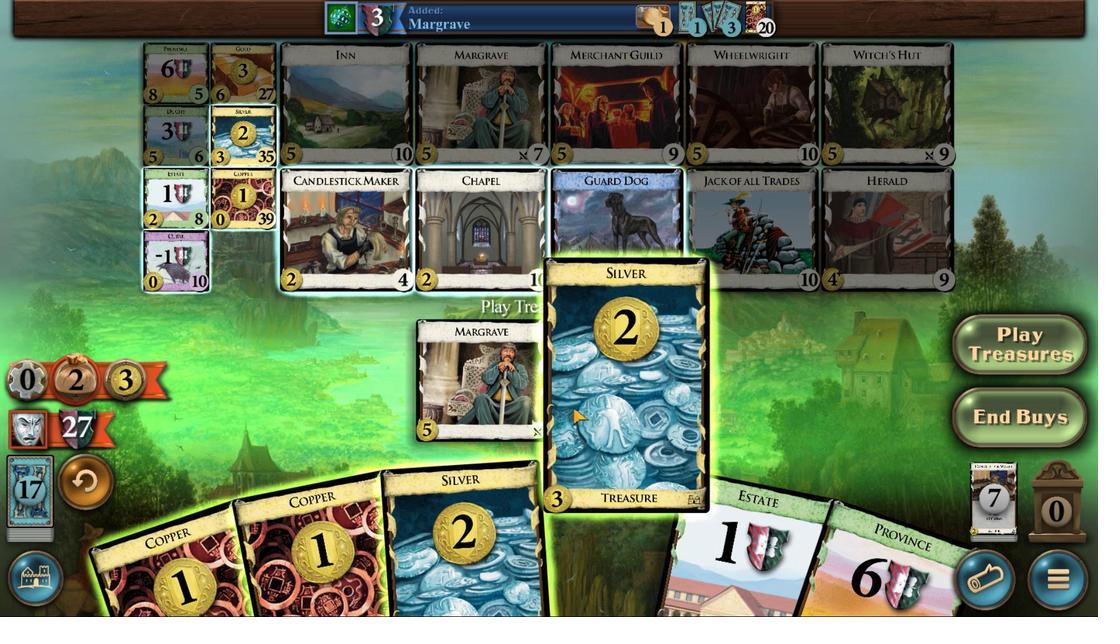 
Action: Mouse moved to (527, 411)
Screenshot: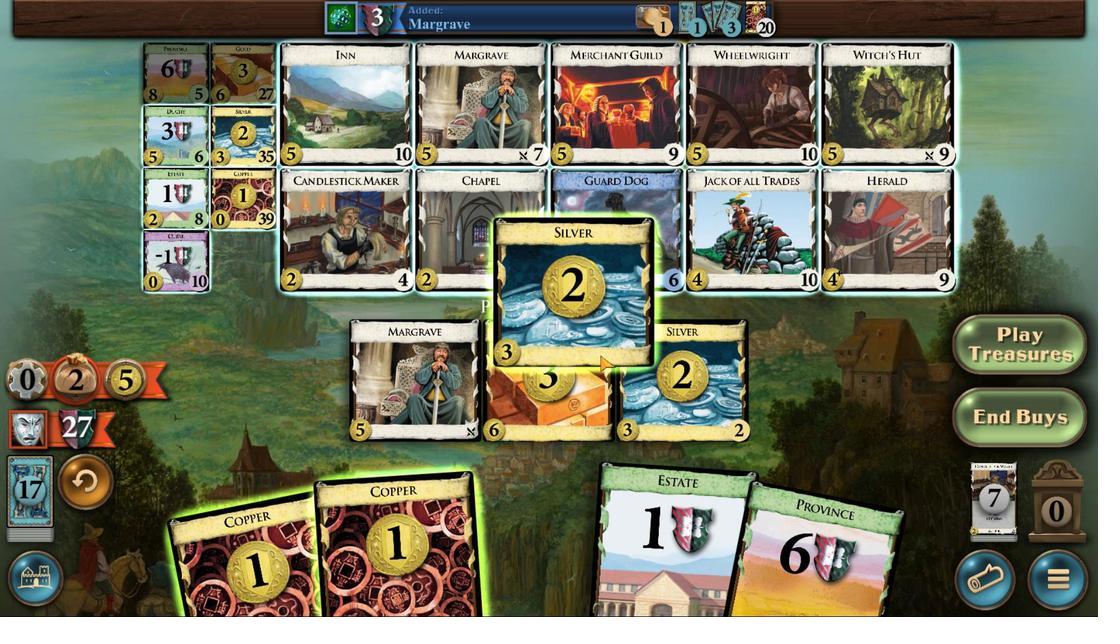
Action: Mouse pressed left at (527, 411)
Screenshot: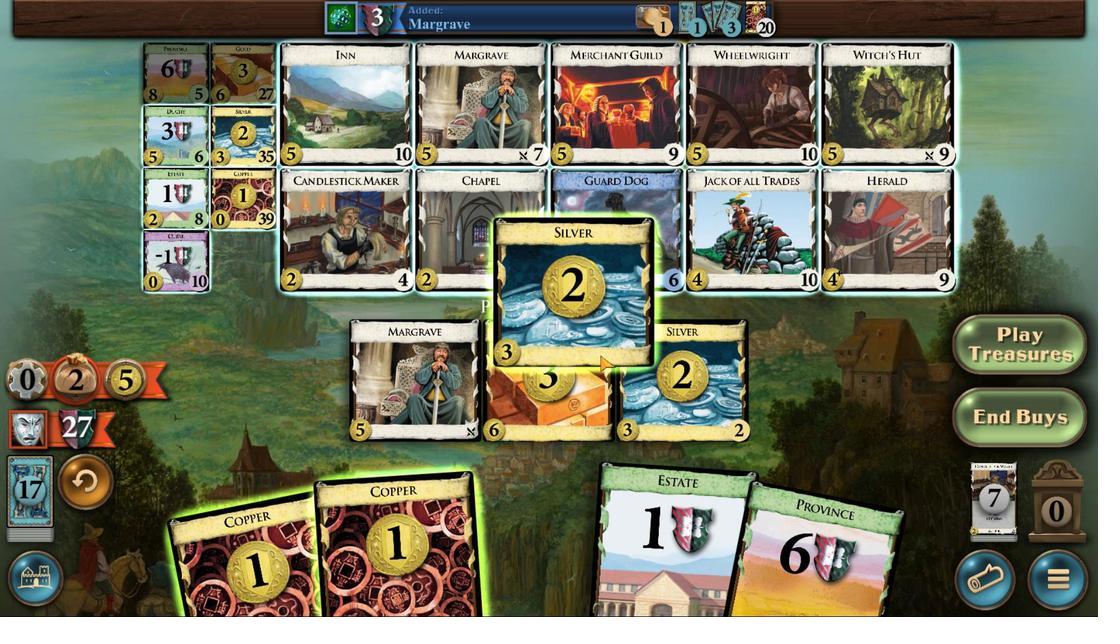 
Action: Mouse moved to (418, 413)
Screenshot: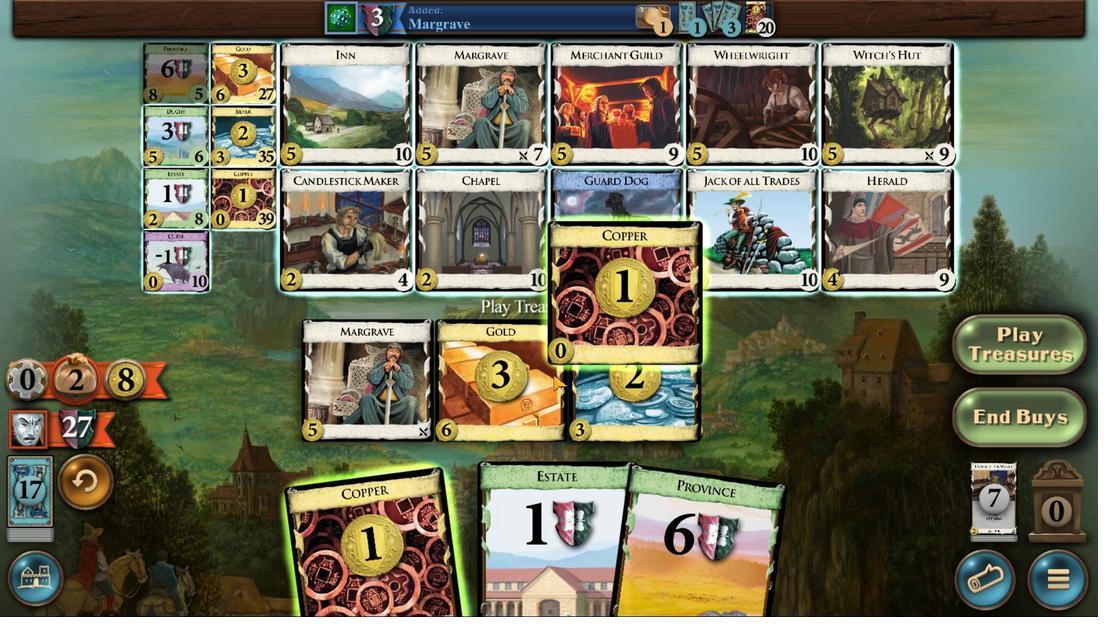 
Action: Mouse pressed left at (418, 413)
Screenshot: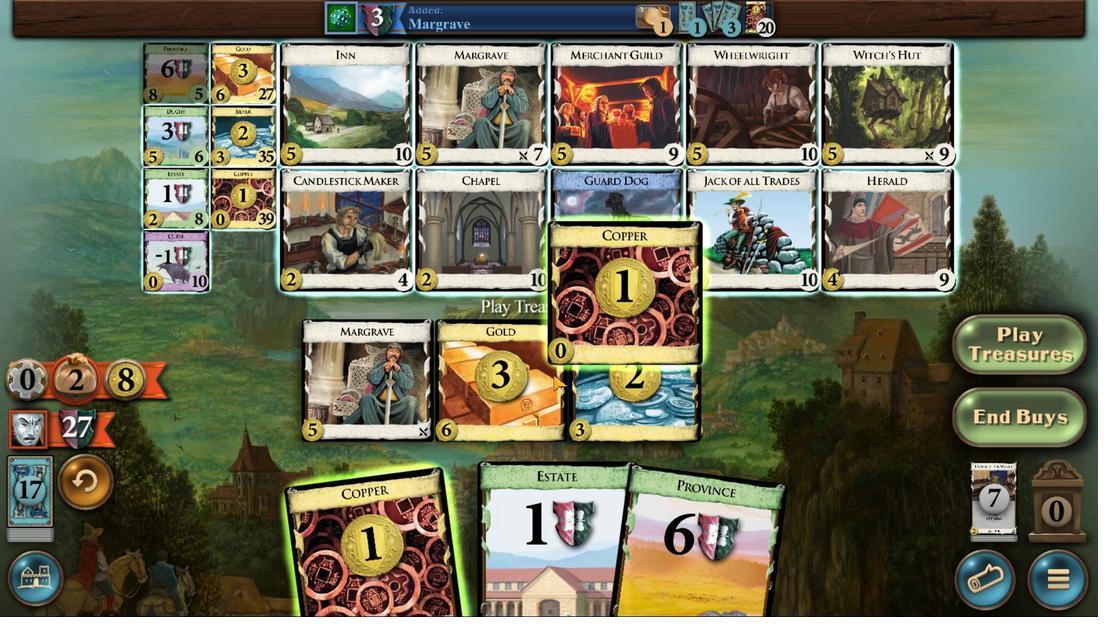 
Action: Mouse moved to (394, 418)
Screenshot: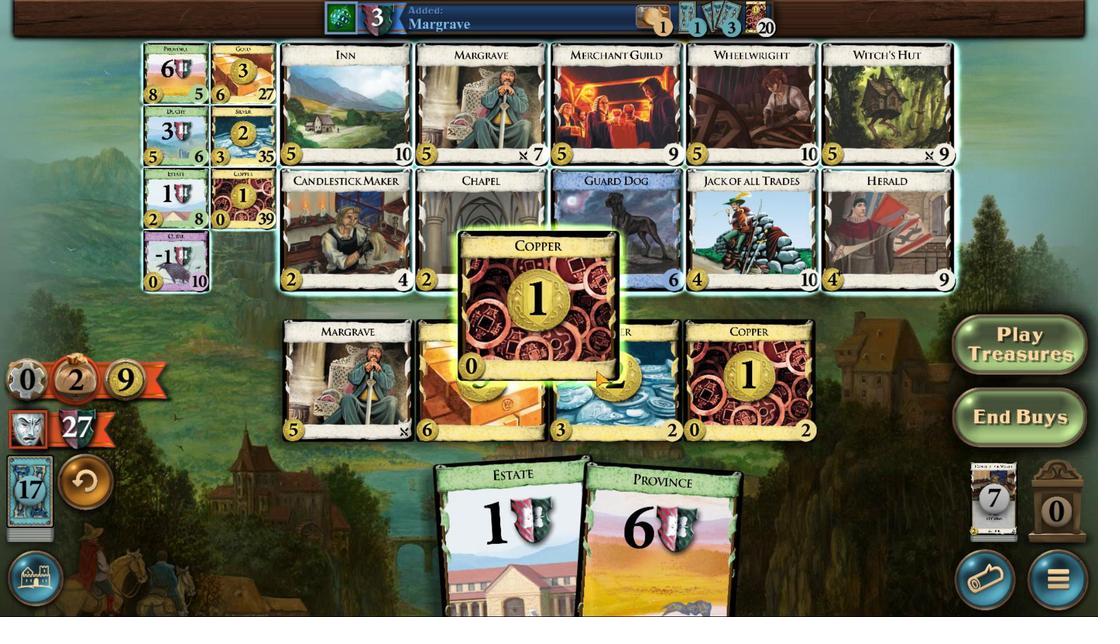 
Action: Mouse pressed left at (394, 418)
Screenshot: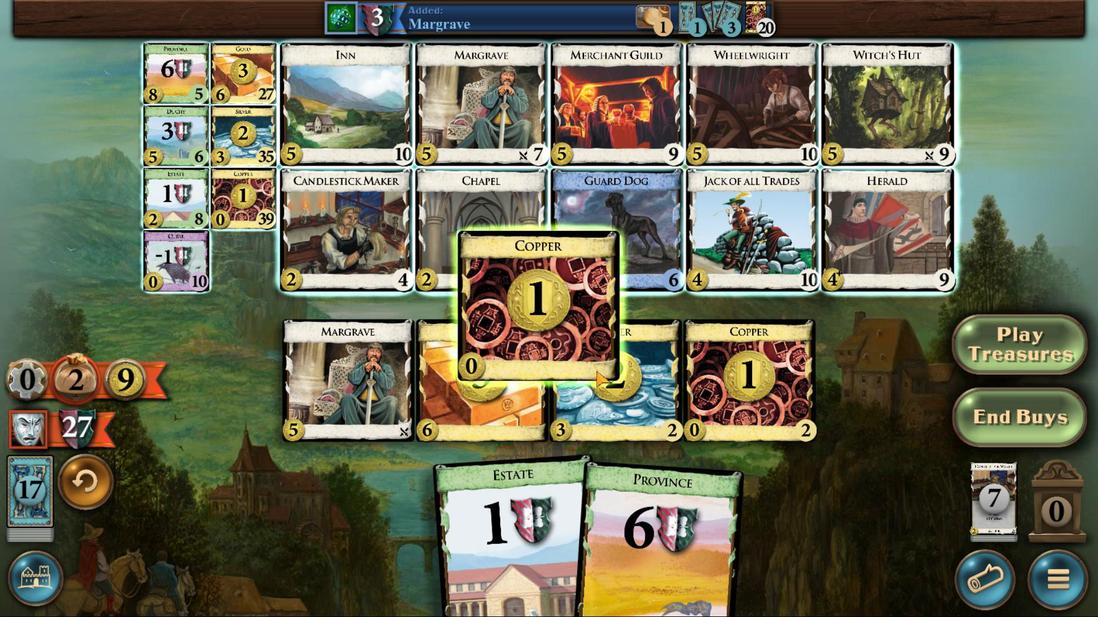 
Action: Mouse moved to (111, 245)
Screenshot: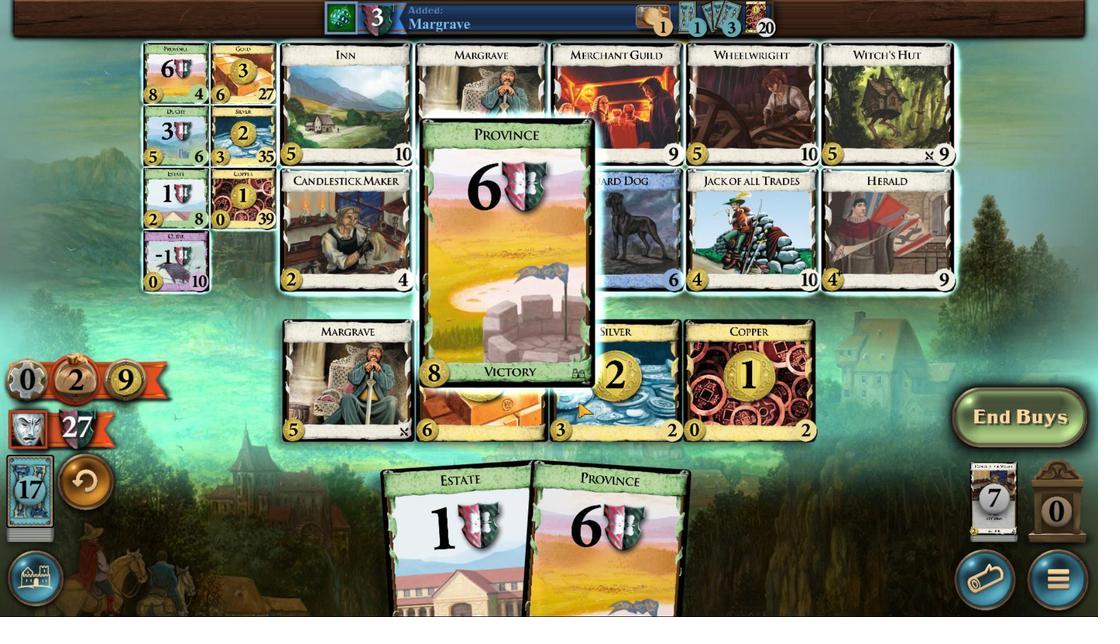 
Action: Mouse pressed left at (111, 245)
Screenshot: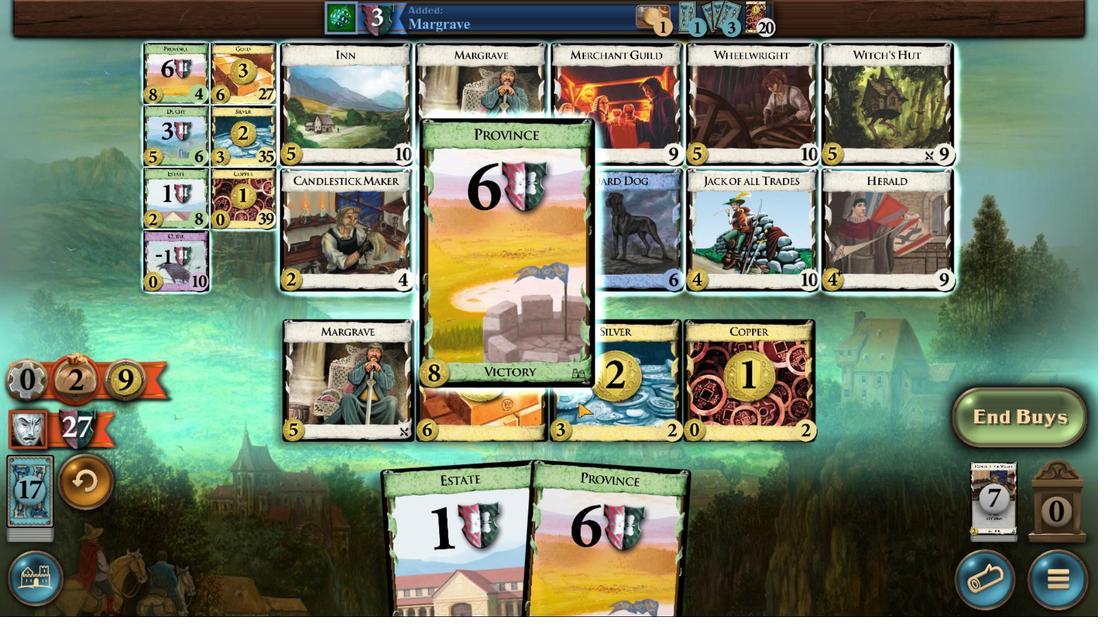 
Action: Mouse moved to (109, 315)
Screenshot: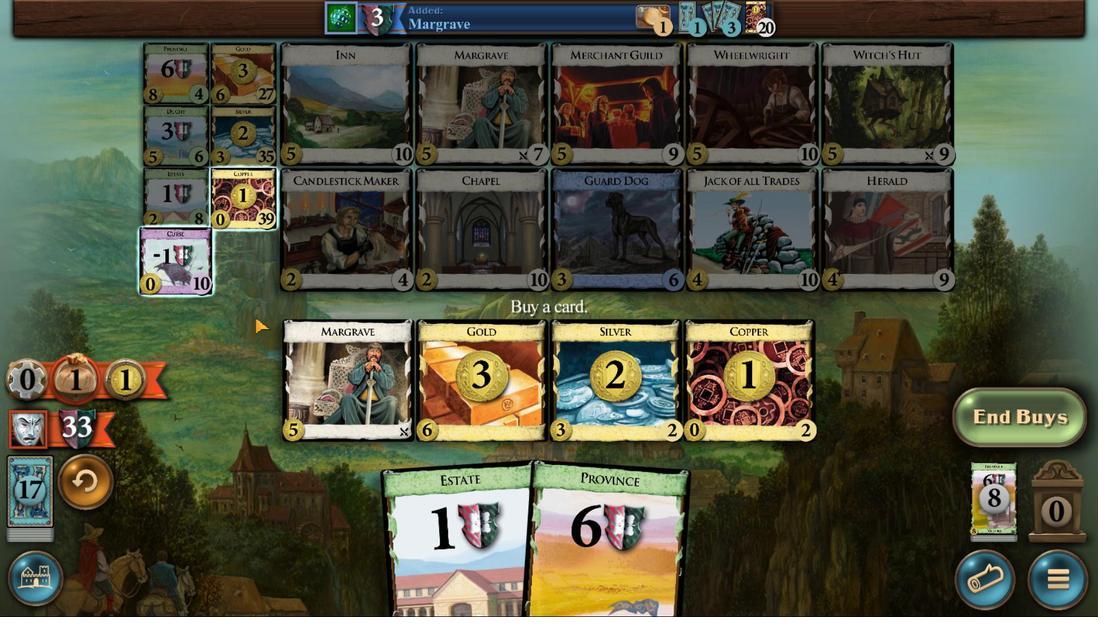 
Action: Mouse pressed left at (109, 315)
Screenshot: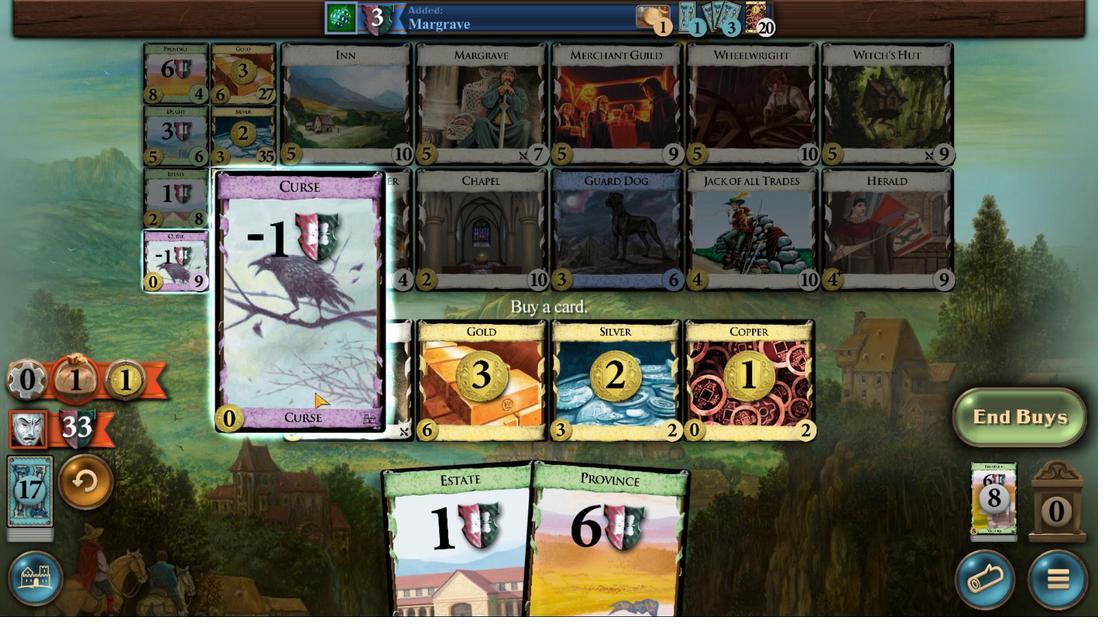 
Action: Mouse moved to (320, 445)
Screenshot: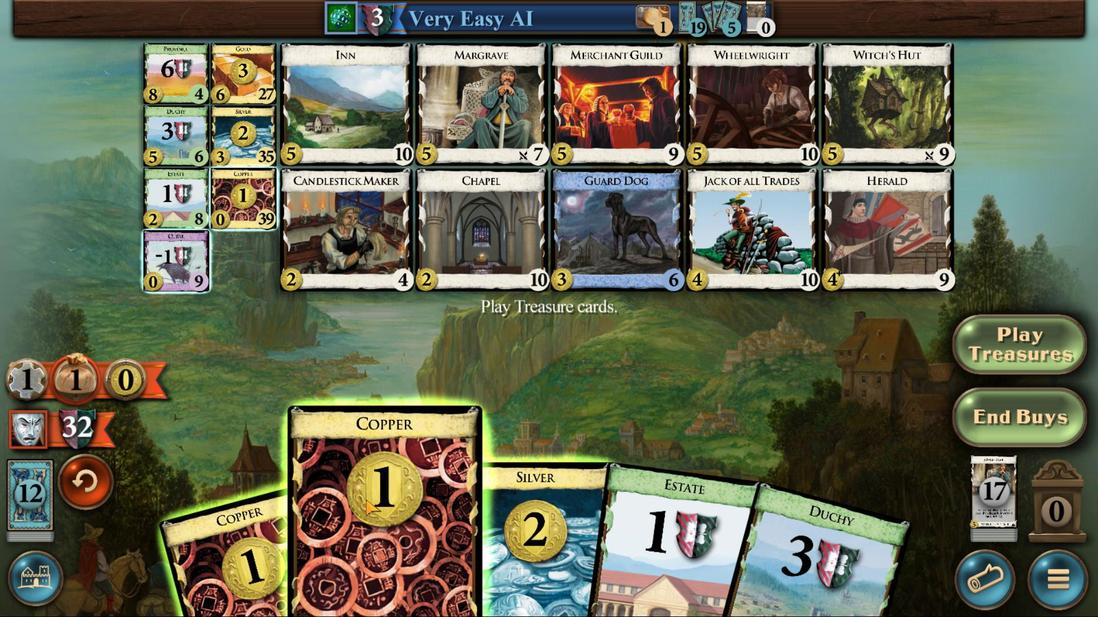 
Action: Mouse pressed left at (320, 445)
Screenshot: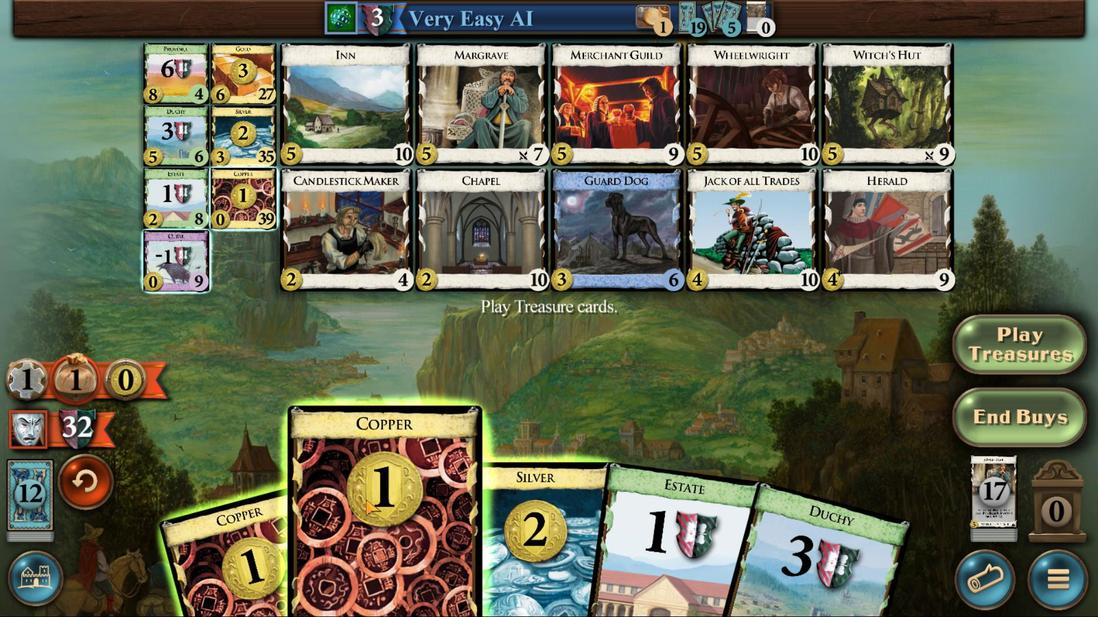 
Action: Mouse moved to (410, 430)
Screenshot: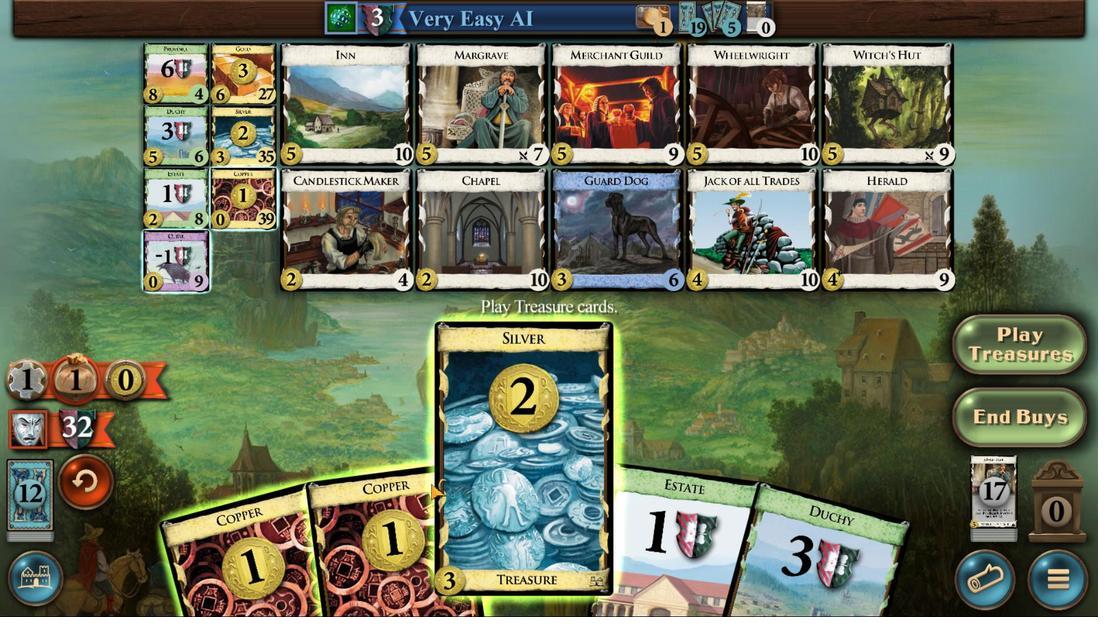 
Action: Mouse pressed left at (410, 430)
Screenshot: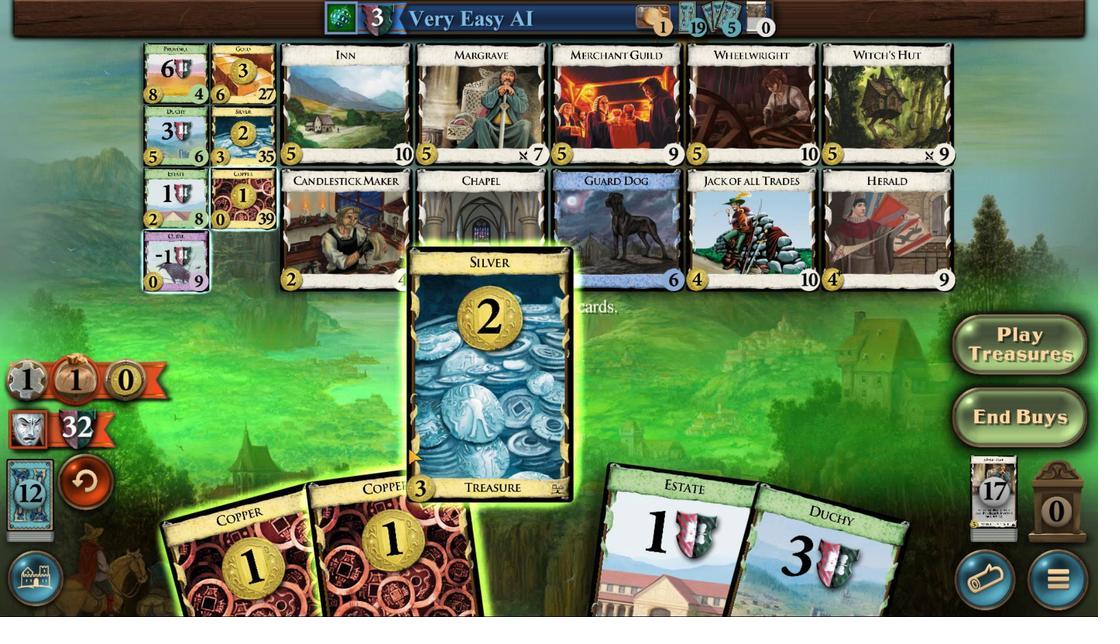 
Action: Mouse moved to (351, 394)
Screenshot: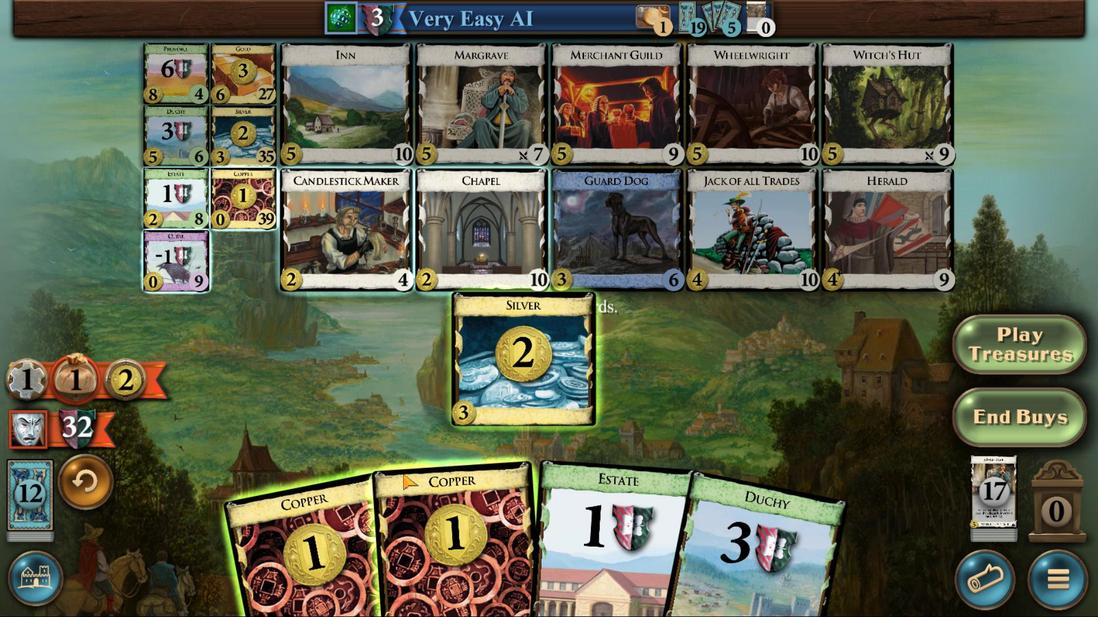 
Action: Mouse pressed left at (351, 394)
Screenshot: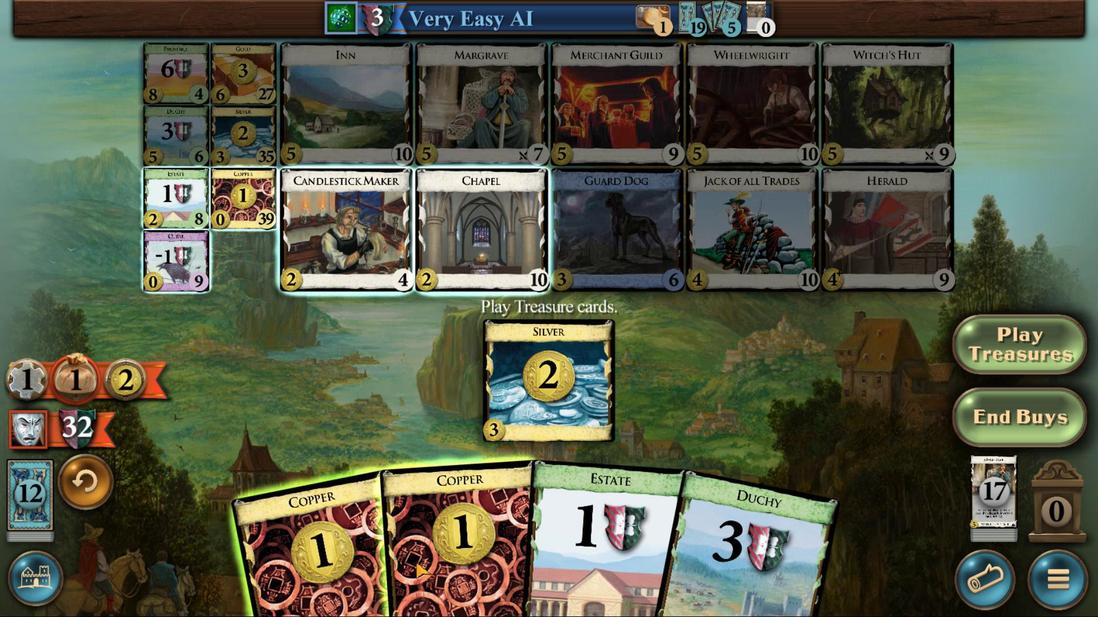 
Action: Mouse moved to (420, 431)
Screenshot: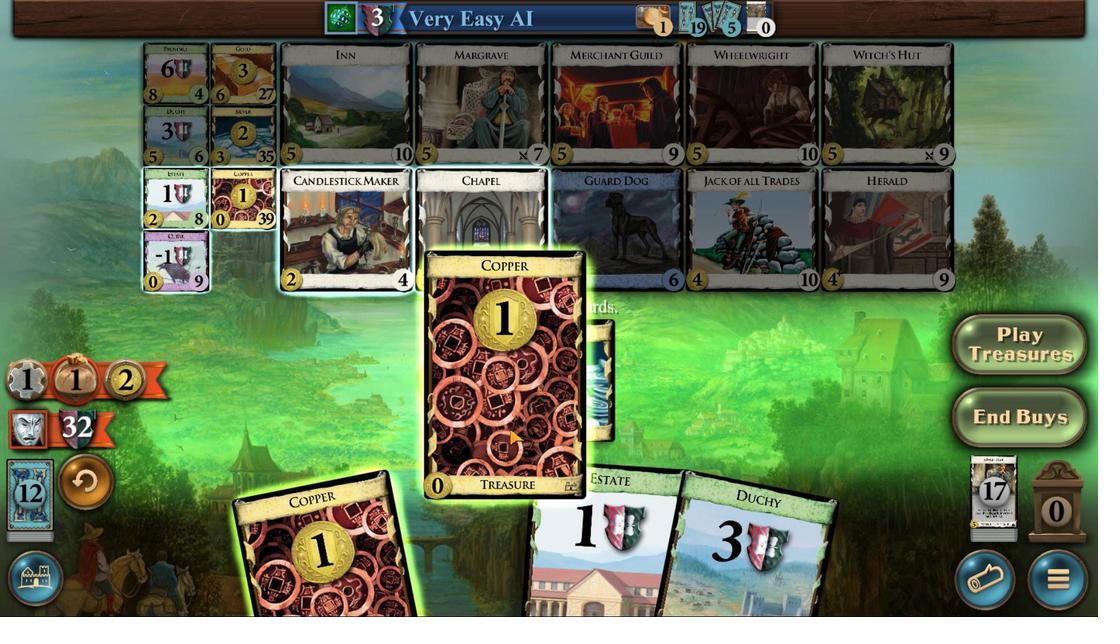 
Action: Mouse pressed left at (420, 431)
Screenshot: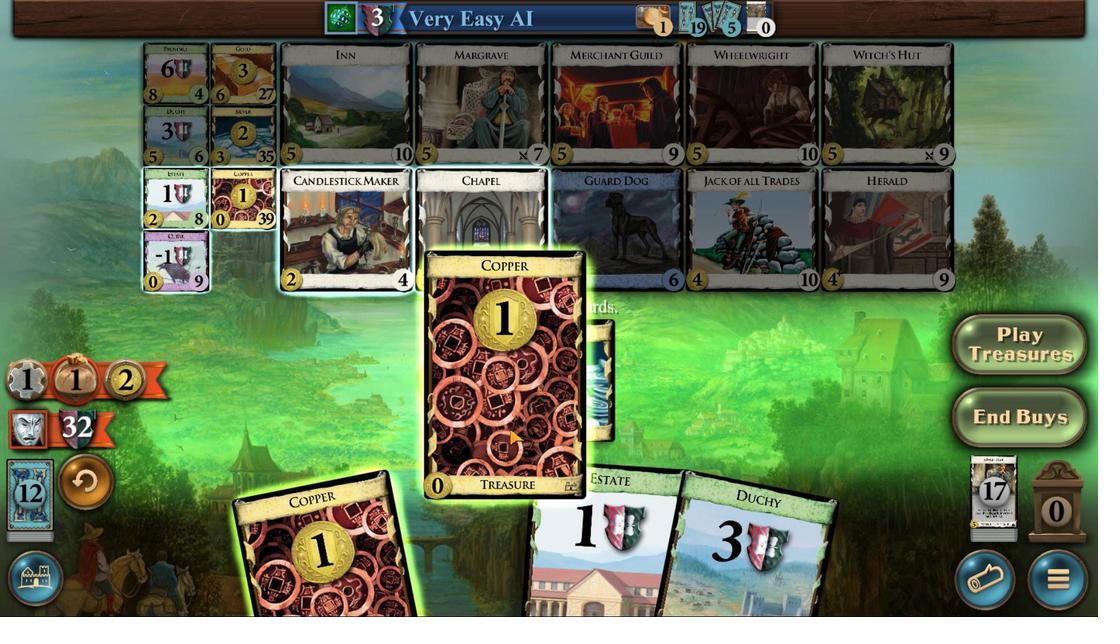 
Action: Mouse moved to (348, 437)
Screenshot: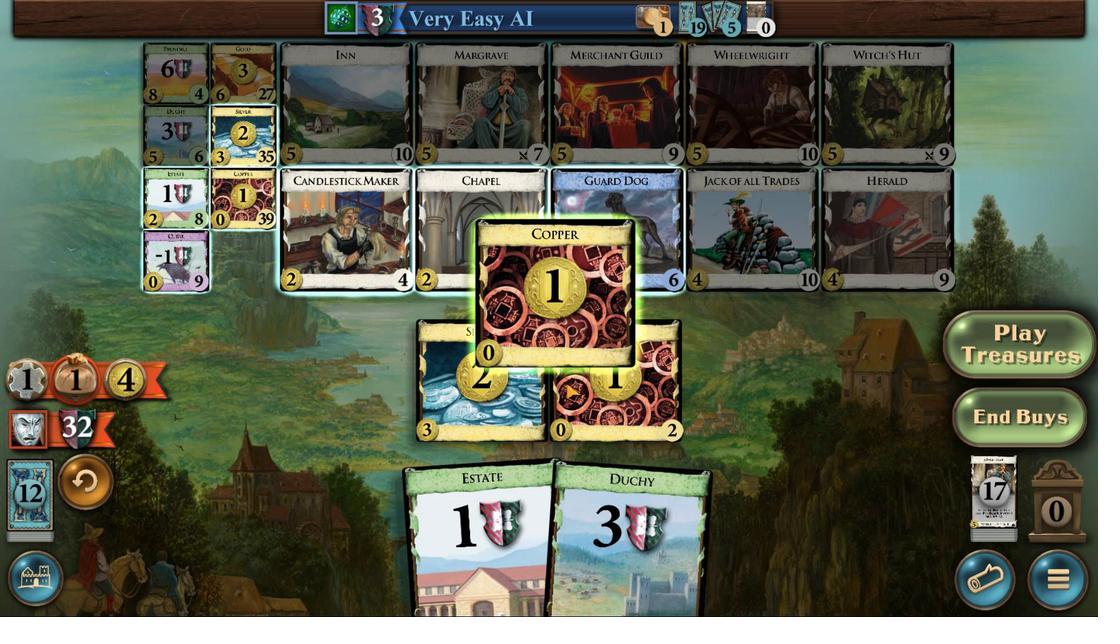 
Action: Mouse pressed left at (348, 437)
Screenshot: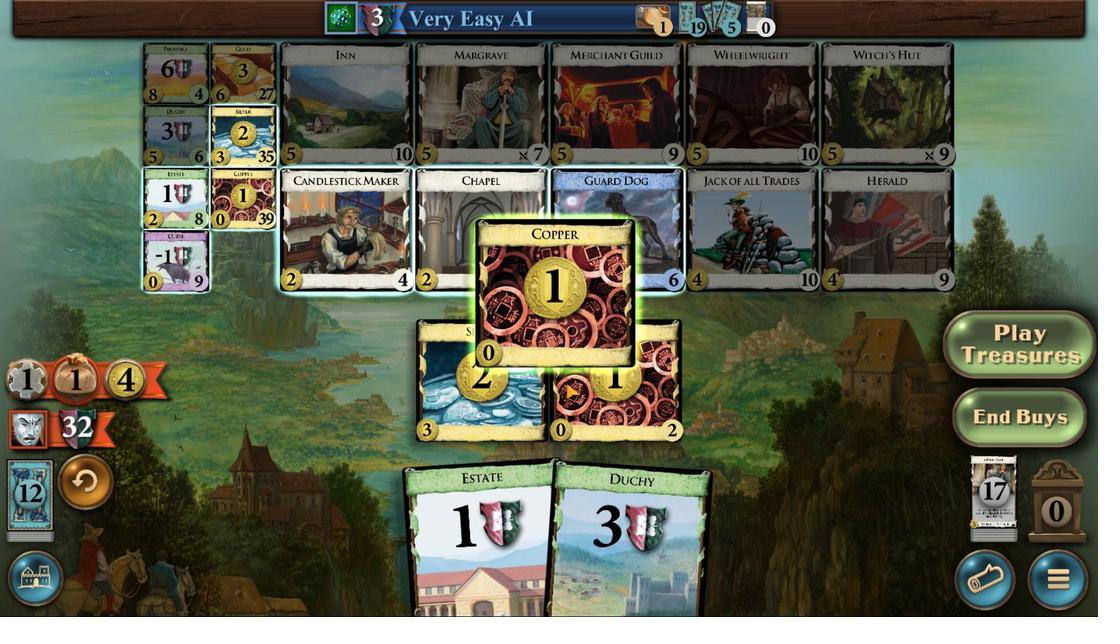 
Action: Mouse moved to (161, 268)
Screenshot: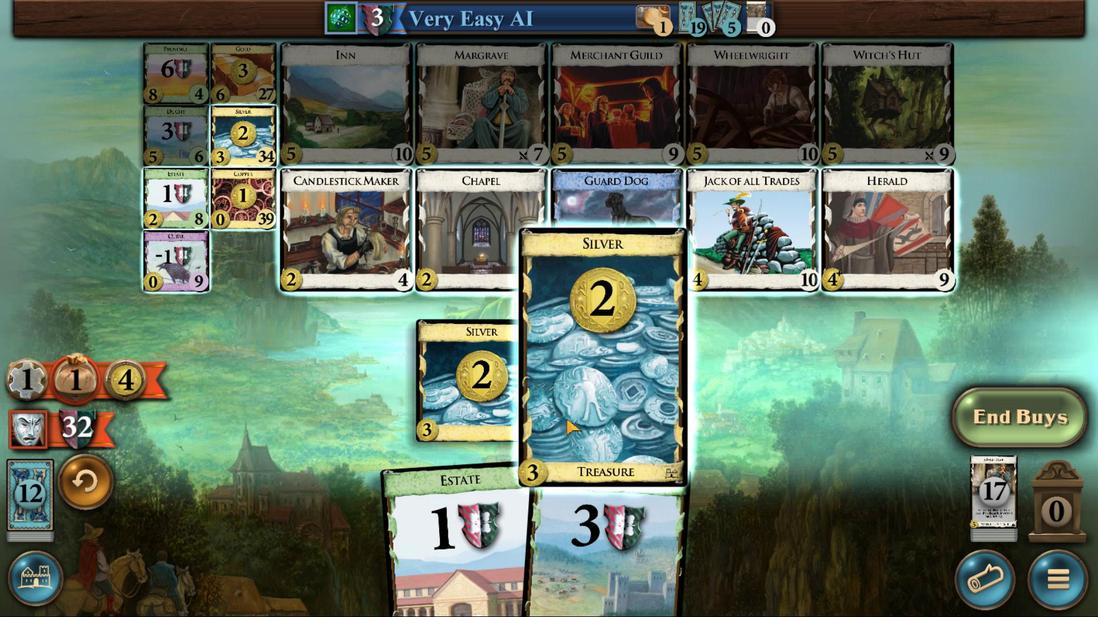 
Action: Mouse pressed left at (161, 268)
Screenshot: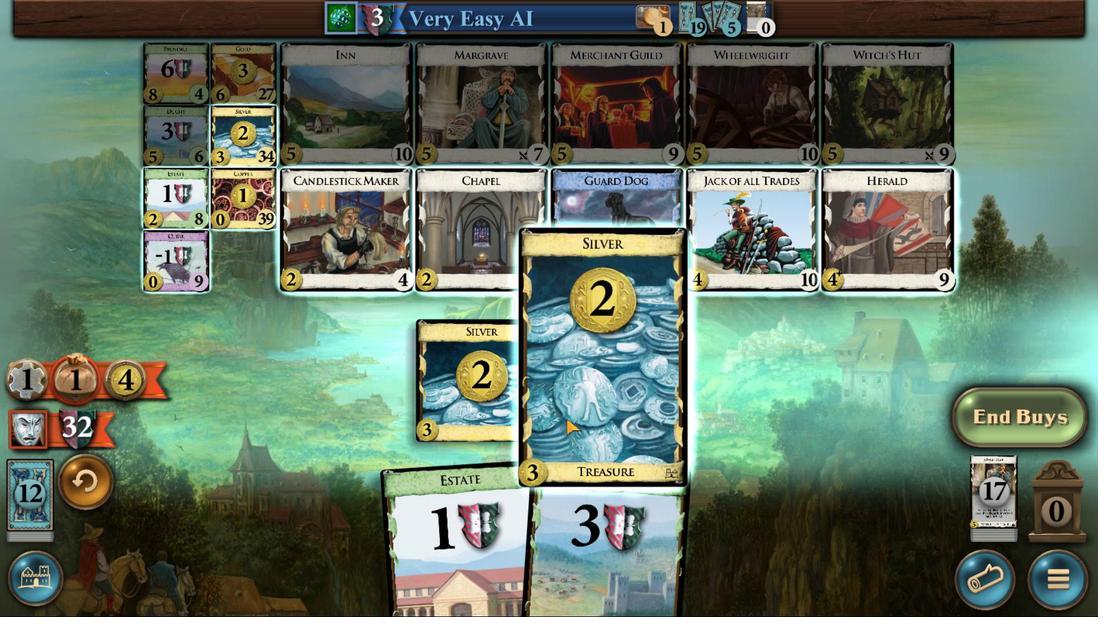 
Action: Mouse moved to (508, 423)
Screenshot: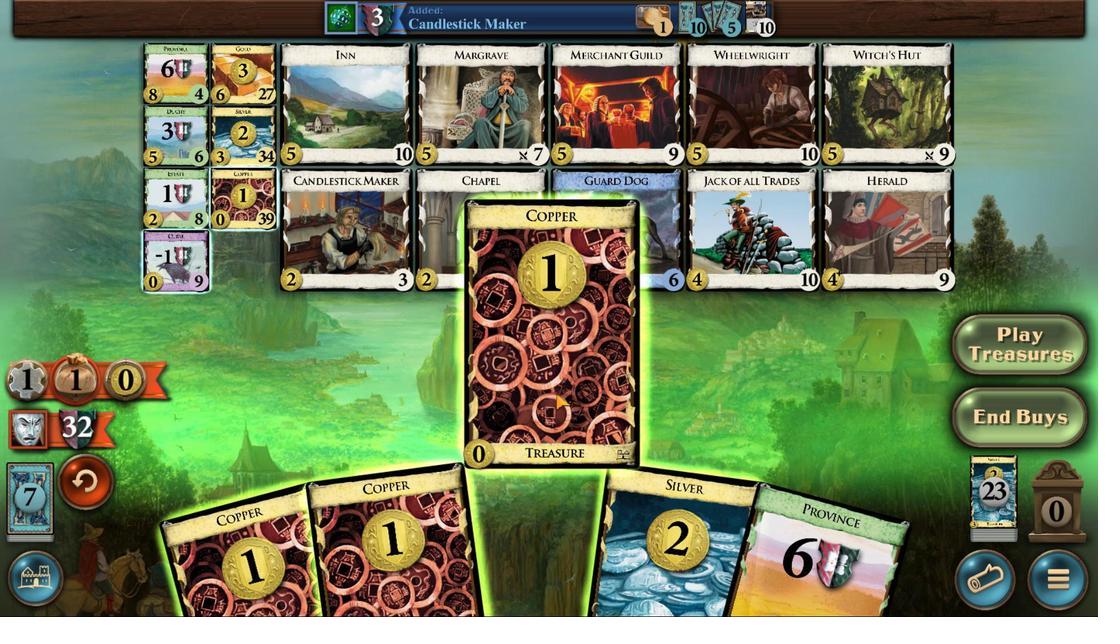 
Action: Mouse pressed left at (508, 423)
Screenshot: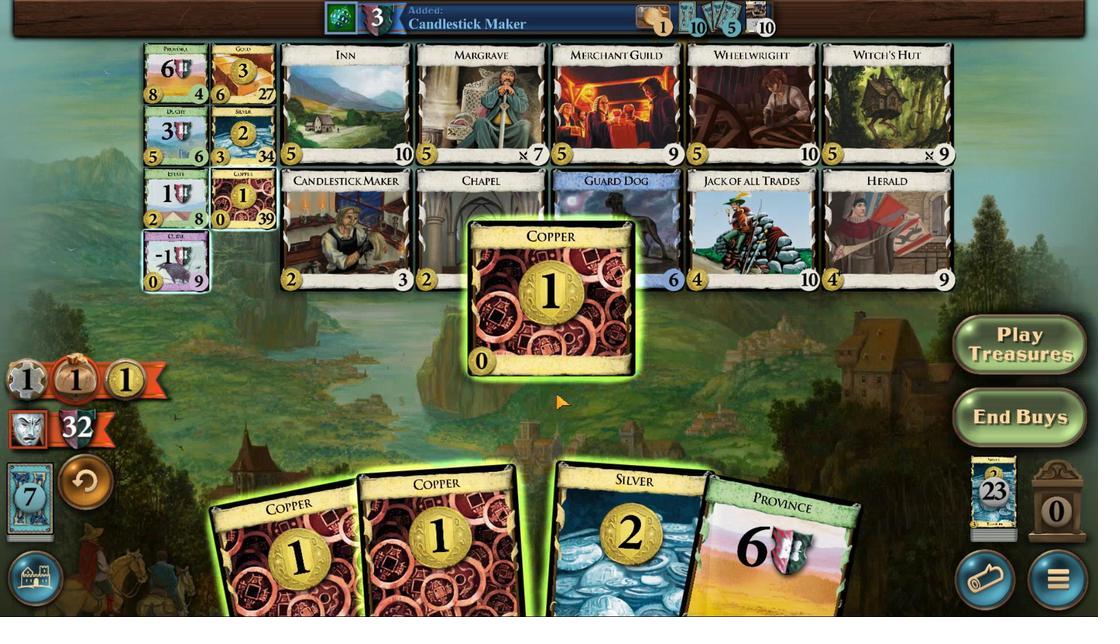 
Action: Mouse moved to (533, 412)
Screenshot: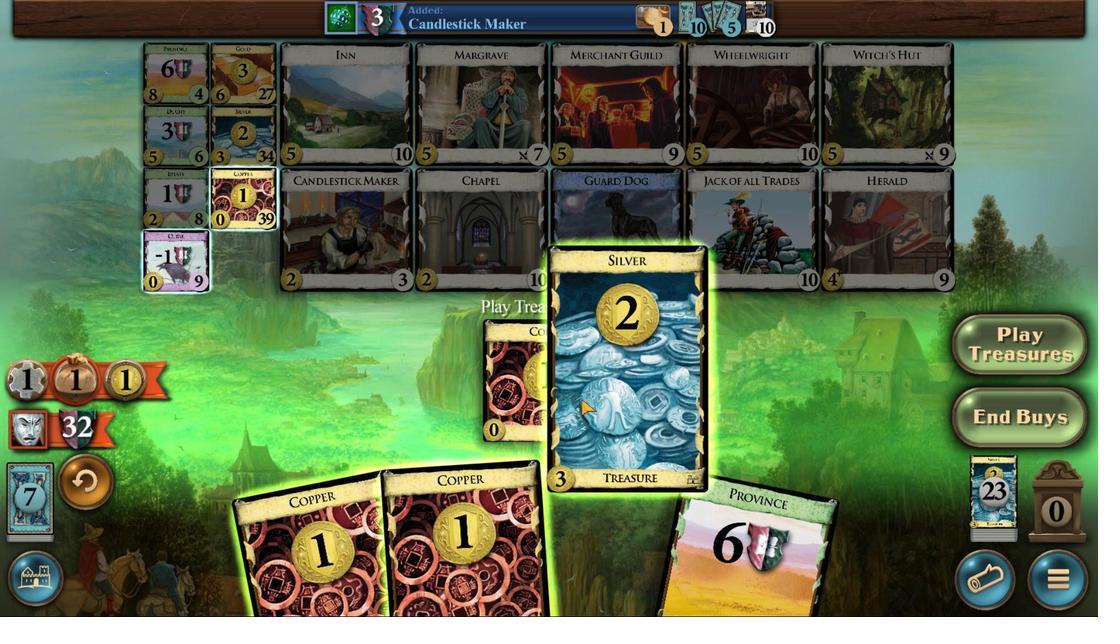
Action: Mouse pressed left at (533, 412)
Screenshot: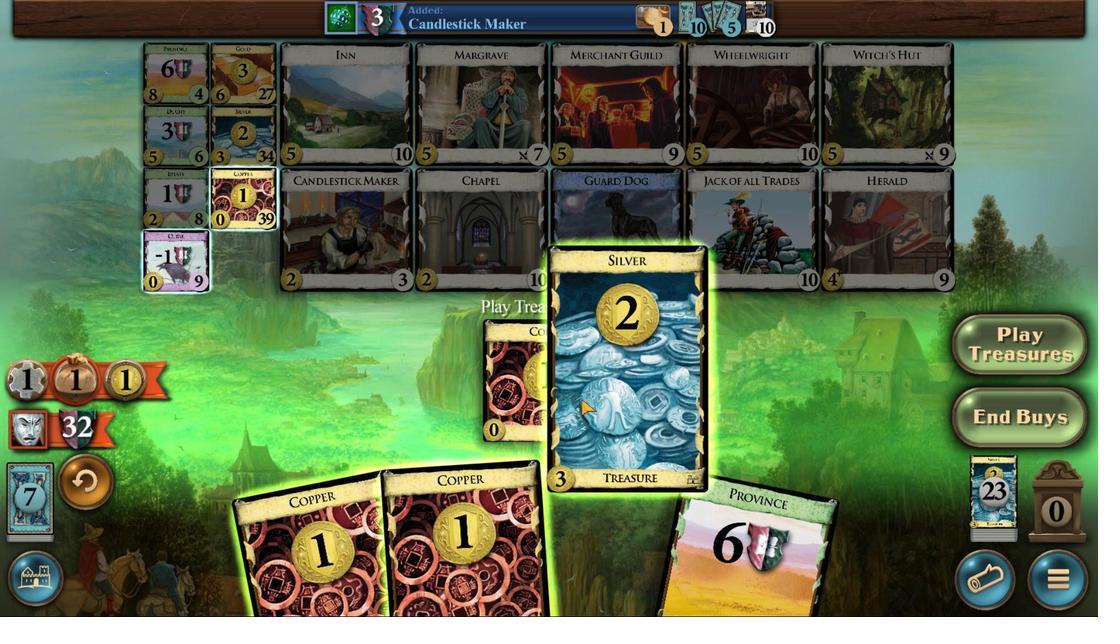 
Action: Mouse moved to (492, 426)
Screenshot: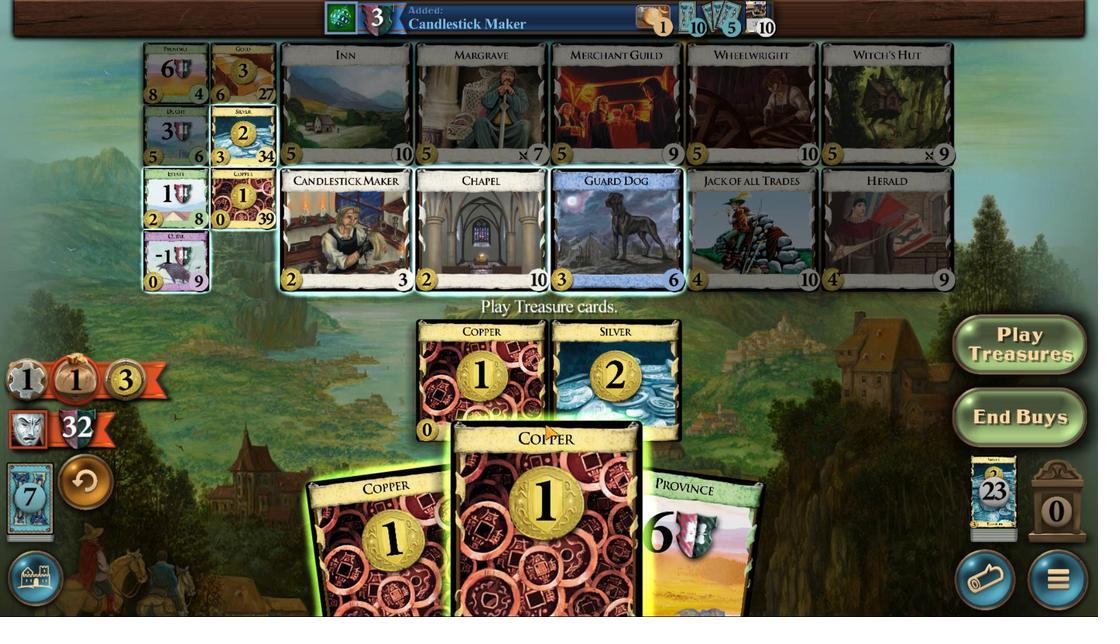 
Action: Mouse pressed left at (492, 426)
Screenshot: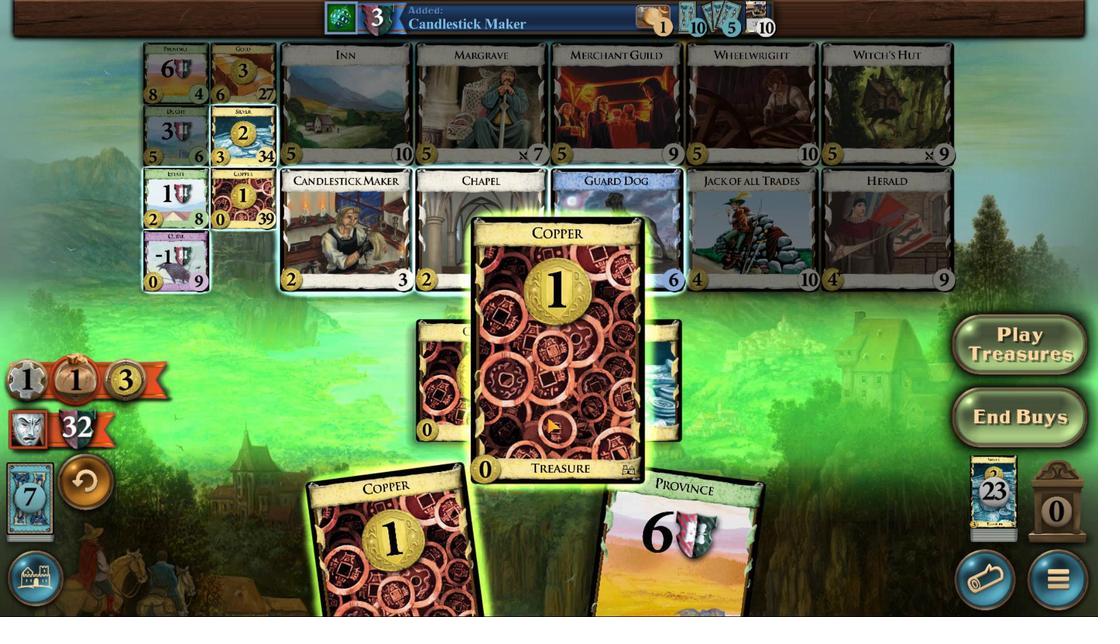 
Action: Mouse moved to (438, 428)
Screenshot: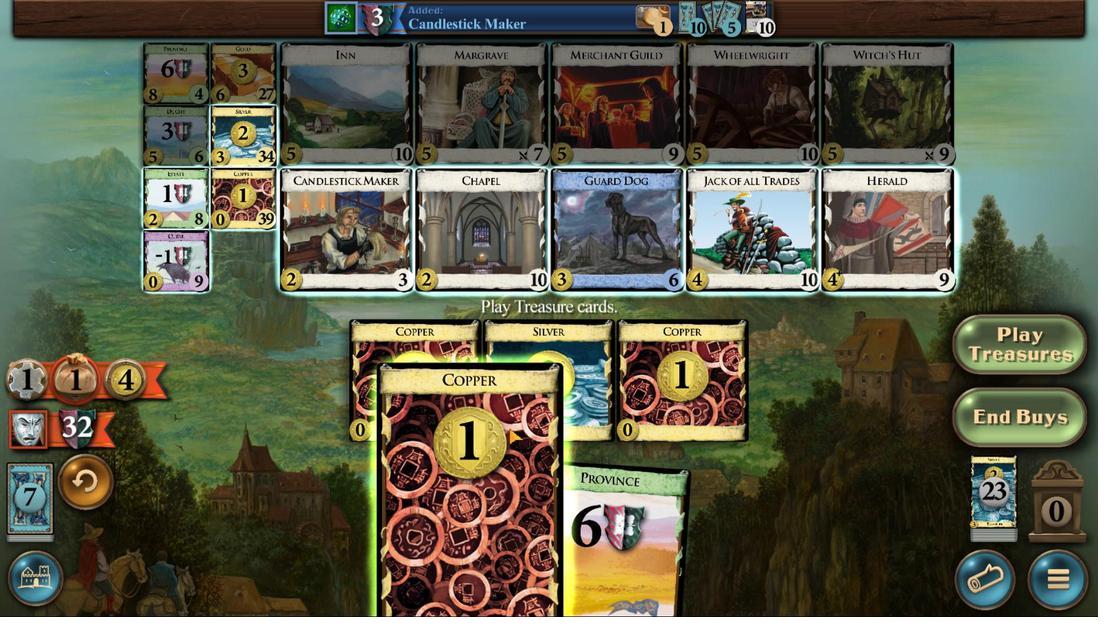 
Action: Mouse pressed left at (438, 428)
Screenshot: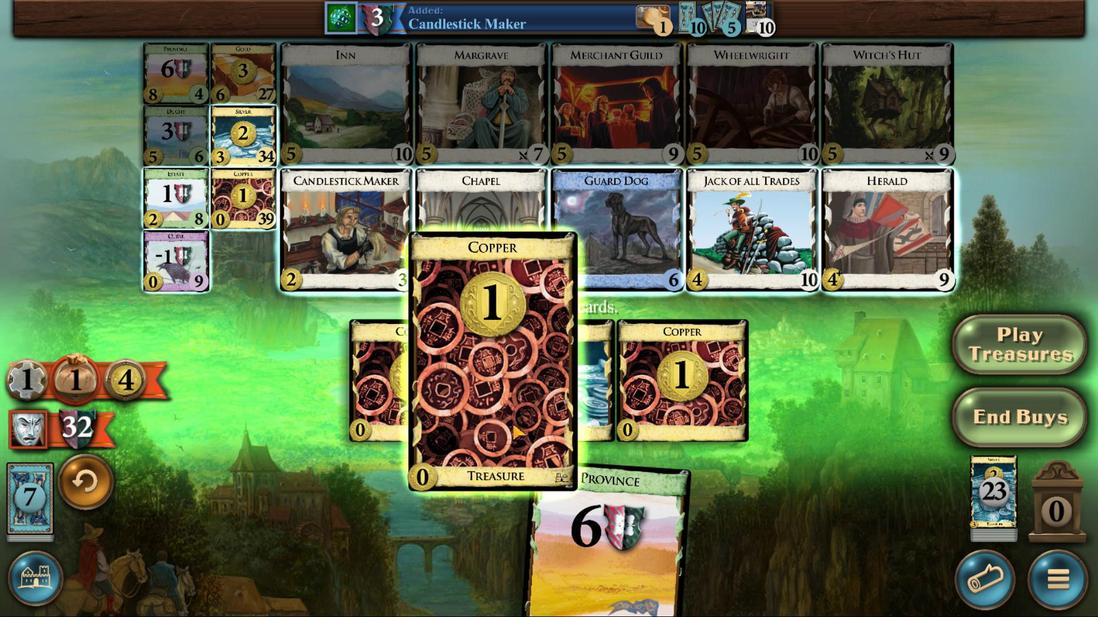 
Action: Mouse moved to (100, 265)
Screenshot: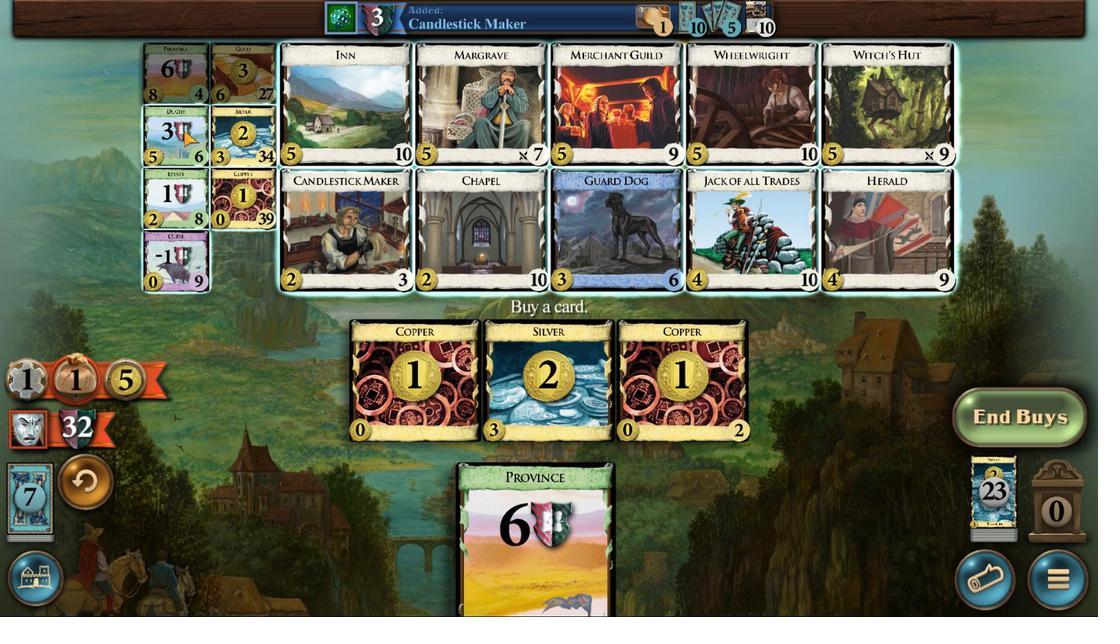 
Action: Mouse pressed left at (100, 265)
Screenshot: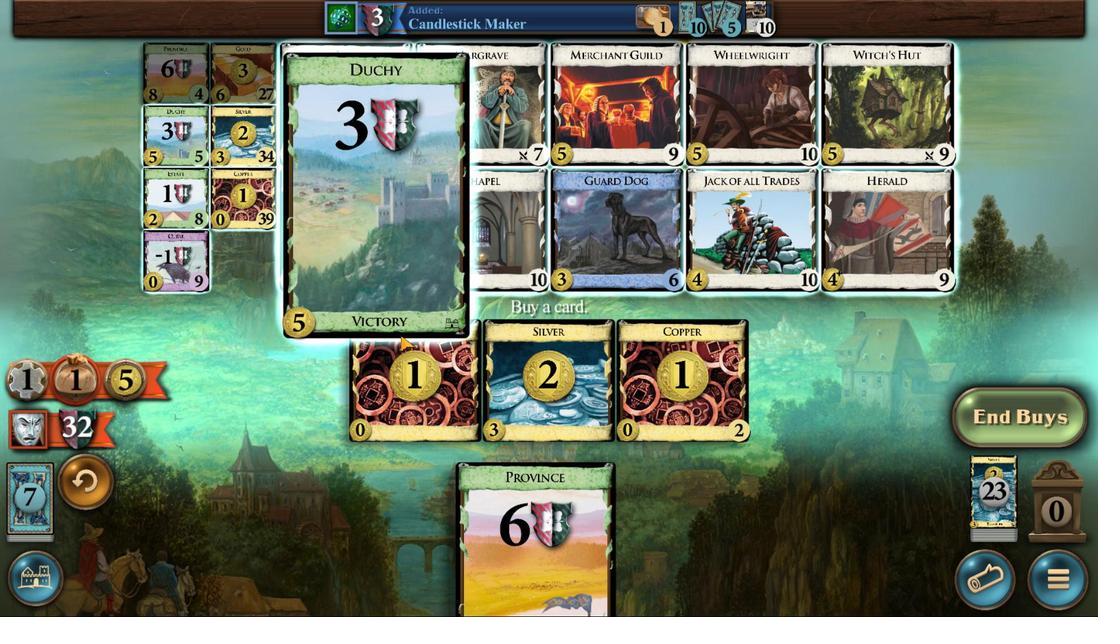 
Action: Mouse moved to (329, 418)
Screenshot: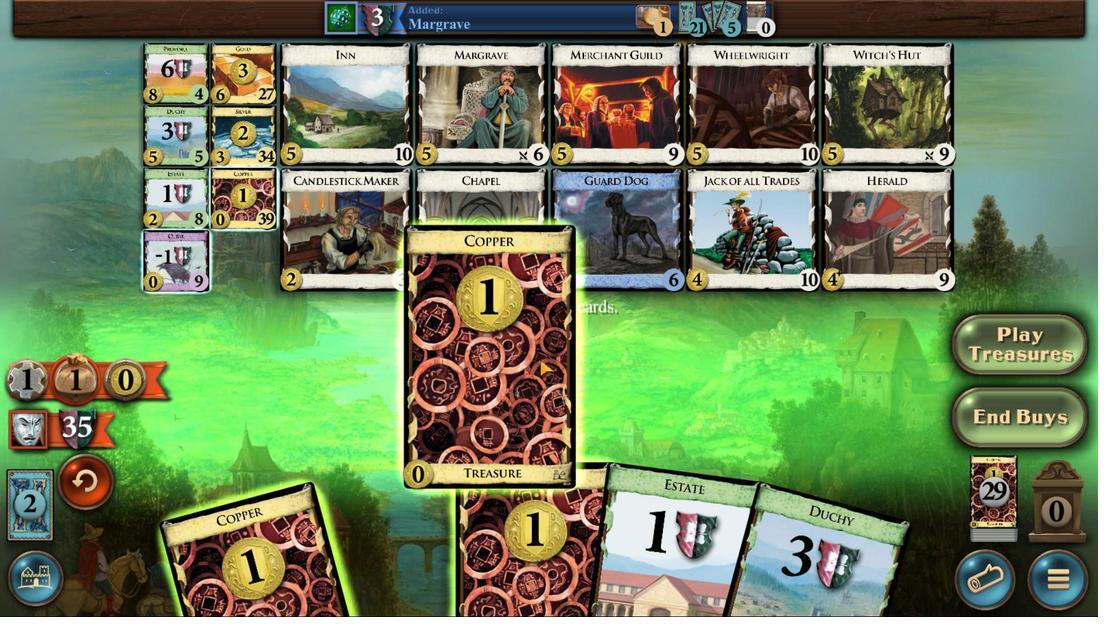 
Action: Mouse pressed left at (329, 418)
Screenshot: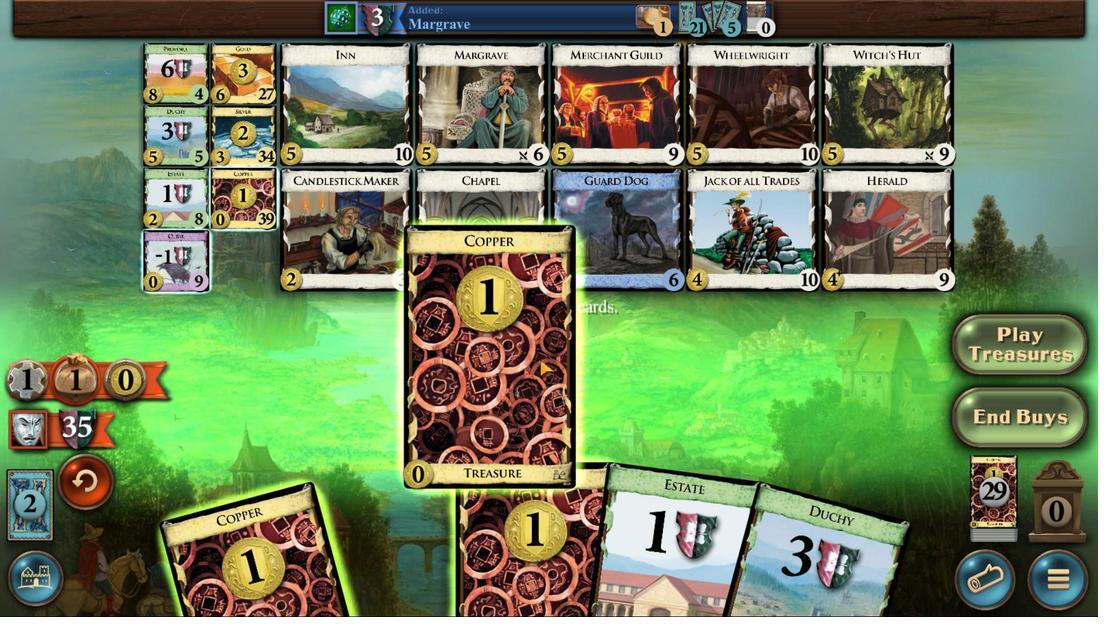 
Action: Mouse moved to (452, 418)
Screenshot: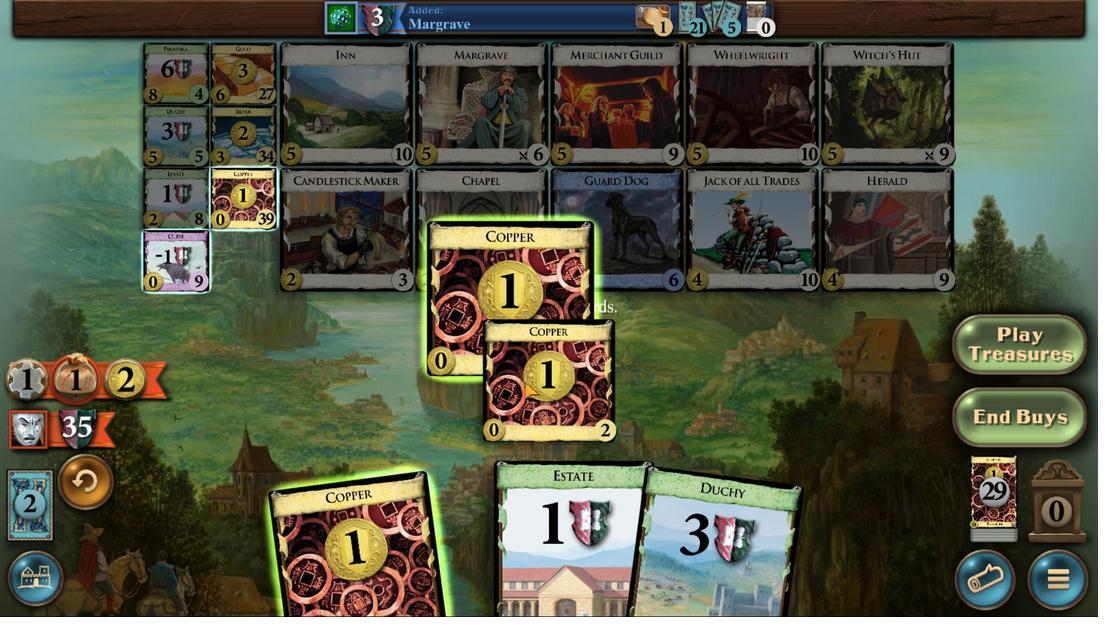 
Action: Mouse pressed left at (452, 418)
Screenshot: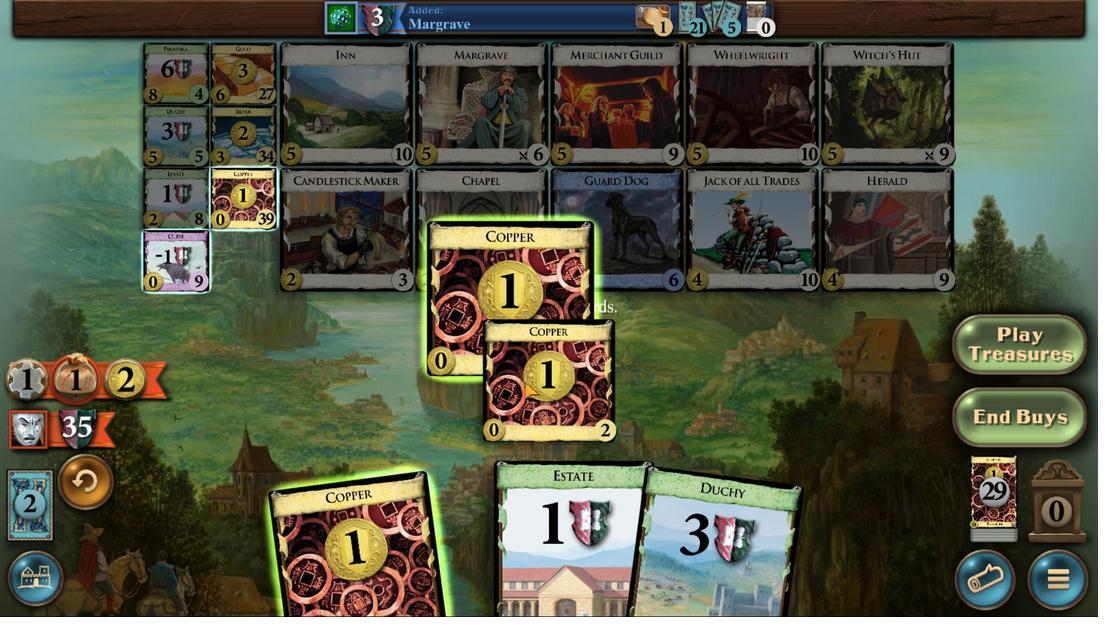 
Action: Mouse moved to (285, 430)
Screenshot: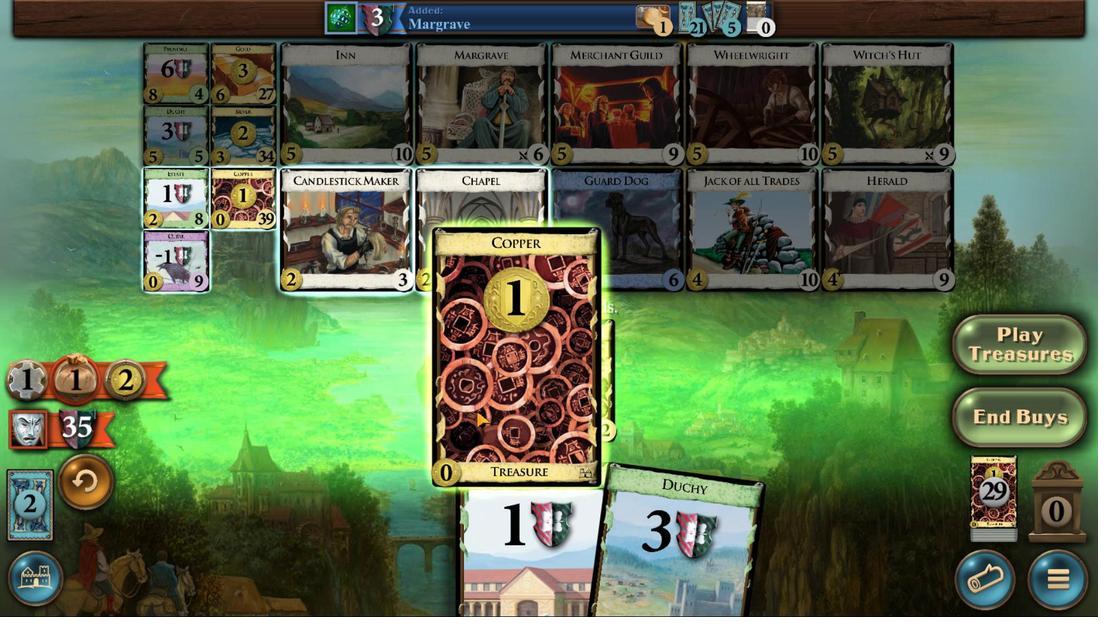 
Action: Mouse pressed left at (285, 430)
Screenshot: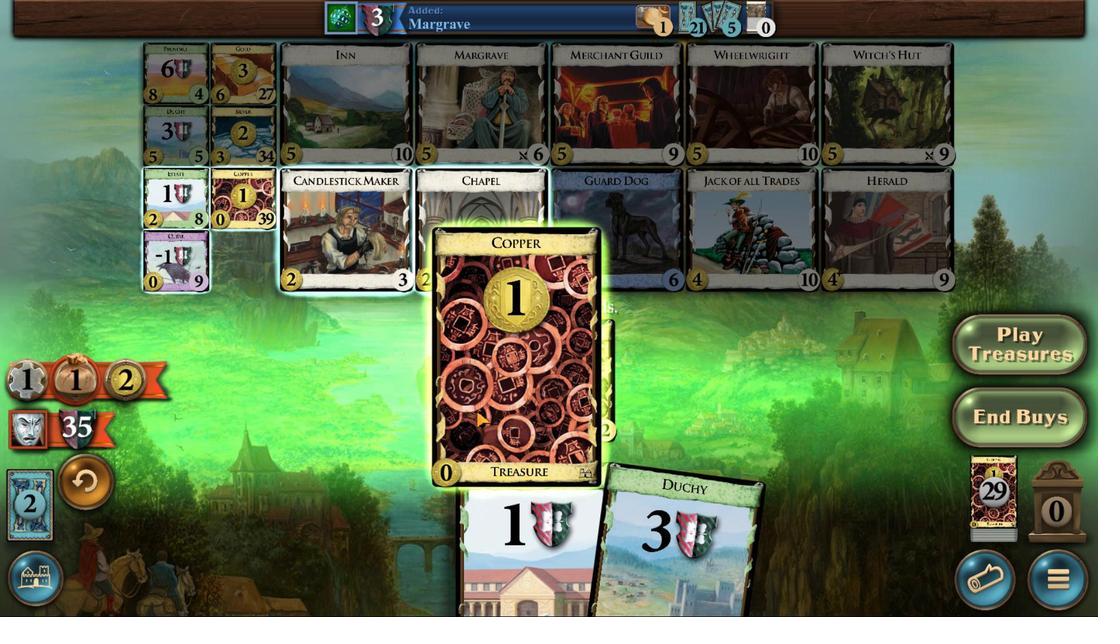 
Action: Mouse moved to (157, 265)
Screenshot: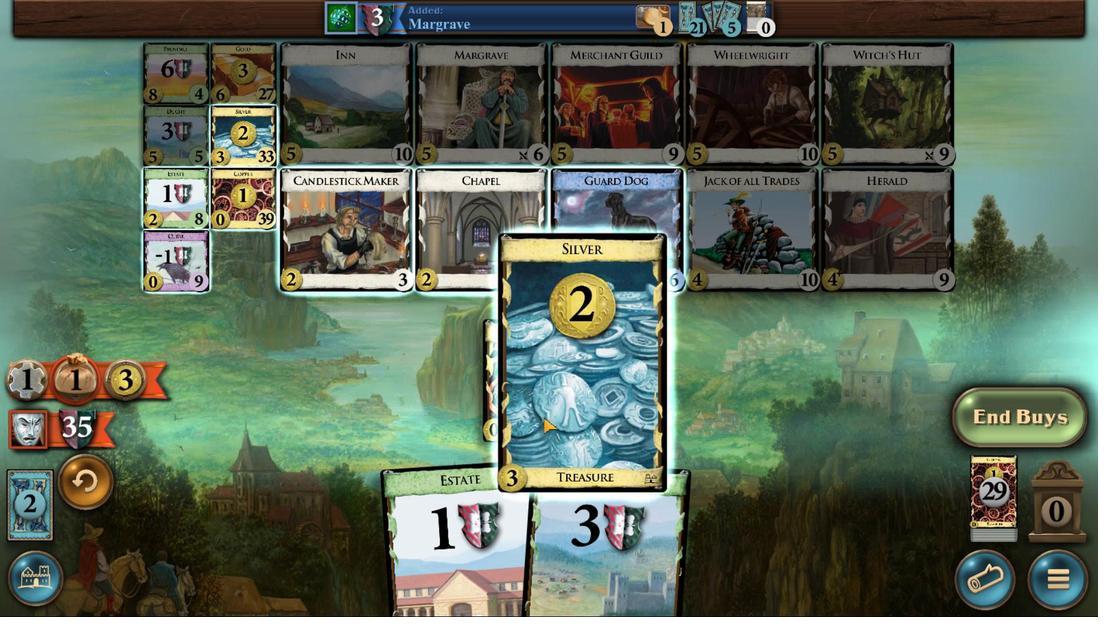 
Action: Mouse pressed left at (157, 265)
Screenshot: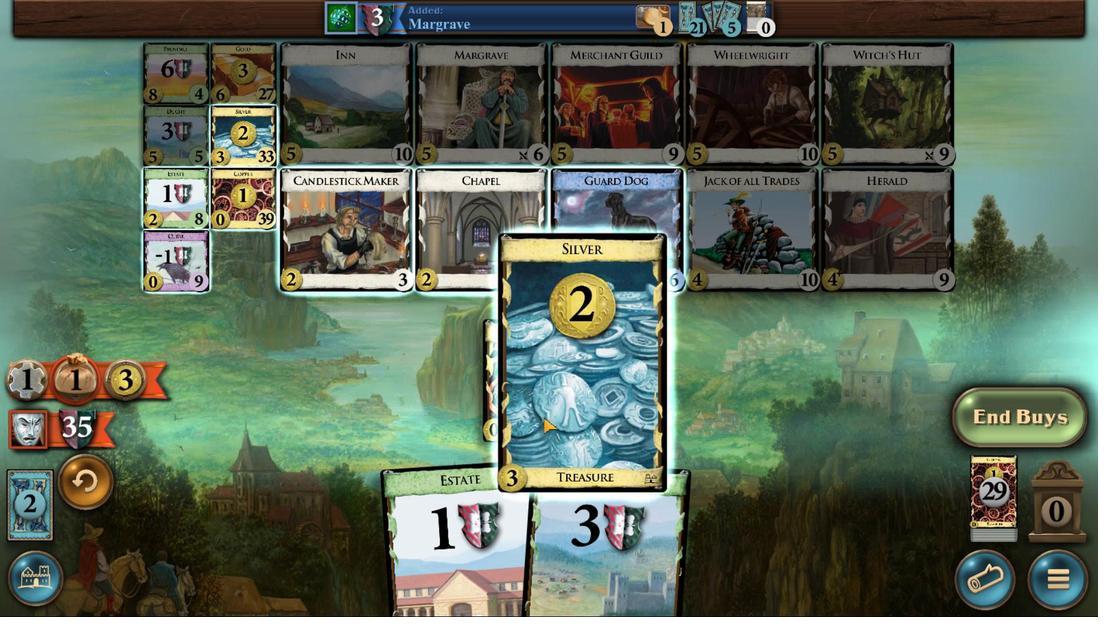 
Action: Mouse moved to (636, 434)
Screenshot: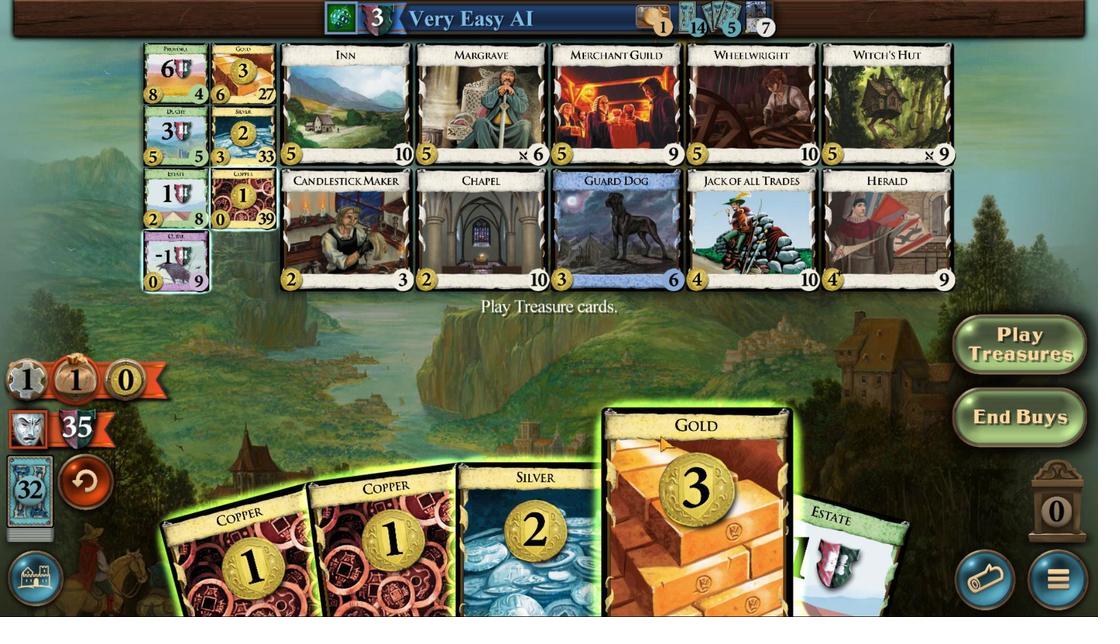
Action: Mouse pressed left at (636, 434)
Screenshot: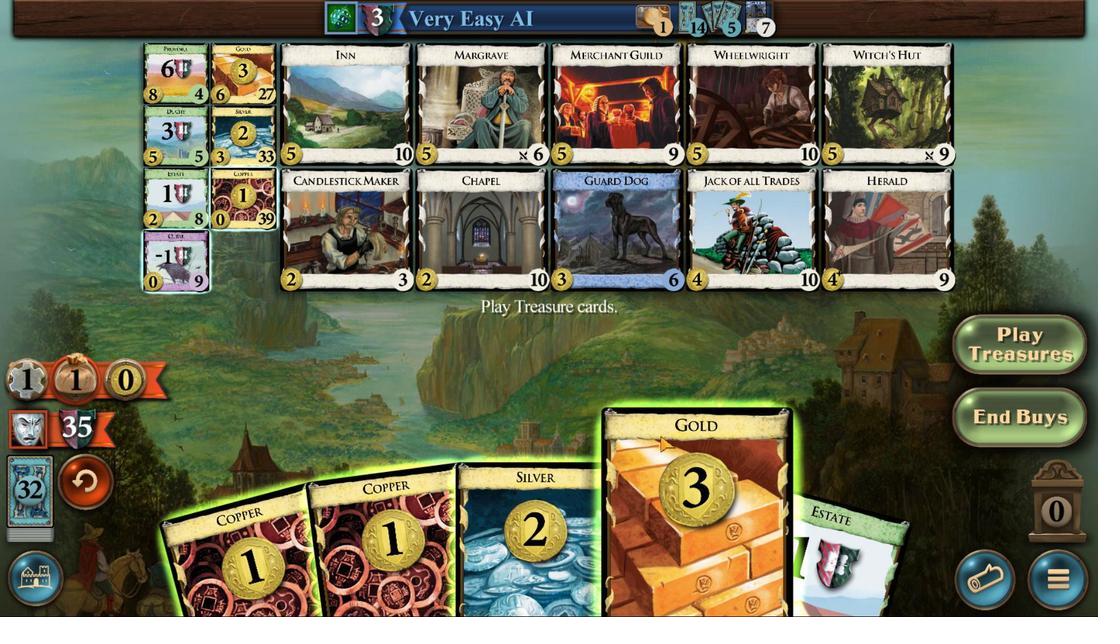 
Action: Mouse moved to (541, 425)
Screenshot: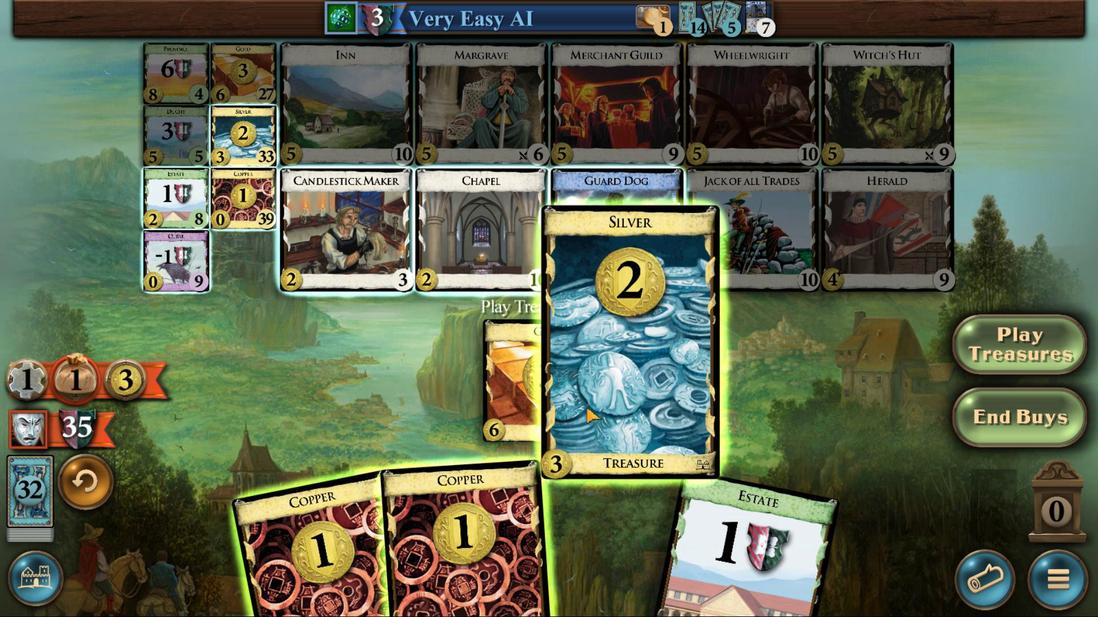 
Action: Mouse pressed left at (541, 425)
Screenshot: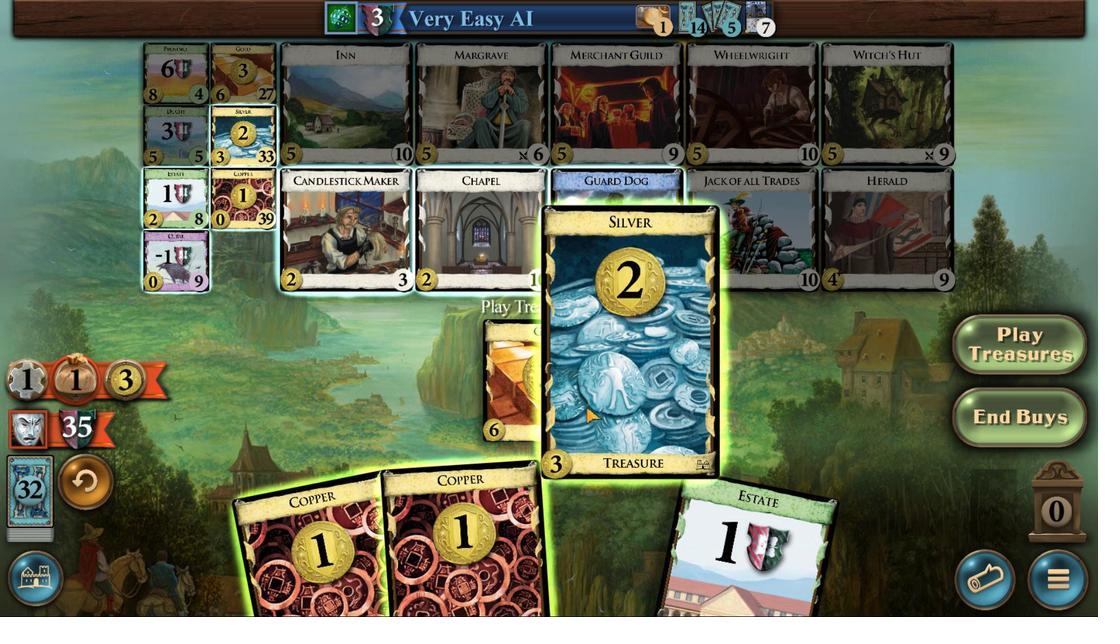 
Action: Mouse moved to (327, 417)
Screenshot: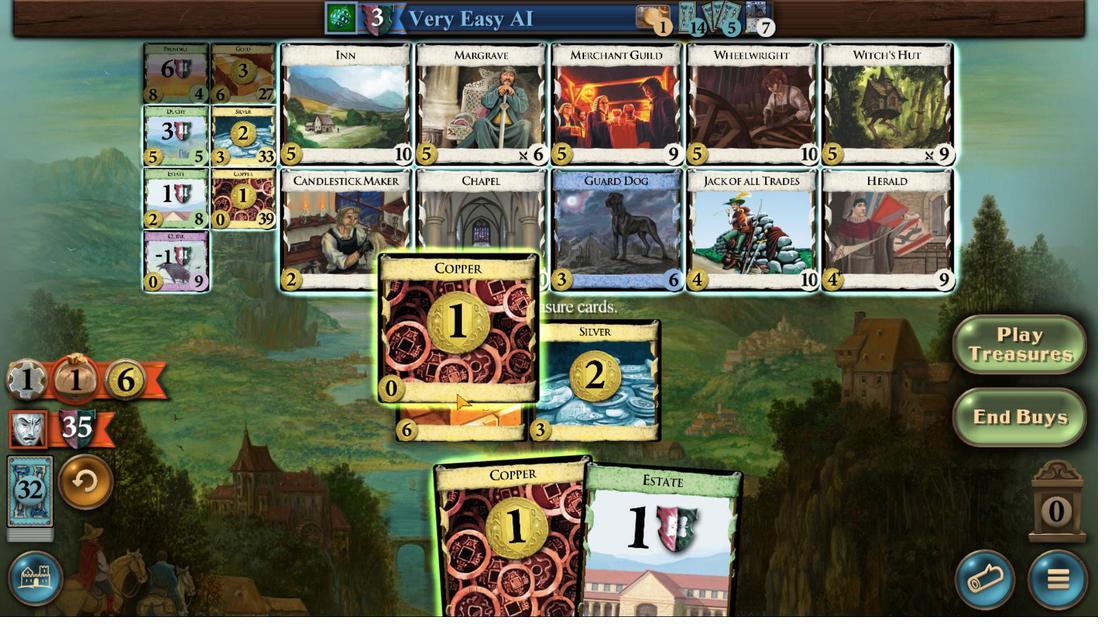 
Action: Mouse pressed left at (327, 417)
Screenshot: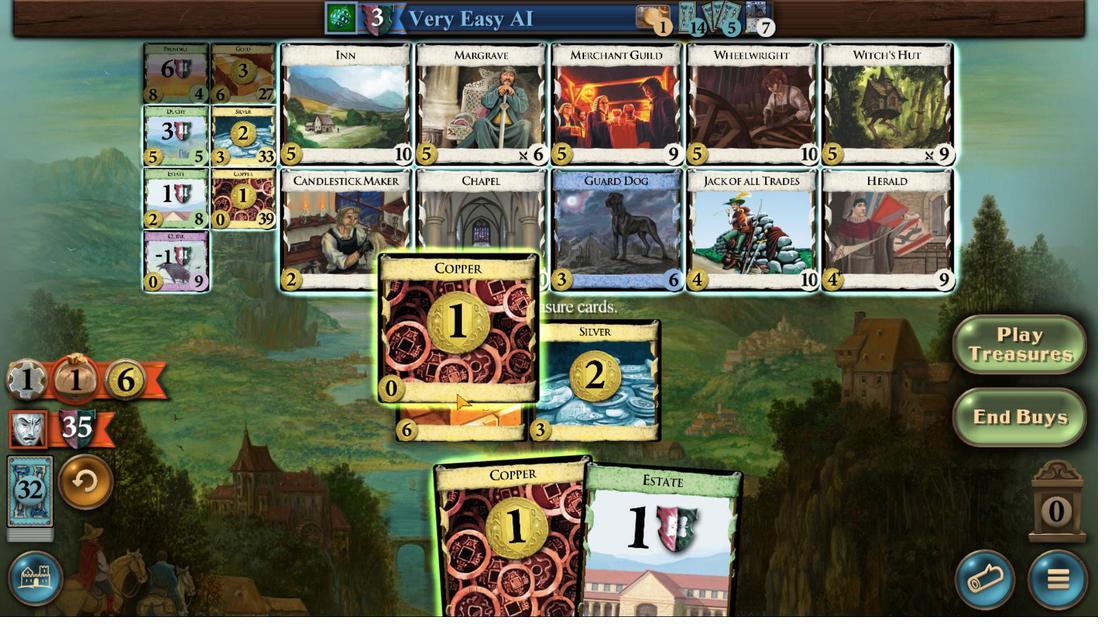 
Action: Mouse moved to (152, 247)
Screenshot: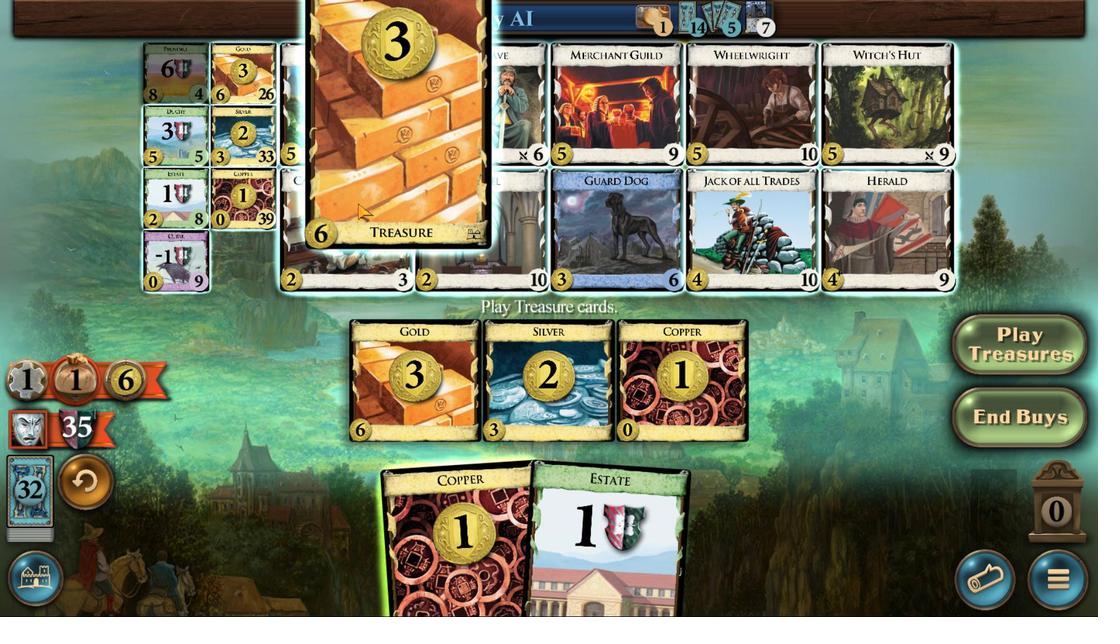 
Action: Mouse pressed left at (152, 247)
Screenshot: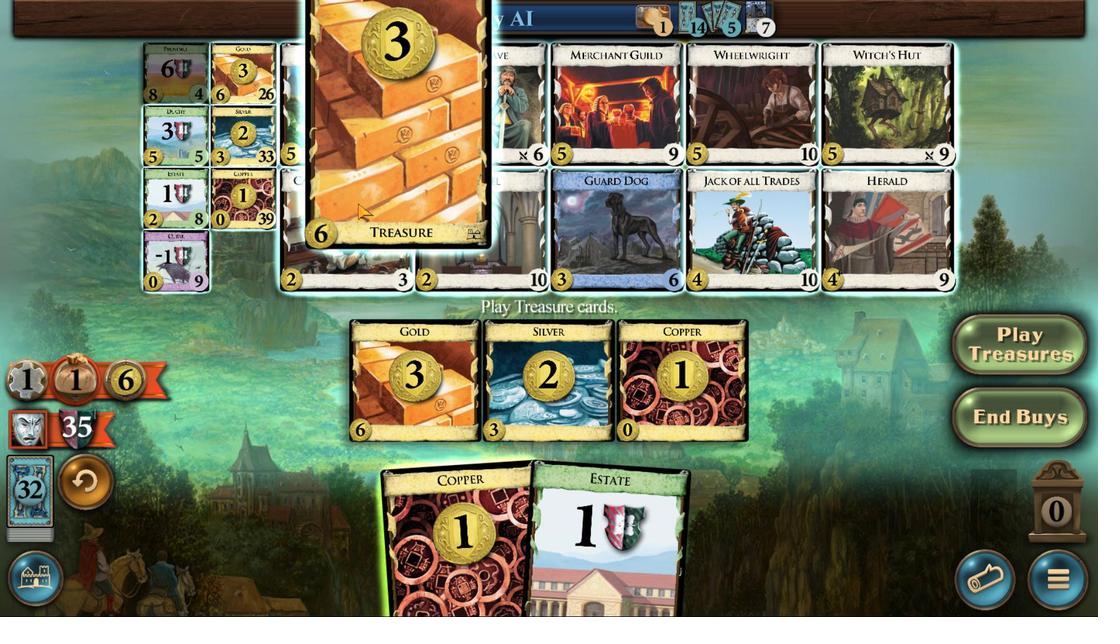 
Action: Mouse moved to (231, 421)
Screenshot: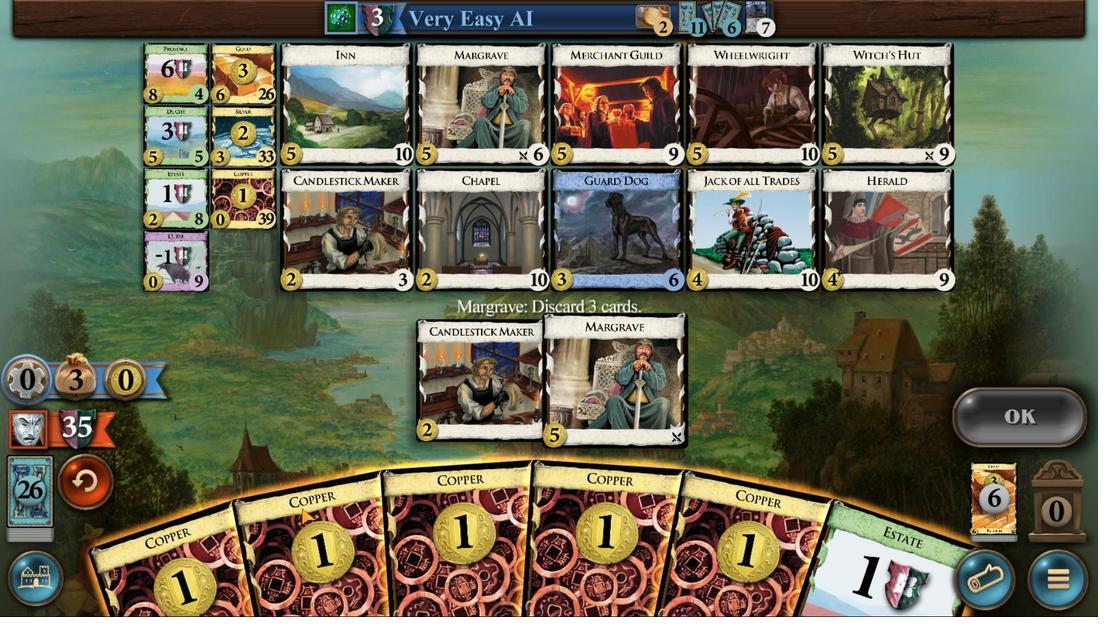 
Action: Mouse pressed left at (231, 421)
Screenshot: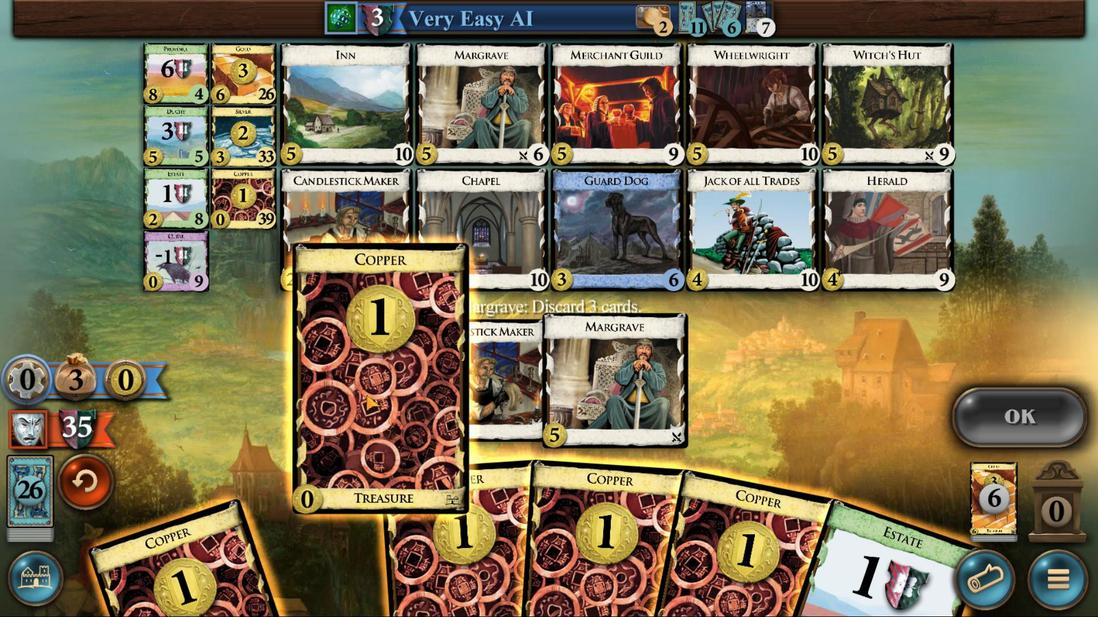 
Action: Mouse moved to (357, 424)
Screenshot: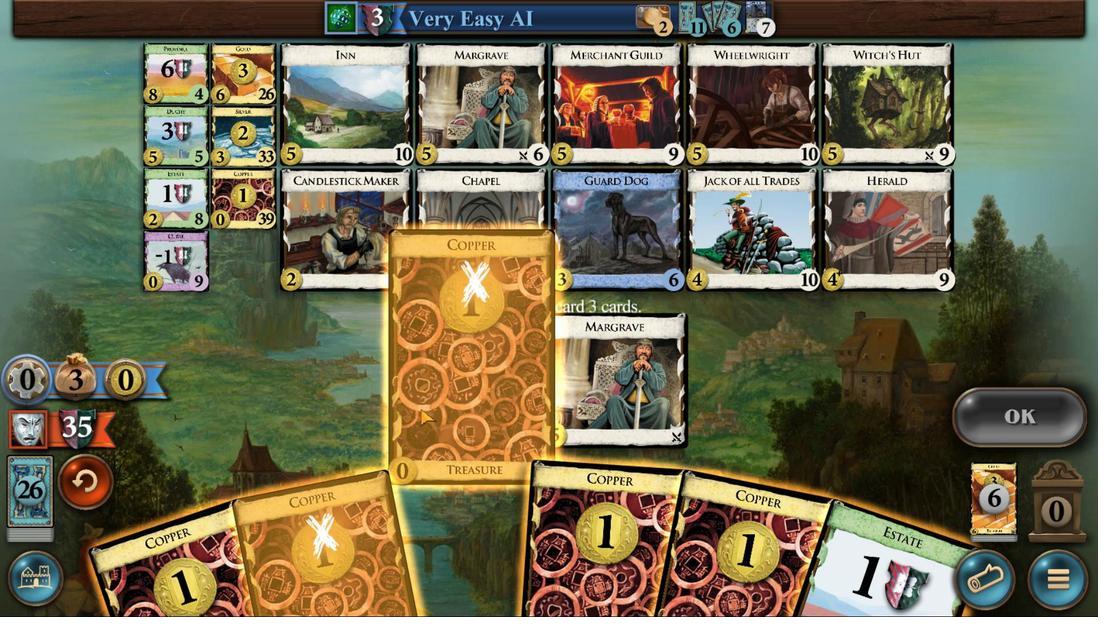 
Action: Mouse pressed left at (357, 424)
Screenshot: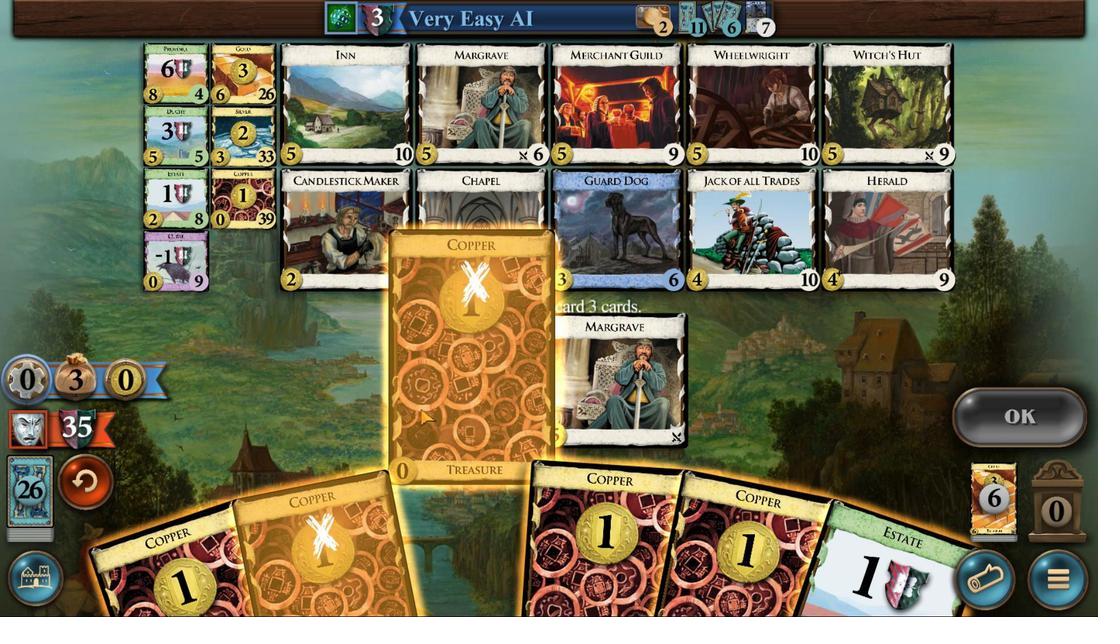 
Action: Mouse moved to (114, 438)
Screenshot: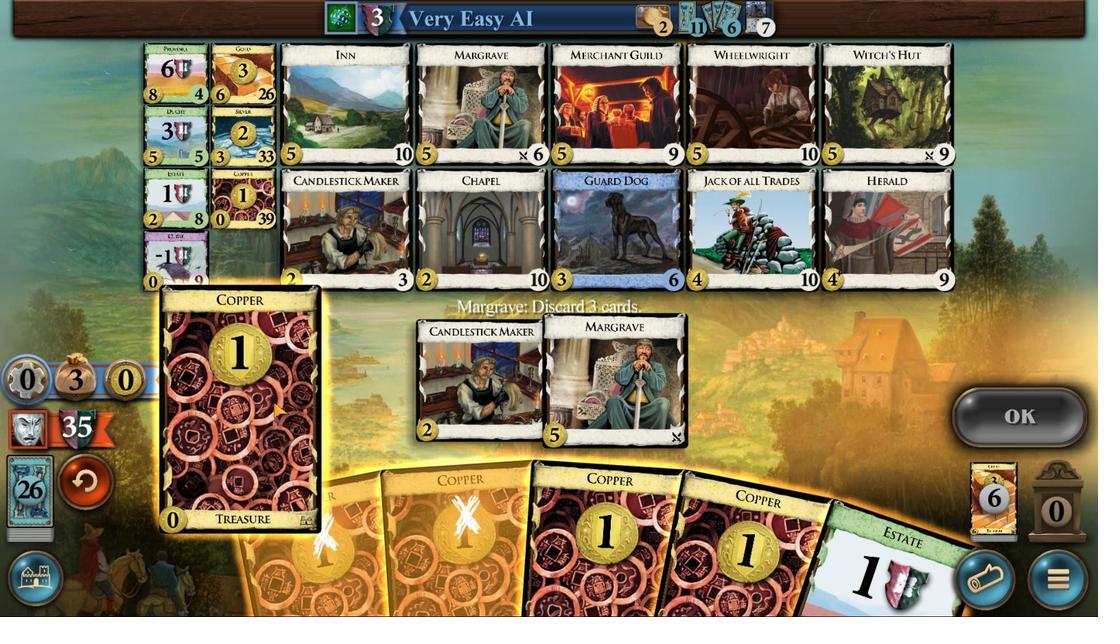 
Action: Mouse pressed left at (114, 438)
Screenshot: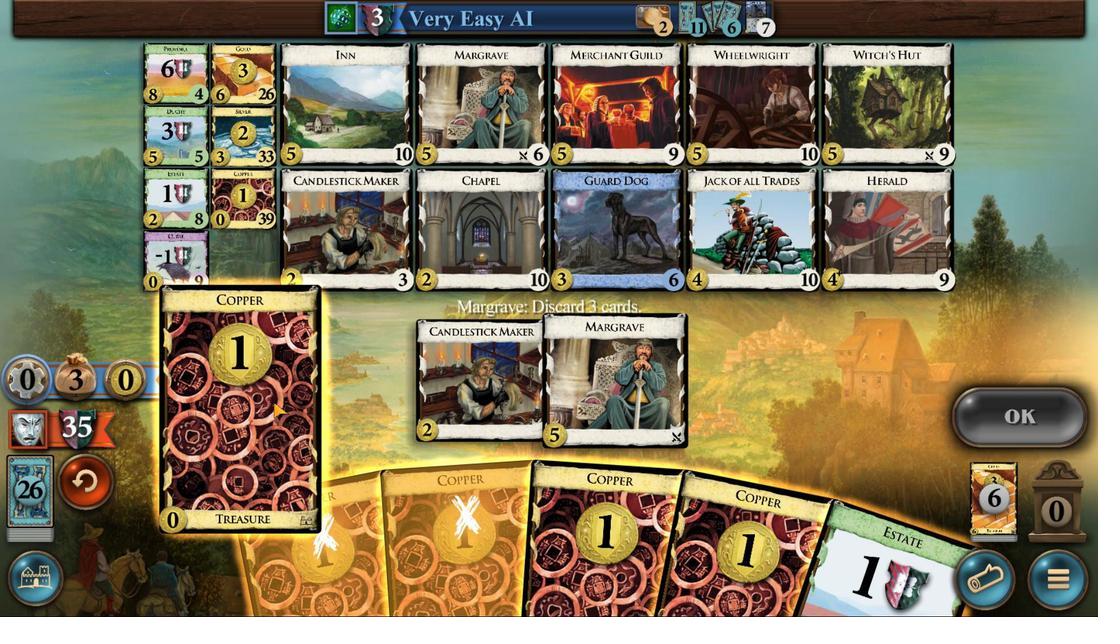 
Action: Mouse moved to (1047, 372)
Screenshot: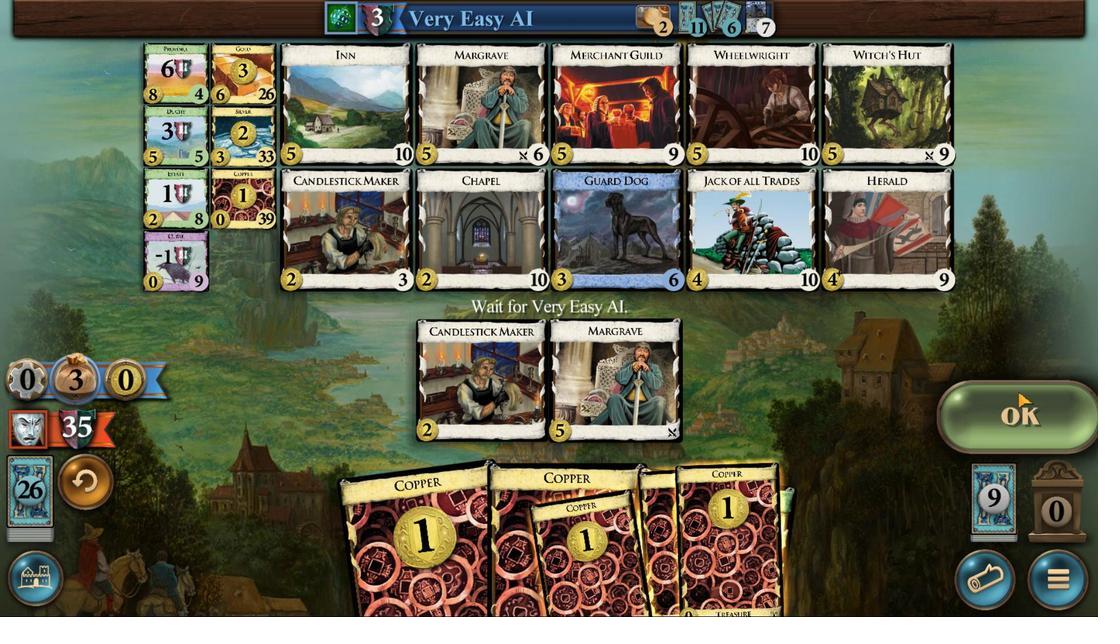 
Action: Mouse pressed left at (1047, 372)
